 Task: Explore Central Park in New York City using Google Earth.
Action: Key pressed ctrl+V<Key.enter>
Screenshot: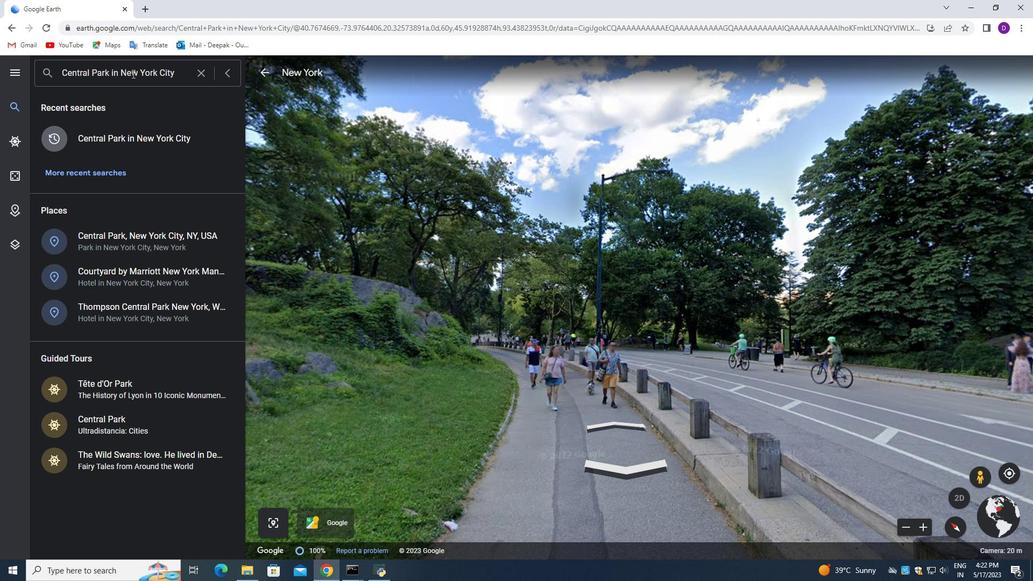 
Action: Mouse moved to (225, 72)
Screenshot: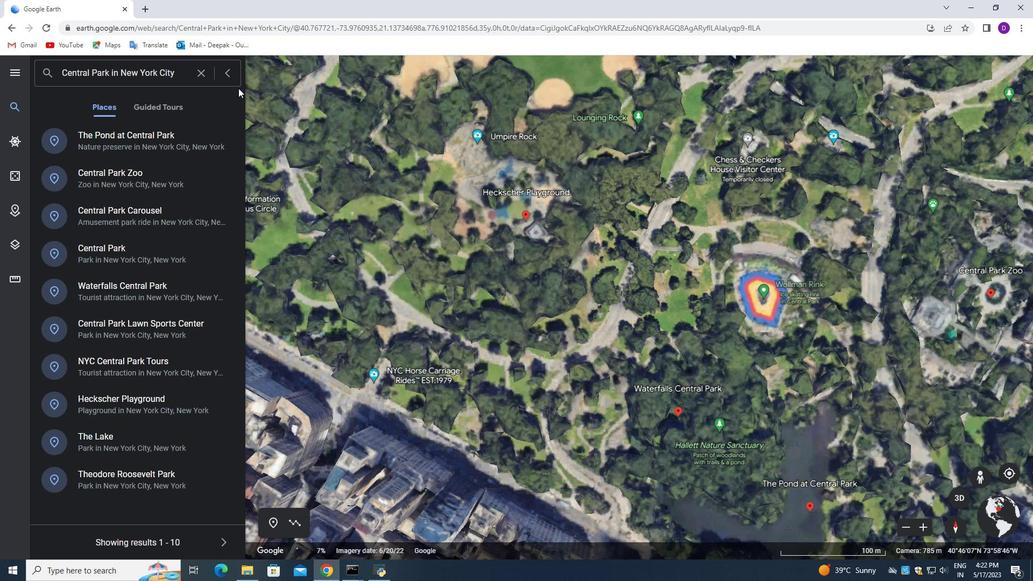 
Action: Mouse pressed left at (225, 72)
Screenshot: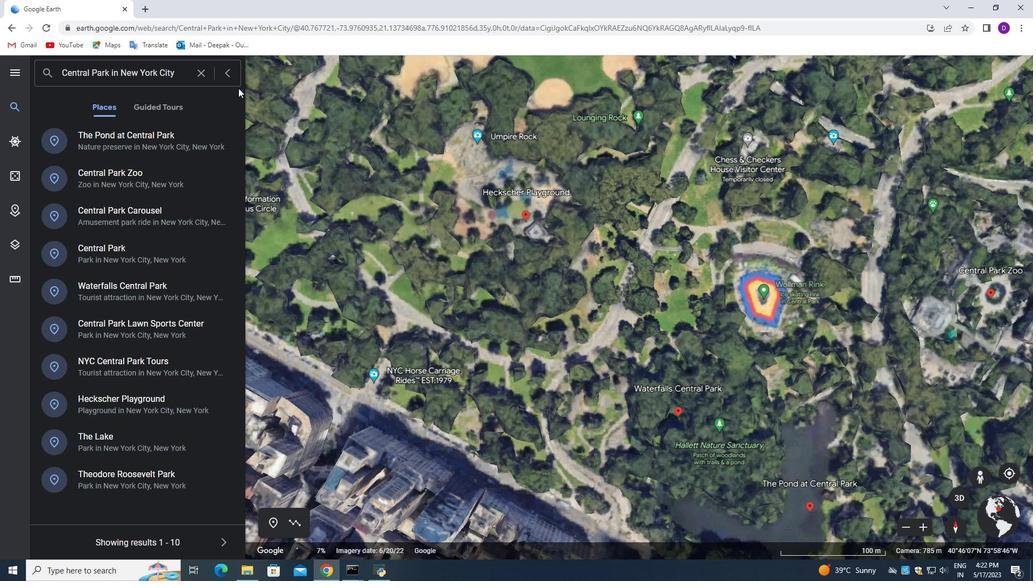 
Action: Mouse moved to (577, 365)
Screenshot: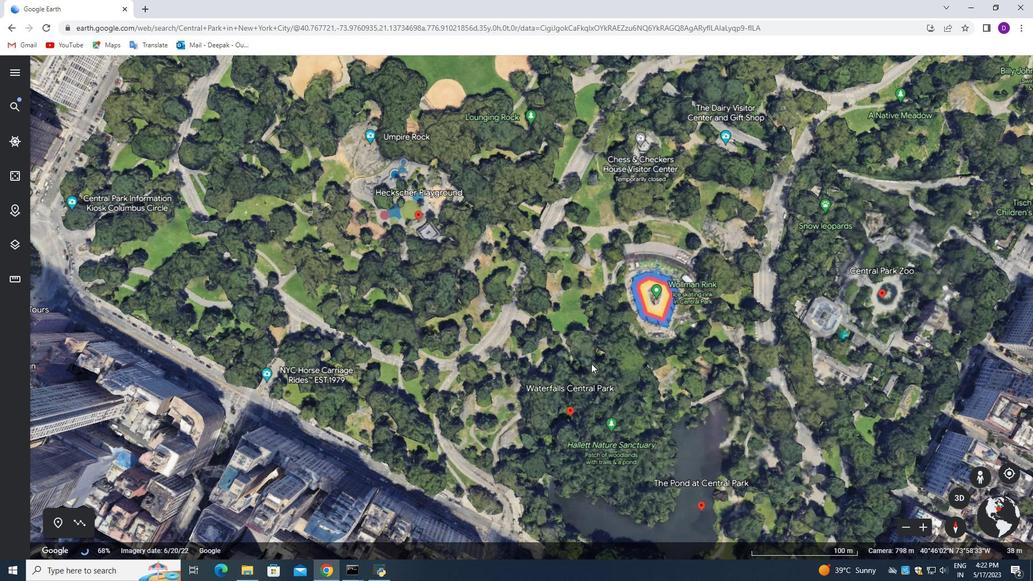 
Action: Mouse pressed left at (577, 365)
Screenshot: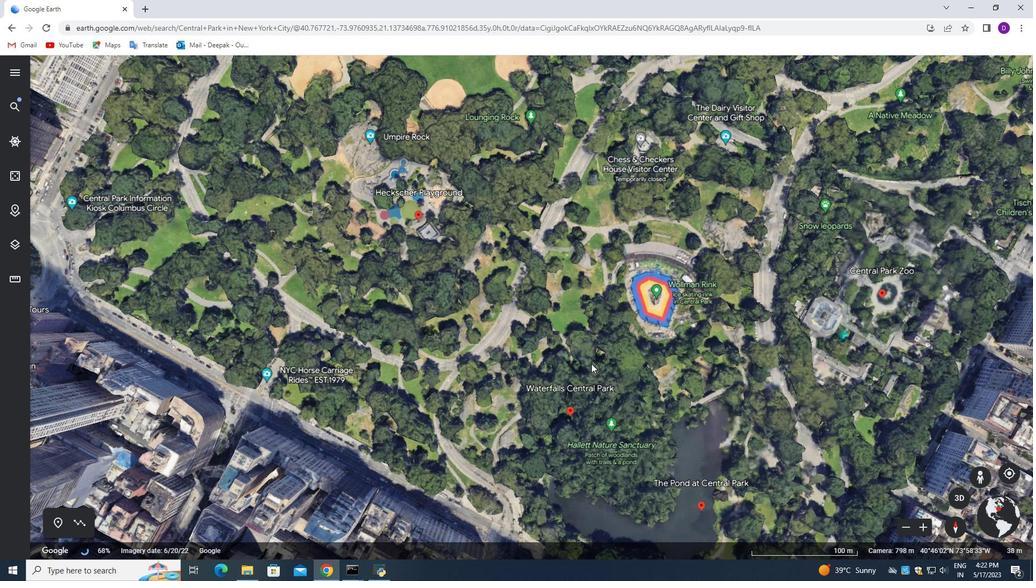 
Action: Mouse moved to (482, 301)
Screenshot: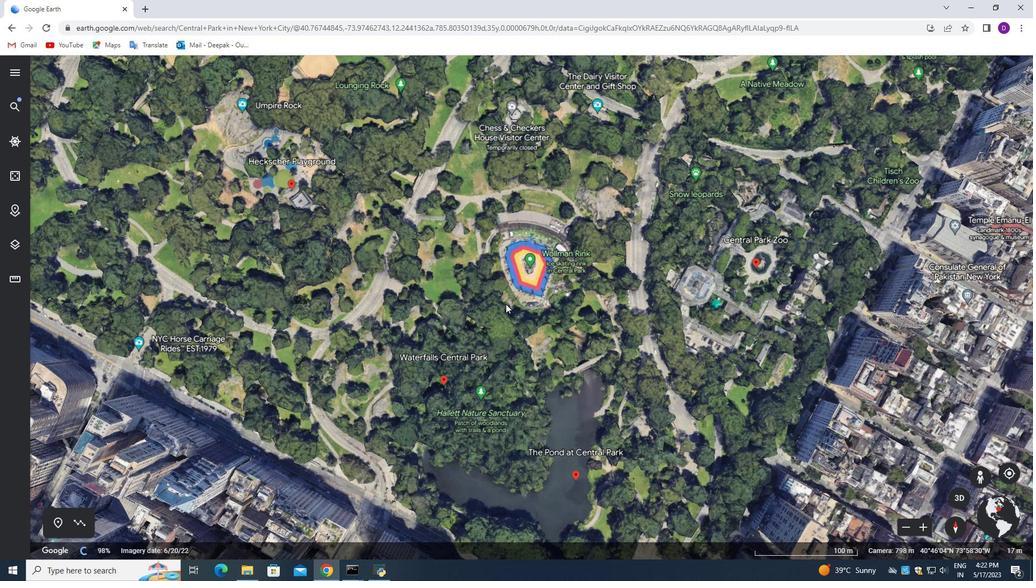 
Action: Mouse scrolled (482, 300) with delta (0, 0)
Screenshot: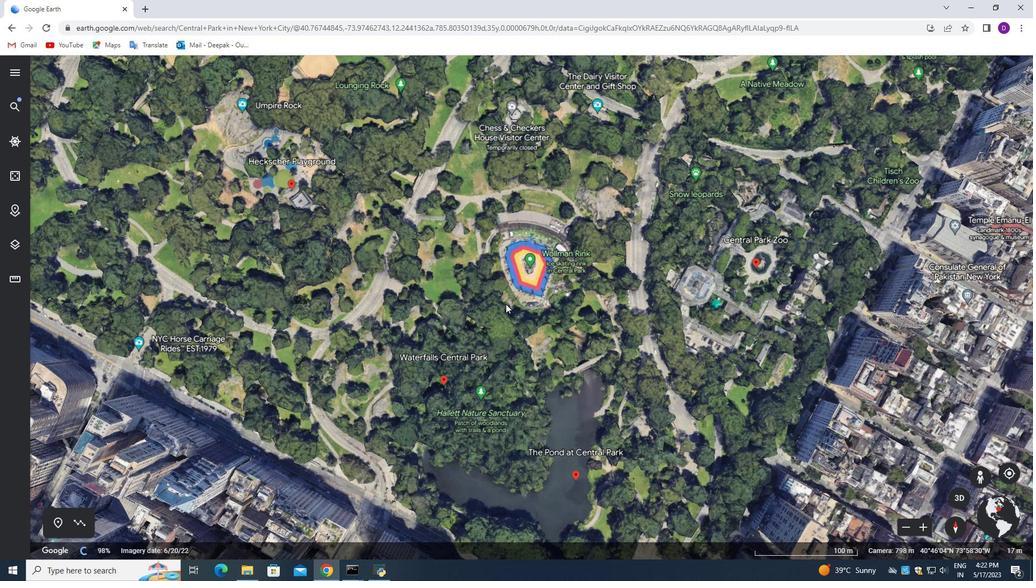 
Action: Mouse scrolled (482, 300) with delta (0, 0)
Screenshot: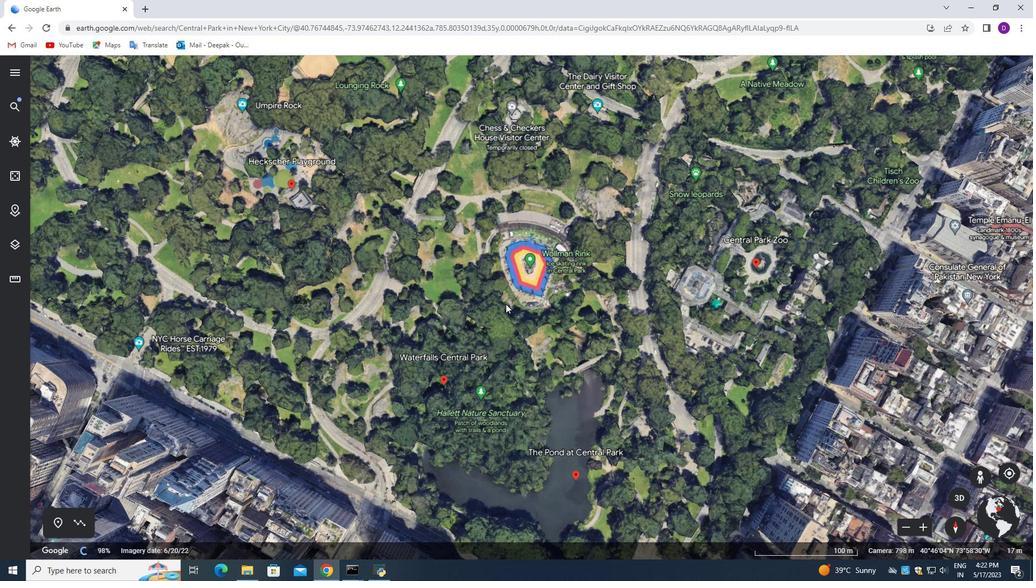 
Action: Mouse scrolled (482, 300) with delta (0, 0)
Screenshot: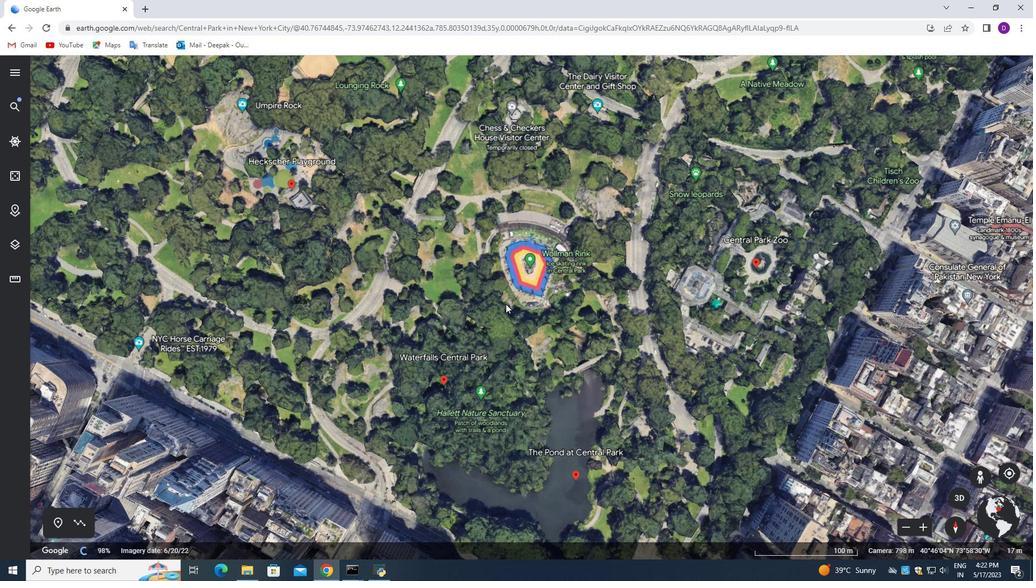 
Action: Mouse scrolled (482, 300) with delta (0, 0)
Screenshot: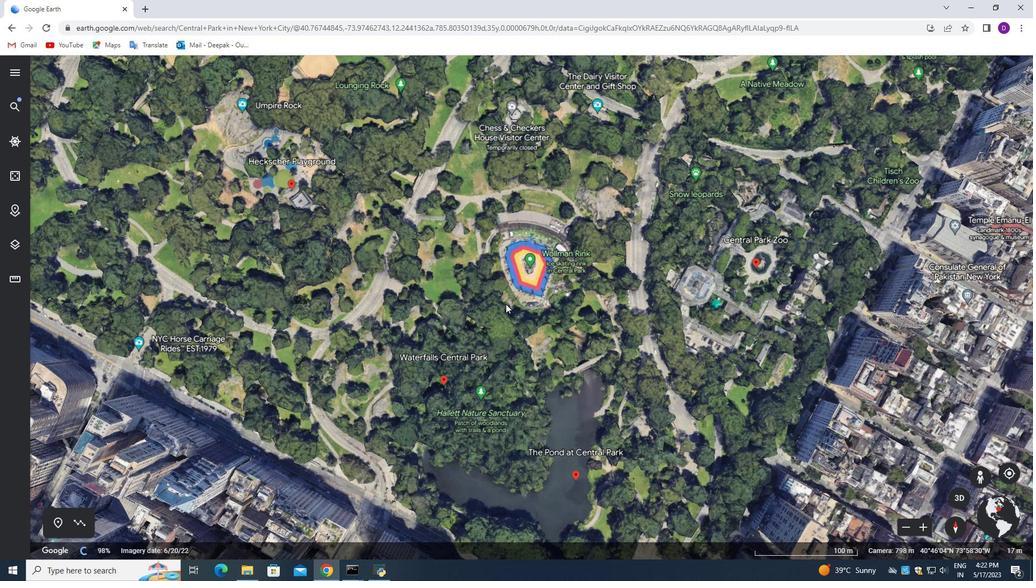 
Action: Mouse moved to (574, 172)
Screenshot: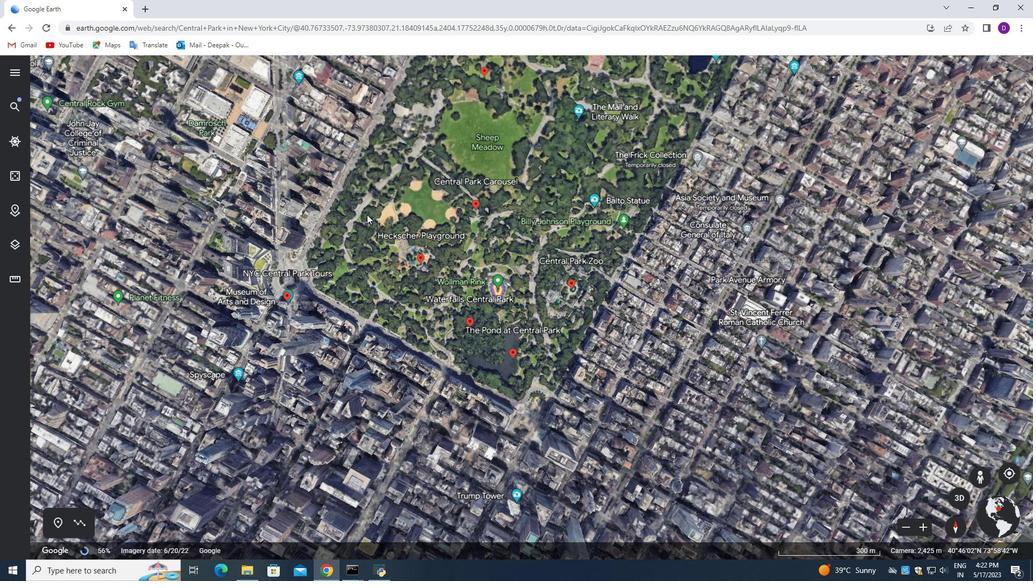 
Action: Mouse pressed left at (586, 132)
Screenshot: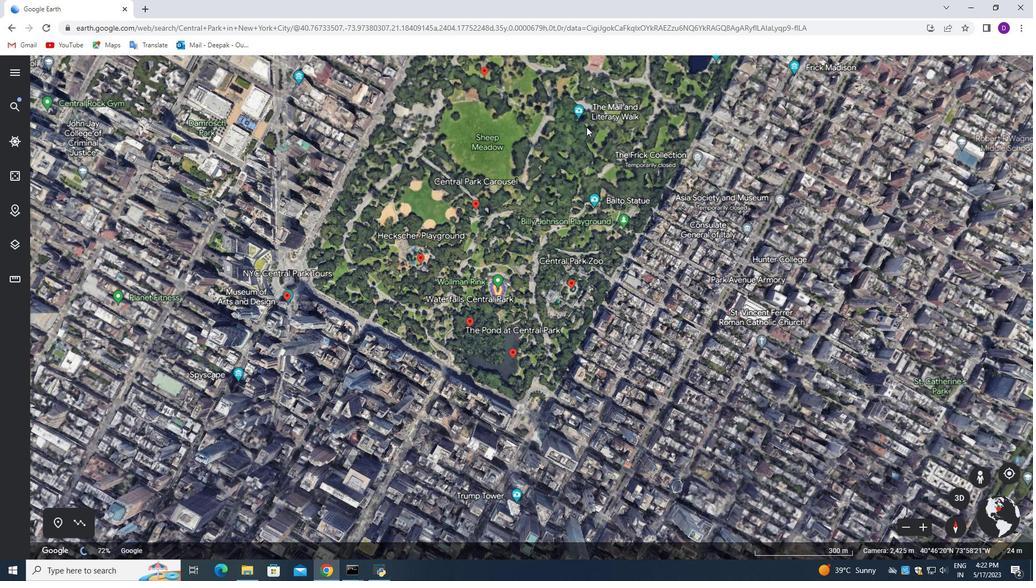 
Action: Mouse moved to (555, 247)
Screenshot: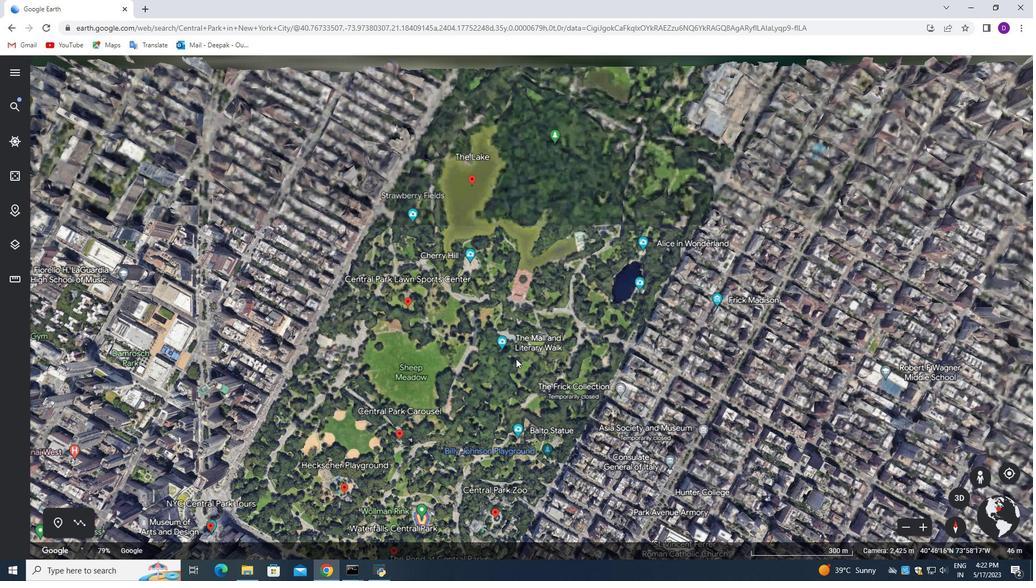 
Action: Mouse scrolled (555, 245) with delta (0, 0)
Screenshot: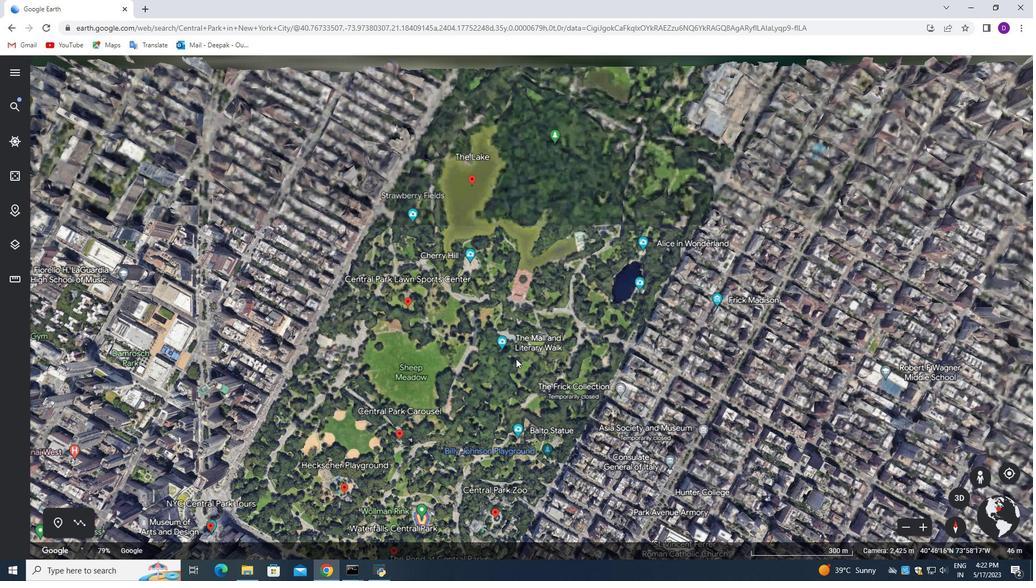
Action: Mouse moved to (555, 248)
Screenshot: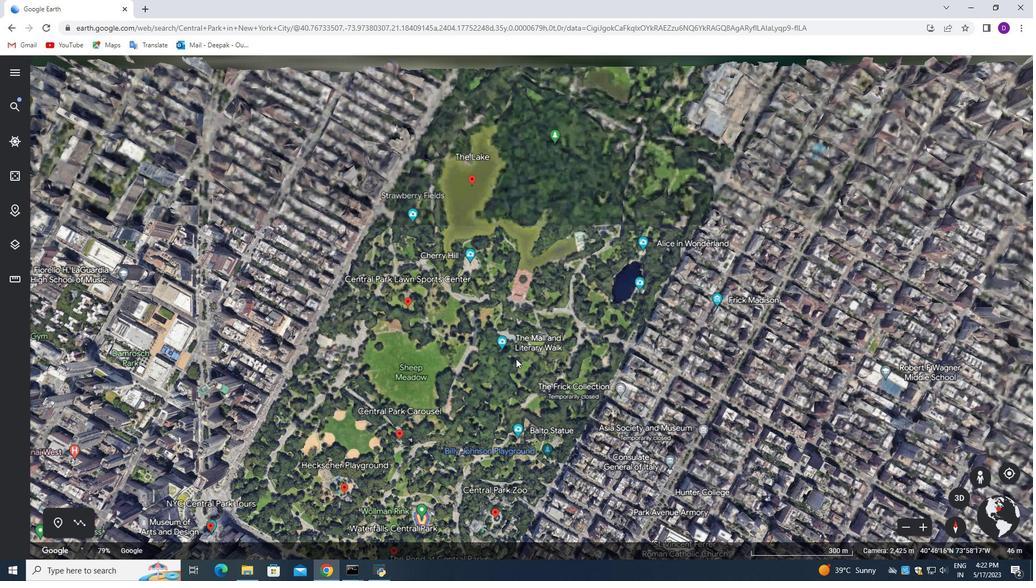
Action: Mouse scrolled (555, 247) with delta (0, 0)
Screenshot: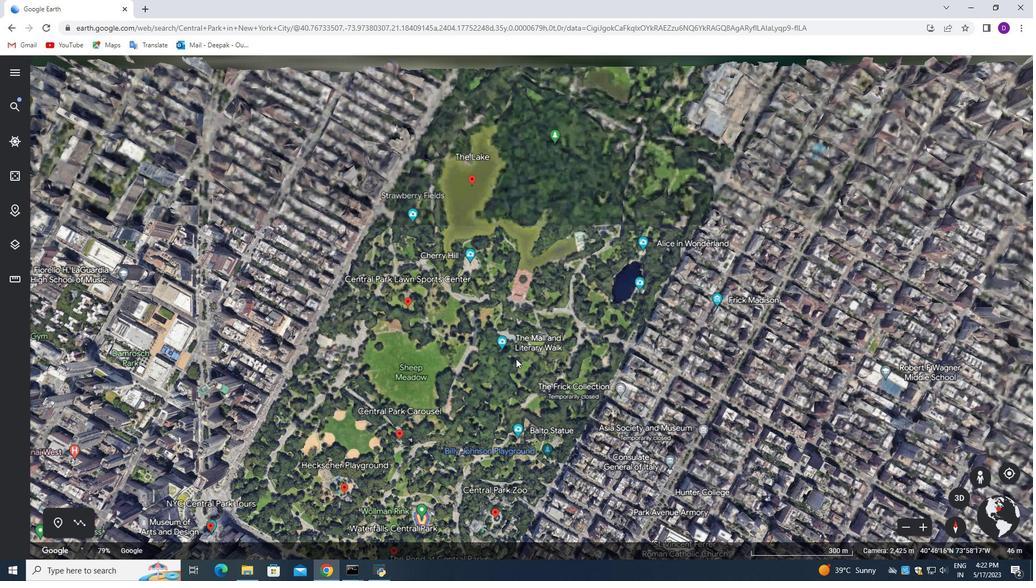 
Action: Mouse scrolled (555, 247) with delta (0, 0)
Screenshot: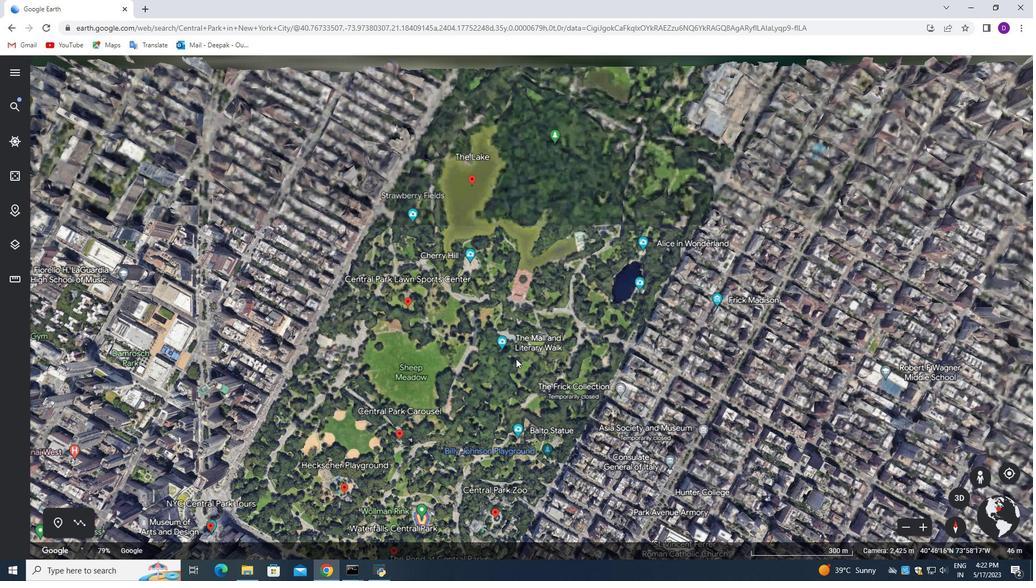 
Action: Mouse moved to (555, 248)
Screenshot: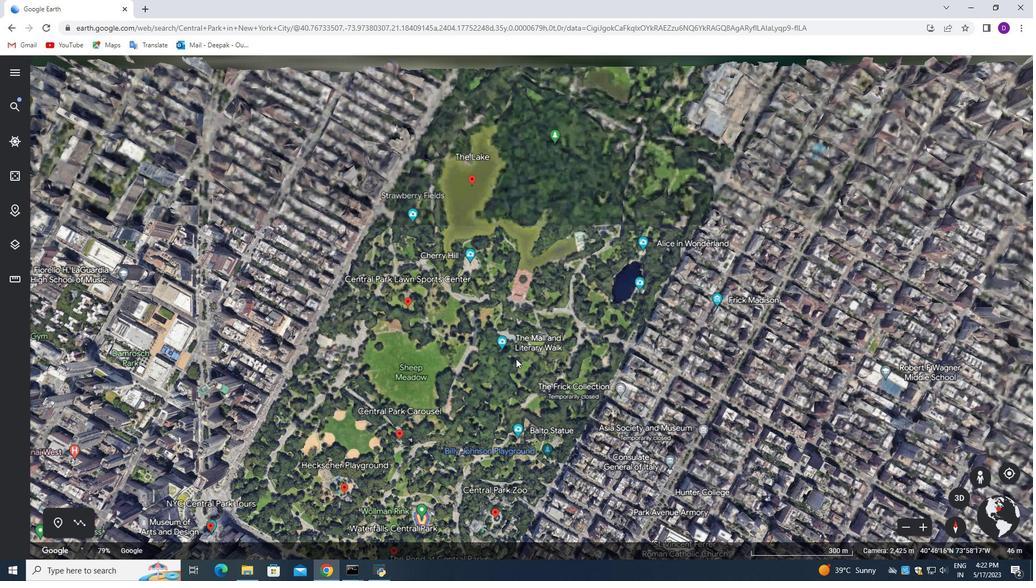 
Action: Mouse scrolled (555, 248) with delta (0, 0)
Screenshot: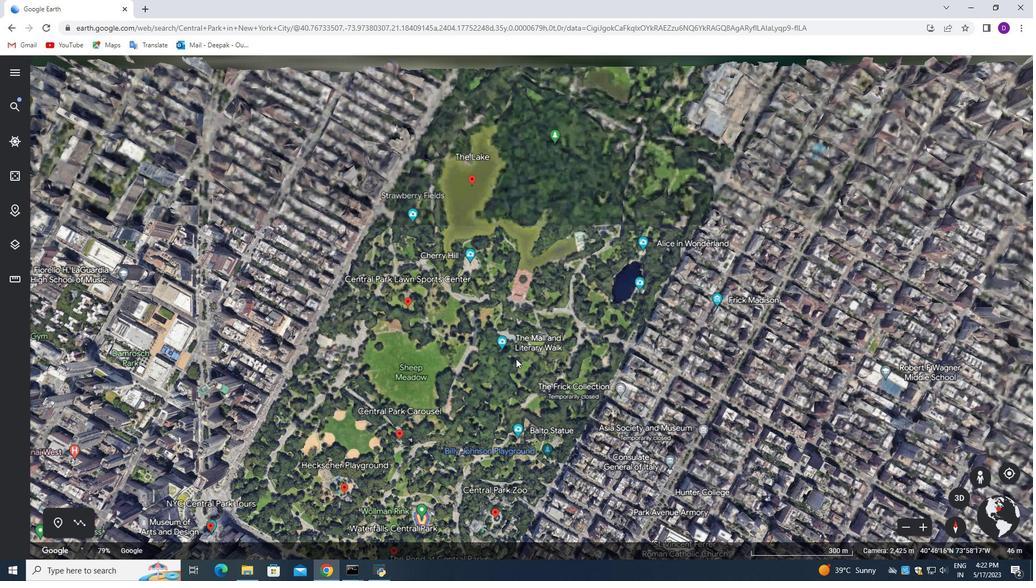 
Action: Mouse moved to (554, 247)
Screenshot: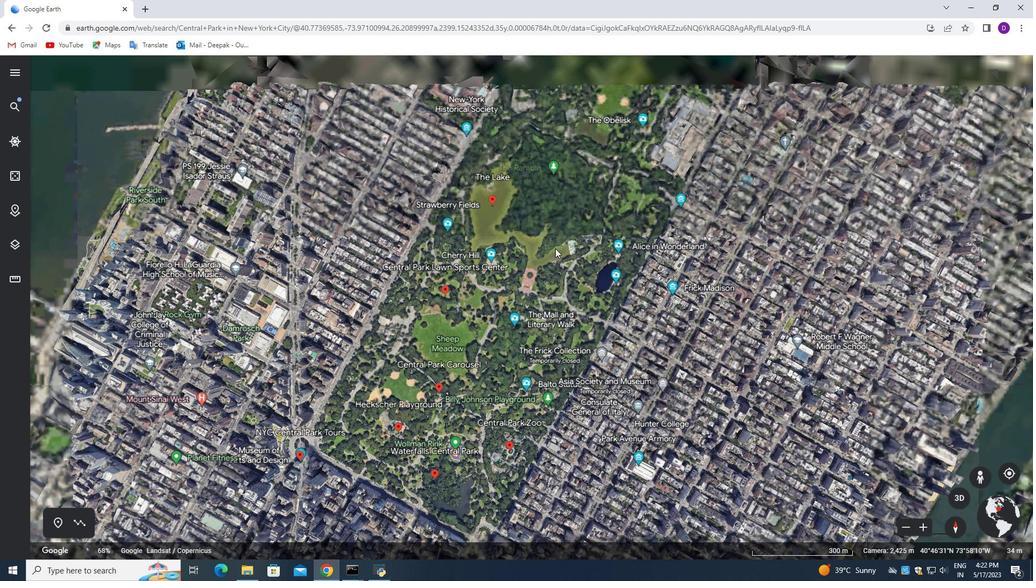 
Action: Mouse scrolled (554, 246) with delta (0, 0)
Screenshot: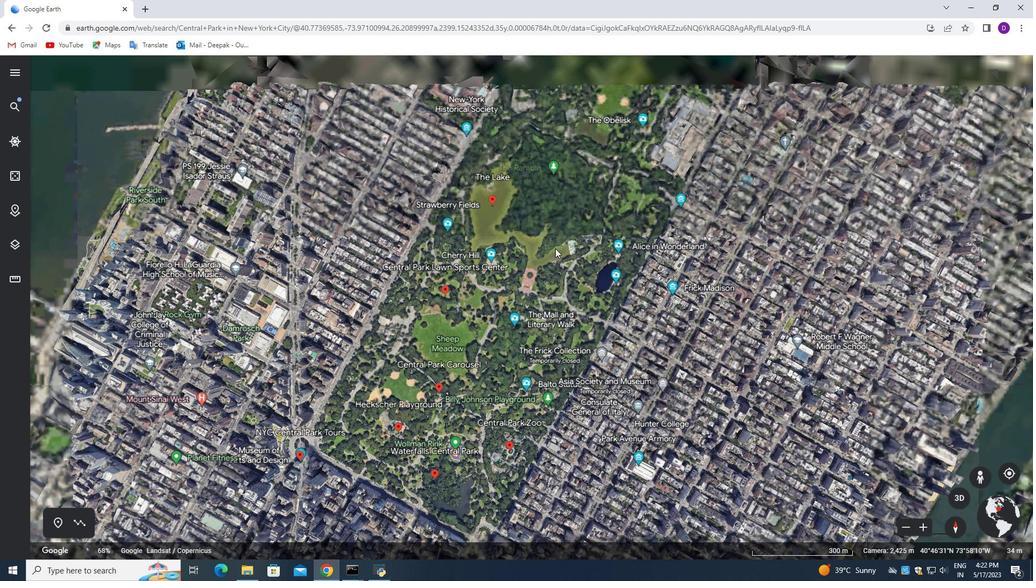 
Action: Mouse scrolled (554, 246) with delta (0, 0)
Screenshot: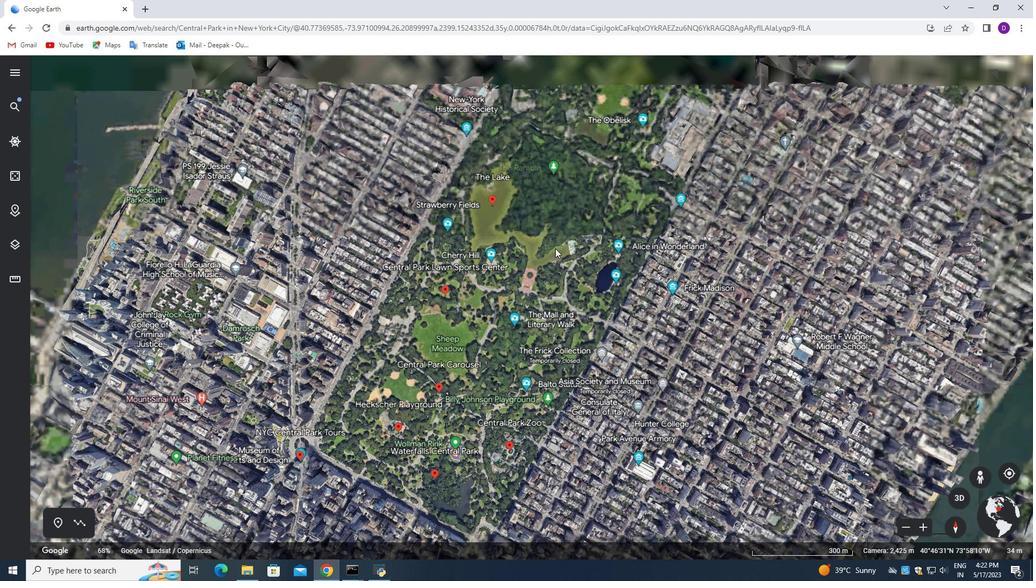 
Action: Mouse moved to (628, 125)
Screenshot: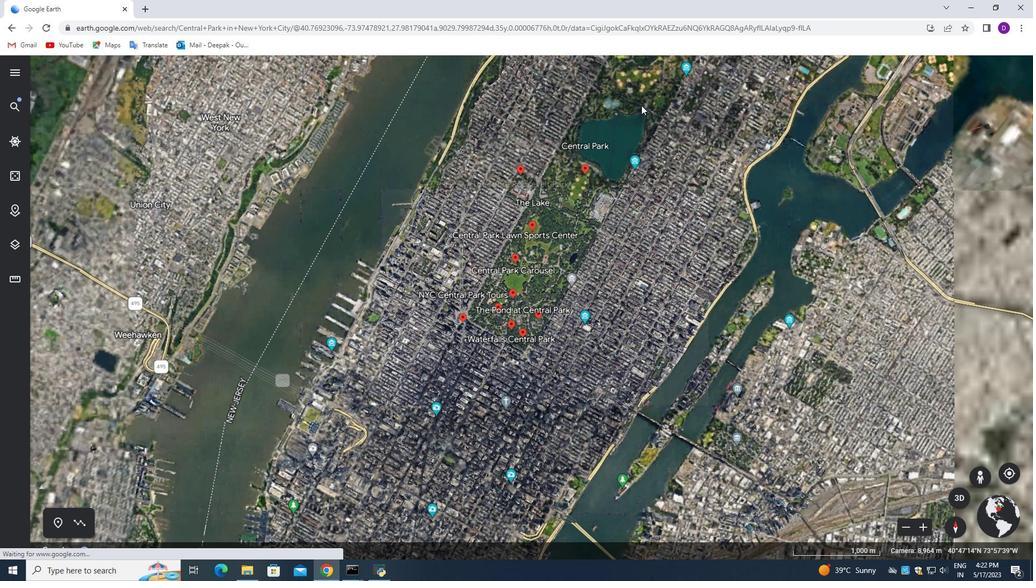 
Action: Mouse pressed left at (628, 125)
Screenshot: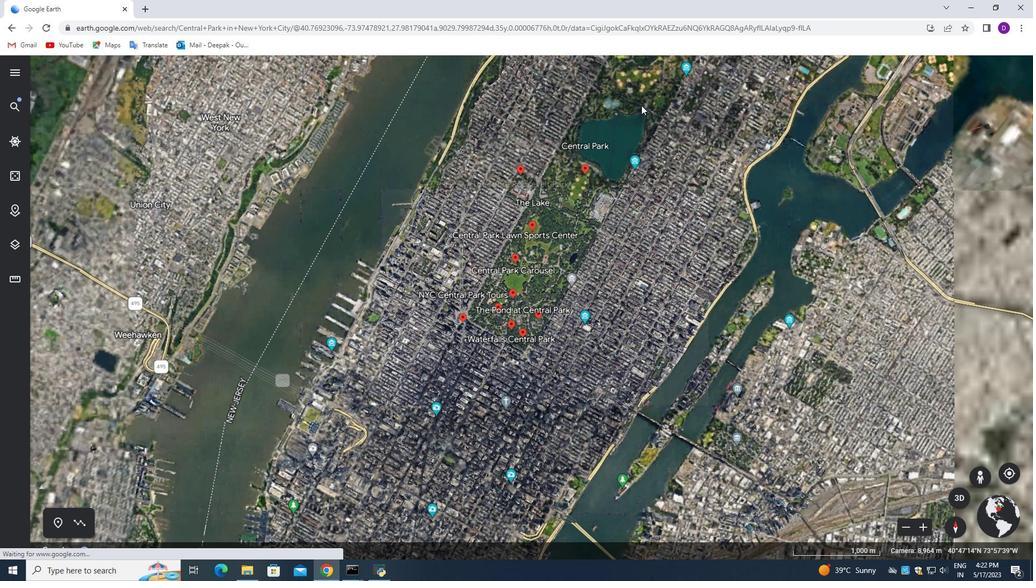 
Action: Mouse moved to (602, 204)
Screenshot: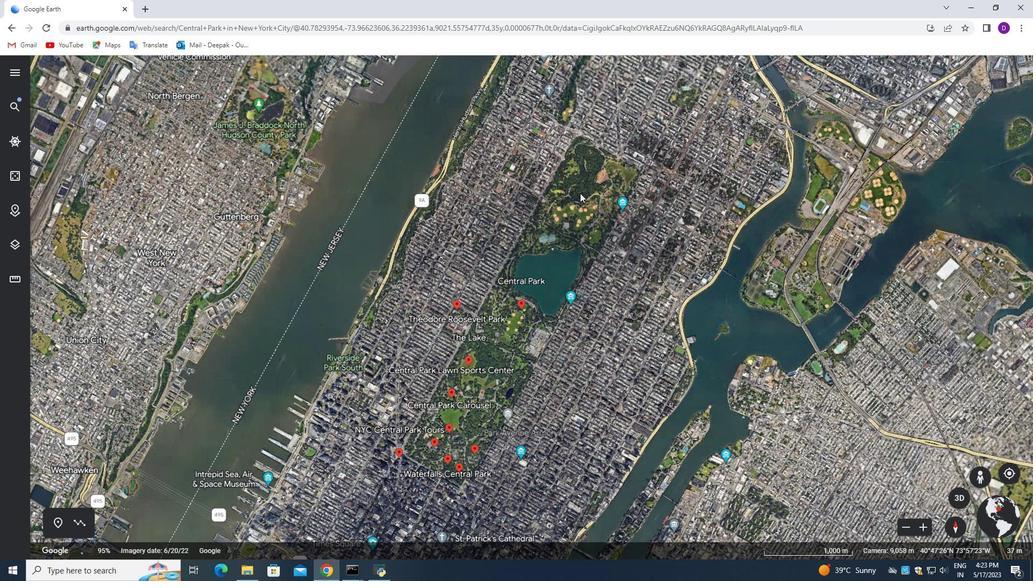 
Action: Mouse scrolled (602, 204) with delta (0, 0)
Screenshot: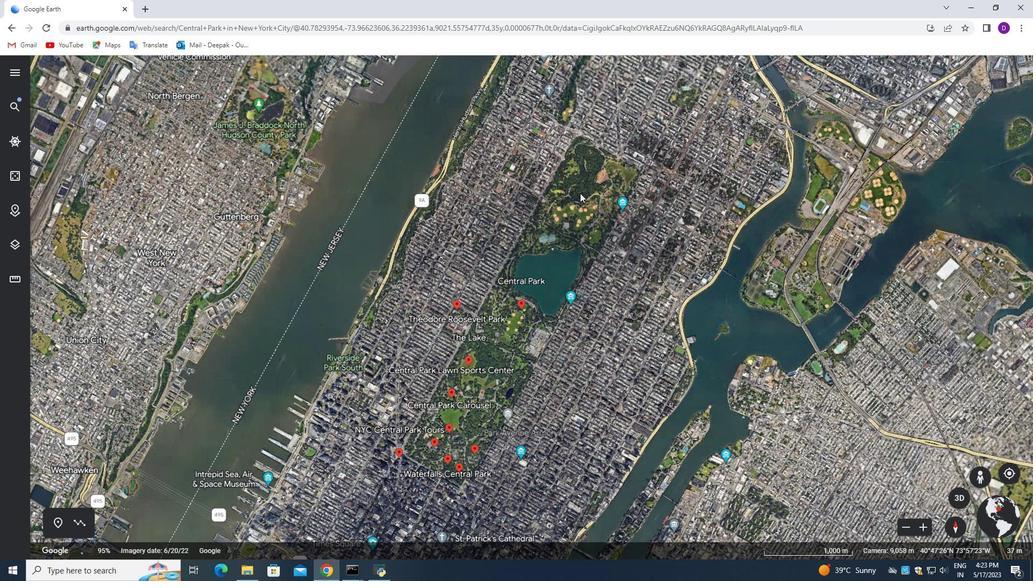 
Action: Mouse moved to (602, 205)
Screenshot: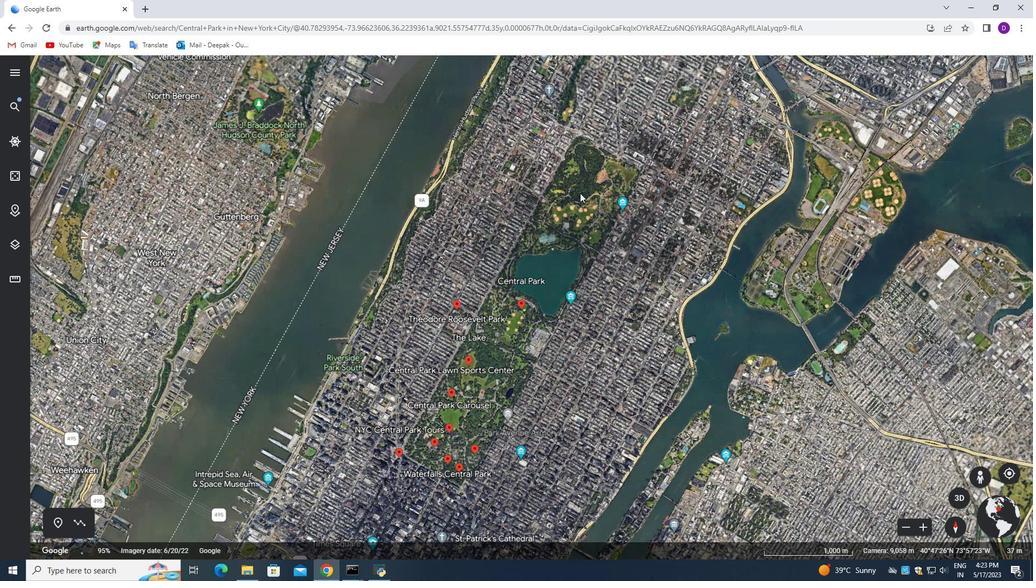 
Action: Mouse scrolled (602, 204) with delta (0, 0)
Screenshot: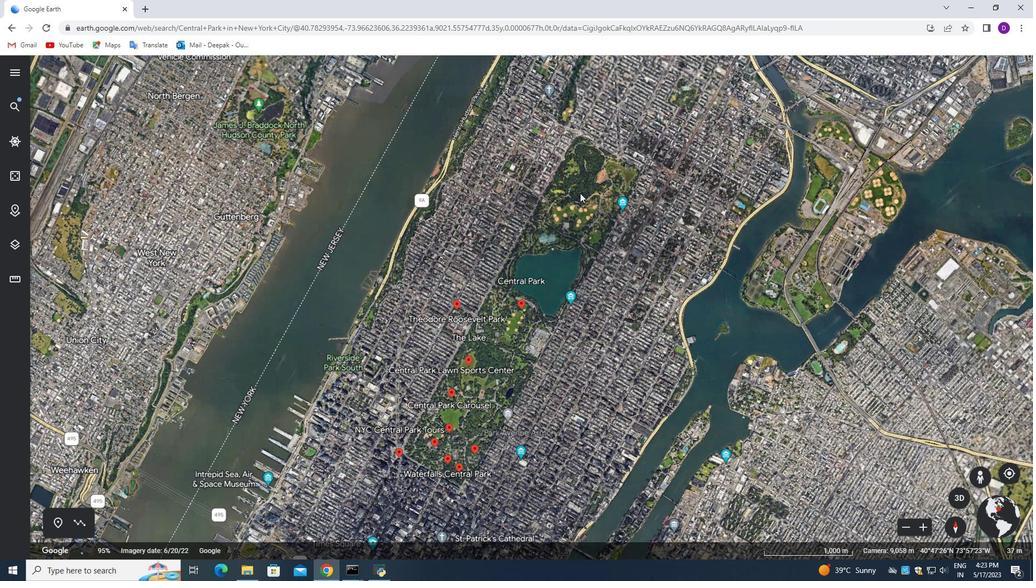 
Action: Mouse scrolled (602, 204) with delta (0, 0)
Screenshot: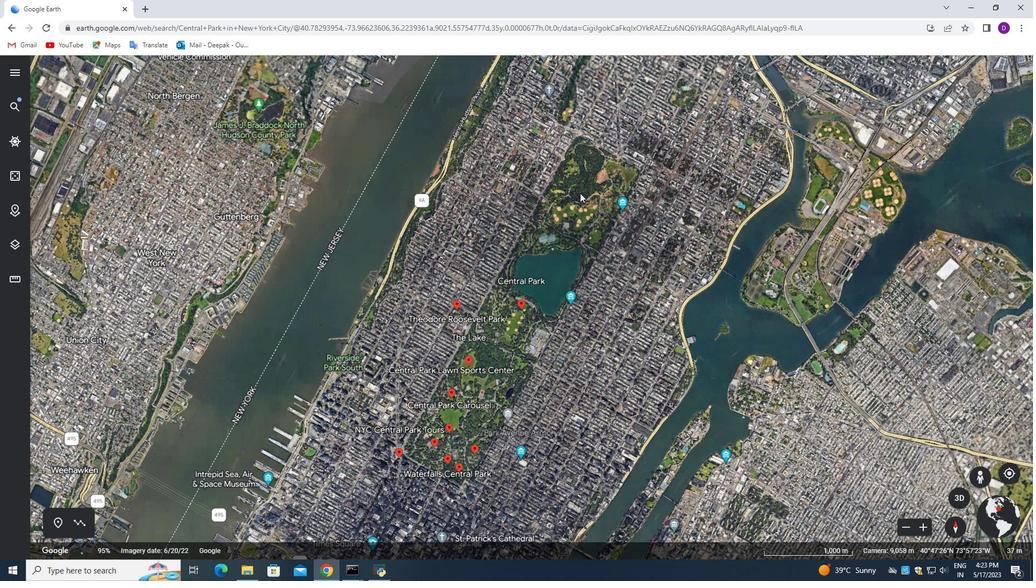 
Action: Mouse moved to (599, 207)
Screenshot: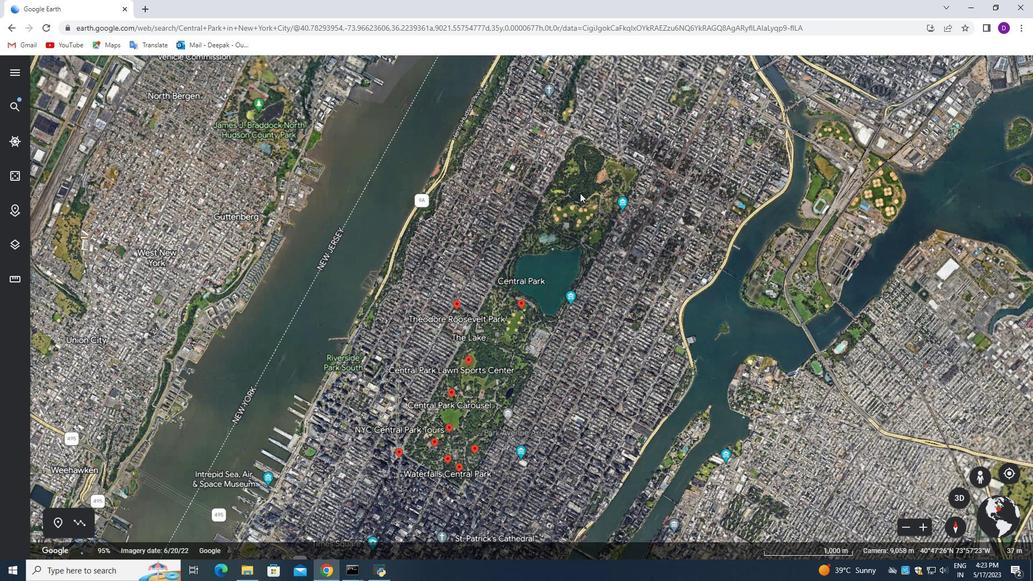 
Action: Mouse scrolled (599, 206) with delta (0, 0)
Screenshot: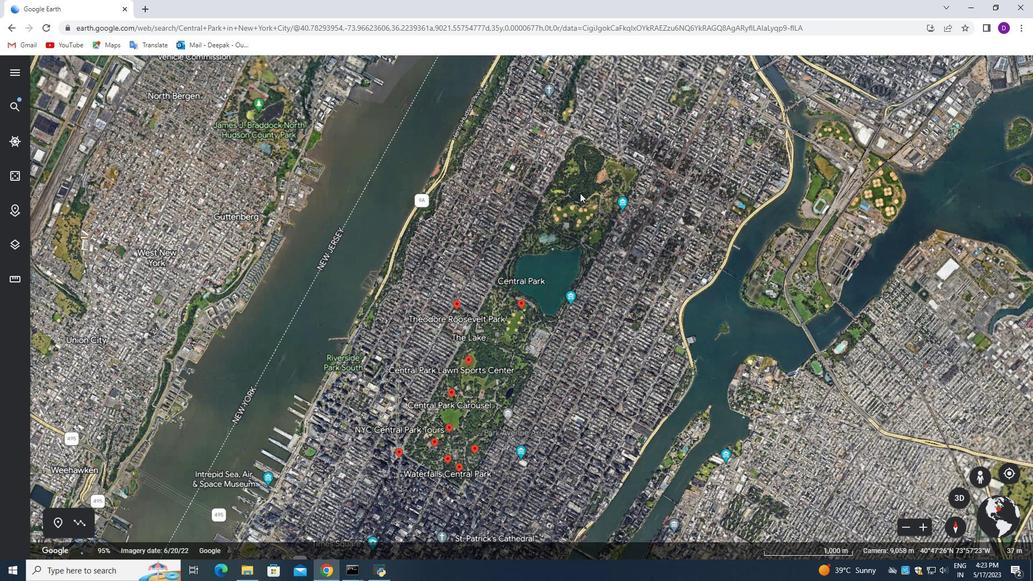 
Action: Mouse scrolled (599, 206) with delta (0, 0)
Screenshot: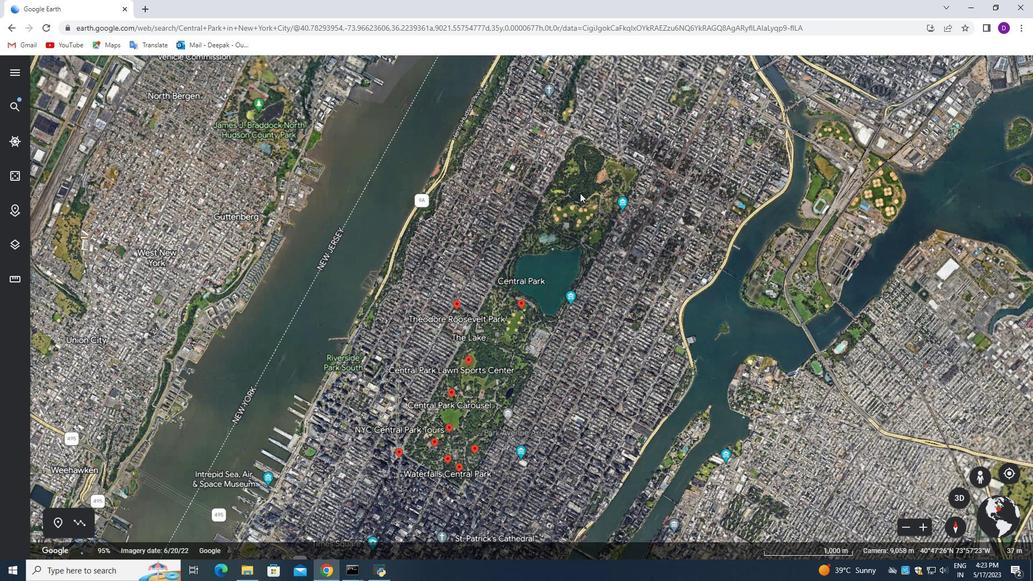 
Action: Mouse scrolled (599, 206) with delta (0, 0)
Screenshot: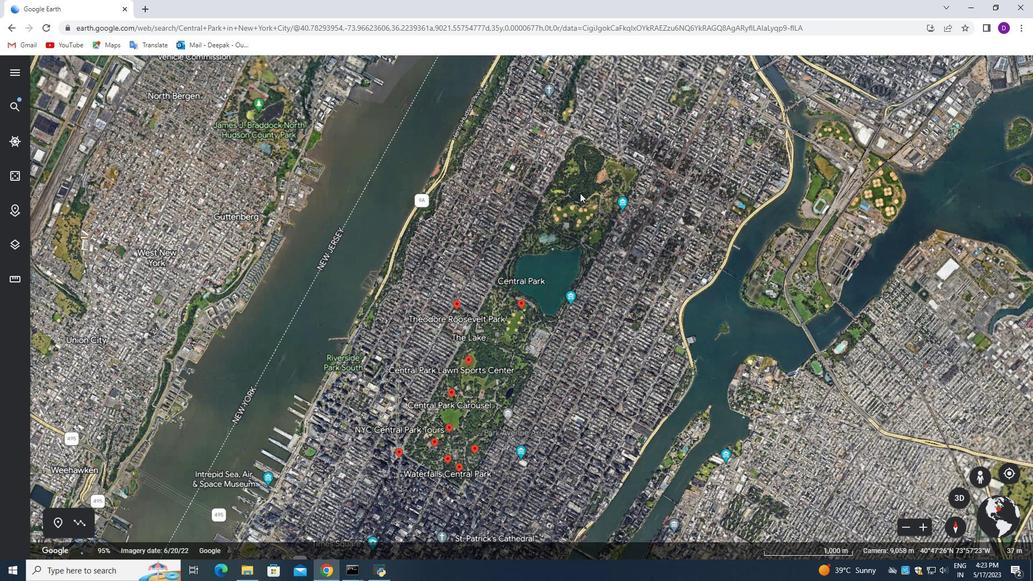 
Action: Mouse moved to (554, 291)
Screenshot: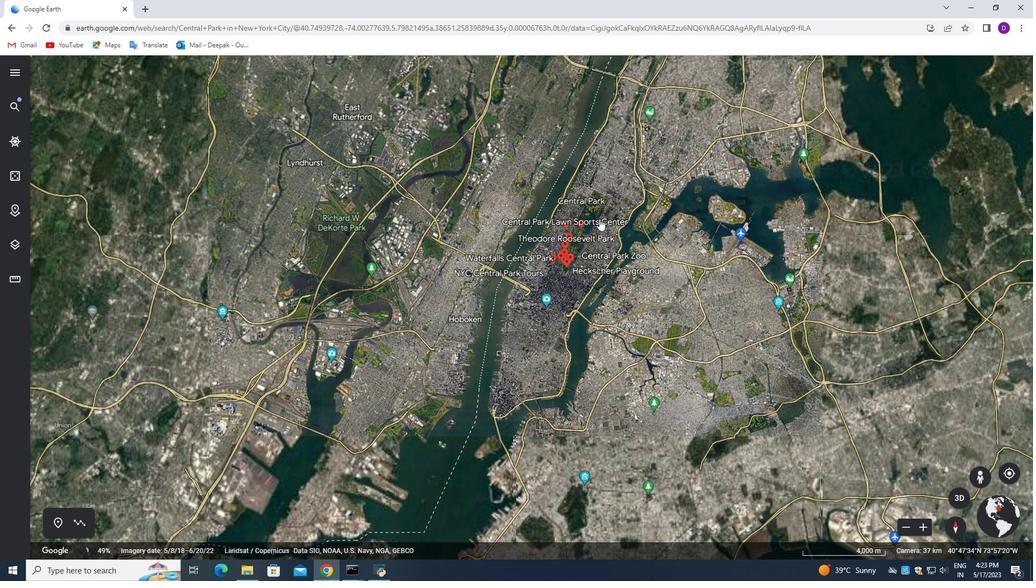 
Action: Mouse scrolled (554, 292) with delta (0, 0)
Screenshot: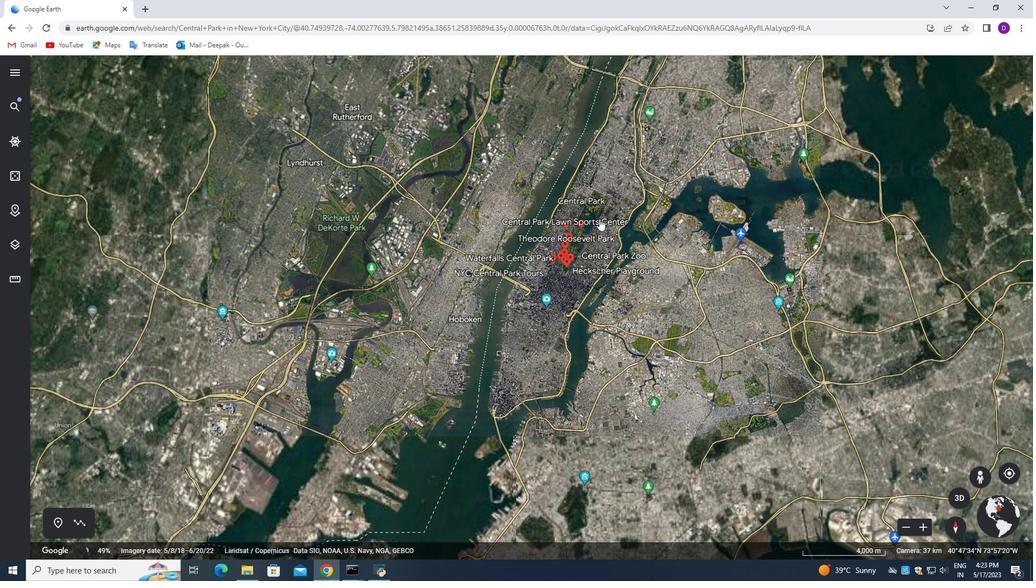 
Action: Mouse moved to (553, 292)
Screenshot: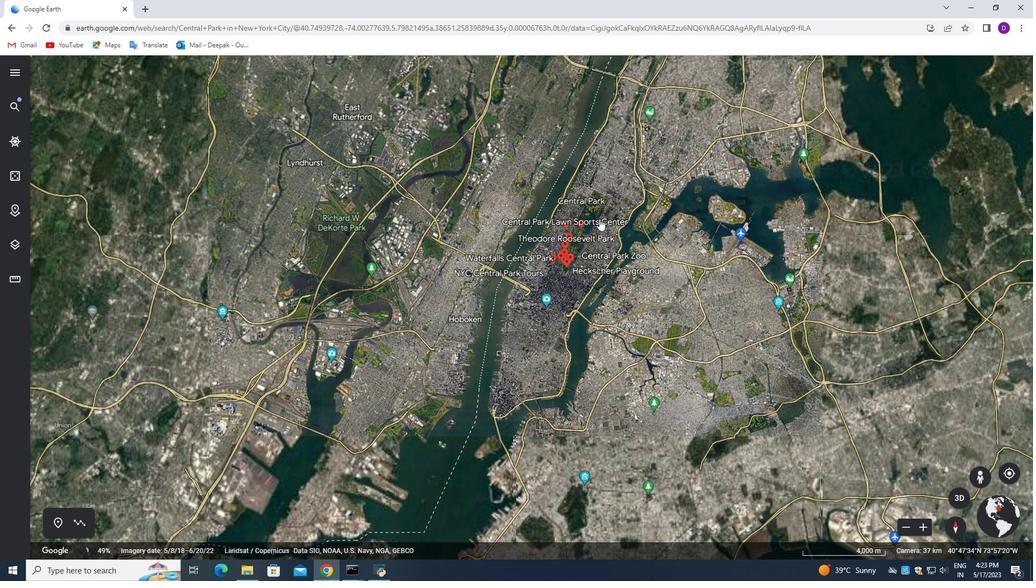 
Action: Mouse scrolled (553, 292) with delta (0, 0)
Screenshot: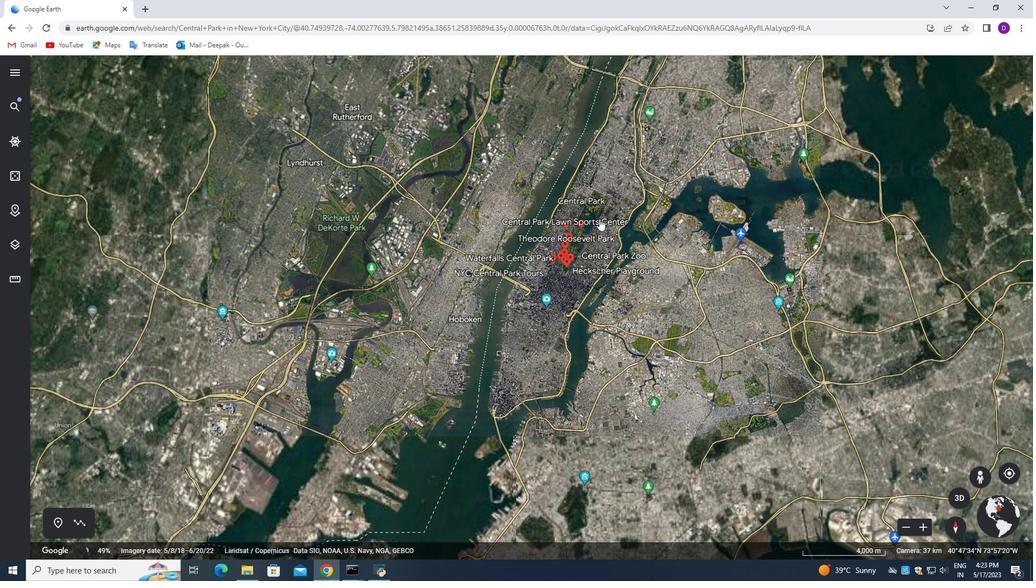 
Action: Mouse moved to (553, 293)
Screenshot: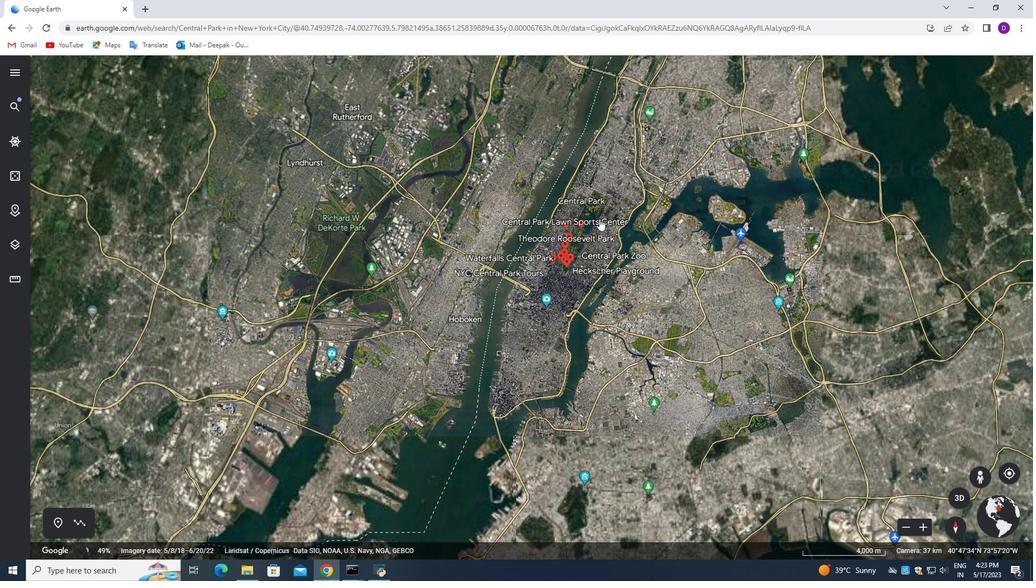 
Action: Mouse scrolled (553, 293) with delta (0, 0)
Screenshot: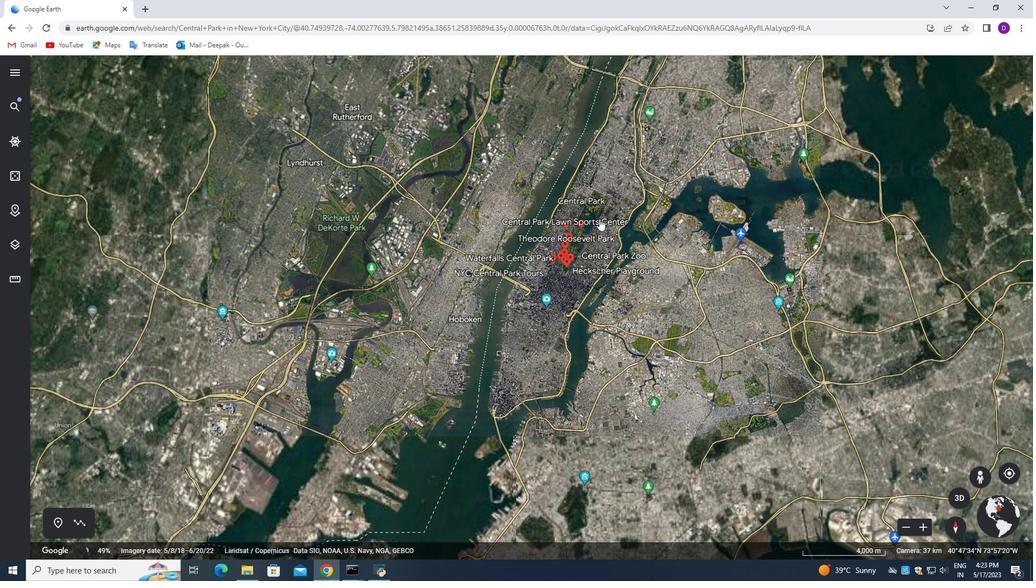 
Action: Mouse scrolled (553, 293) with delta (0, 0)
Screenshot: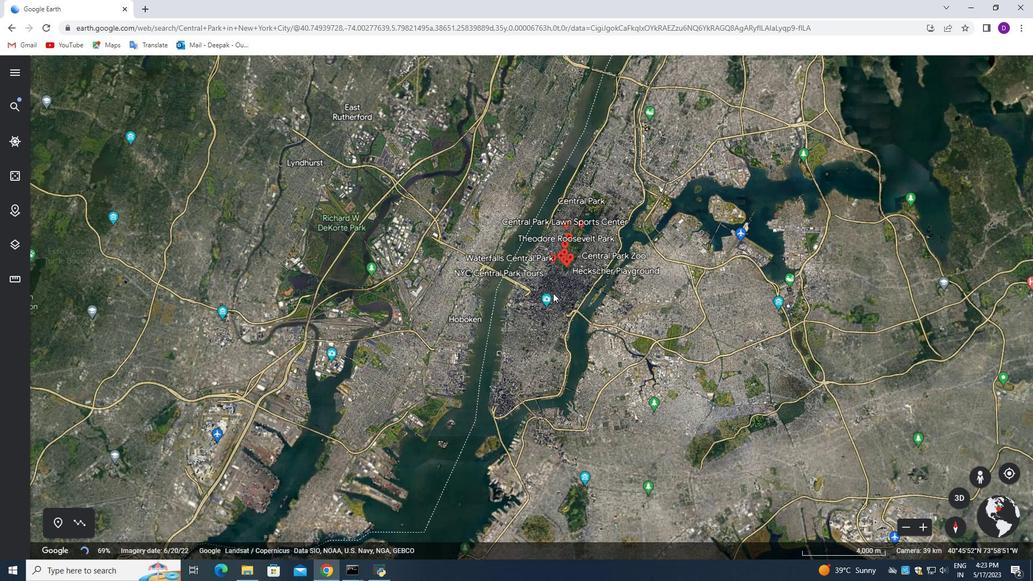 
Action: Mouse scrolled (553, 293) with delta (0, 0)
Screenshot: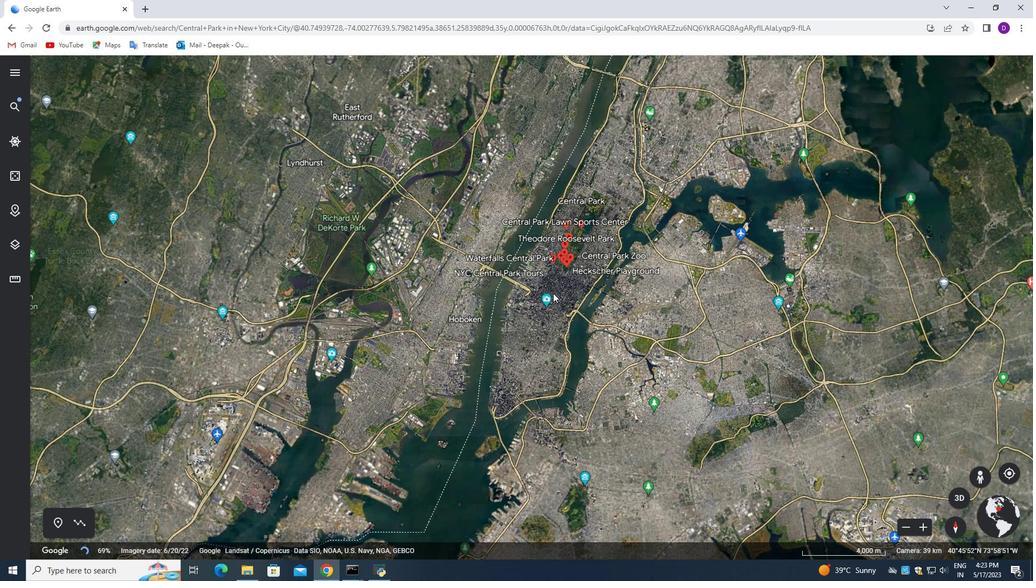 
Action: Mouse scrolled (553, 293) with delta (0, 0)
Screenshot: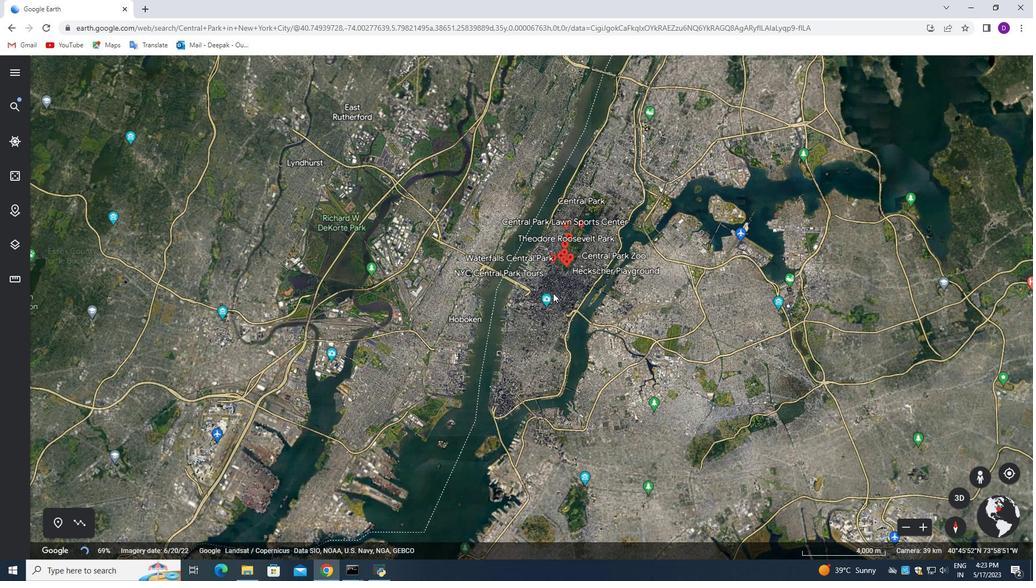 
Action: Mouse moved to (584, 327)
Screenshot: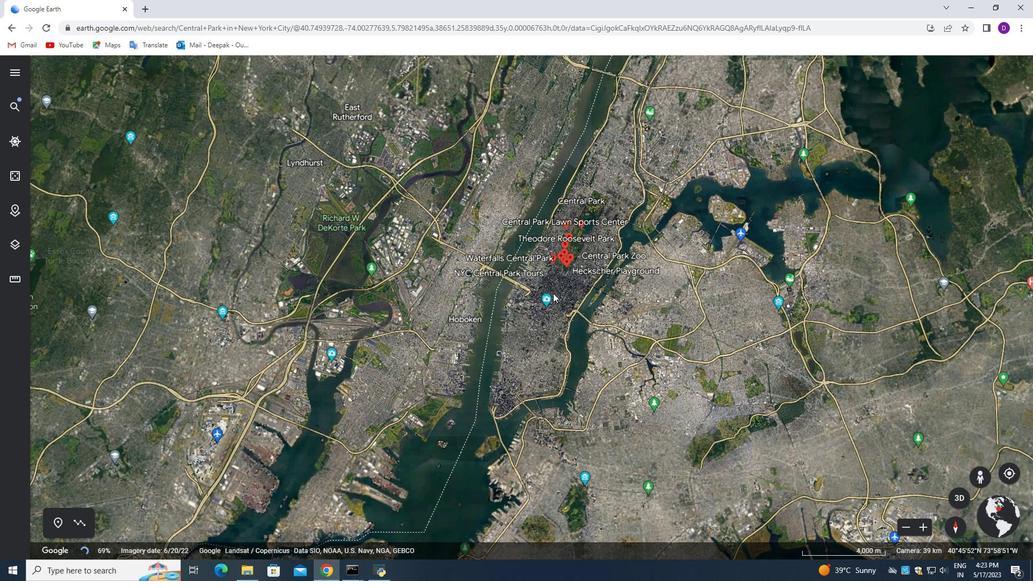 
Action: Mouse scrolled (584, 328) with delta (0, 0)
Screenshot: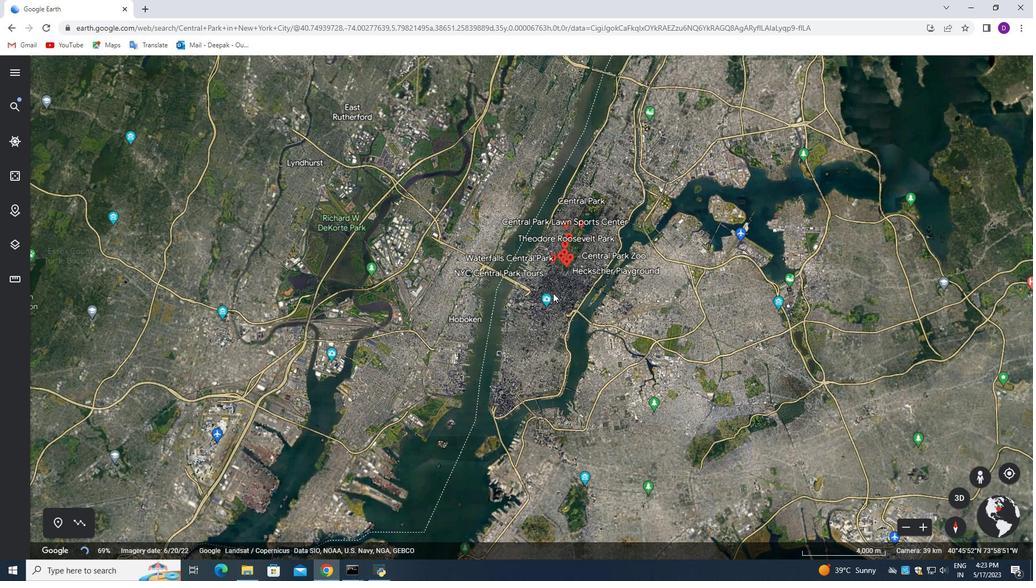 
Action: Mouse moved to (570, 305)
Screenshot: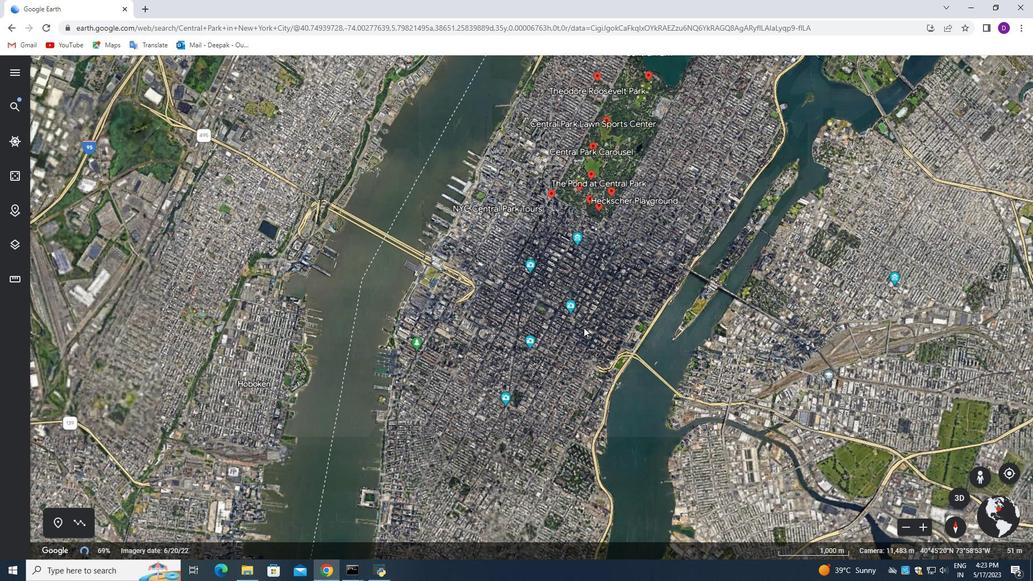 
Action: Mouse scrolled (570, 305) with delta (0, 0)
Screenshot: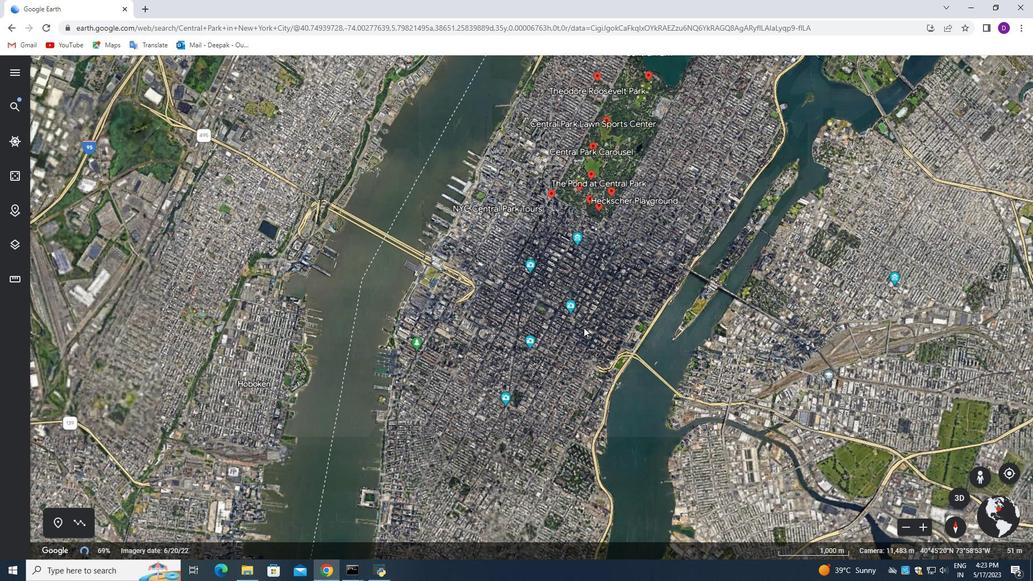 
Action: Mouse moved to (570, 304)
Screenshot: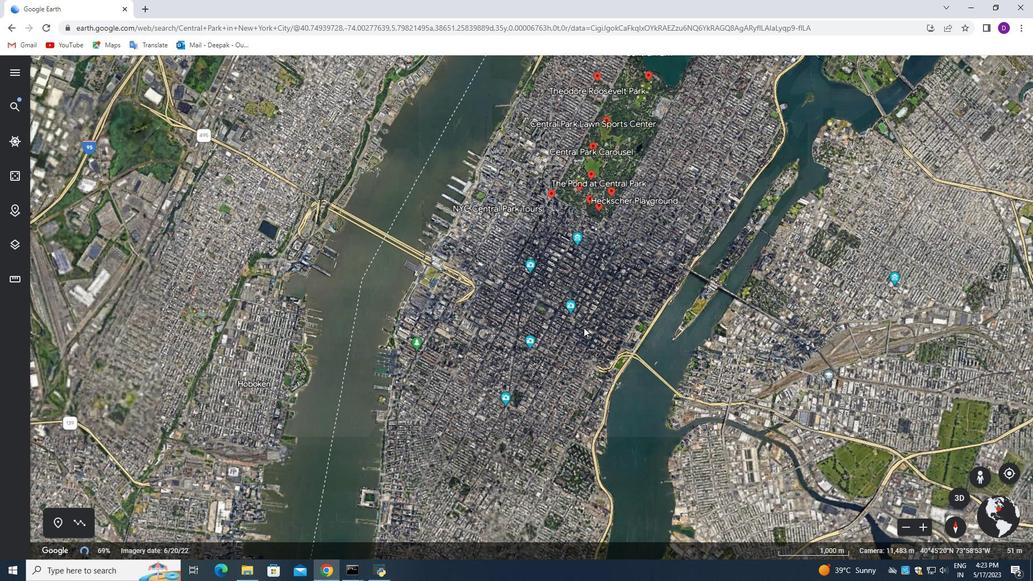 
Action: Mouse scrolled (570, 305) with delta (0, 0)
Screenshot: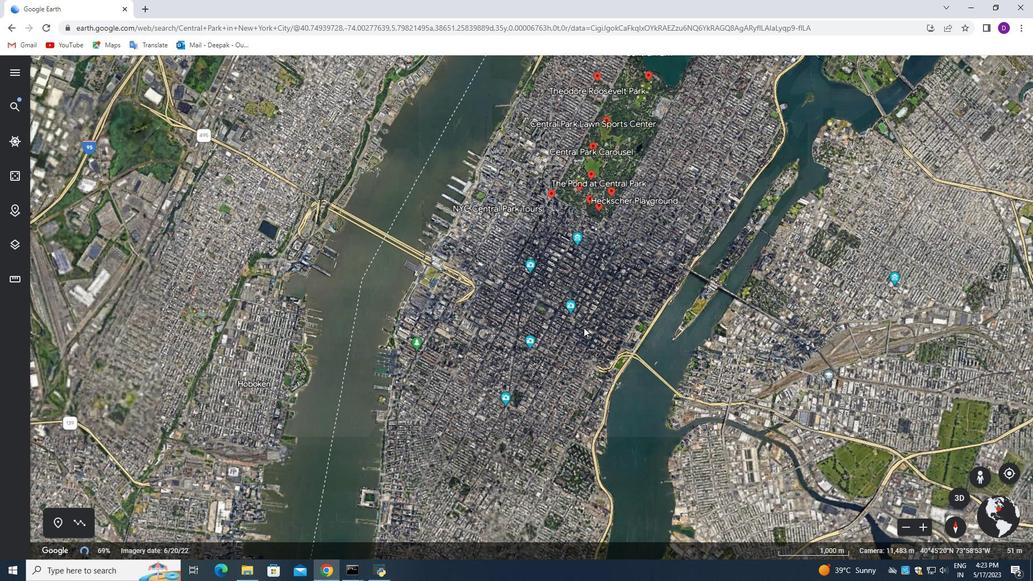 
Action: Mouse moved to (574, 291)
Screenshot: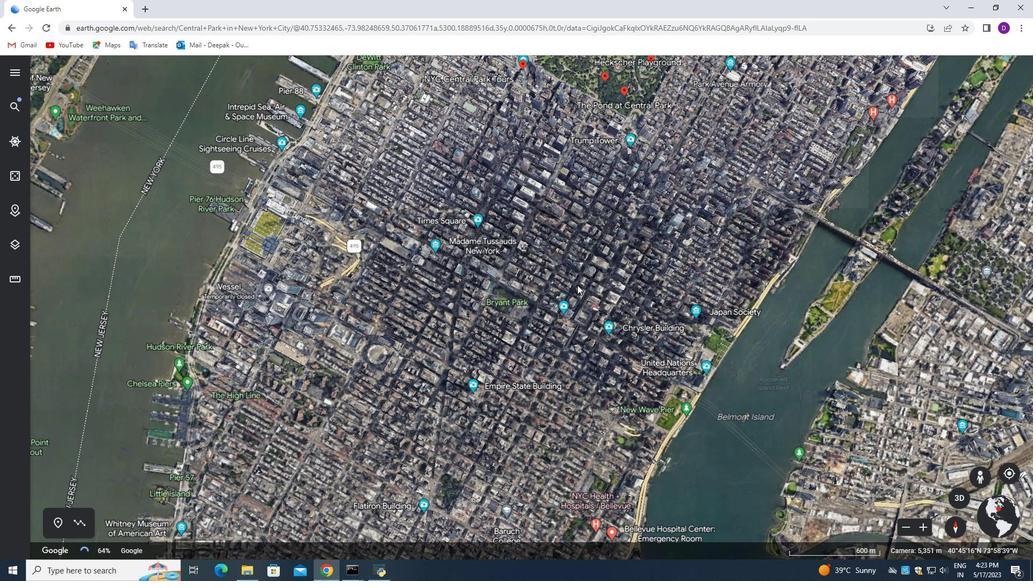 
Action: Mouse scrolled (574, 292) with delta (0, 0)
Screenshot: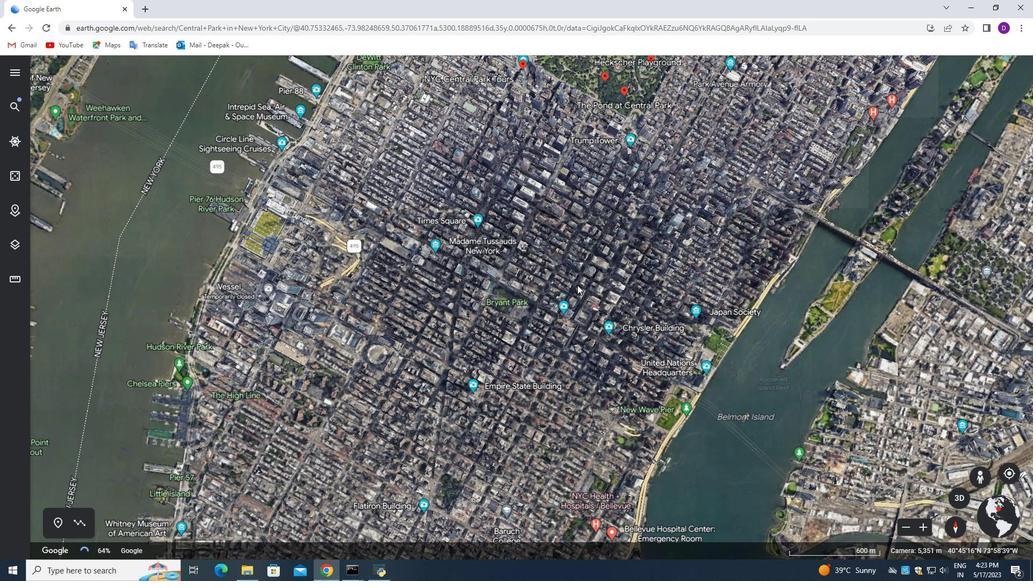 
Action: Mouse scrolled (574, 292) with delta (0, 0)
Screenshot: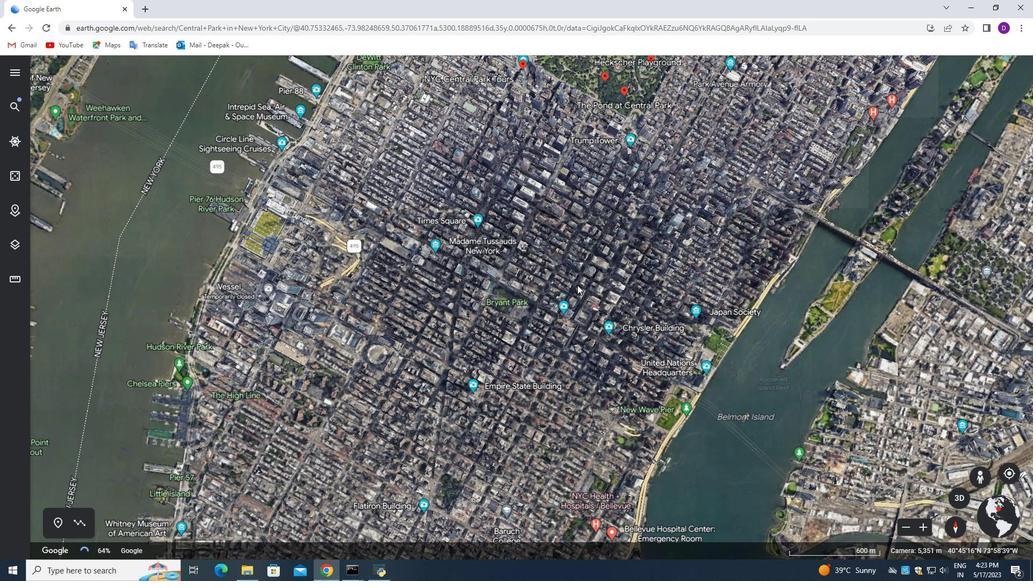 
Action: Mouse scrolled (574, 292) with delta (0, 0)
Screenshot: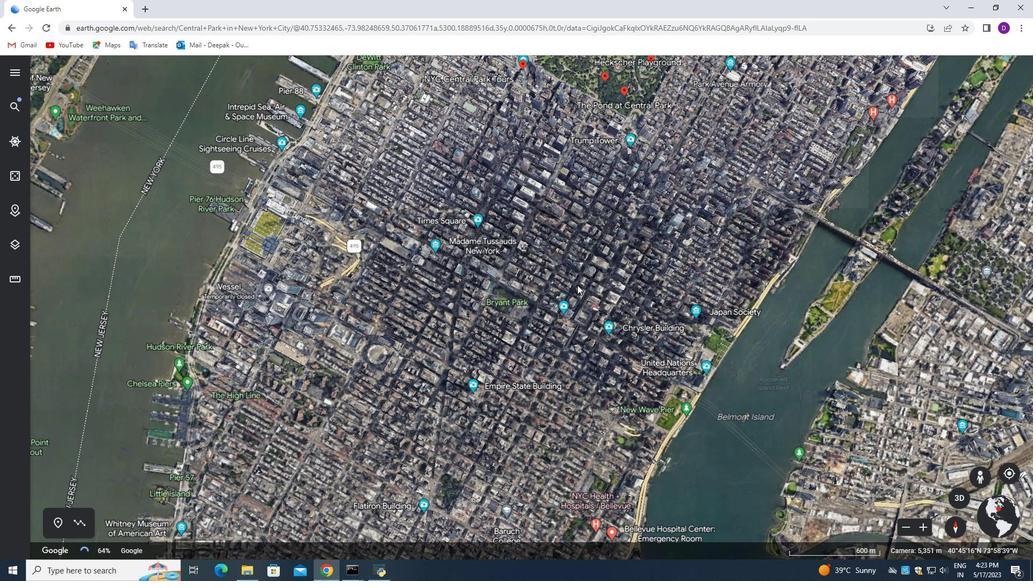 
Action: Mouse moved to (618, 167)
Screenshot: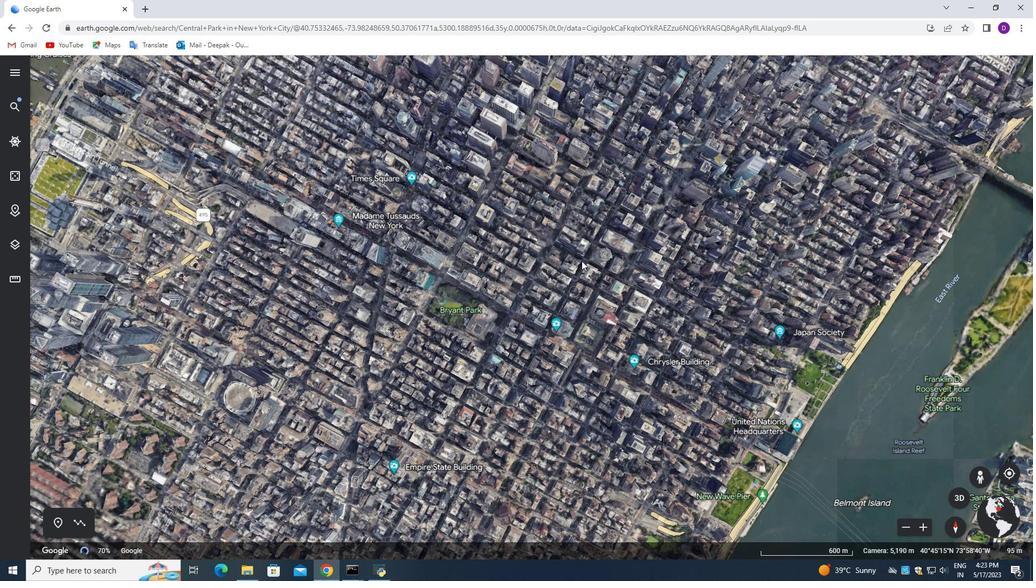 
Action: Mouse pressed left at (618, 167)
Screenshot: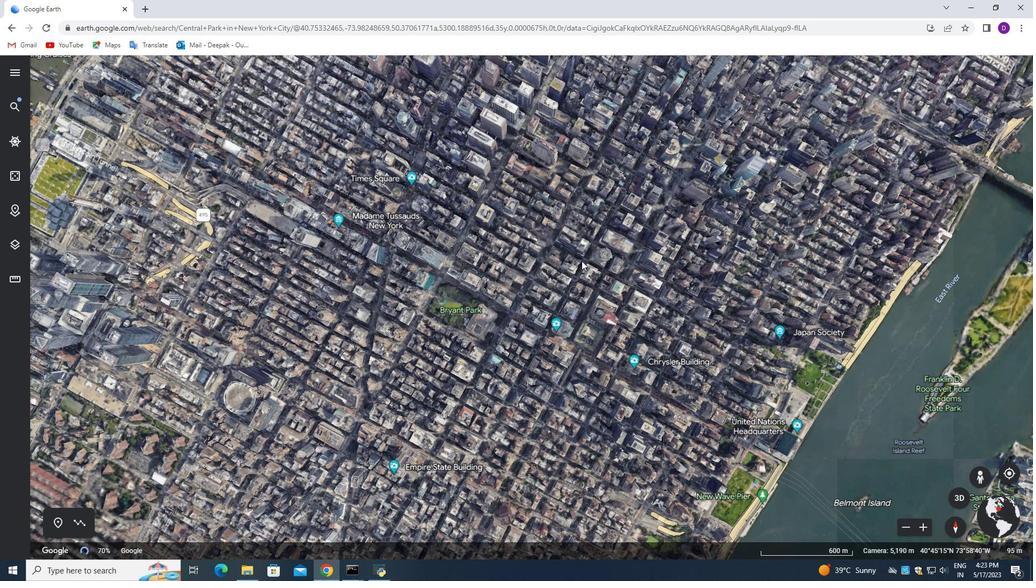 
Action: Mouse moved to (610, 194)
Screenshot: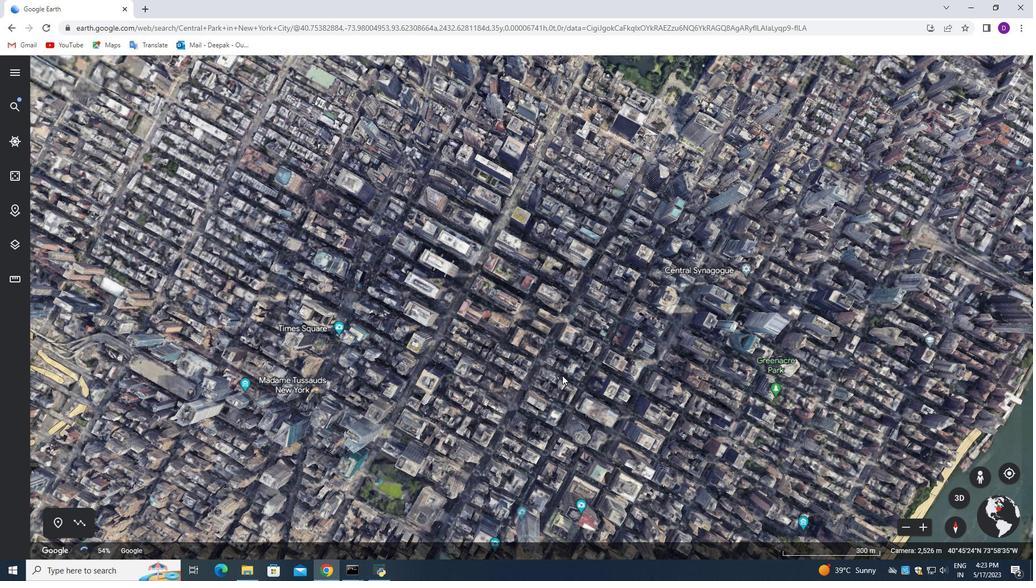 
Action: Mouse pressed left at (610, 194)
Screenshot: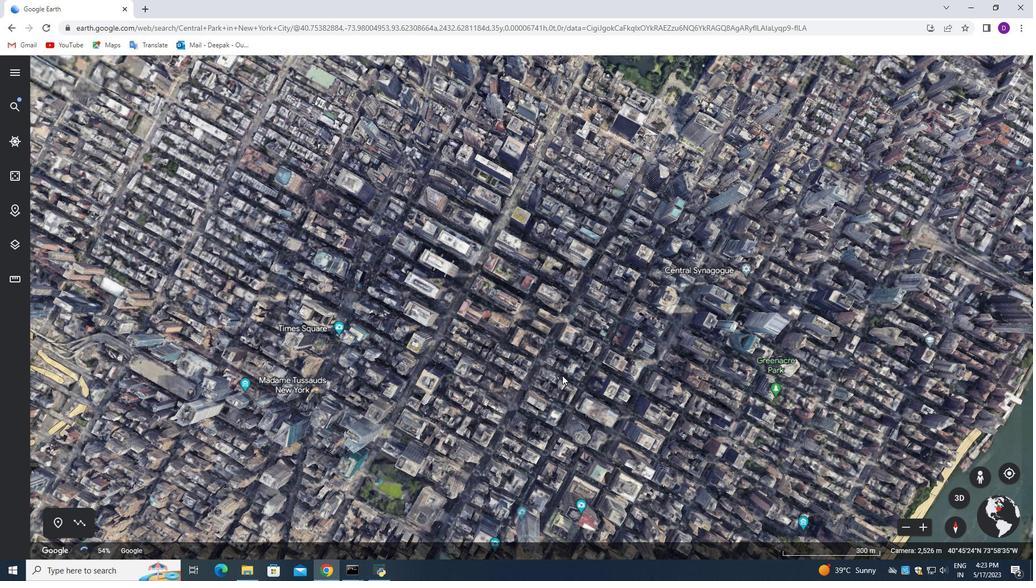 
Action: Mouse moved to (974, 477)
Screenshot: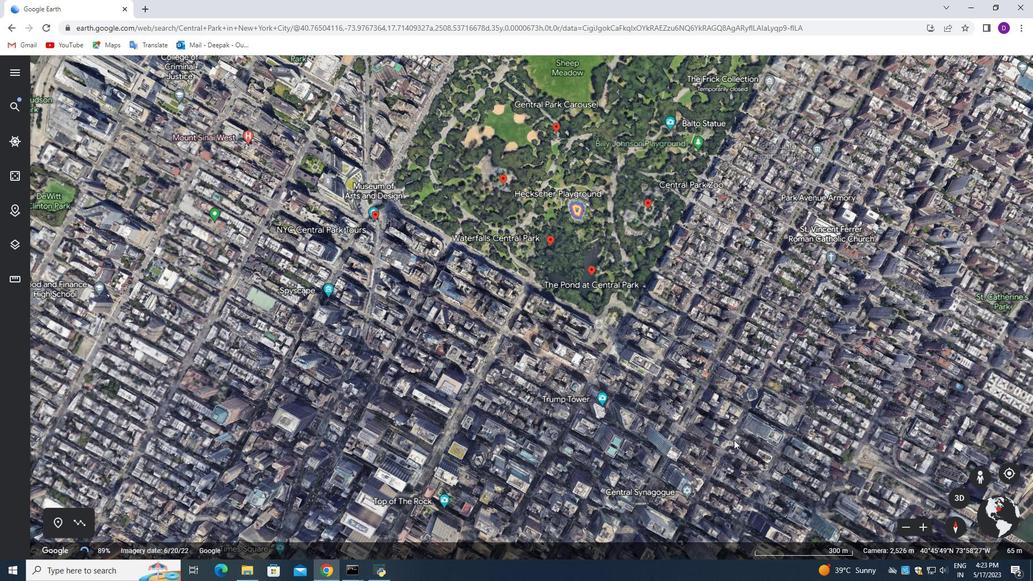 
Action: Mouse pressed left at (974, 477)
Screenshot: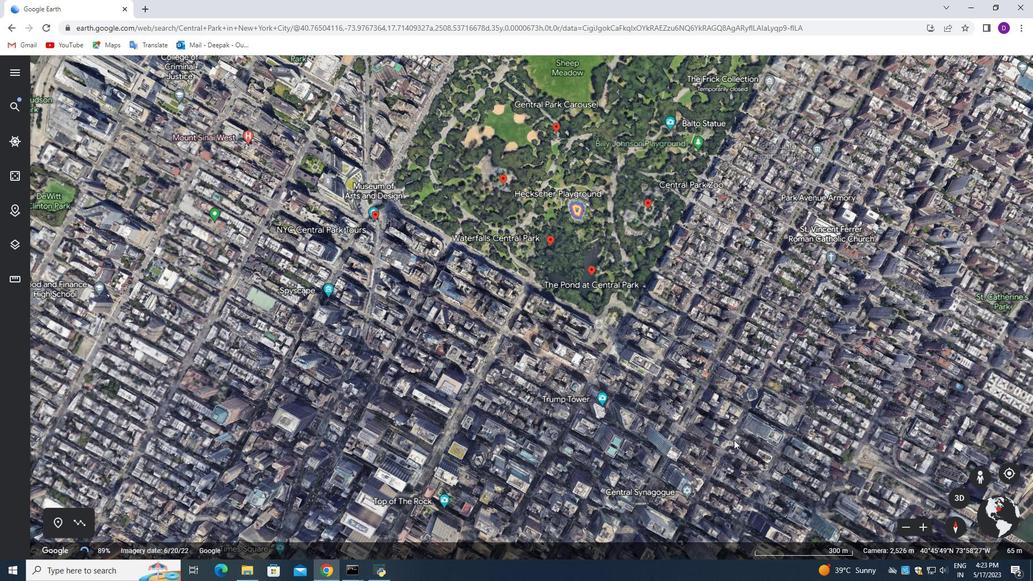 
Action: Mouse moved to (530, 271)
Screenshot: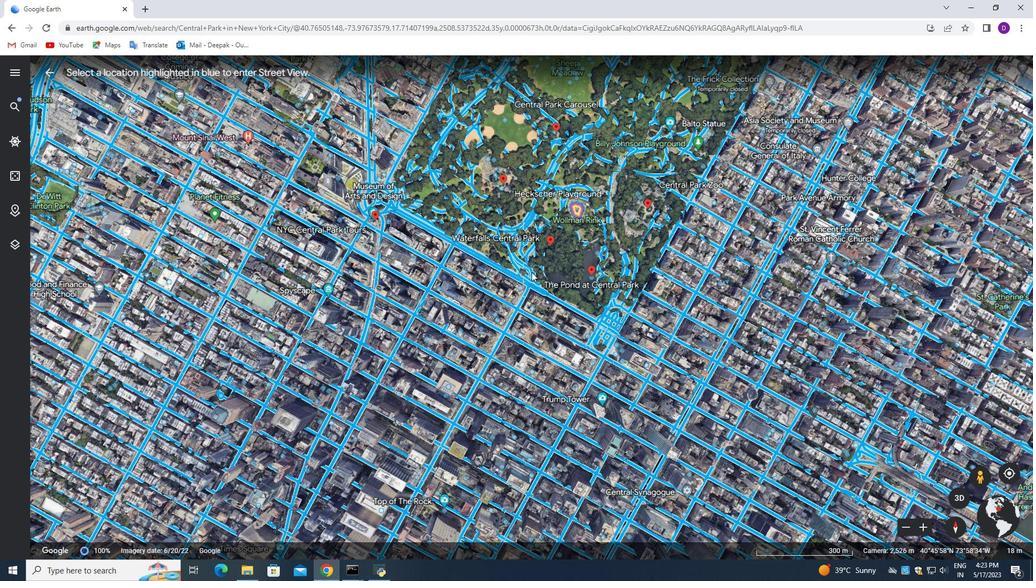 
Action: Mouse pressed left at (530, 271)
Screenshot: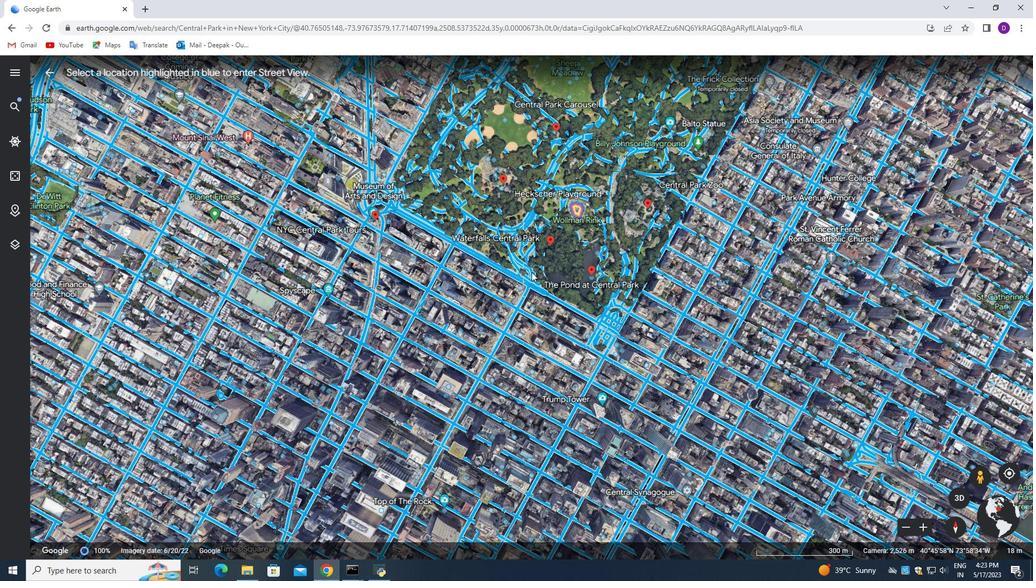 
Action: Mouse moved to (335, 277)
Screenshot: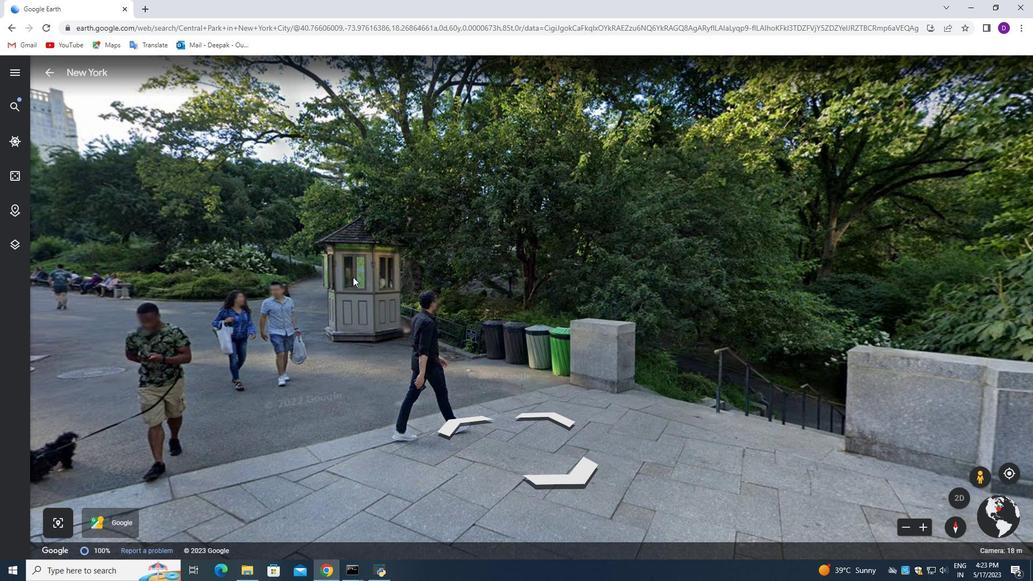 
Action: Mouse pressed left at (335, 277)
Screenshot: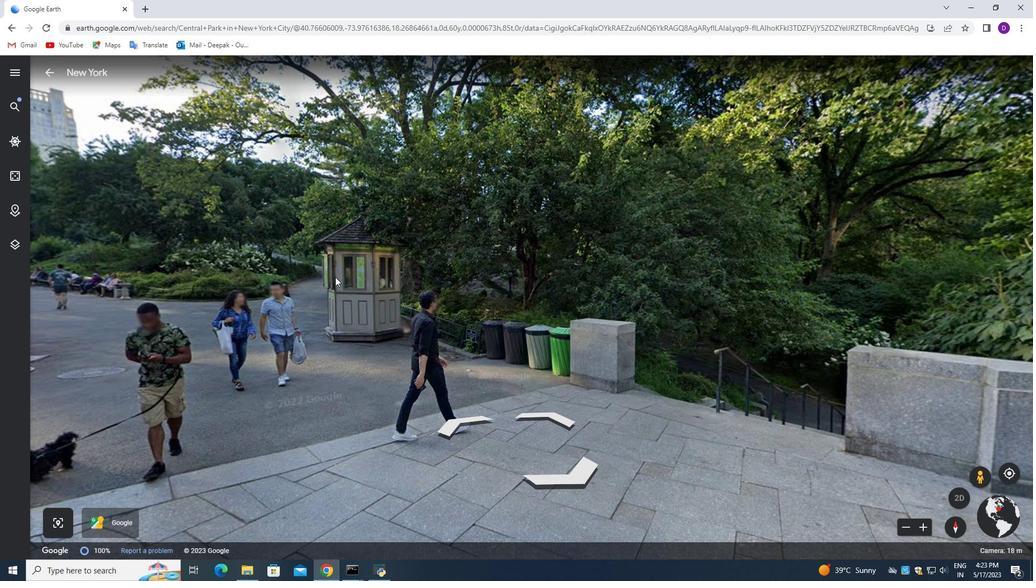 
Action: Mouse moved to (338, 266)
Screenshot: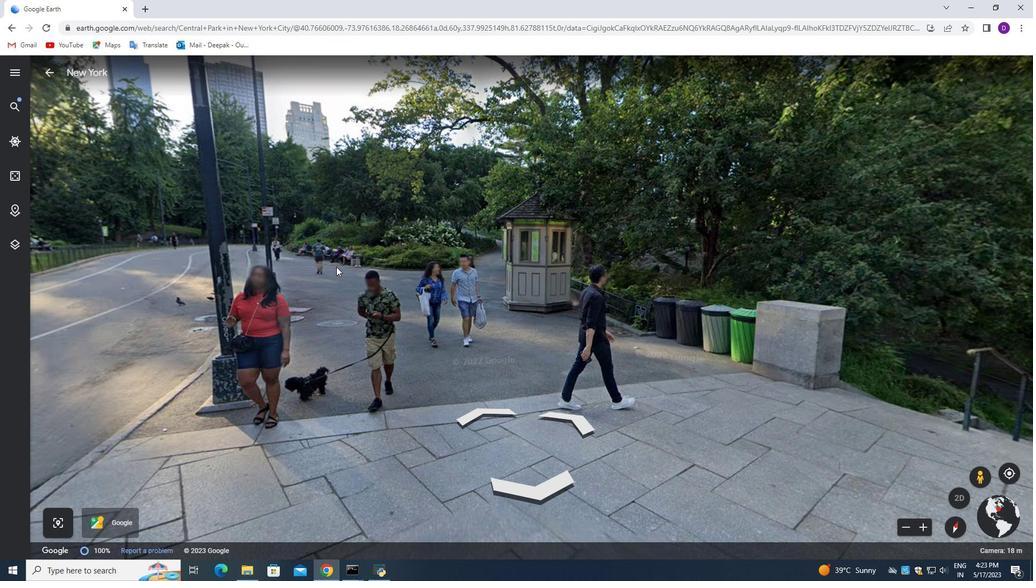 
Action: Mouse pressed left at (338, 266)
Screenshot: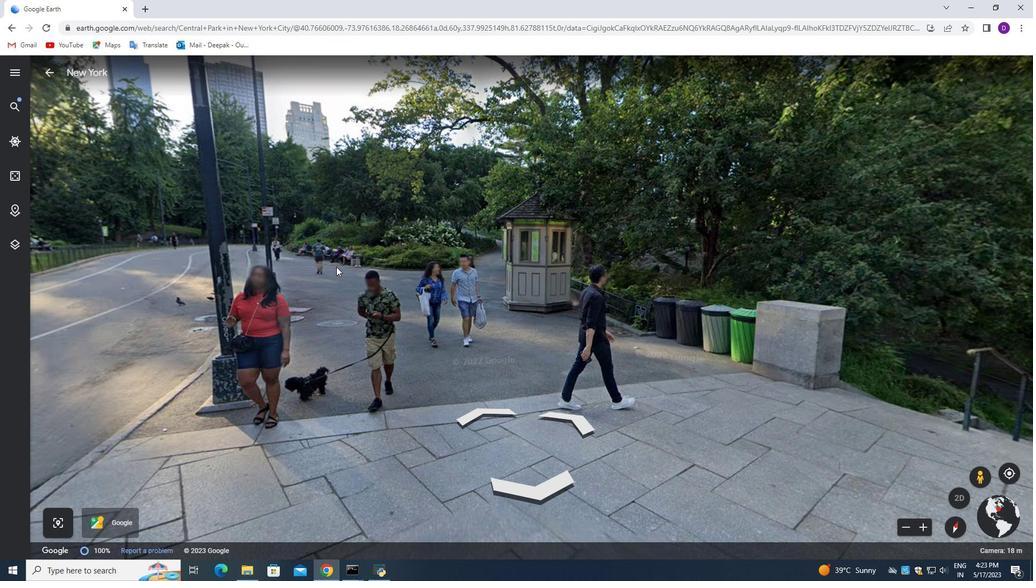 
Action: Mouse moved to (468, 392)
Screenshot: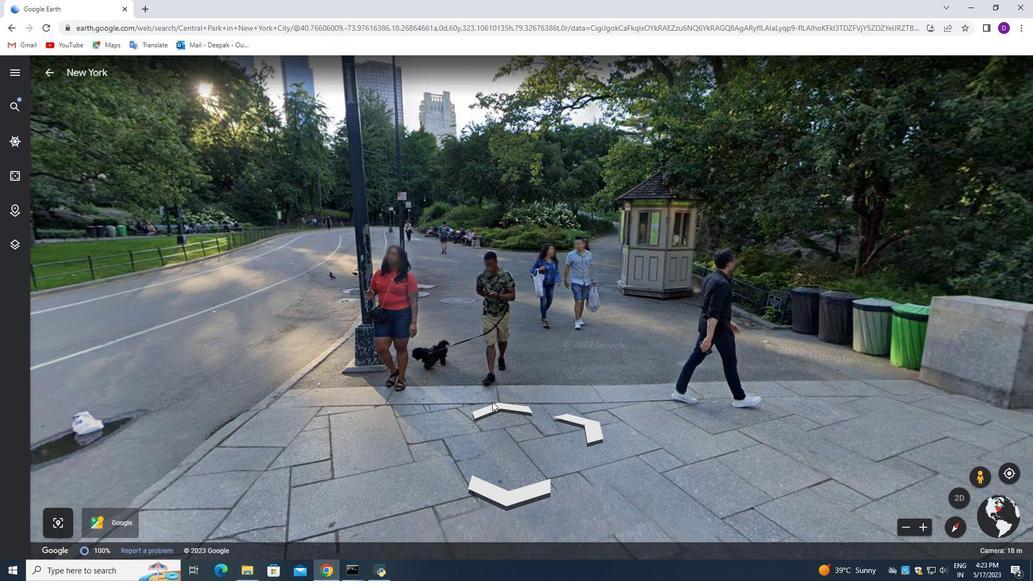 
Action: Key pressed <Key.up><Key.up><Key.up><Key.up><Key.up>
Screenshot: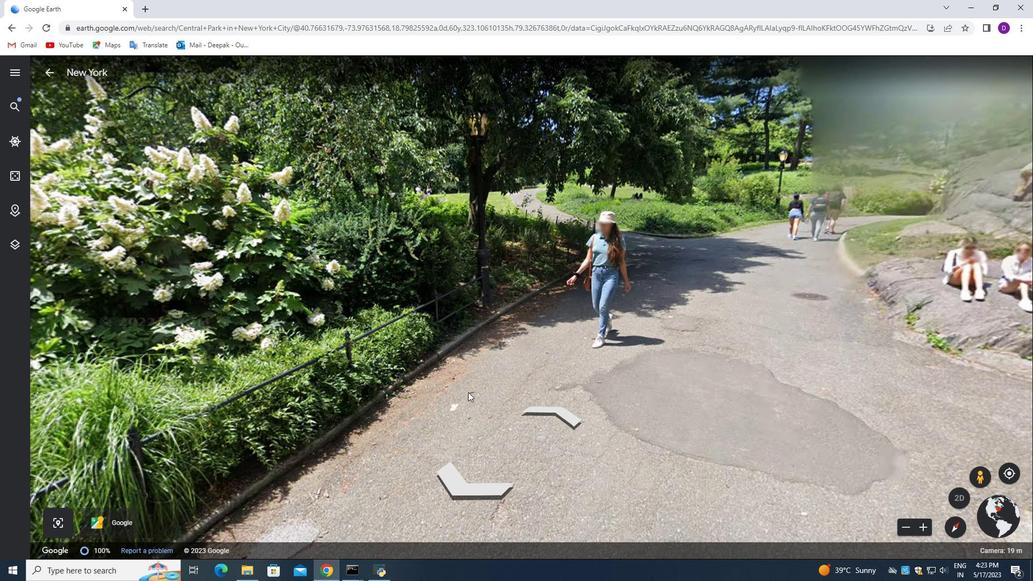 
Action: Mouse moved to (467, 392)
Screenshot: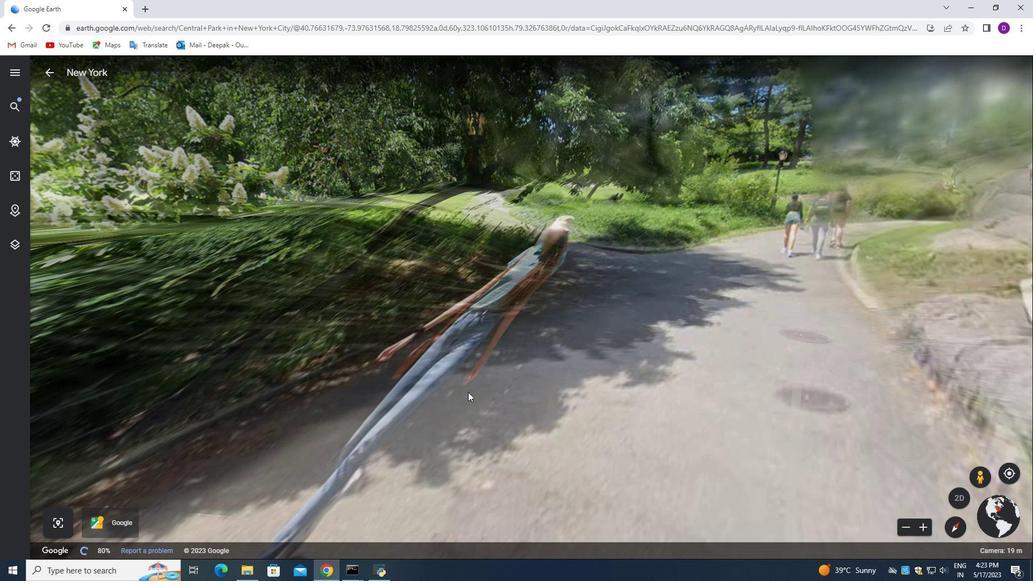 
Action: Key pressed <Key.up><Key.up><Key.up><Key.up><Key.down>
Screenshot: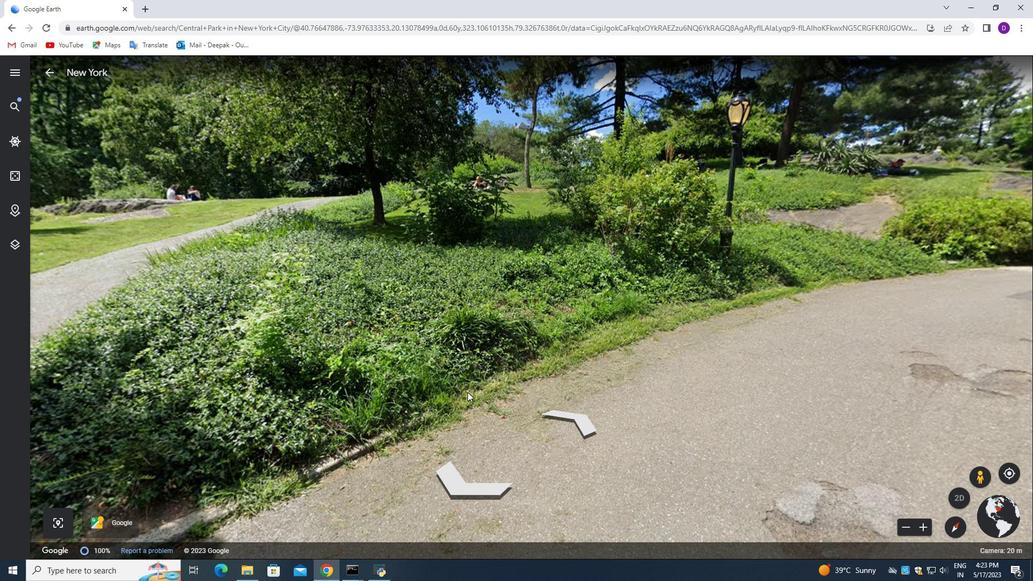 
Action: Mouse moved to (674, 359)
Screenshot: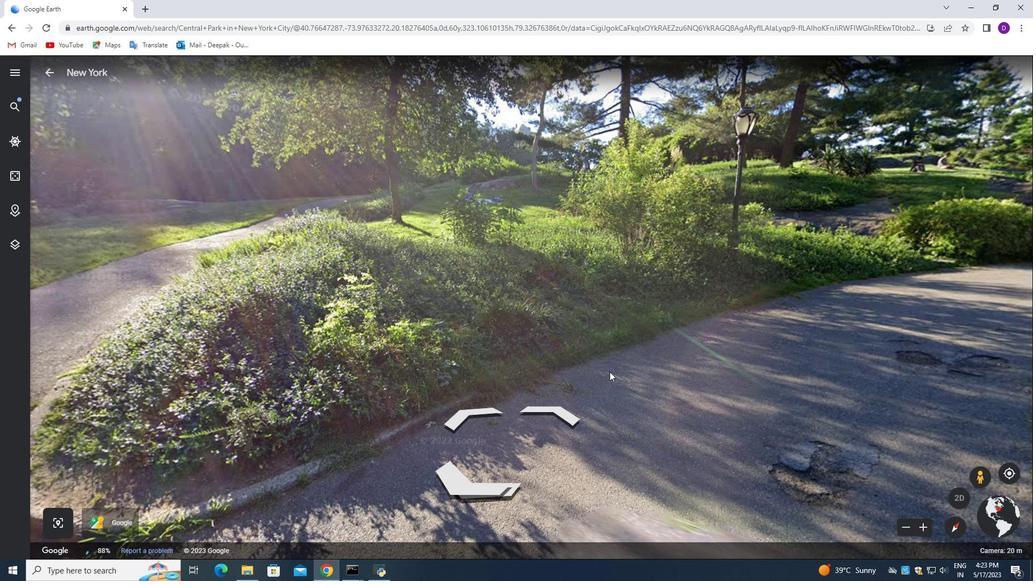 
Action: Mouse pressed left at (672, 359)
Screenshot: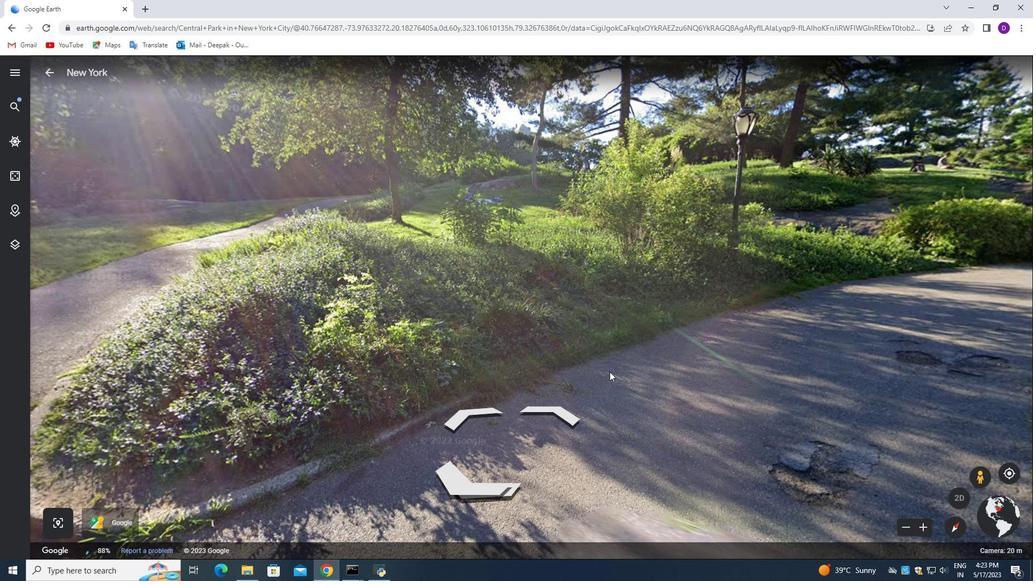 
Action: Mouse moved to (491, 345)
Screenshot: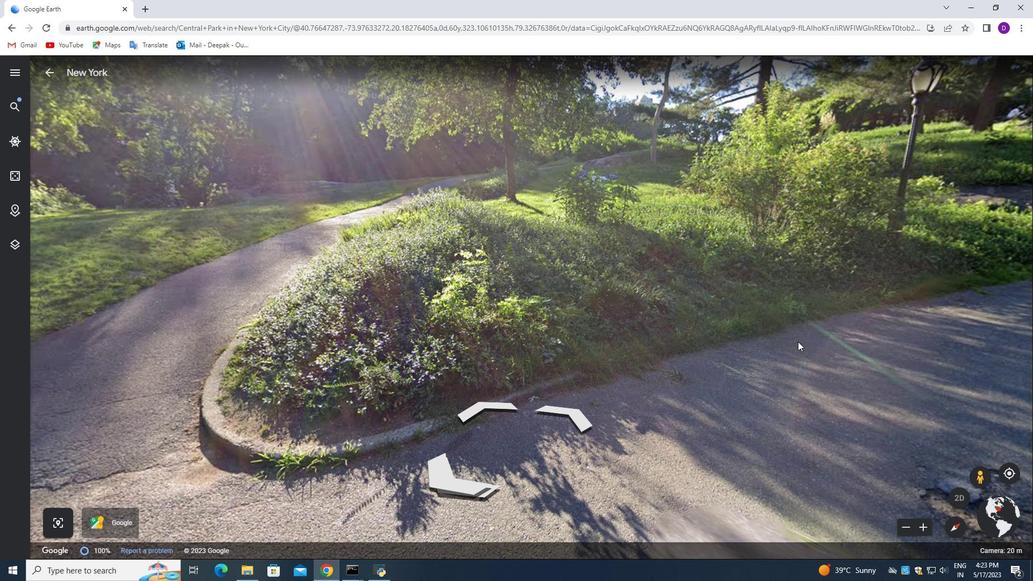 
Action: Mouse pressed left at (491, 345)
Screenshot: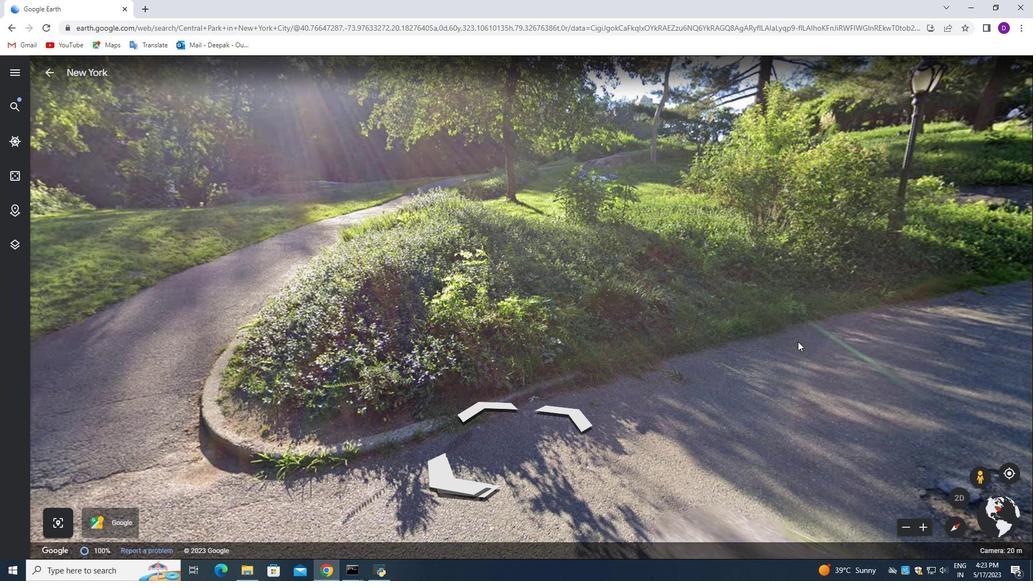 
Action: Mouse moved to (593, 208)
Screenshot: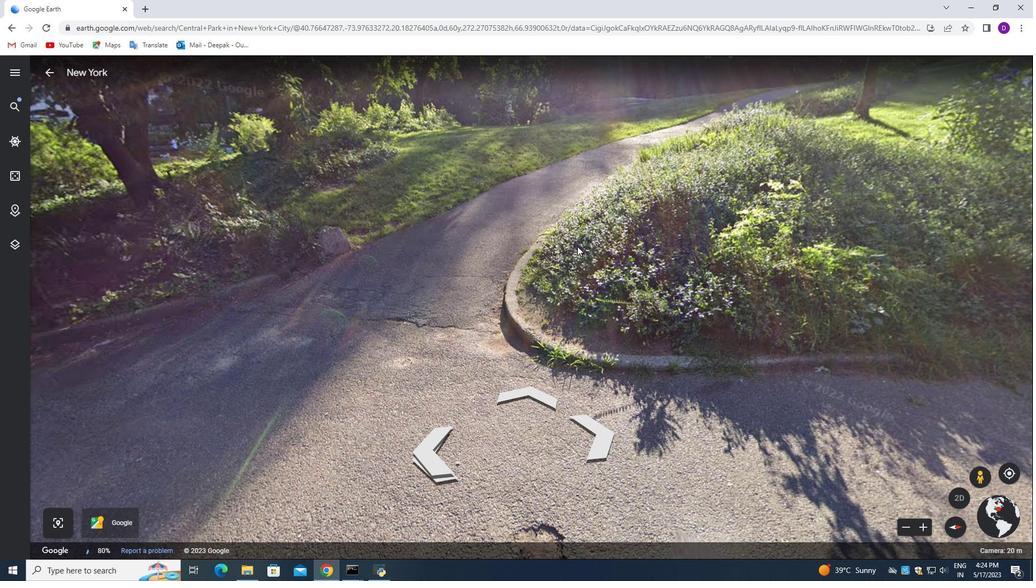 
Action: Mouse pressed left at (593, 208)
Screenshot: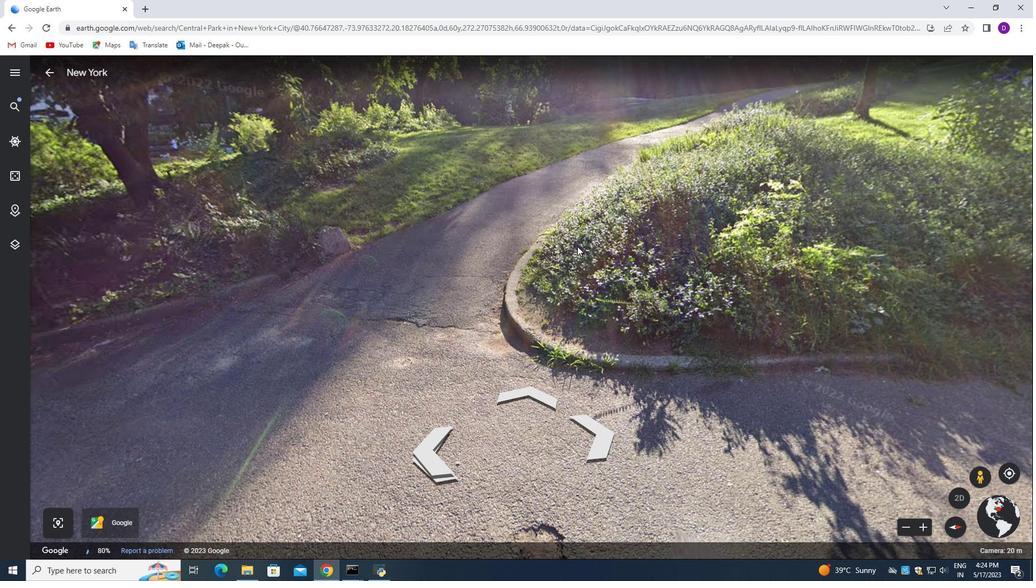 
Action: Mouse moved to (642, 317)
Screenshot: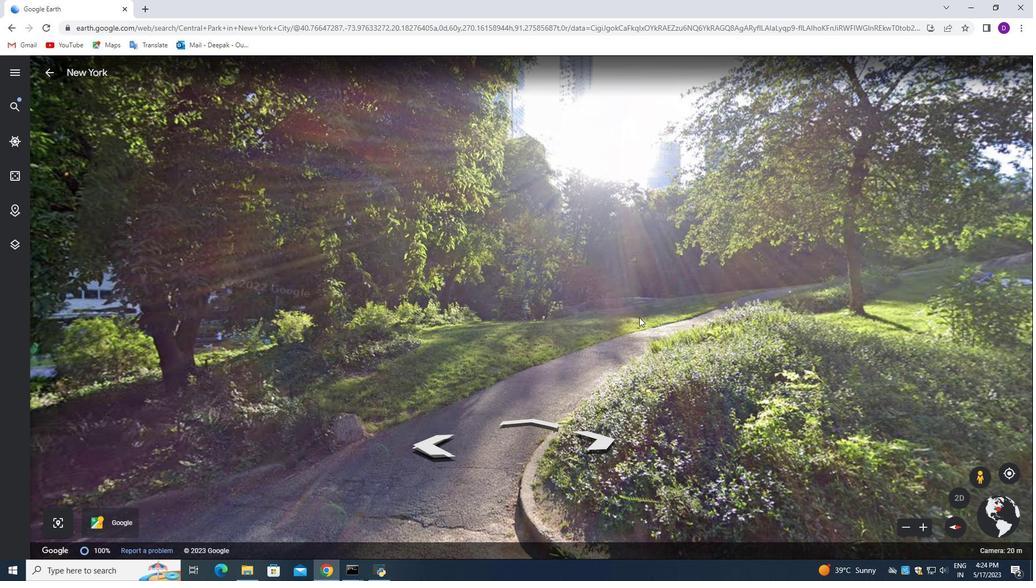 
Action: Mouse pressed left at (642, 317)
Screenshot: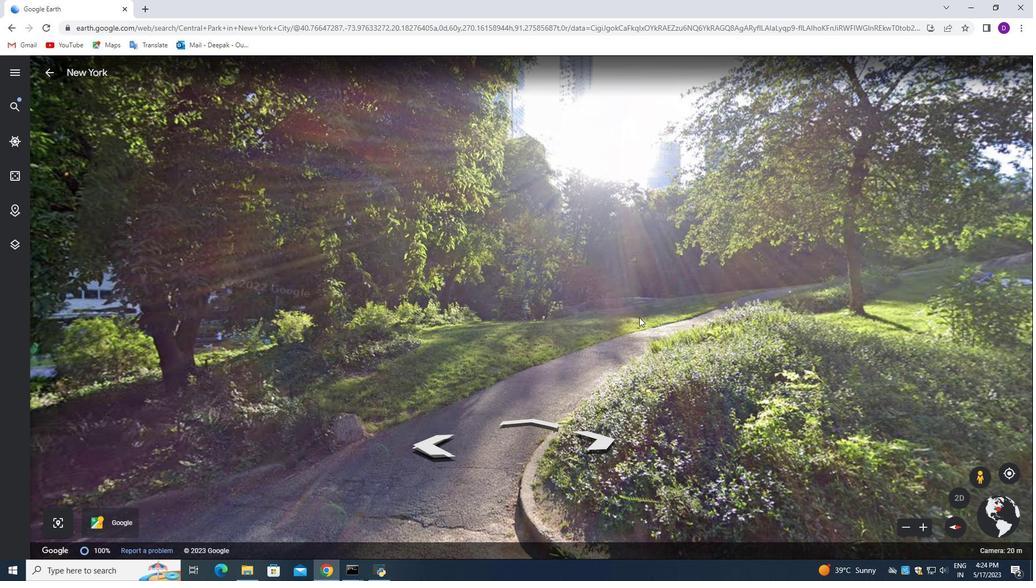 
Action: Mouse moved to (526, 277)
Screenshot: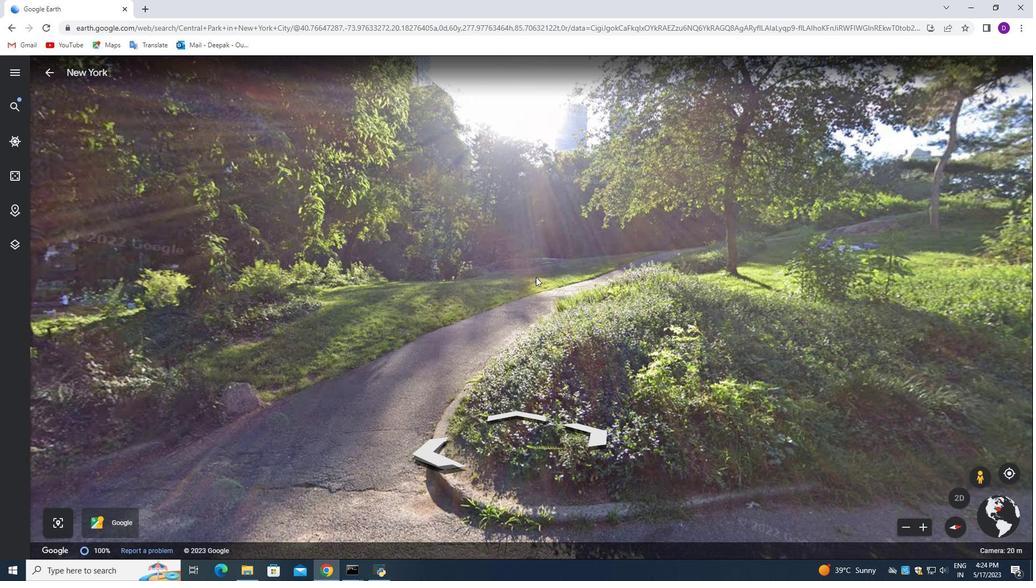 
Action: Mouse pressed left at (526, 277)
Screenshot: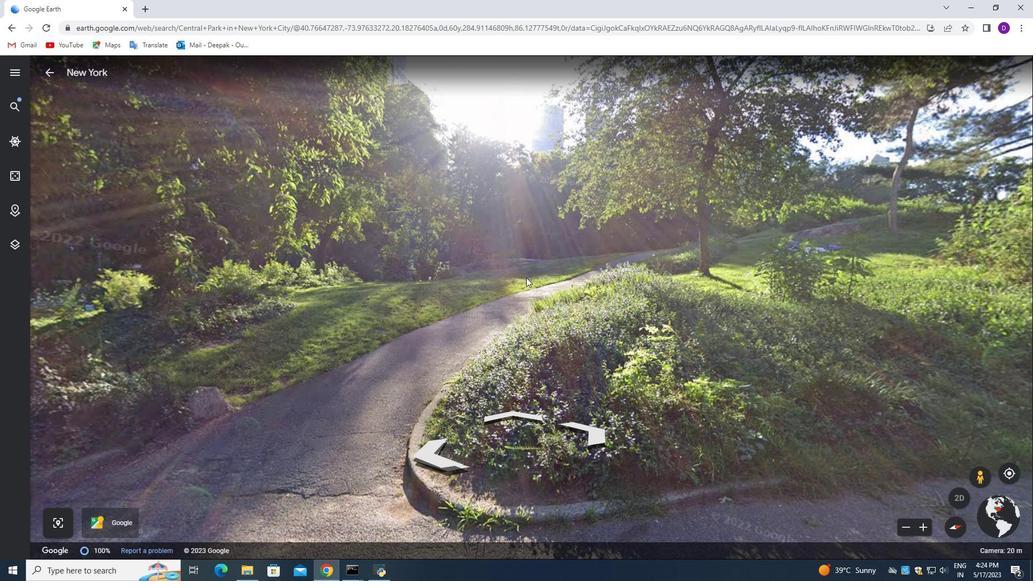 
Action: Mouse moved to (509, 411)
Screenshot: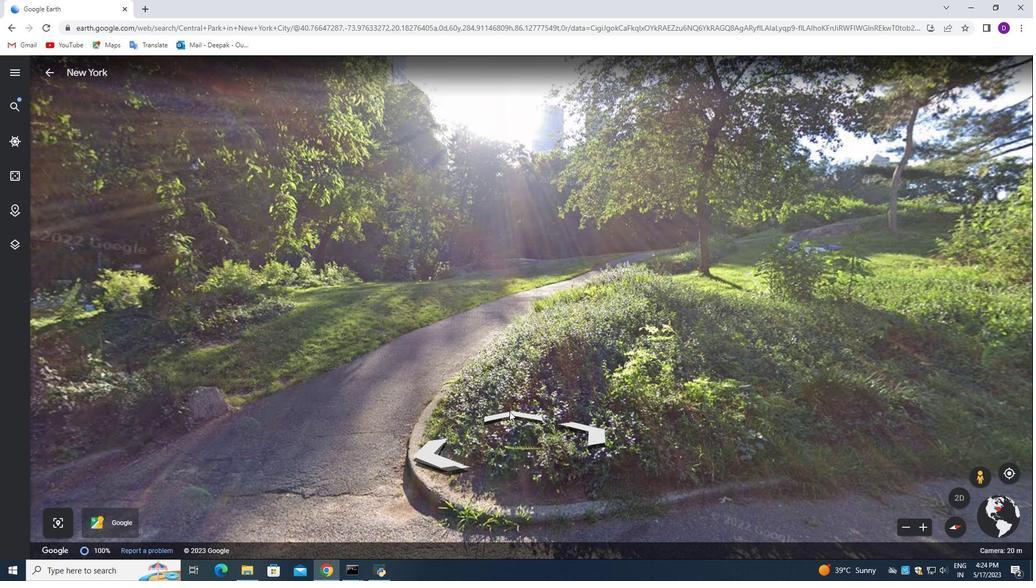 
Action: Mouse pressed left at (509, 411)
Screenshot: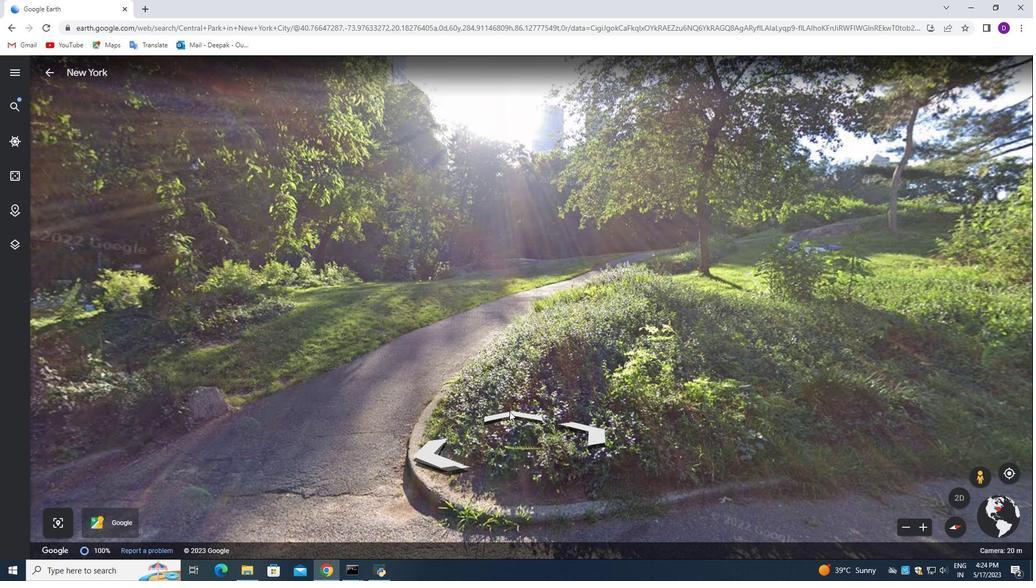 
Action: Mouse moved to (564, 331)
Screenshot: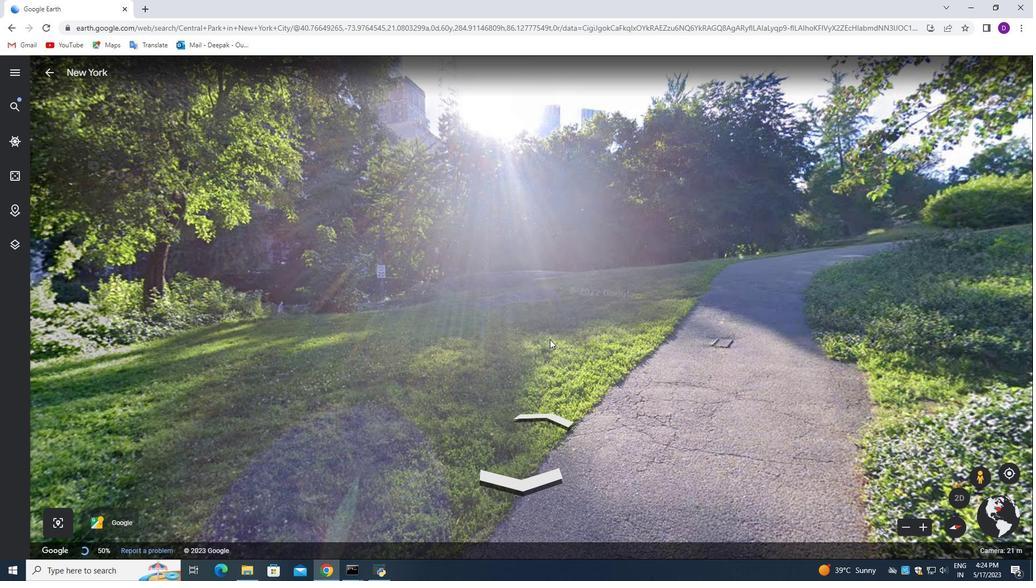 
Action: Mouse pressed left at (564, 331)
Screenshot: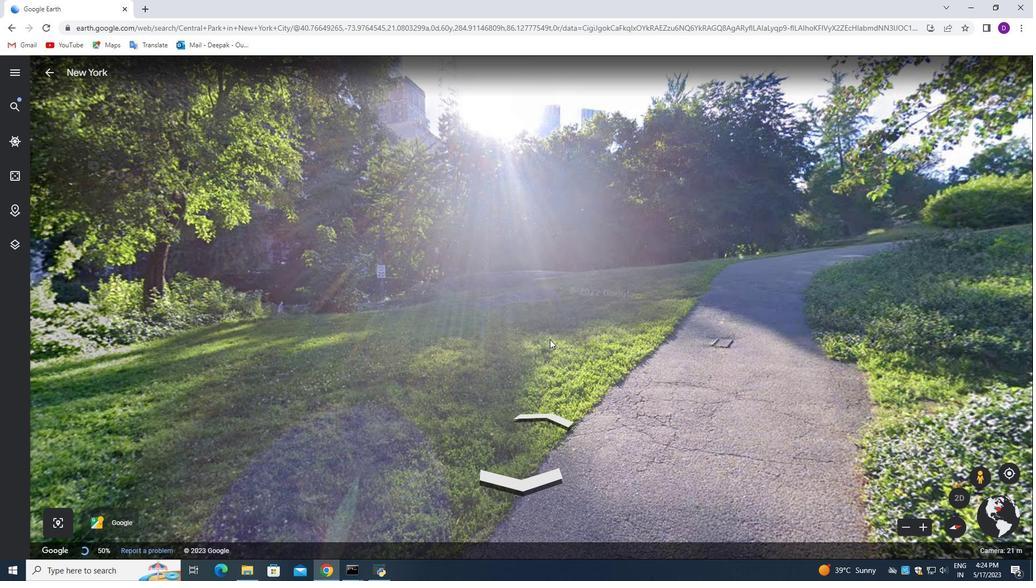 
Action: Mouse moved to (560, 300)
Screenshot: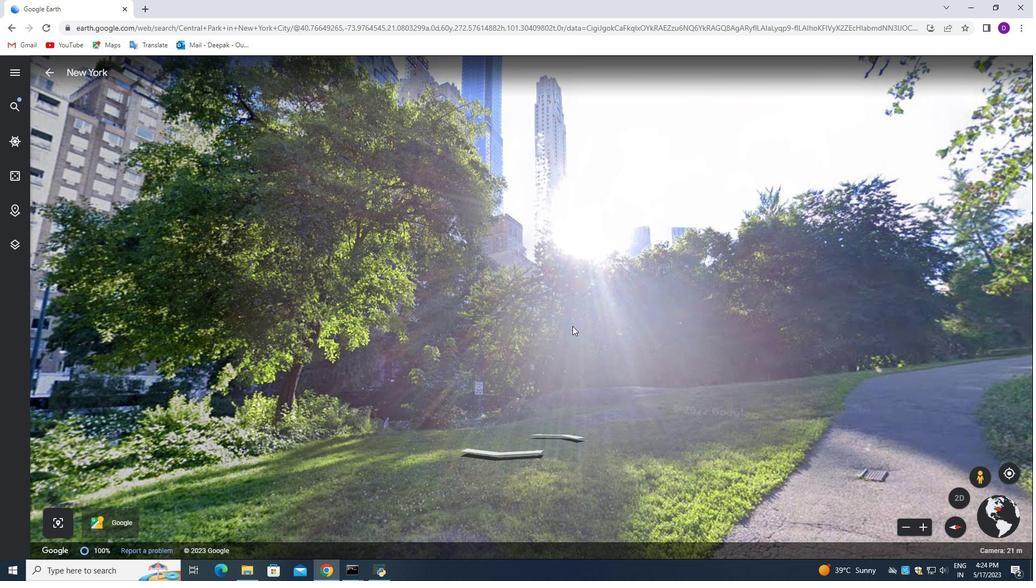 
Action: Mouse pressed left at (560, 300)
Screenshot: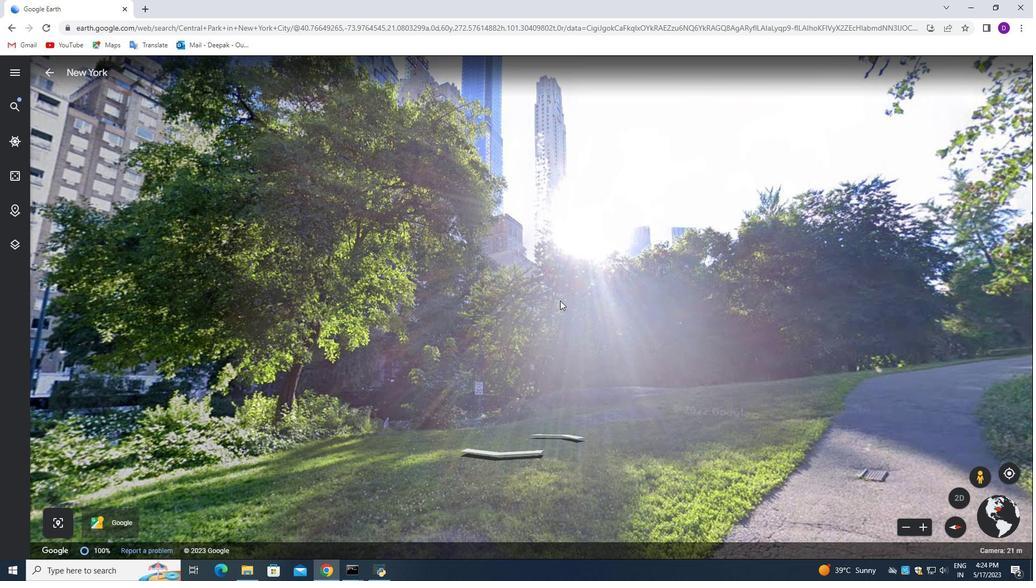 
Action: Mouse moved to (676, 363)
Screenshot: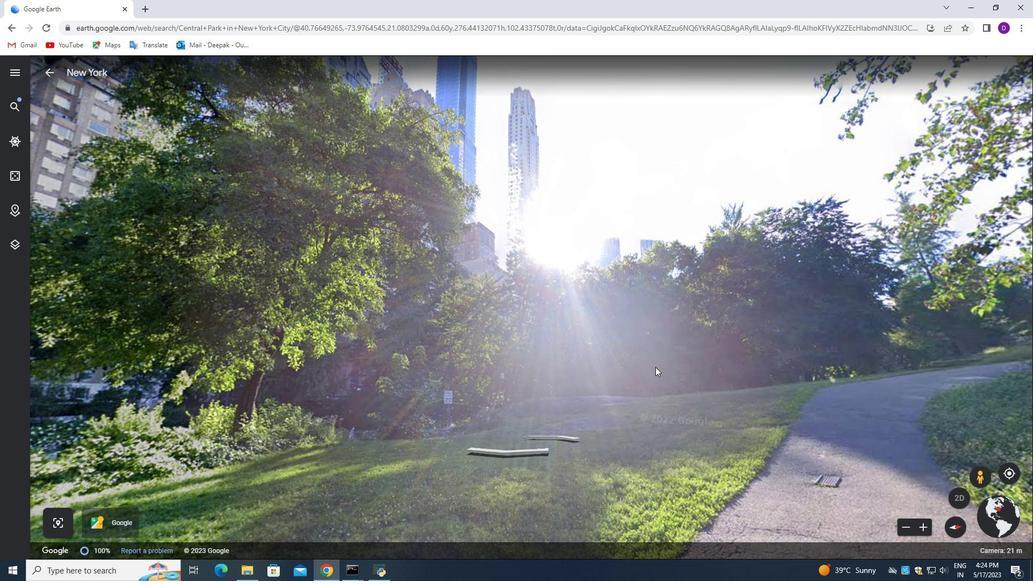 
Action: Mouse pressed left at (676, 363)
Screenshot: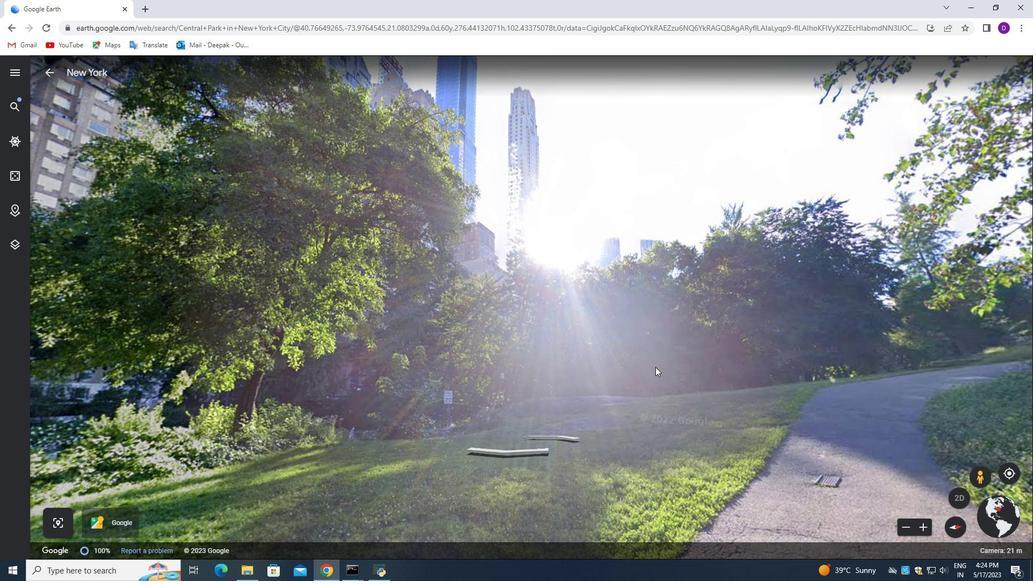 
Action: Mouse moved to (608, 334)
Screenshot: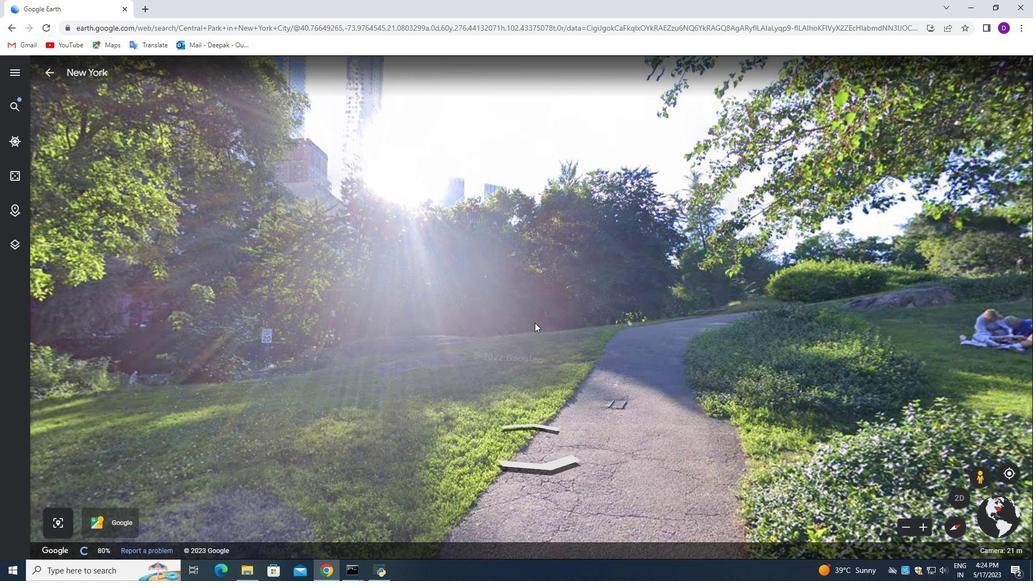 
Action: Mouse pressed left at (608, 334)
Screenshot: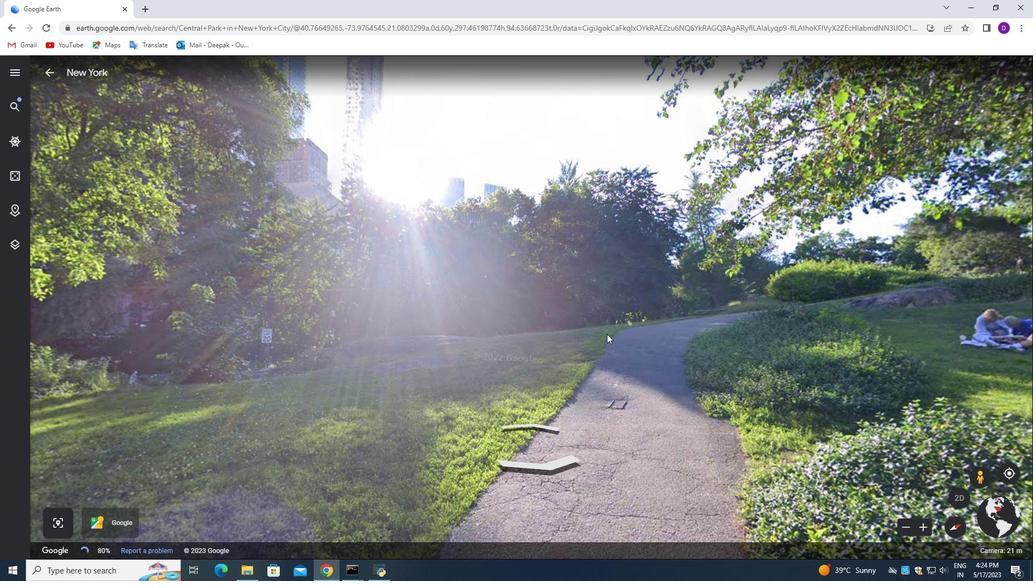 
Action: Mouse moved to (664, 332)
Screenshot: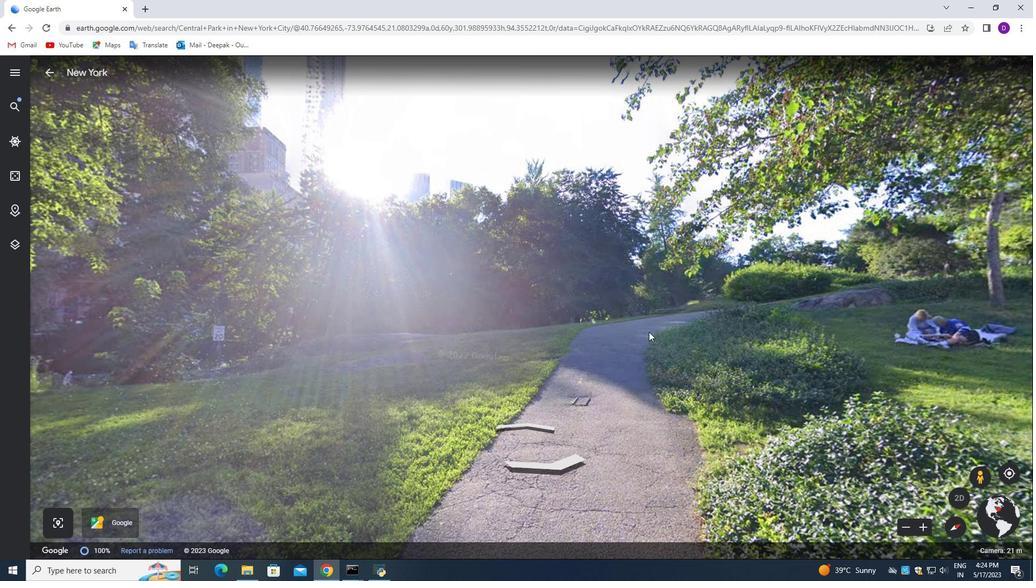 
Action: Mouse pressed left at (664, 332)
Screenshot: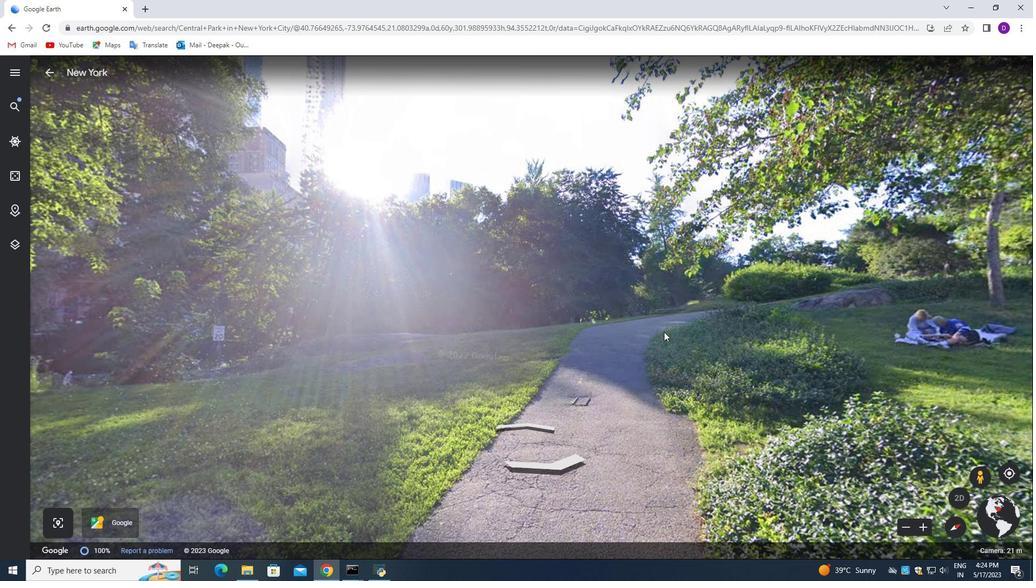 
Action: Mouse moved to (500, 425)
Screenshot: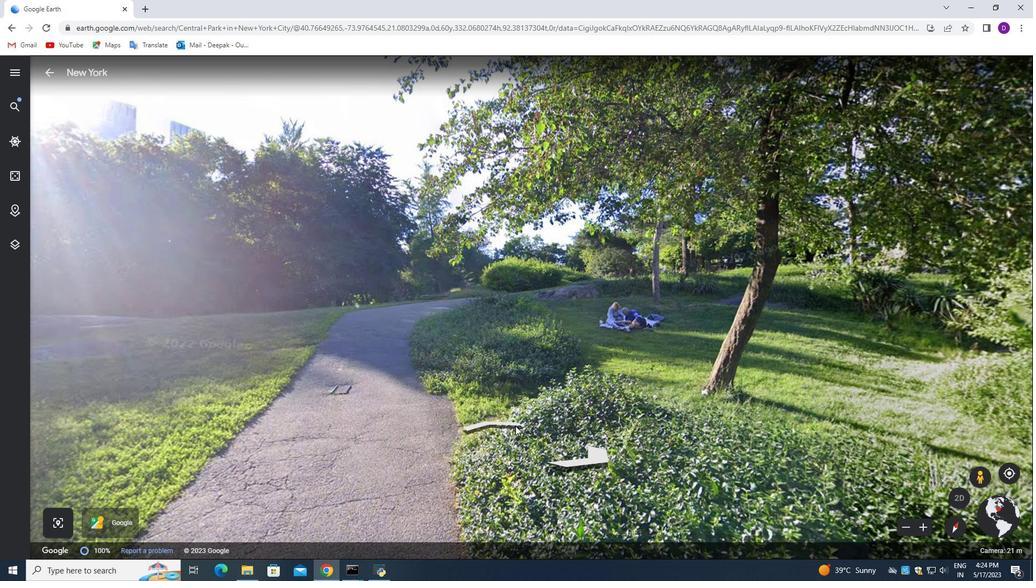 
Action: Mouse pressed left at (500, 425)
Screenshot: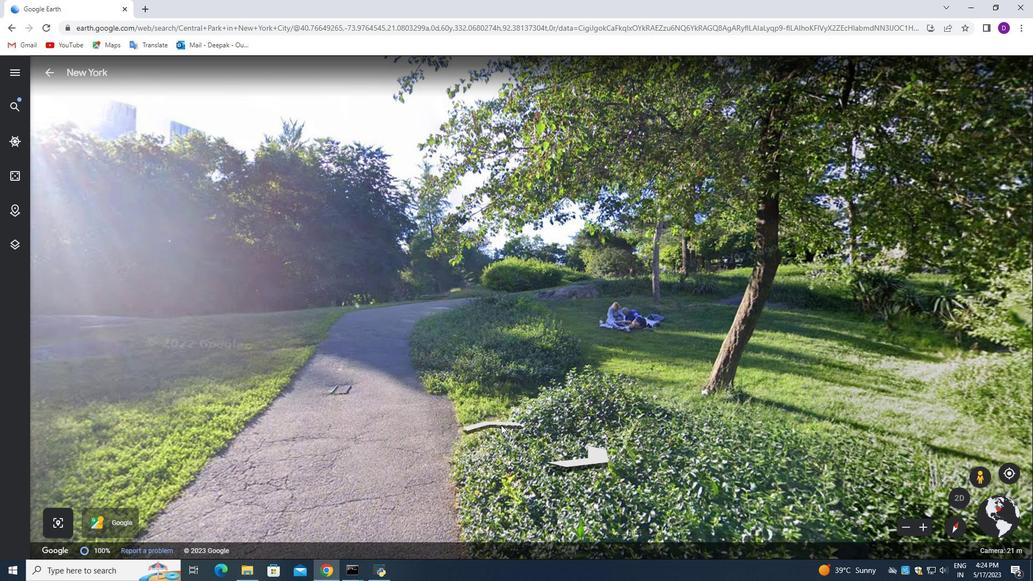 
Action: Mouse moved to (638, 369)
Screenshot: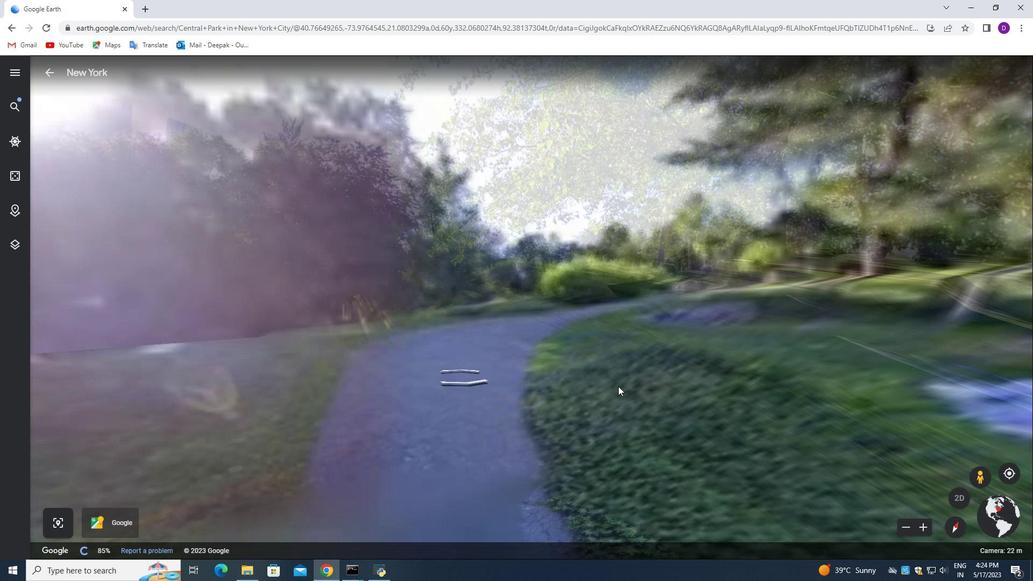
Action: Mouse pressed left at (638, 369)
Screenshot: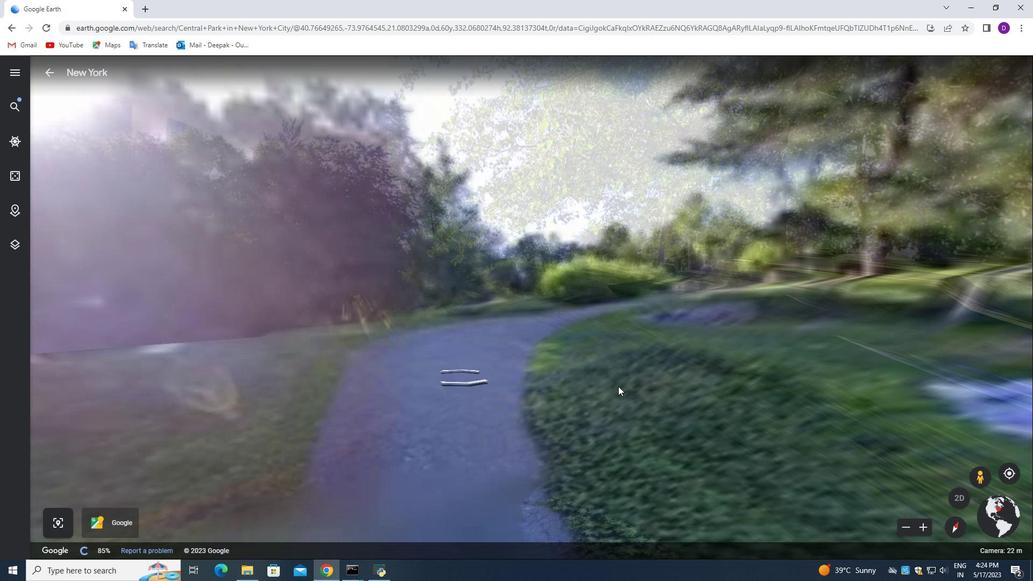 
Action: Mouse moved to (337, 229)
Screenshot: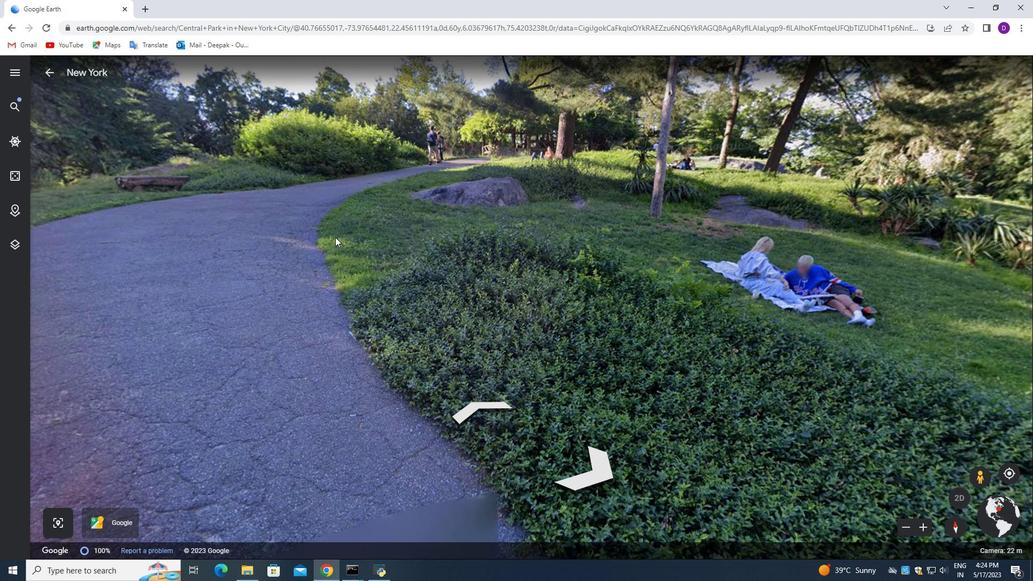
Action: Mouse pressed left at (337, 229)
Screenshot: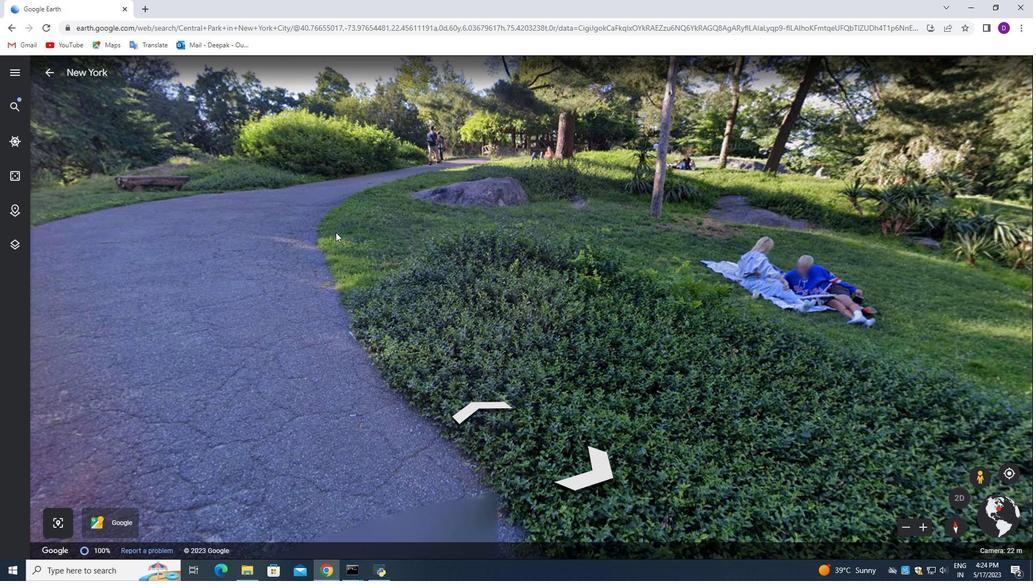 
Action: Mouse moved to (480, 261)
Screenshot: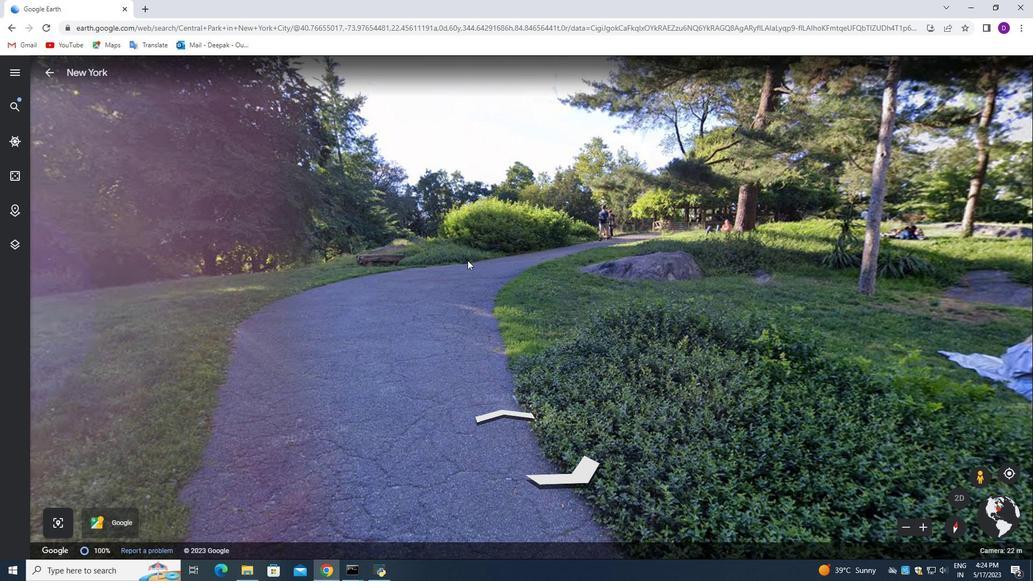 
Action: Mouse pressed left at (475, 261)
Screenshot: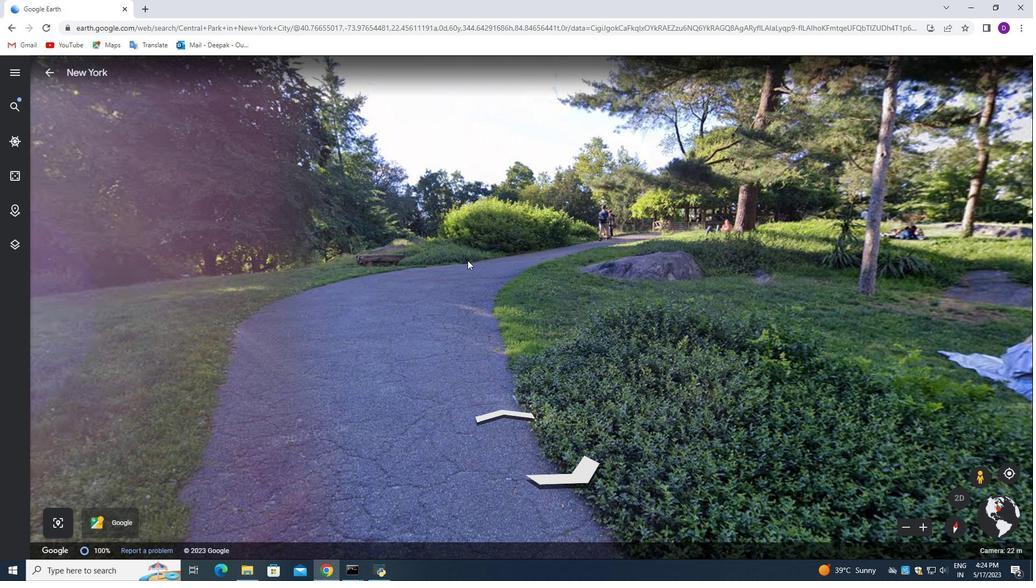 
Action: Mouse moved to (516, 420)
Screenshot: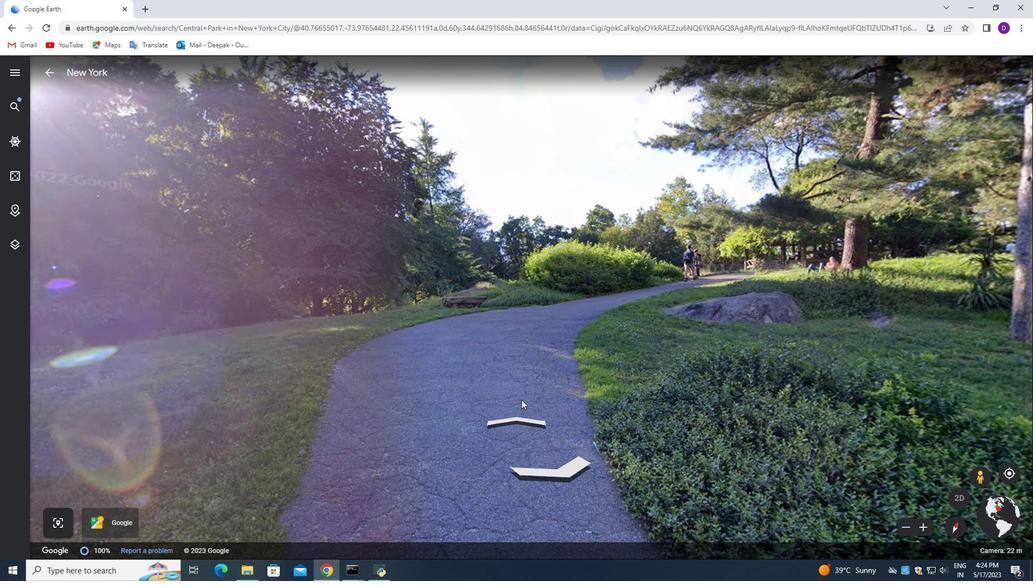 
Action: Mouse pressed left at (516, 420)
Screenshot: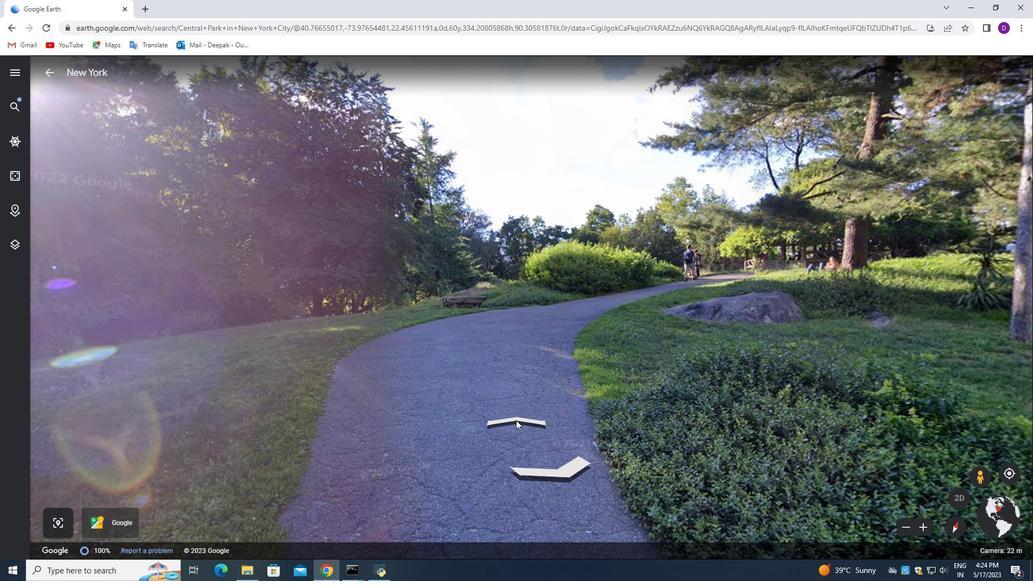 
Action: Mouse moved to (616, 326)
Screenshot: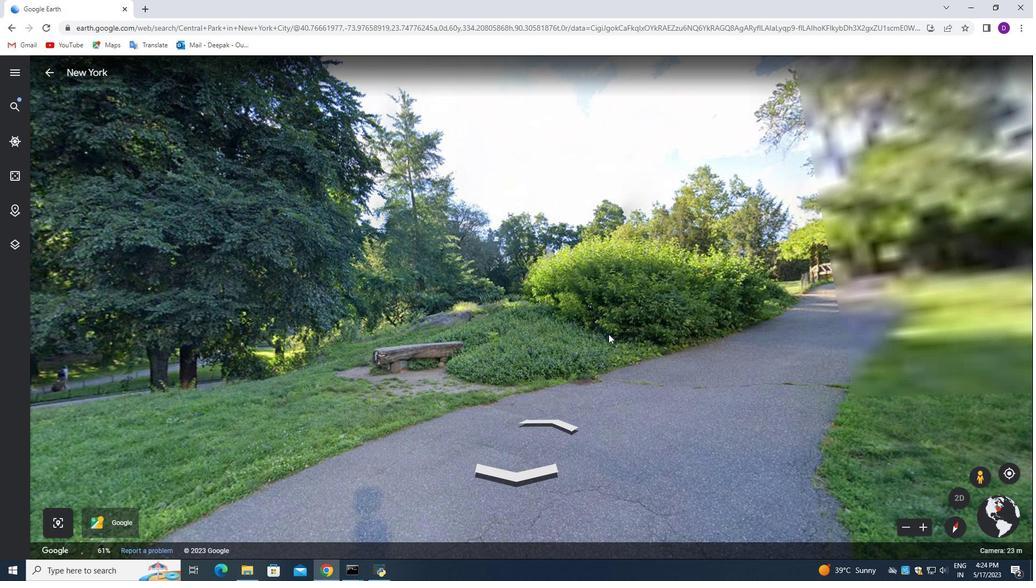 
Action: Mouse pressed left at (616, 326)
Screenshot: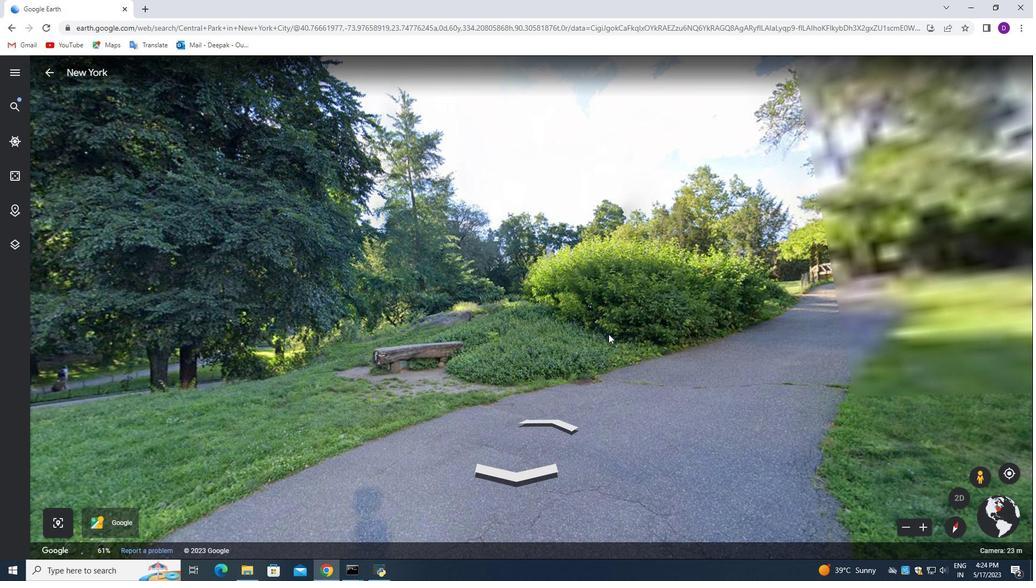 
Action: Mouse moved to (550, 321)
Screenshot: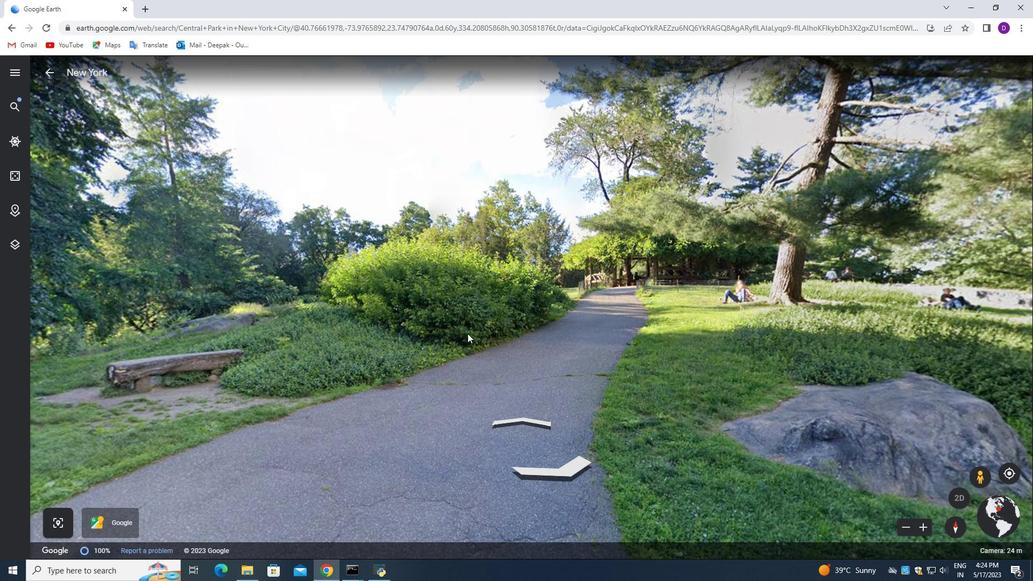 
Action: Mouse pressed left at (550, 321)
Screenshot: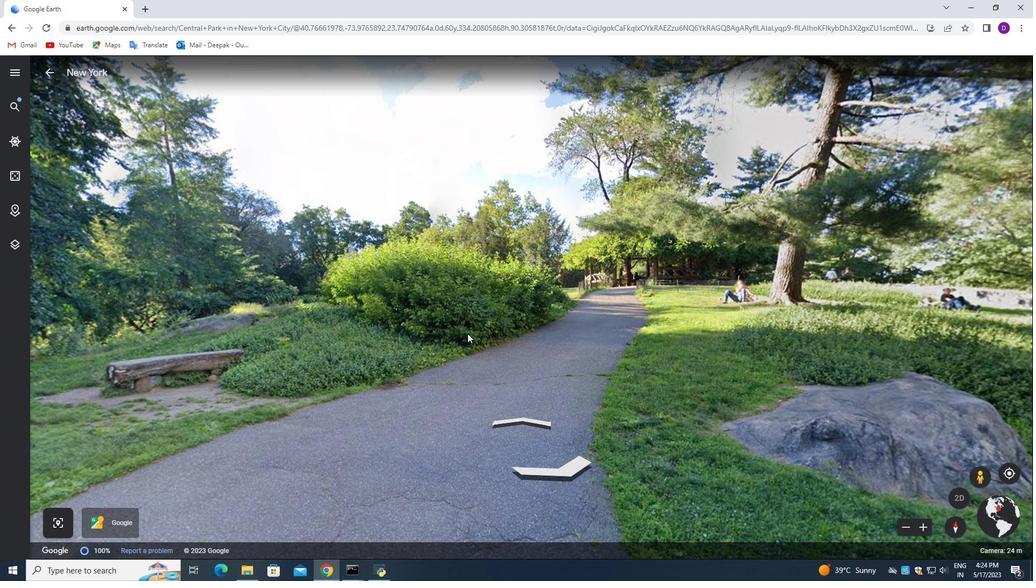
Action: Mouse moved to (497, 421)
Screenshot: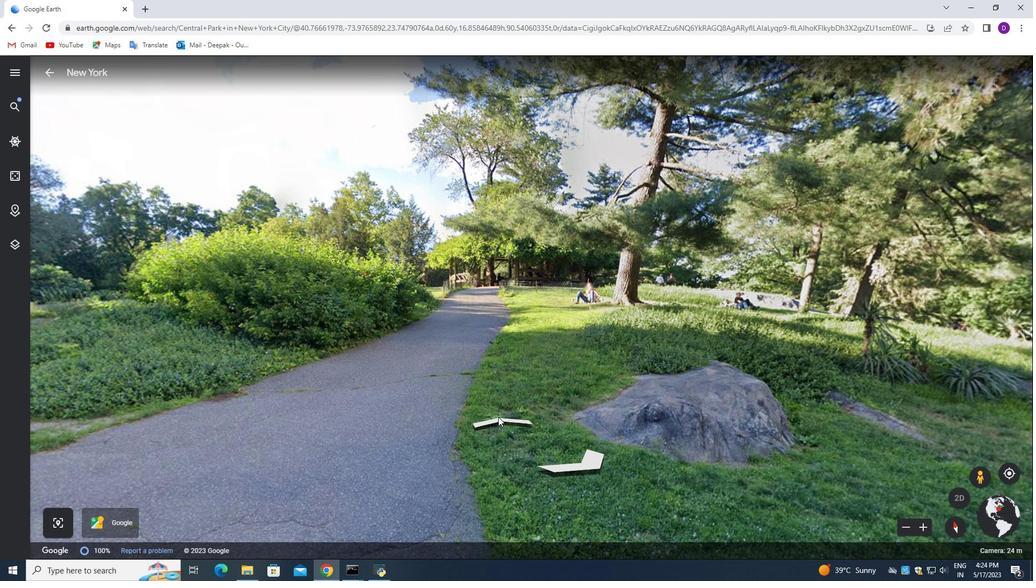 
Action: Mouse pressed left at (497, 421)
Screenshot: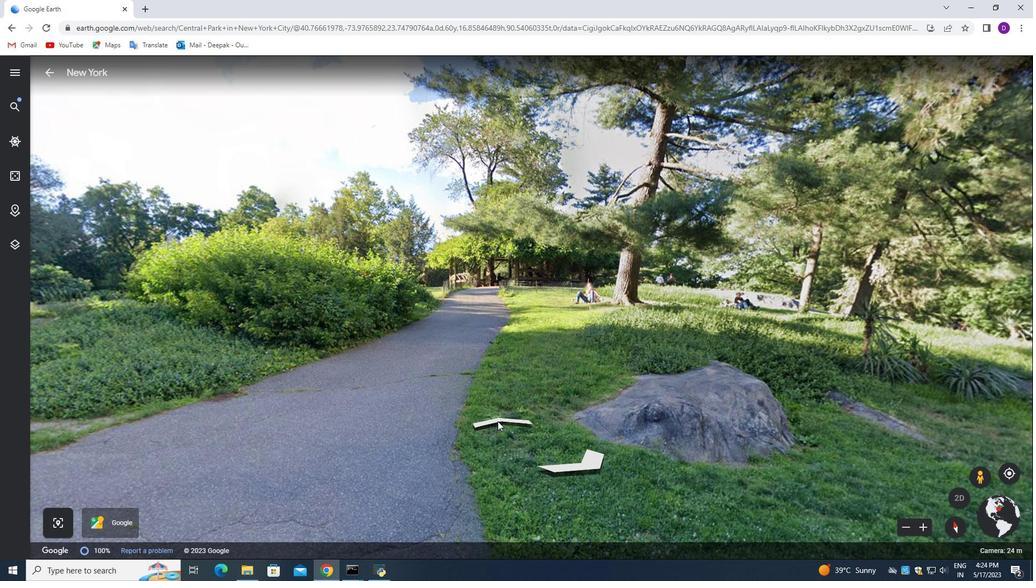 
Action: Mouse moved to (556, 341)
Screenshot: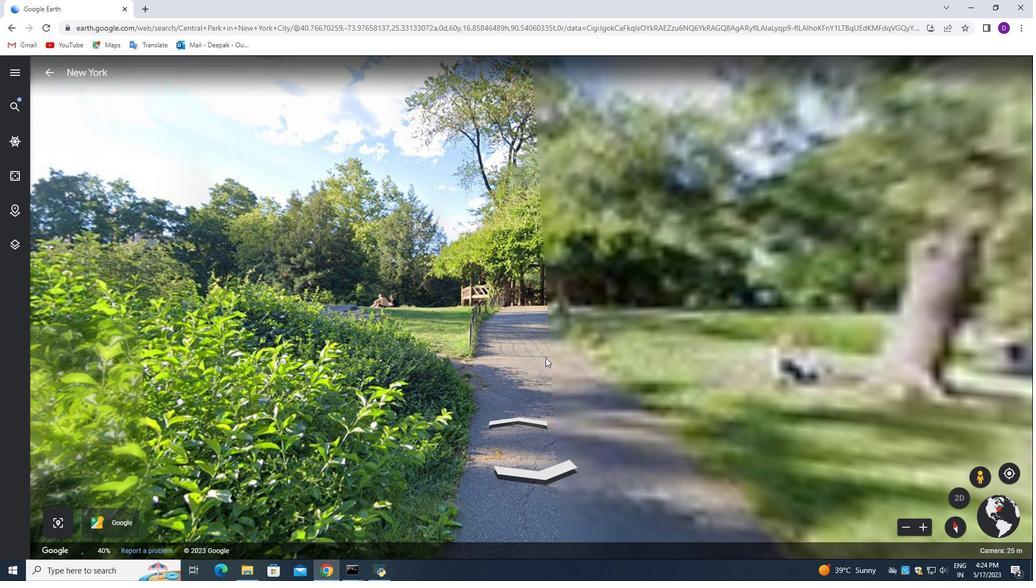 
Action: Mouse pressed left at (558, 341)
Screenshot: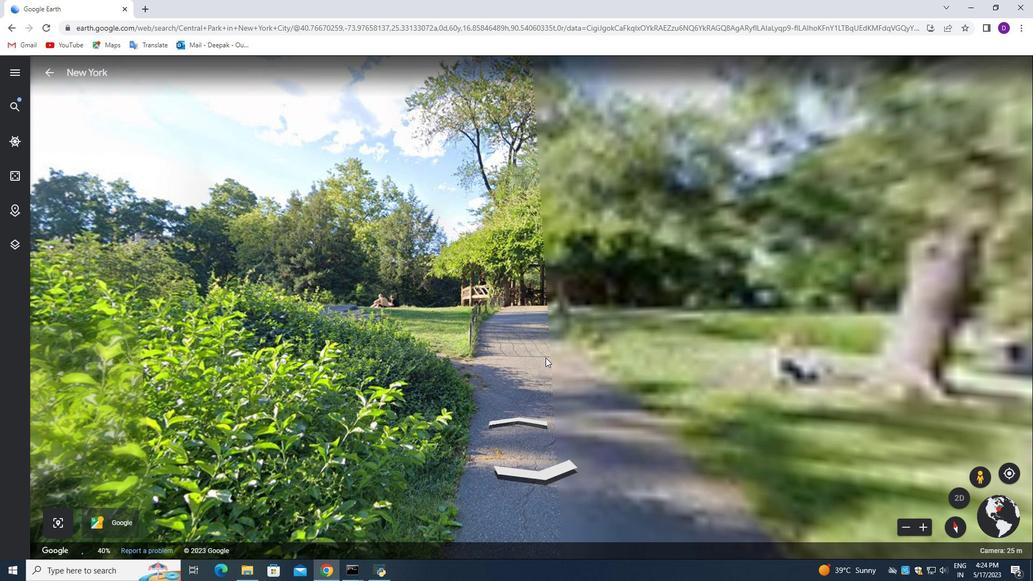 
Action: Mouse moved to (641, 402)
Screenshot: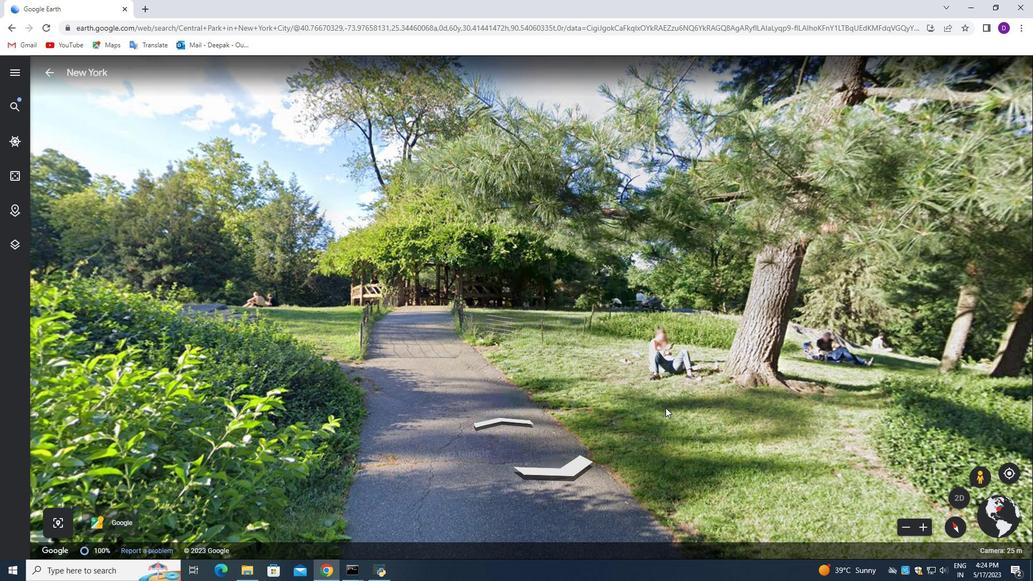
Action: Mouse pressed left at (641, 402)
Screenshot: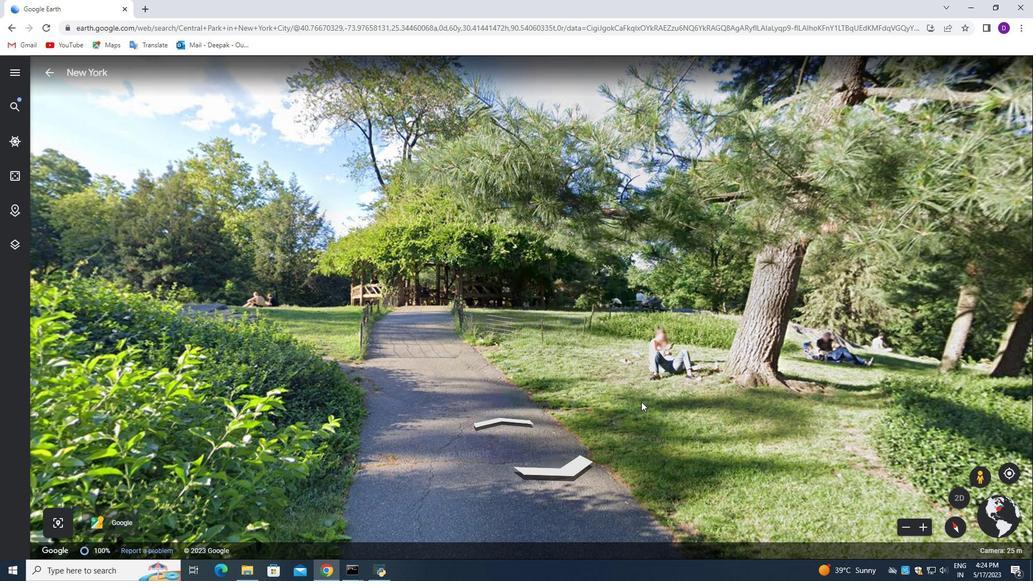 
Action: Mouse moved to (626, 309)
Screenshot: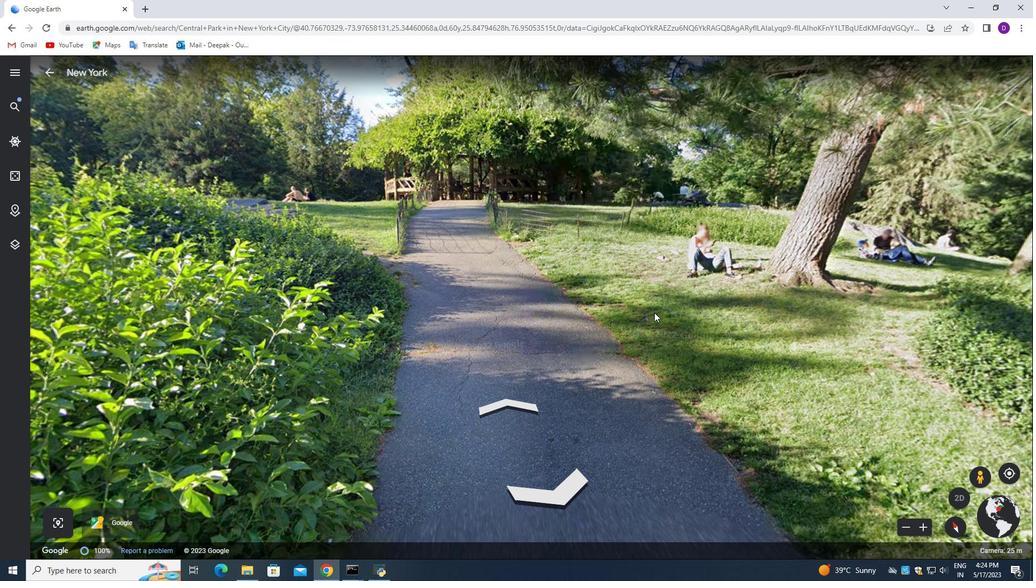 
Action: Mouse pressed left at (624, 310)
Screenshot: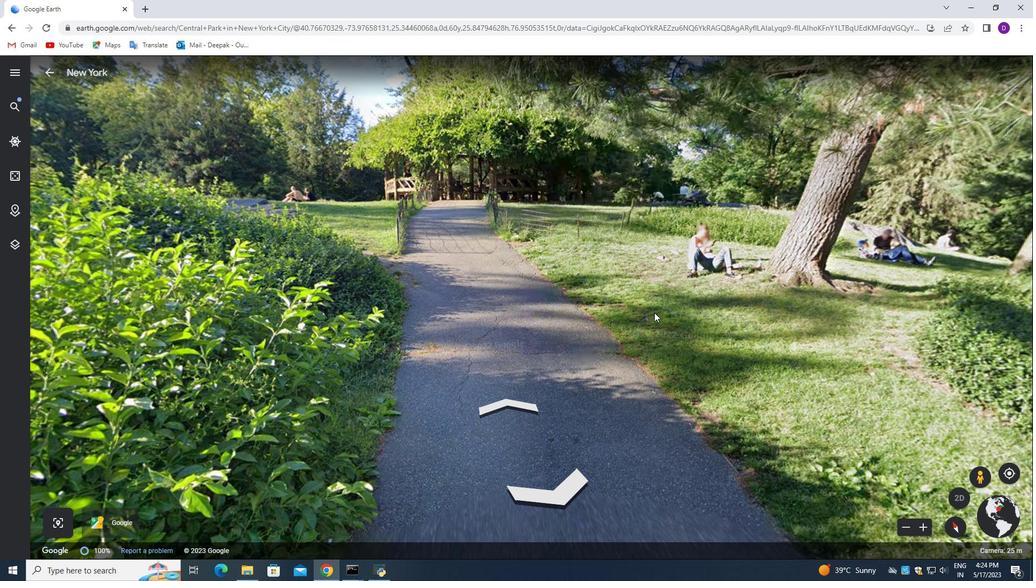 
Action: Mouse moved to (521, 405)
Screenshot: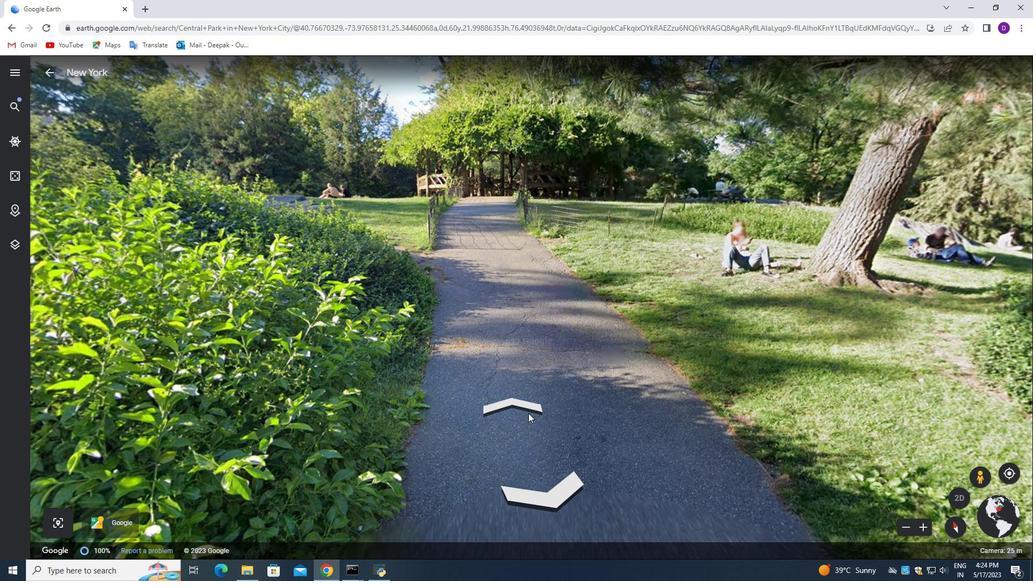 
Action: Mouse pressed left at (521, 405)
Screenshot: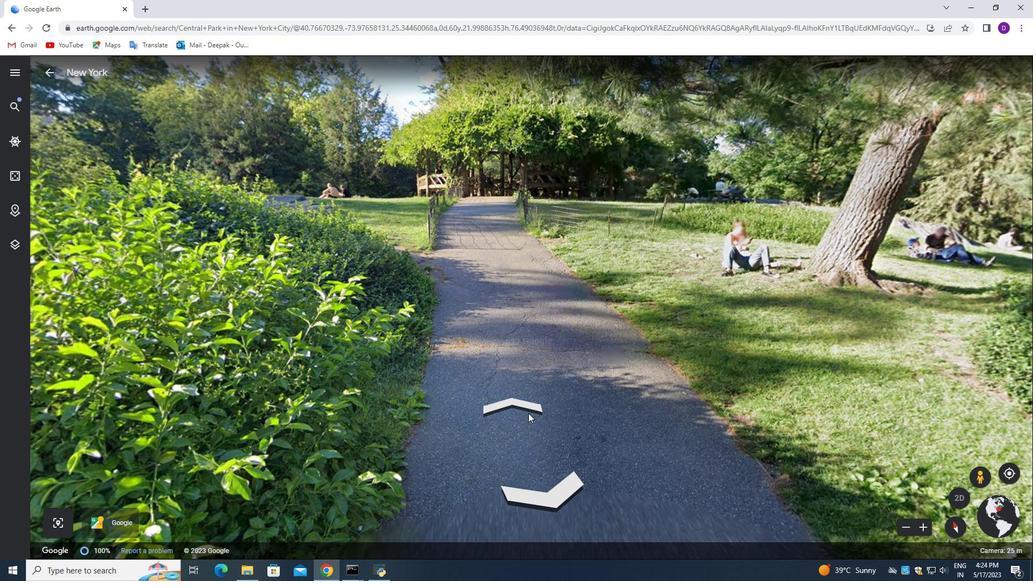 
Action: Mouse moved to (423, 288)
Screenshot: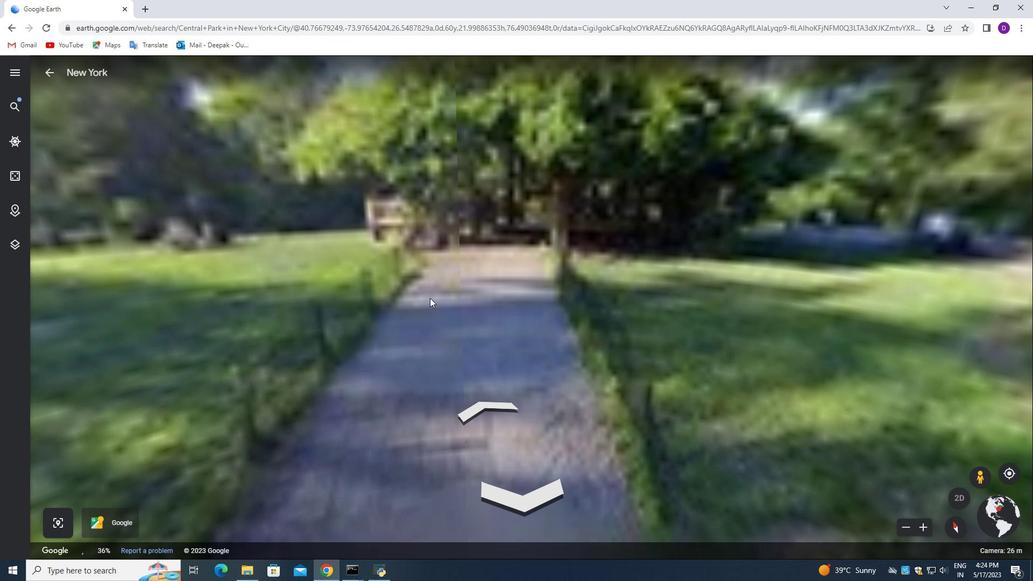 
Action: Mouse pressed left at (421, 288)
Screenshot: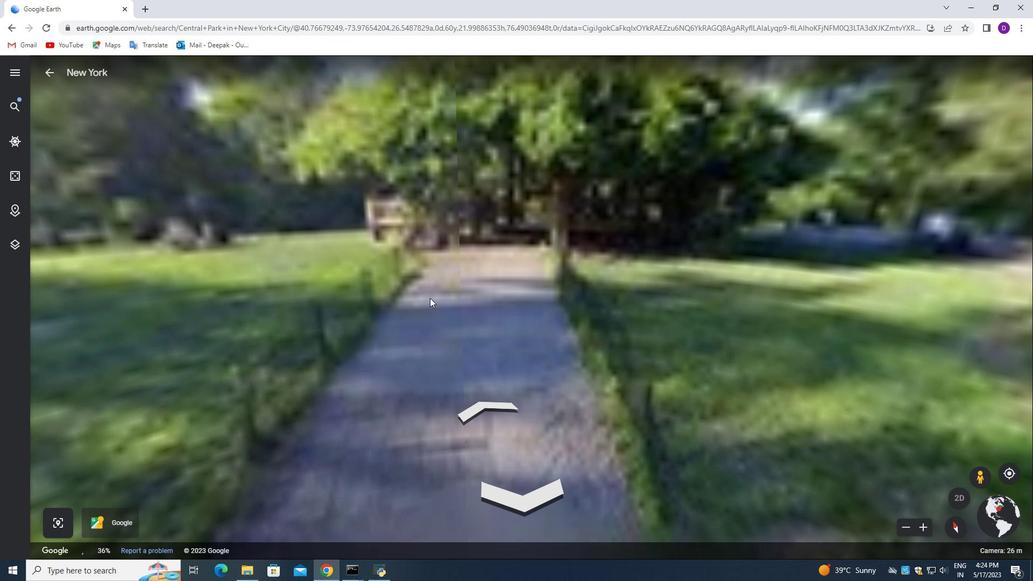 
Action: Mouse moved to (508, 403)
Screenshot: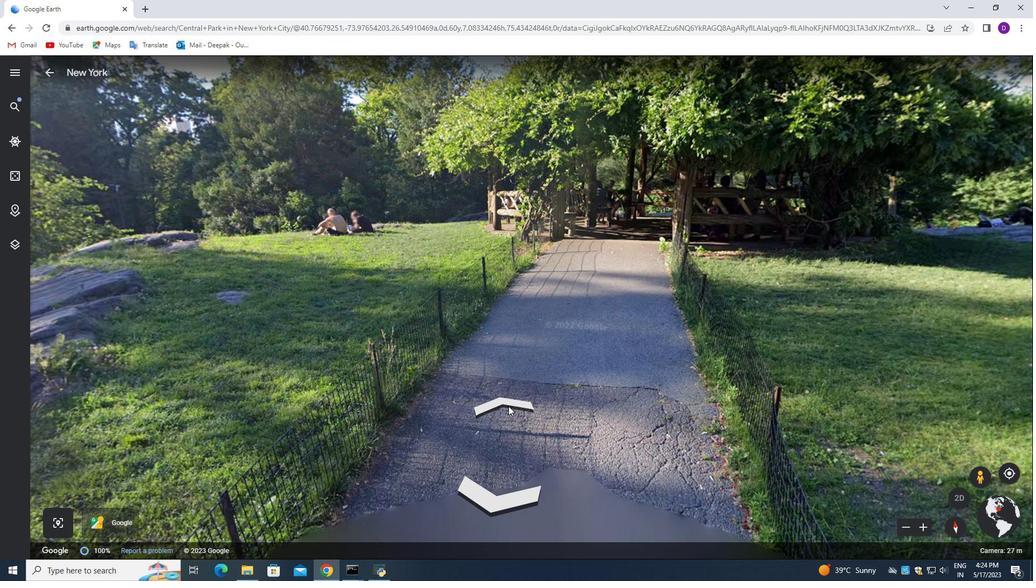 
Action: Mouse pressed left at (508, 403)
Screenshot: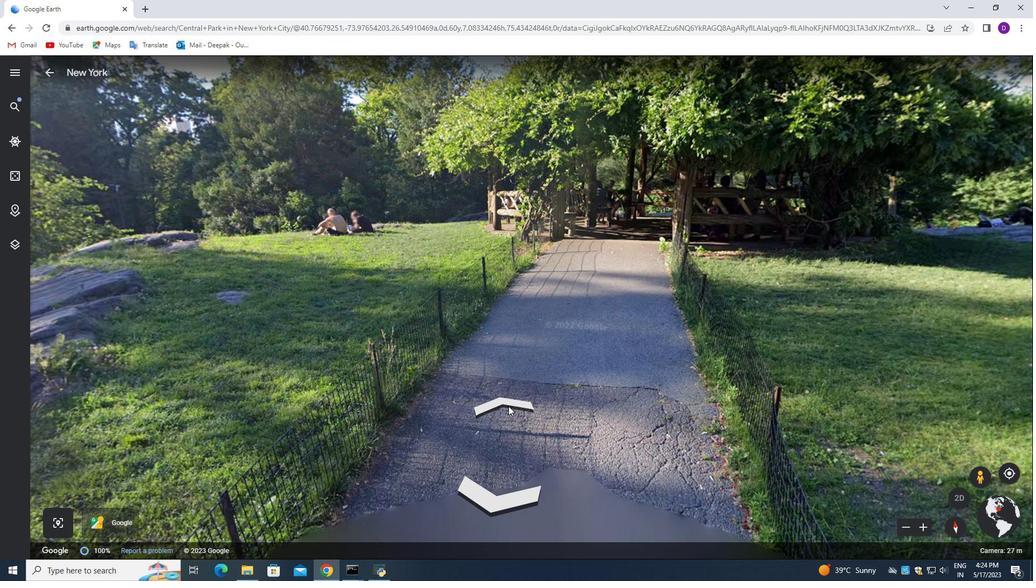 
Action: Mouse moved to (549, 328)
Screenshot: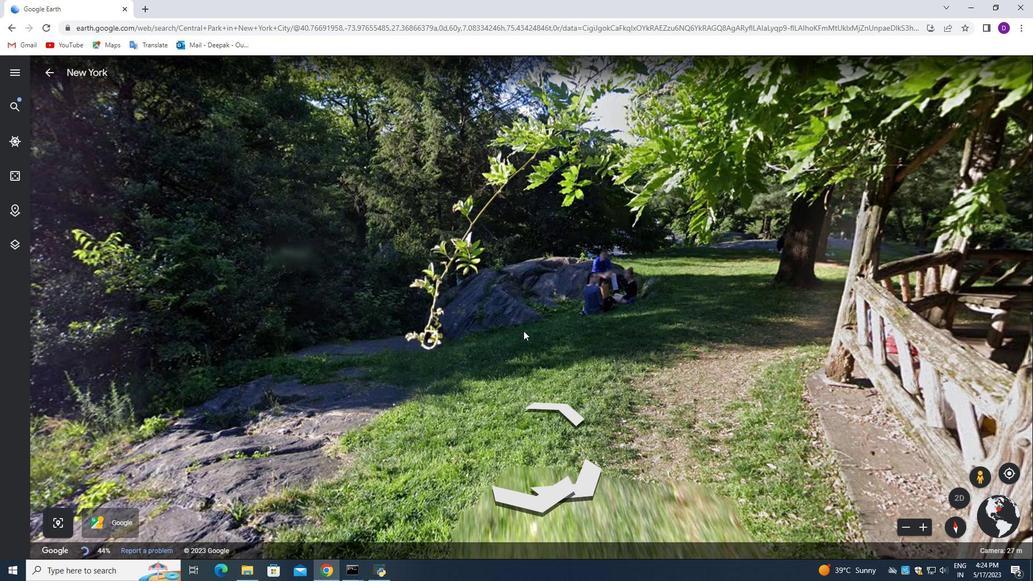 
Action: Mouse pressed left at (549, 328)
Screenshot: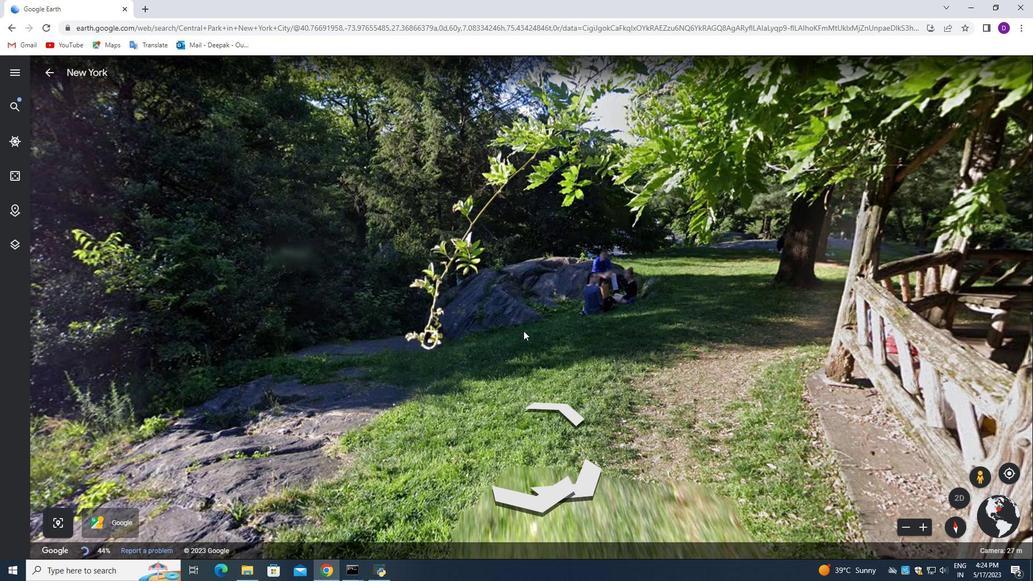 
Action: Mouse moved to (481, 340)
Screenshot: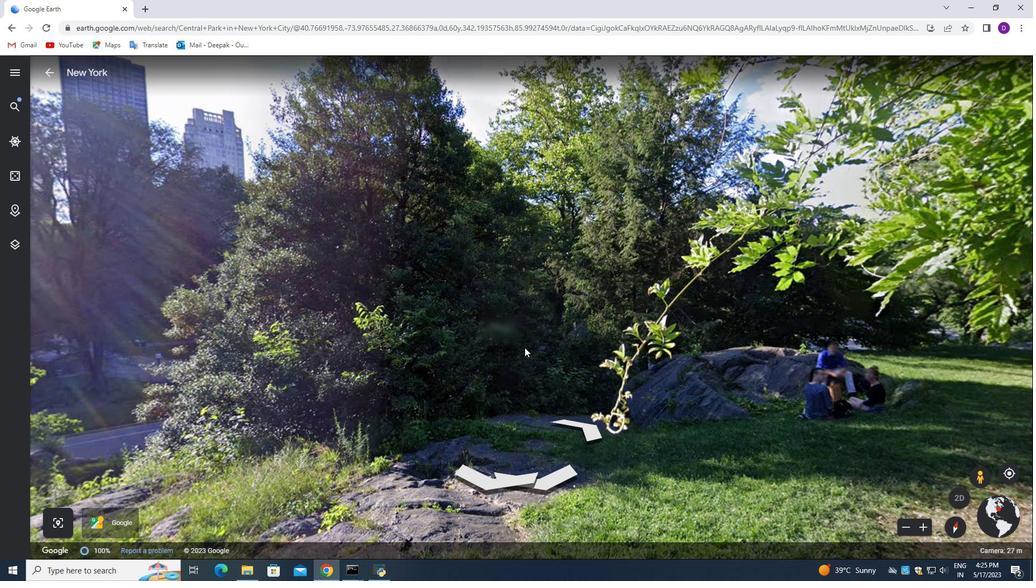 
Action: Mouse pressed left at (476, 340)
Screenshot: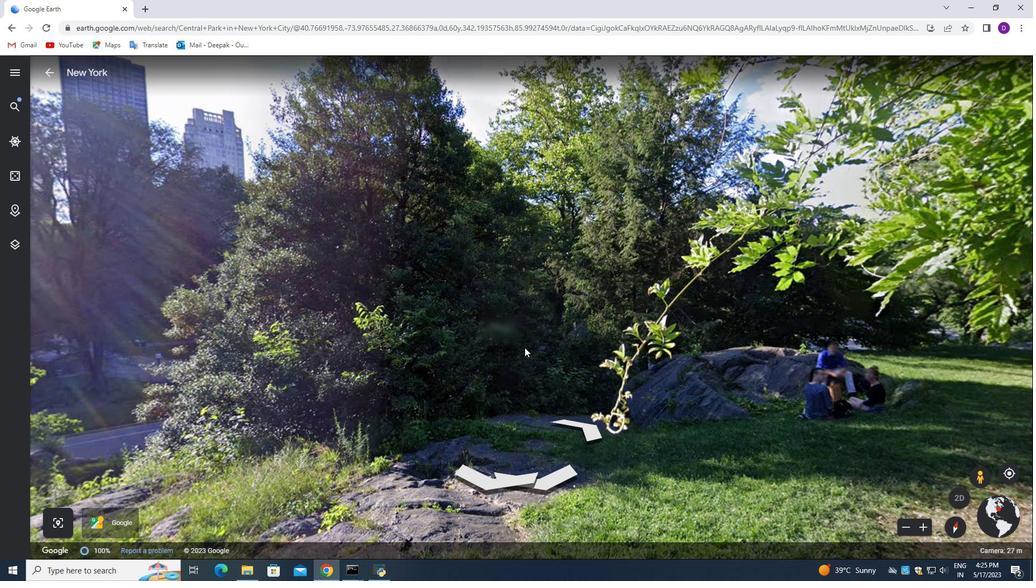 
Action: Mouse moved to (436, 331)
Screenshot: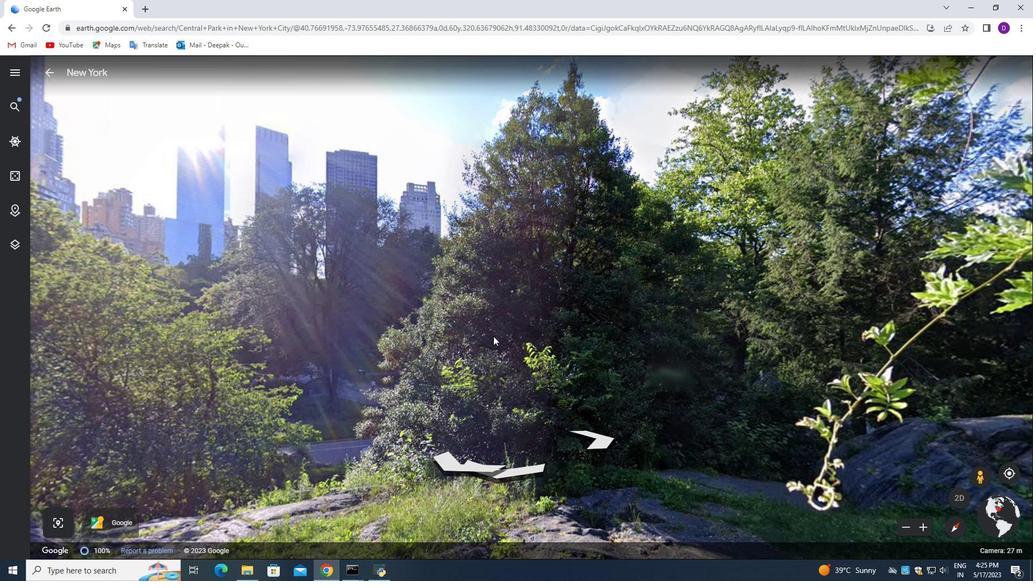 
Action: Mouse pressed left at (436, 331)
Screenshot: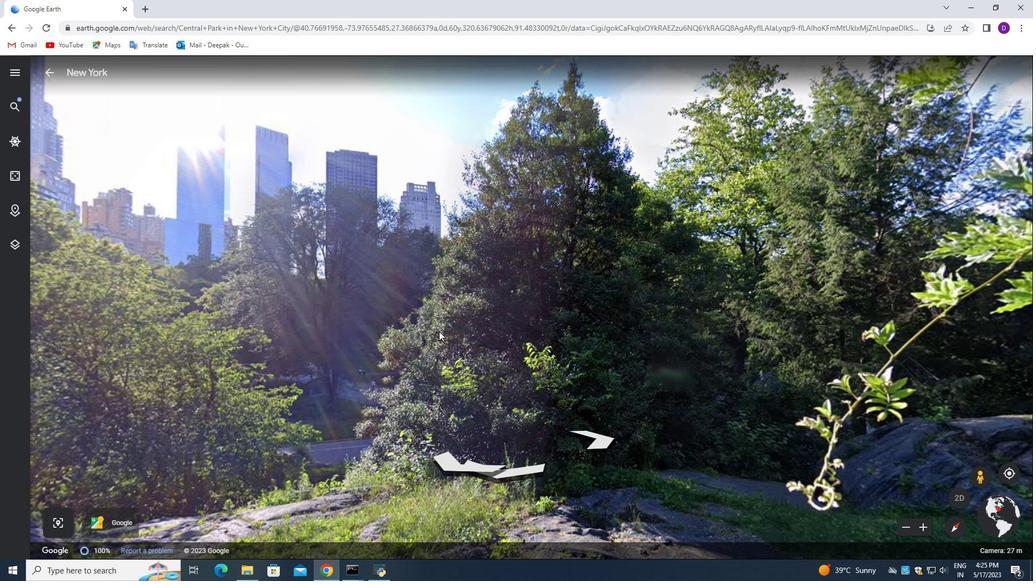 
Action: Mouse moved to (433, 322)
Screenshot: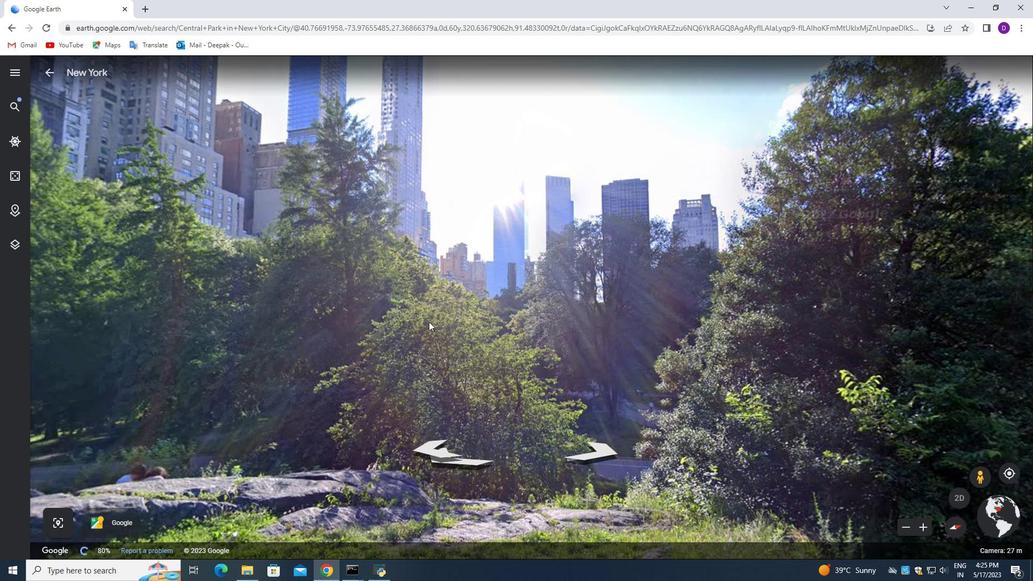 
Action: Mouse pressed left at (429, 321)
Screenshot: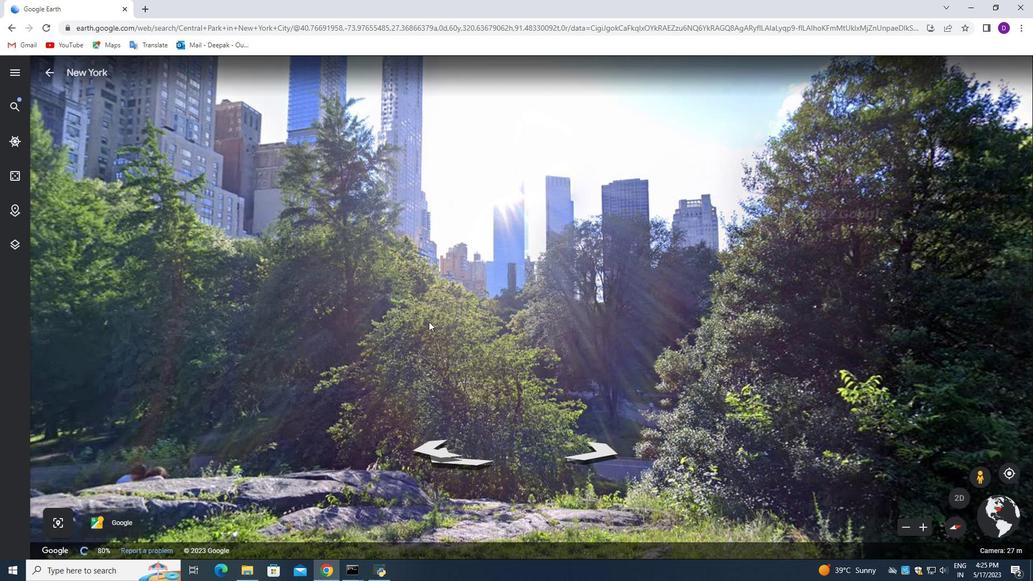 
Action: Mouse moved to (540, 366)
Screenshot: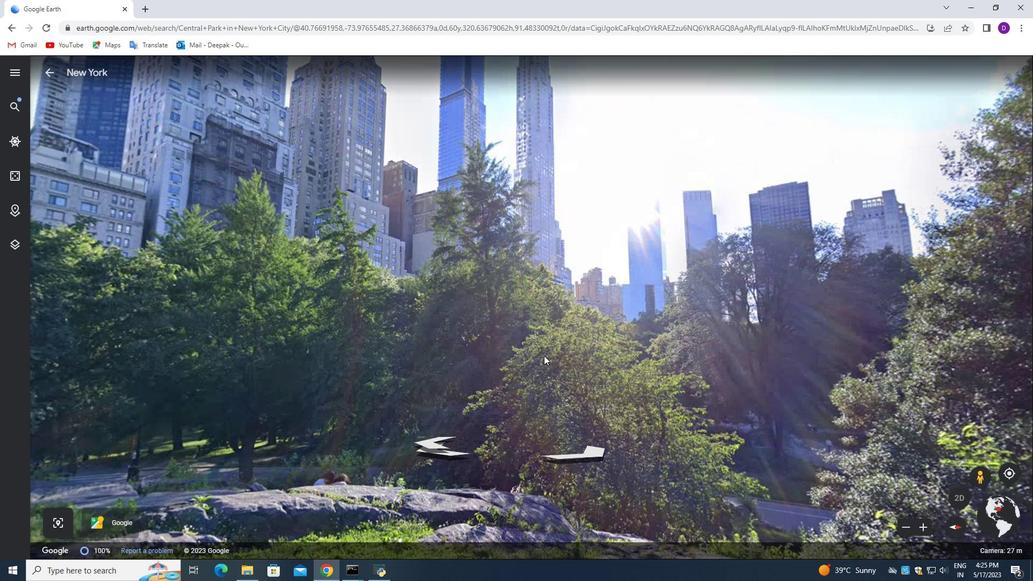 
Action: Mouse pressed left at (540, 366)
Screenshot: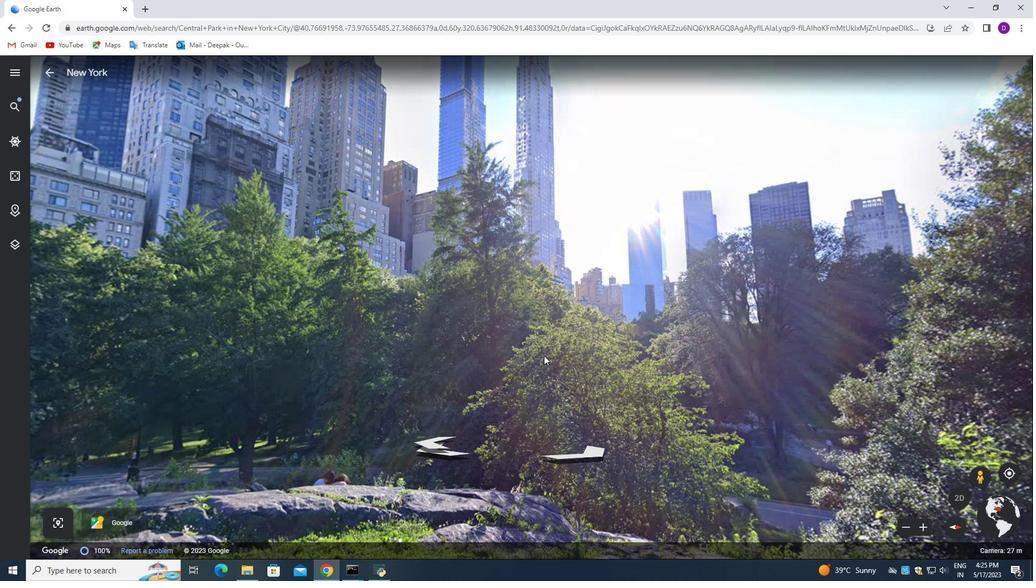 
Action: Mouse moved to (392, 291)
Screenshot: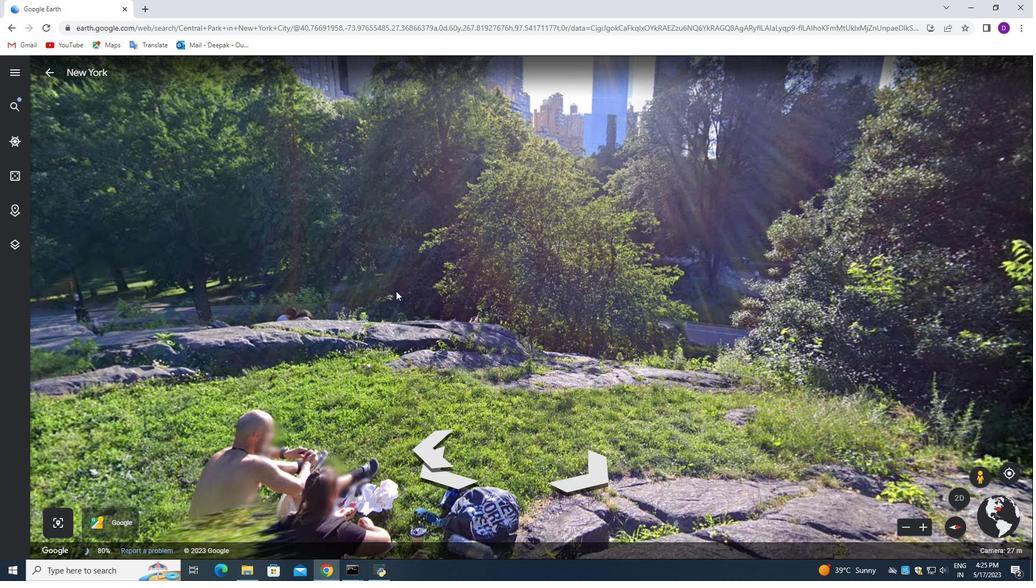 
Action: Mouse pressed left at (392, 291)
Screenshot: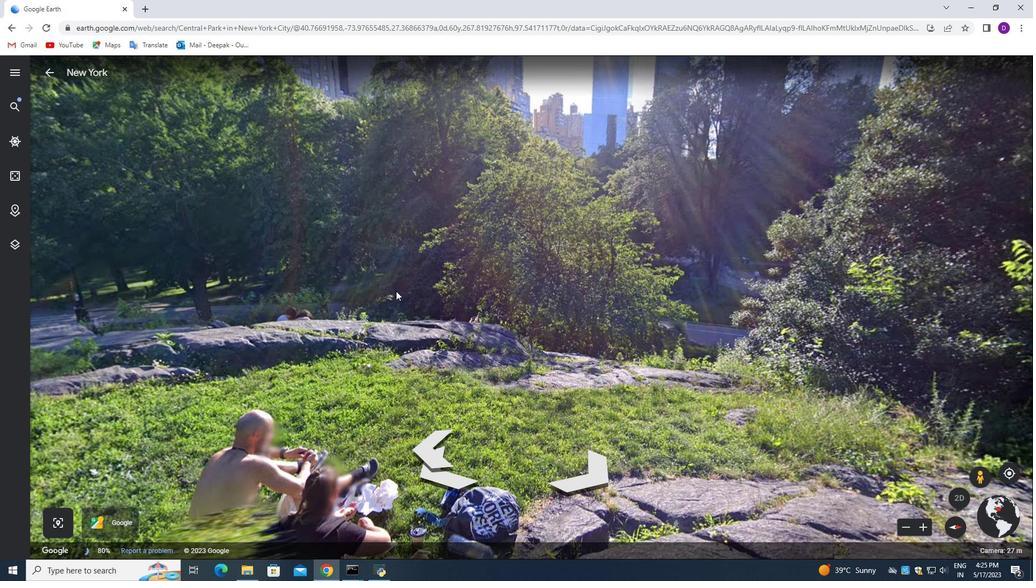 
Action: Mouse moved to (512, 347)
Screenshot: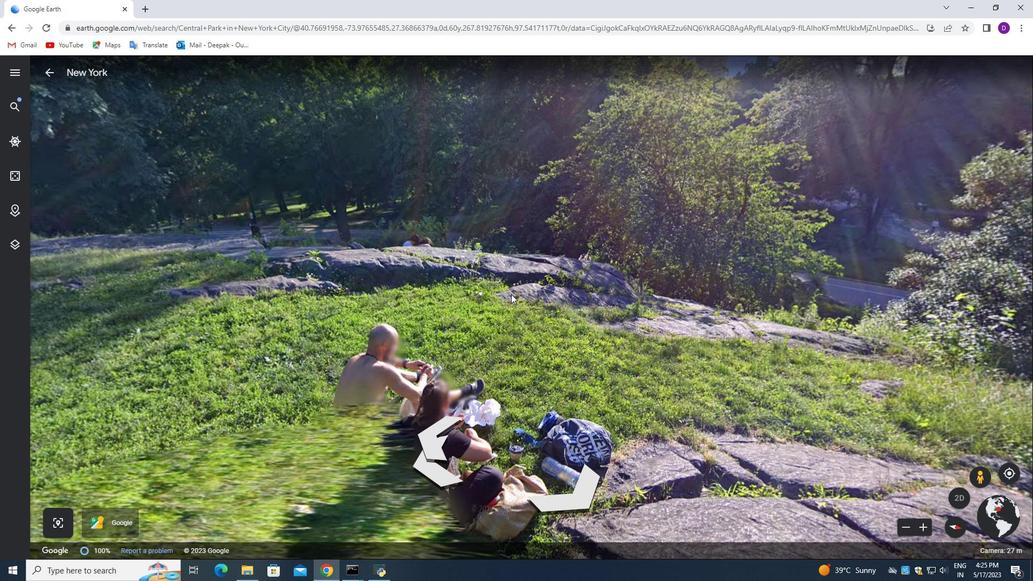 
Action: Mouse pressed left at (512, 347)
Screenshot: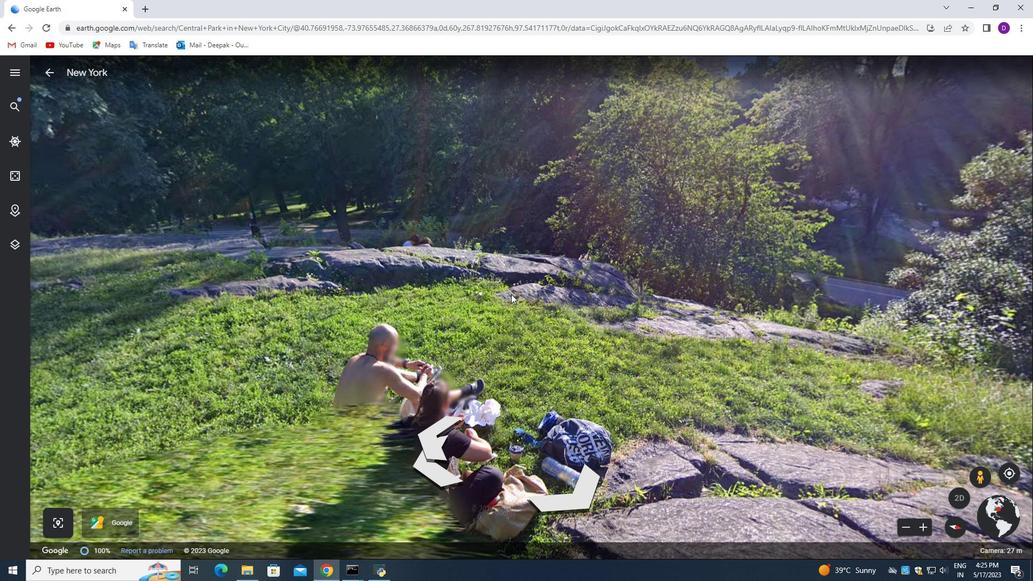 
Action: Mouse moved to (432, 312)
Screenshot: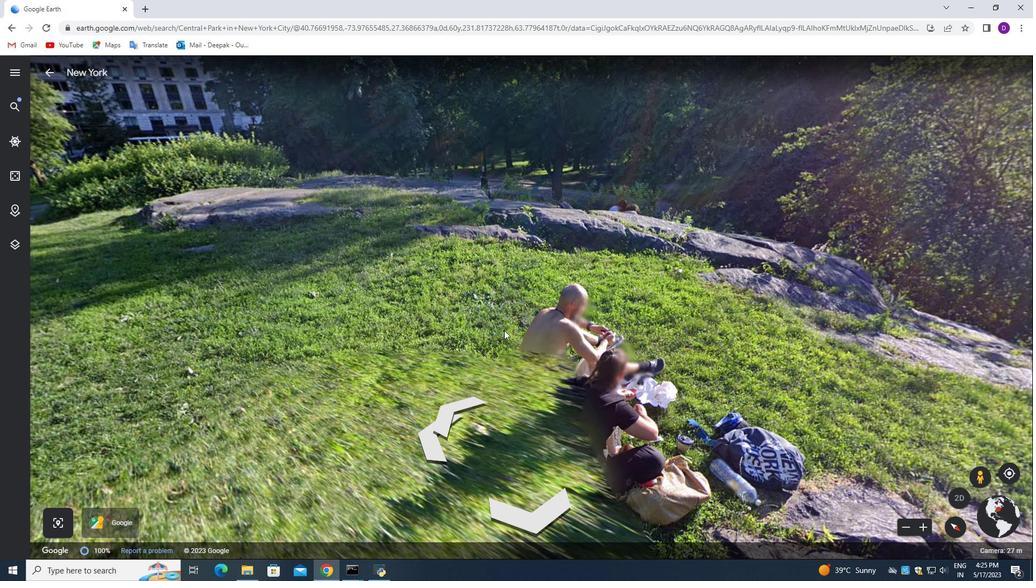 
Action: Mouse pressed left at (432, 312)
Screenshot: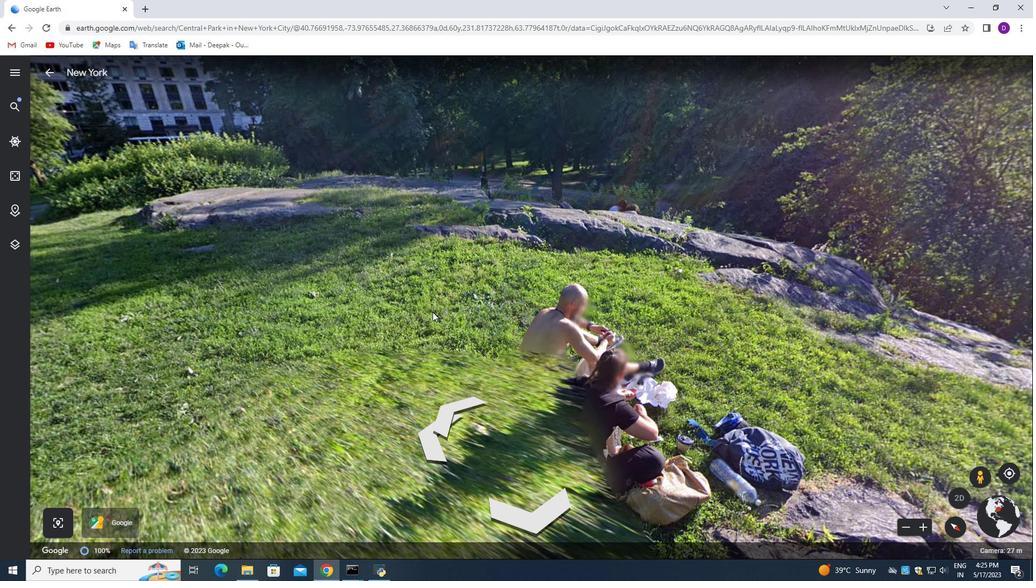 
Action: Mouse moved to (460, 234)
Screenshot: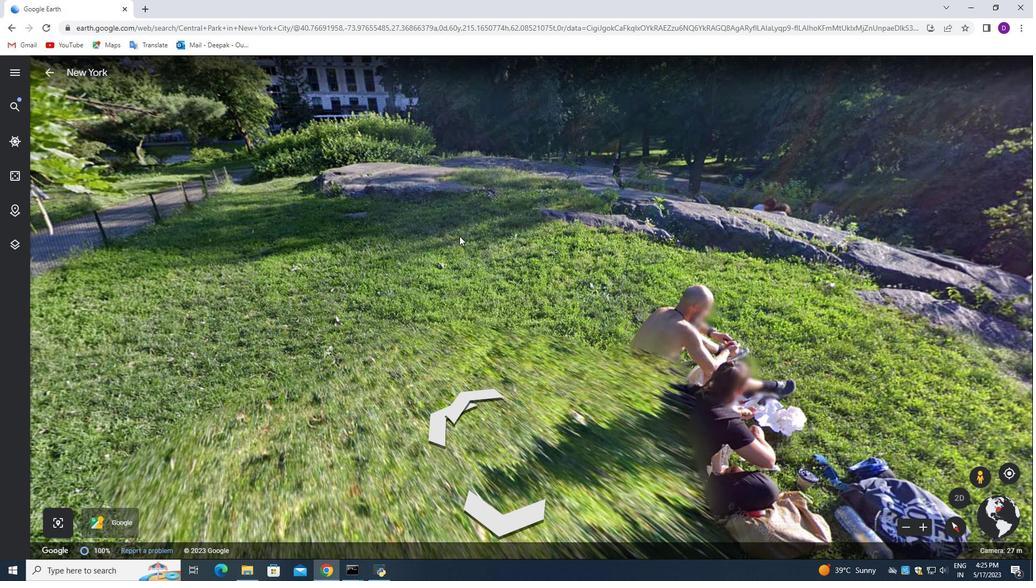
Action: Mouse pressed left at (460, 234)
Screenshot: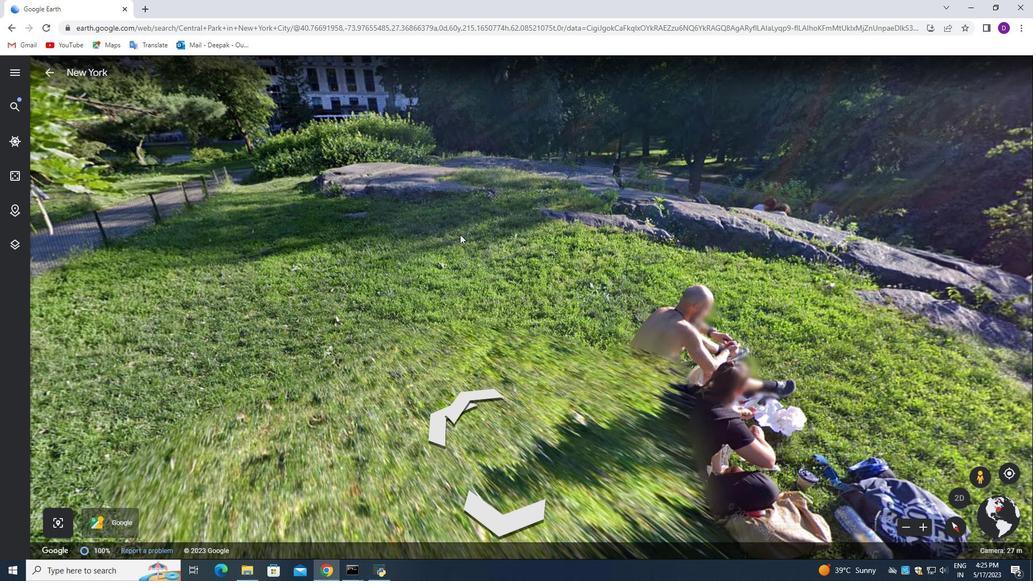 
Action: Mouse moved to (523, 258)
Screenshot: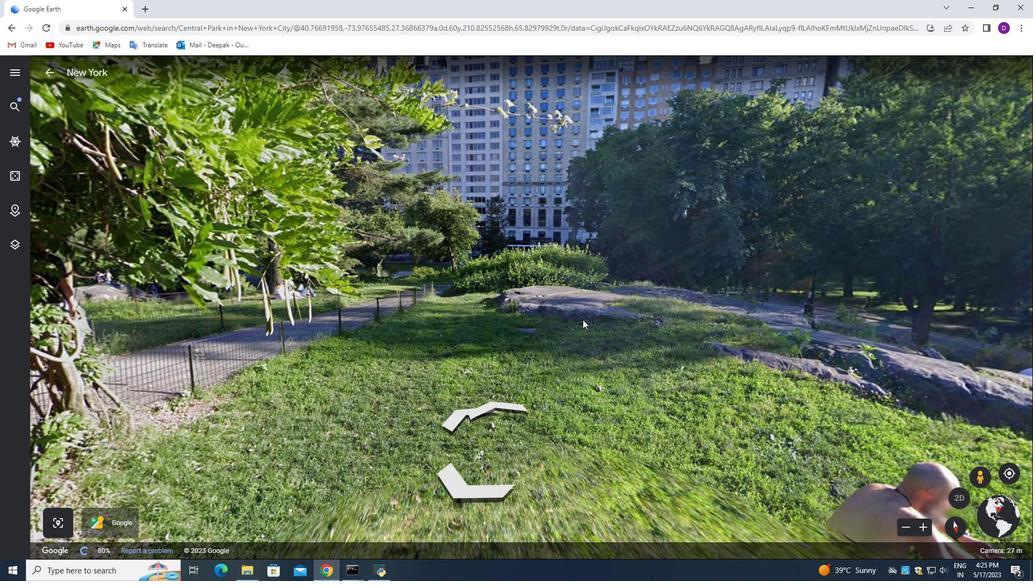 
Action: Mouse pressed left at (523, 258)
Screenshot: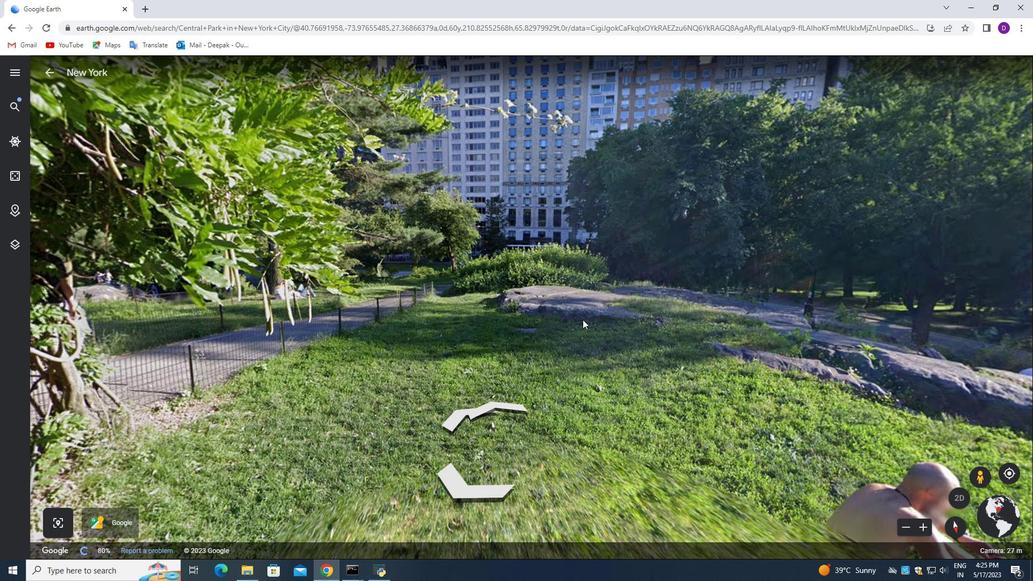 
Action: Mouse moved to (581, 301)
Screenshot: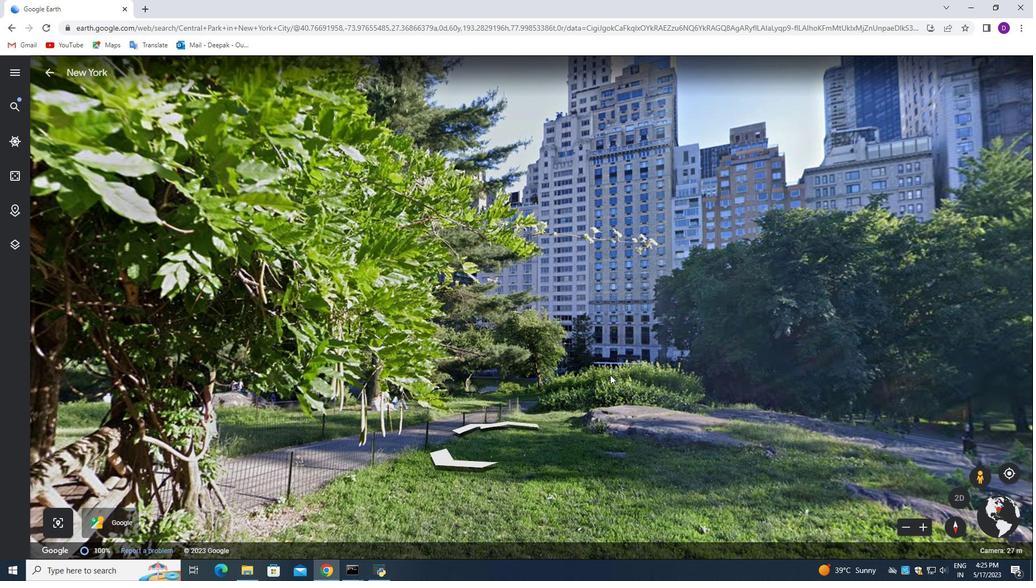 
Action: Mouse pressed left at (581, 301)
Screenshot: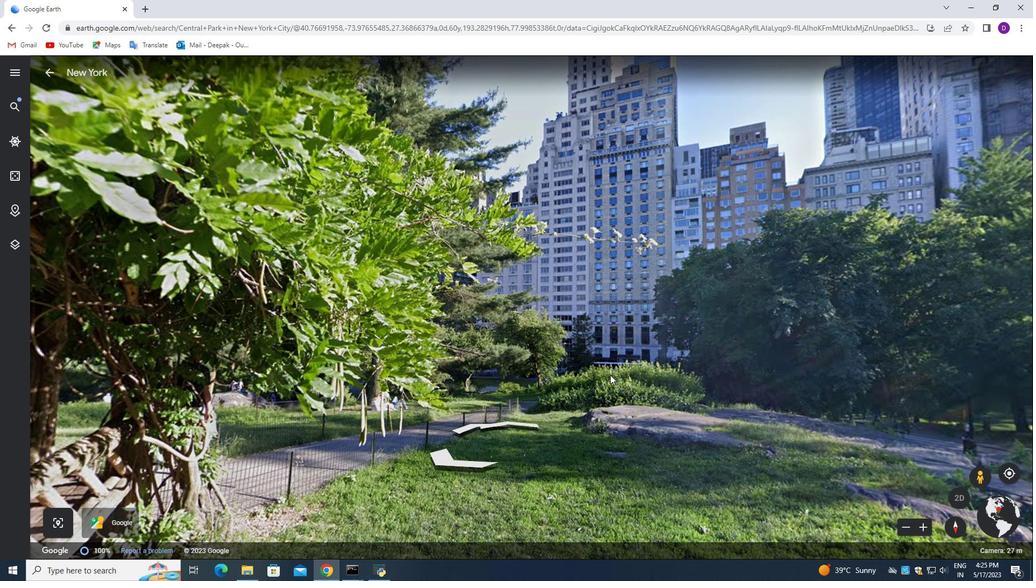 
Action: Mouse moved to (489, 244)
Screenshot: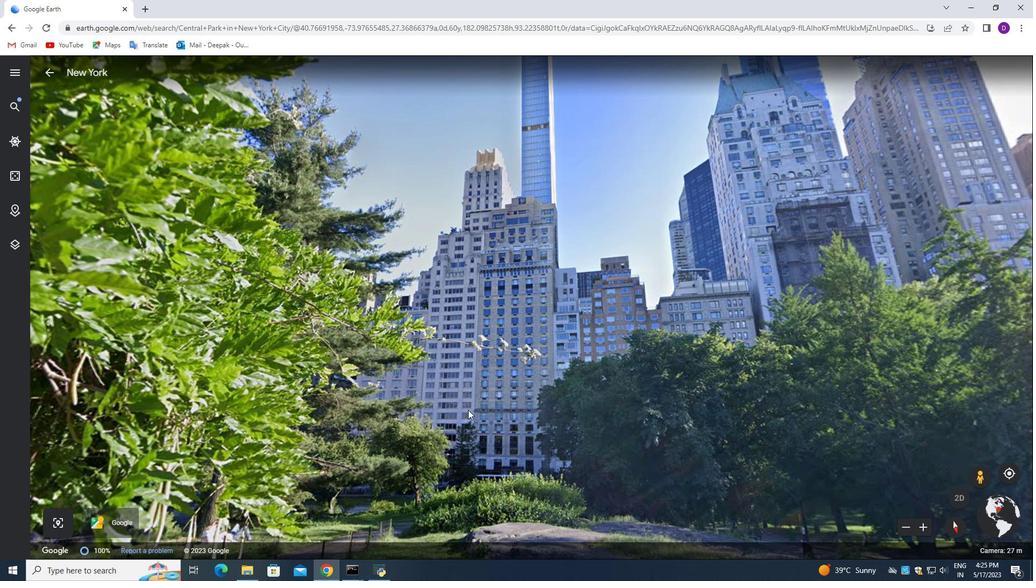 
Action: Mouse pressed left at (489, 244)
Screenshot: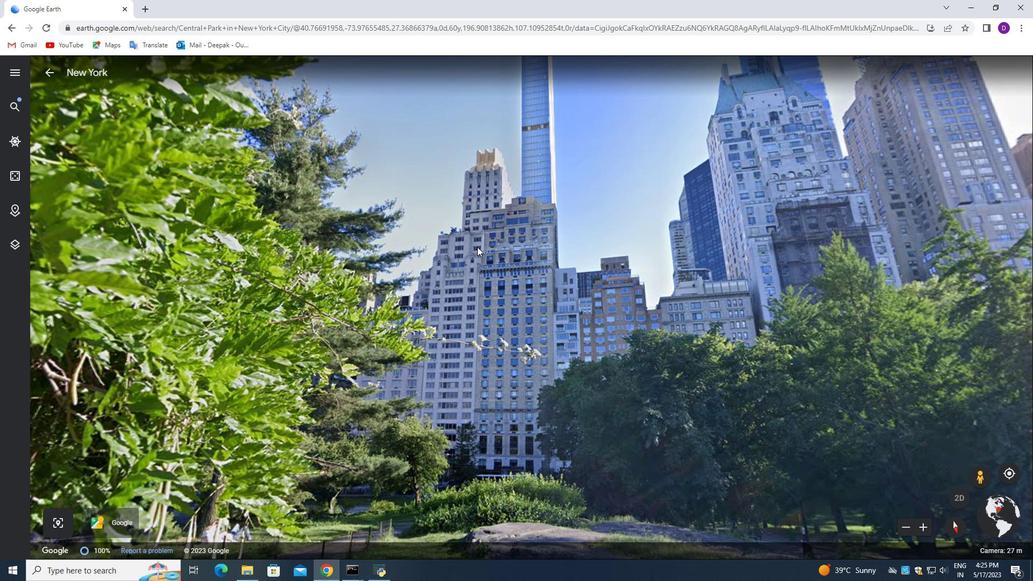 
Action: Mouse moved to (698, 294)
Screenshot: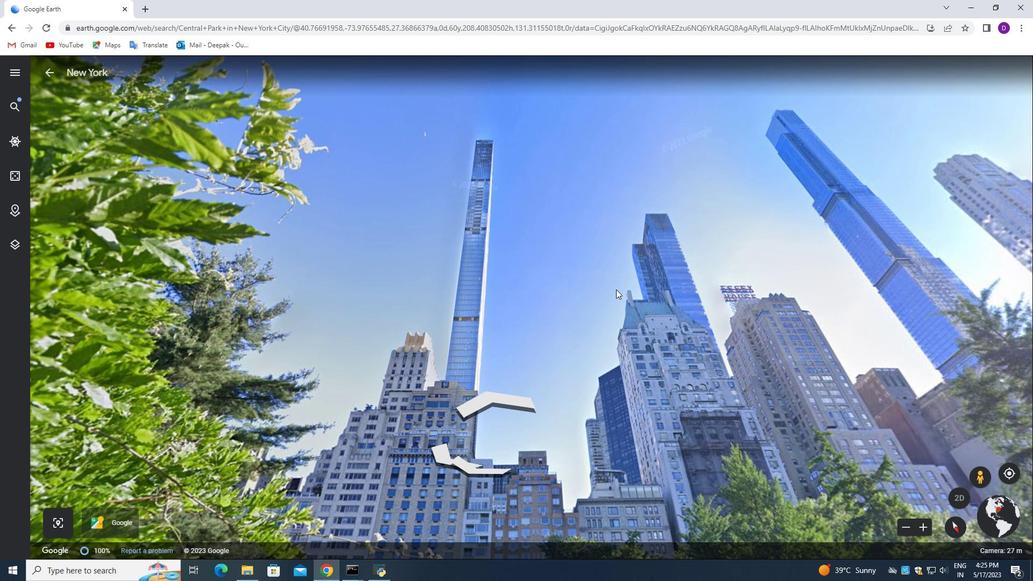 
Action: Mouse pressed left at (698, 294)
Screenshot: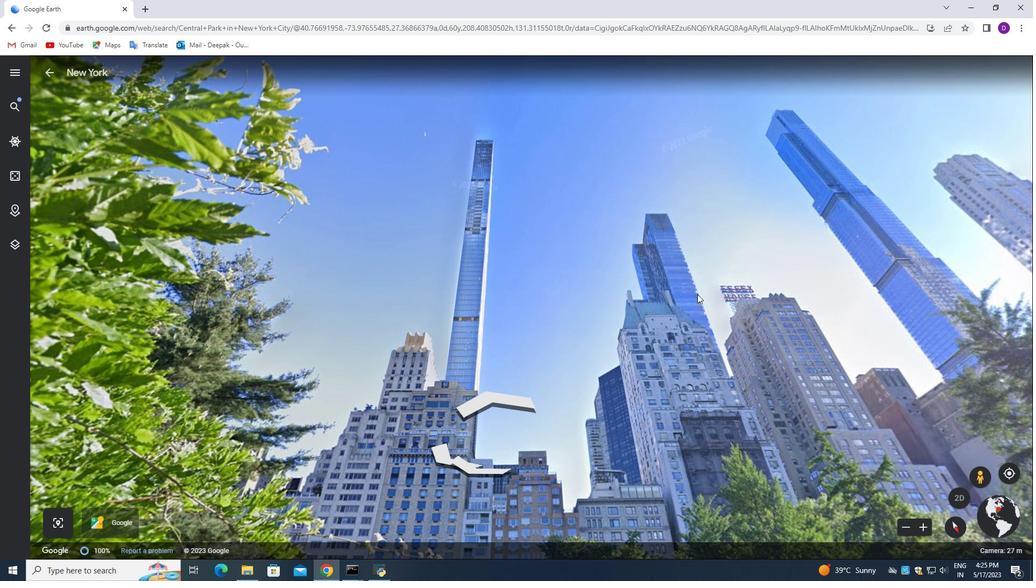 
Action: Mouse moved to (694, 269)
Screenshot: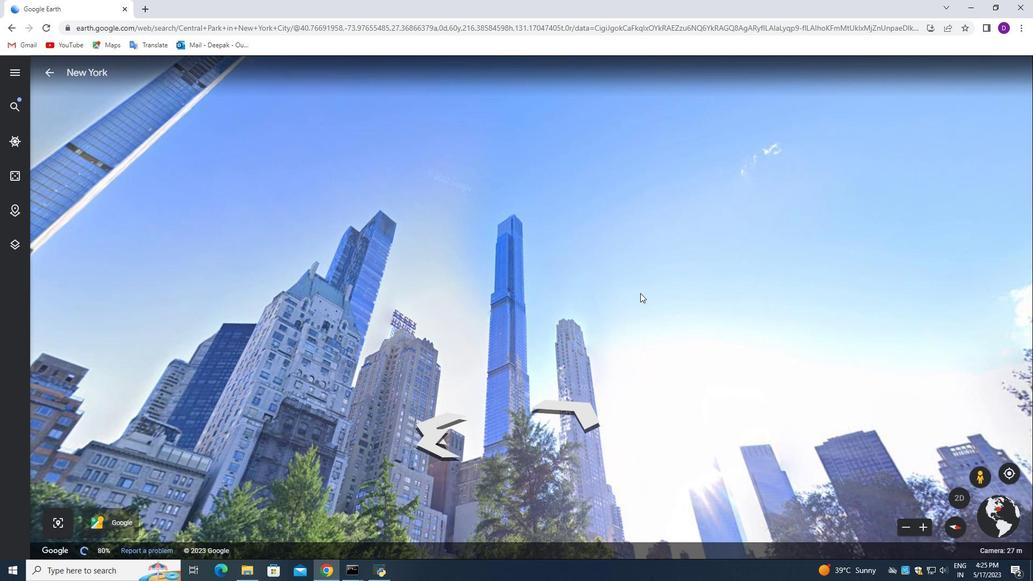 
Action: Mouse pressed left at (694, 269)
Screenshot: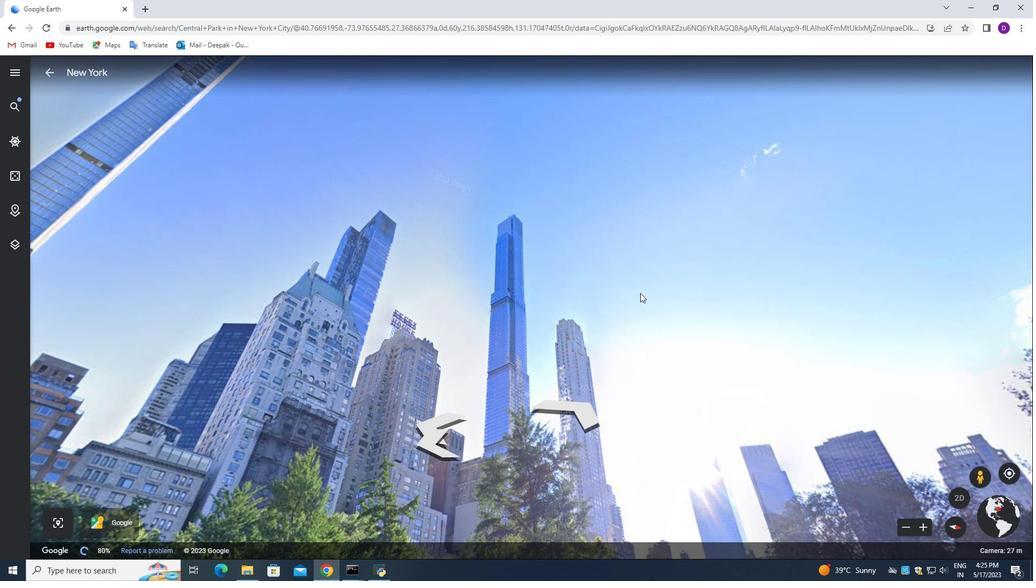 
Action: Mouse moved to (645, 286)
Screenshot: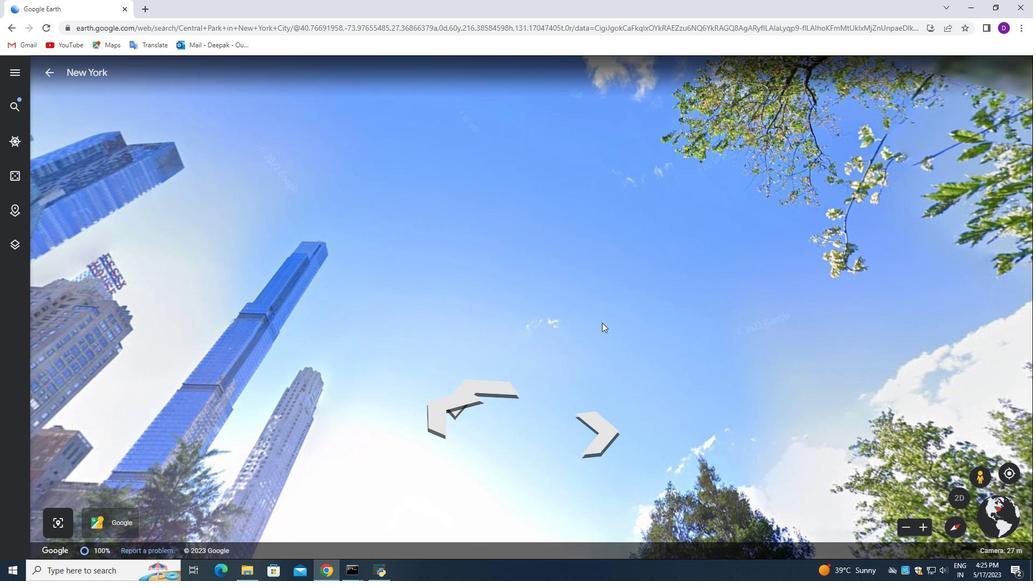 
Action: Mouse pressed left at (645, 286)
Screenshot: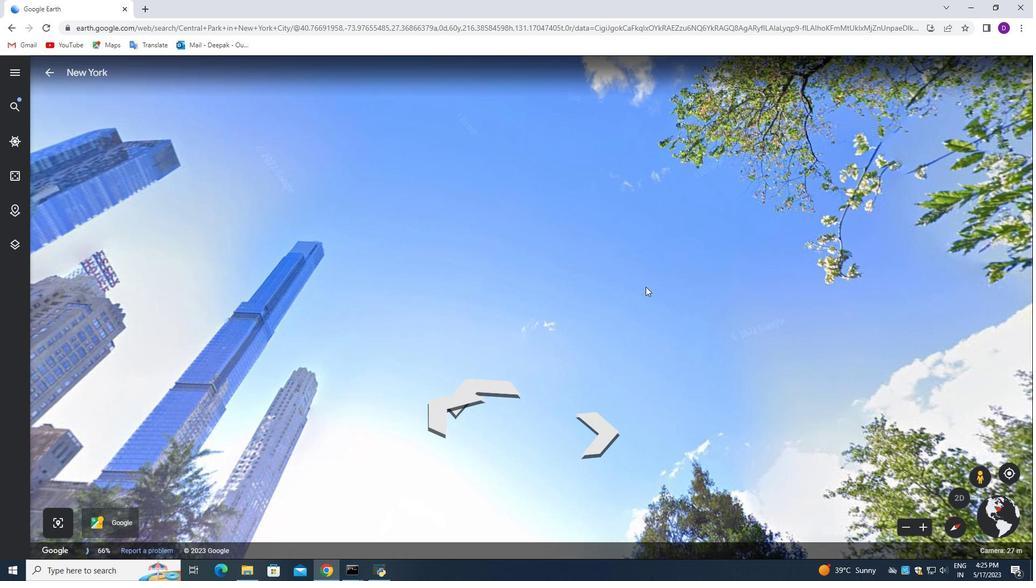
Action: Mouse moved to (552, 365)
Screenshot: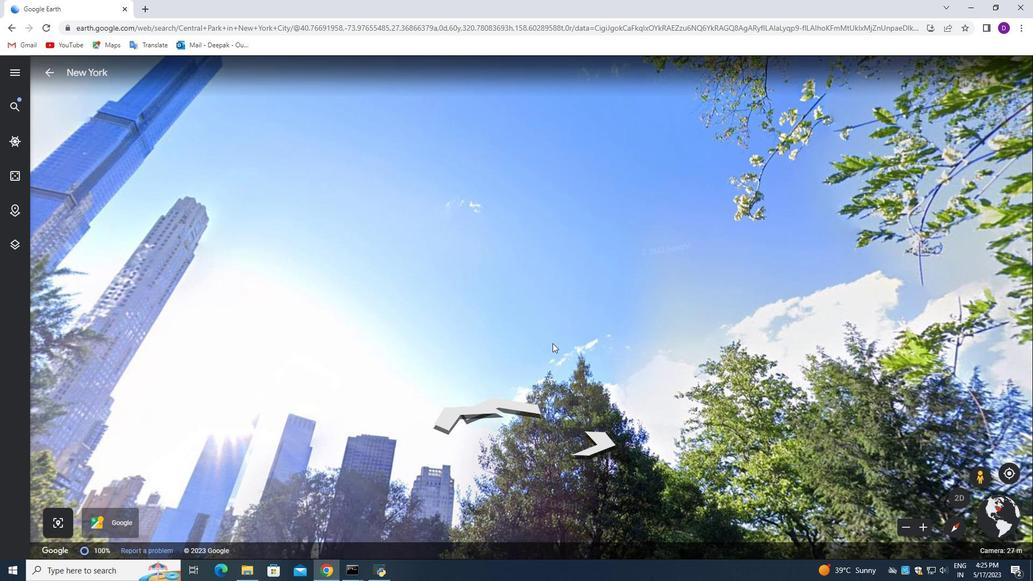 
Action: Mouse pressed left at (552, 365)
Screenshot: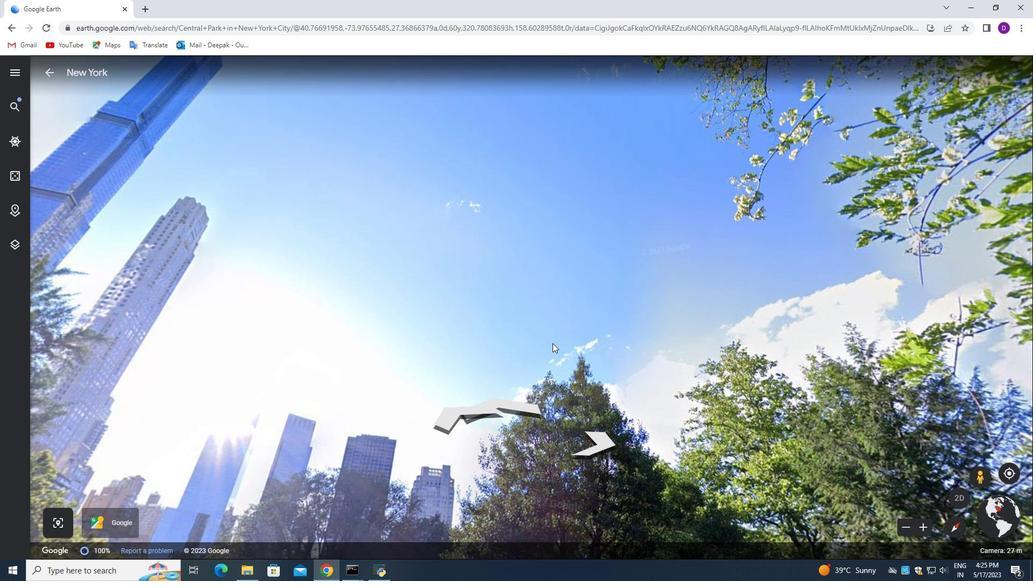 
Action: Mouse moved to (530, 294)
Screenshot: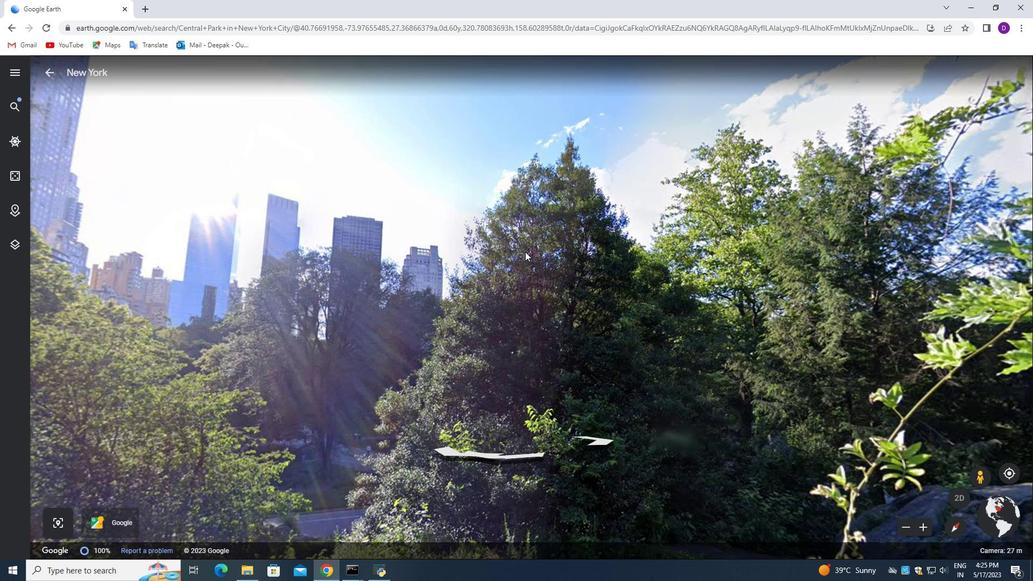 
Action: Mouse pressed left at (530, 294)
Screenshot: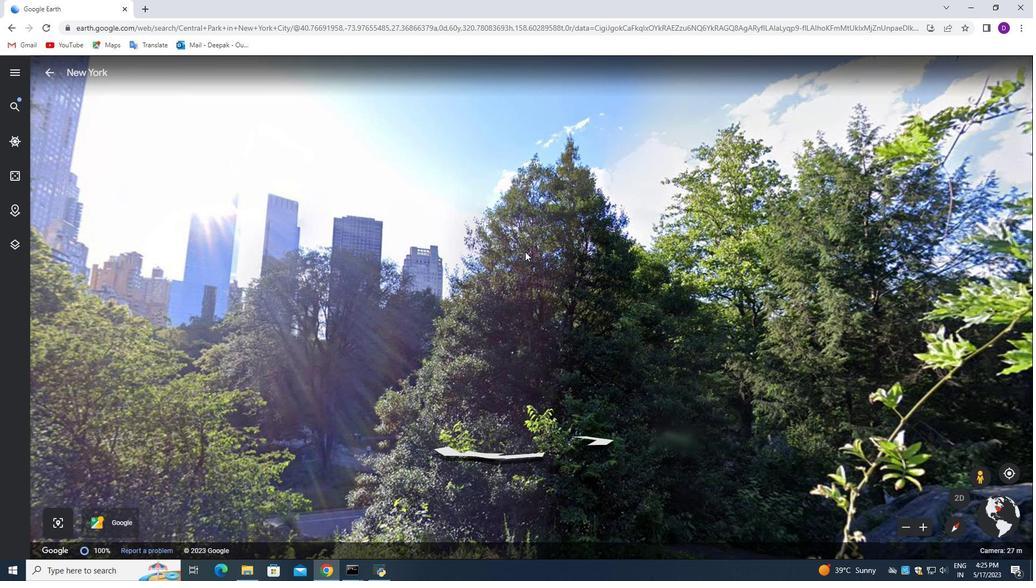 
Action: Mouse moved to (528, 285)
Screenshot: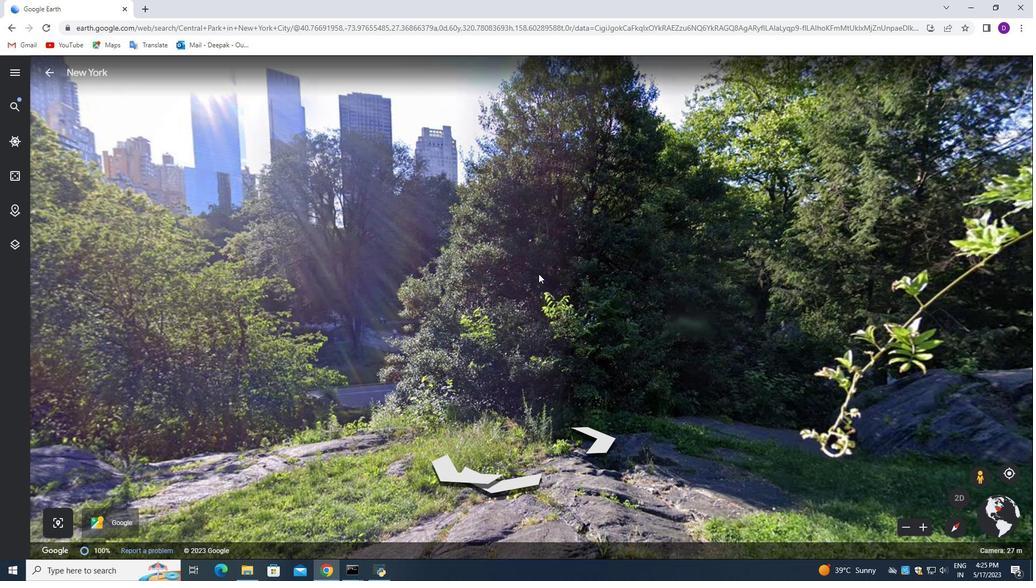 
Action: Mouse pressed left at (528, 285)
Screenshot: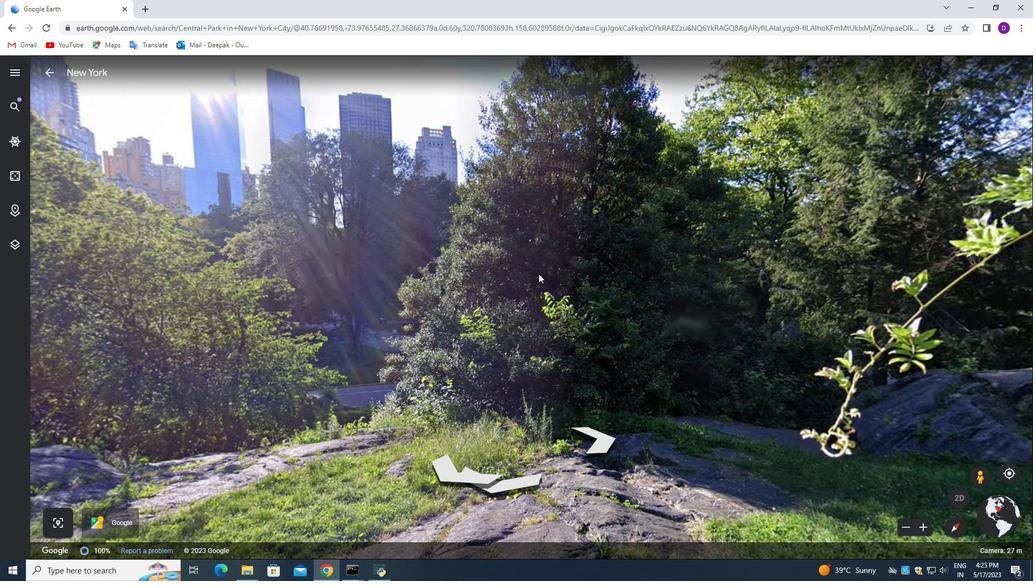 
Action: Mouse moved to (464, 271)
Screenshot: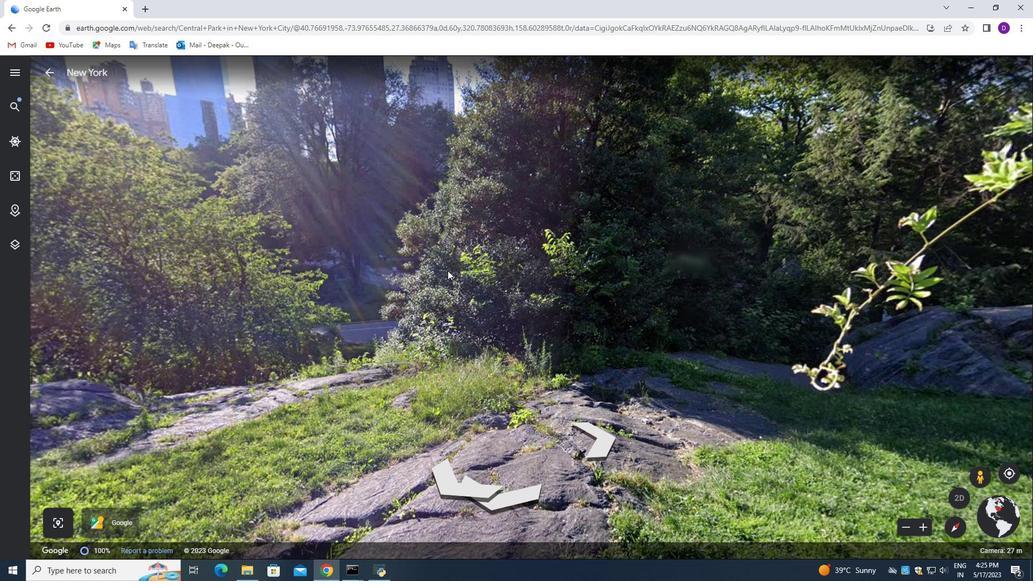 
Action: Mouse pressed left at (453, 271)
Screenshot: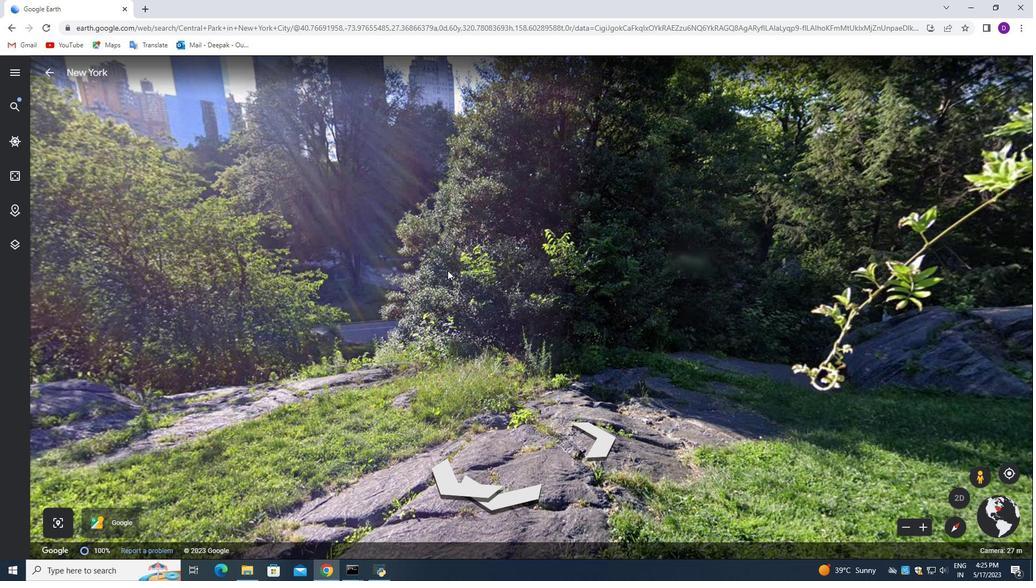 
Action: Mouse moved to (586, 262)
Screenshot: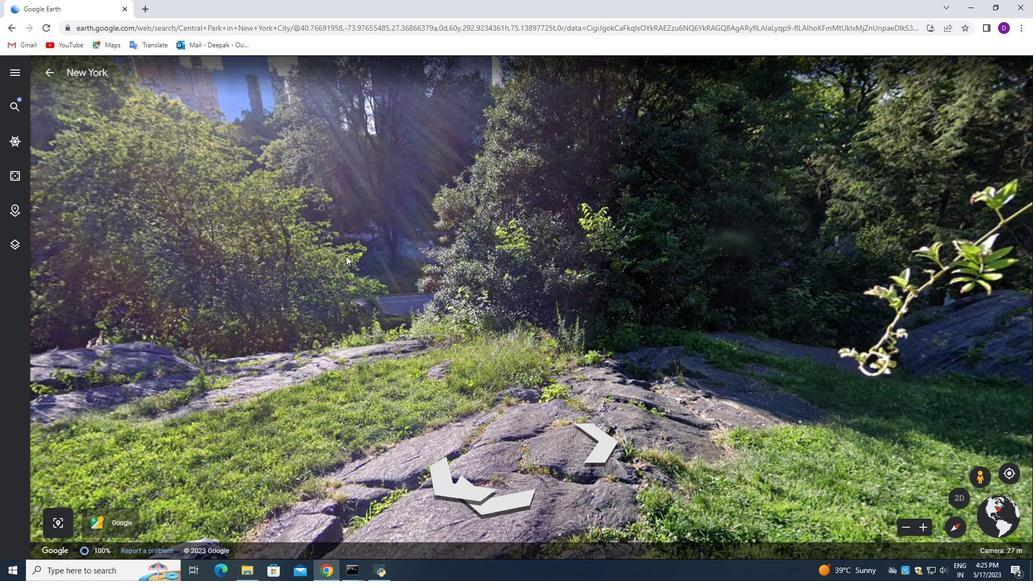
Action: Mouse pressed left at (586, 262)
Screenshot: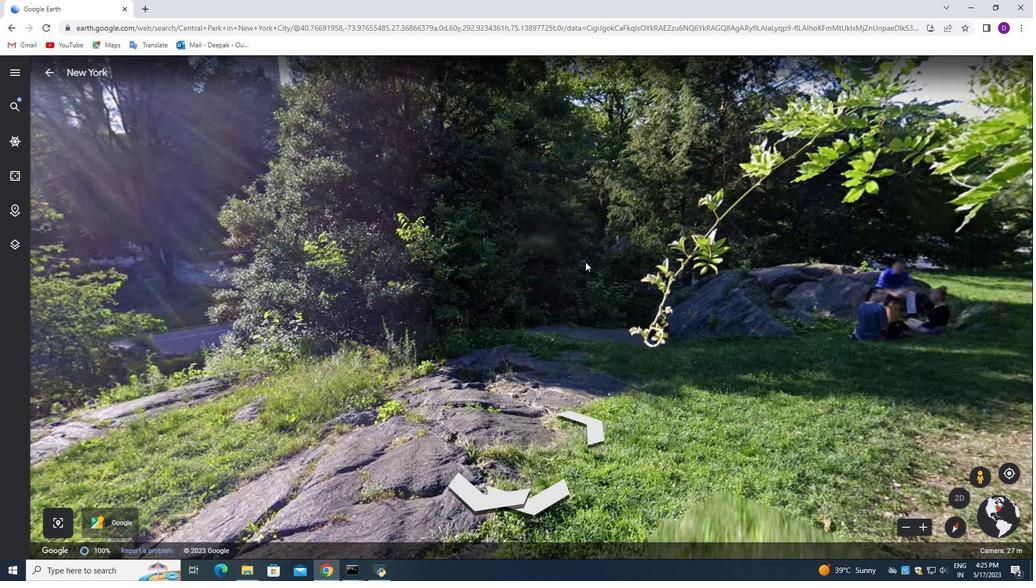 
Action: Mouse moved to (561, 219)
Screenshot: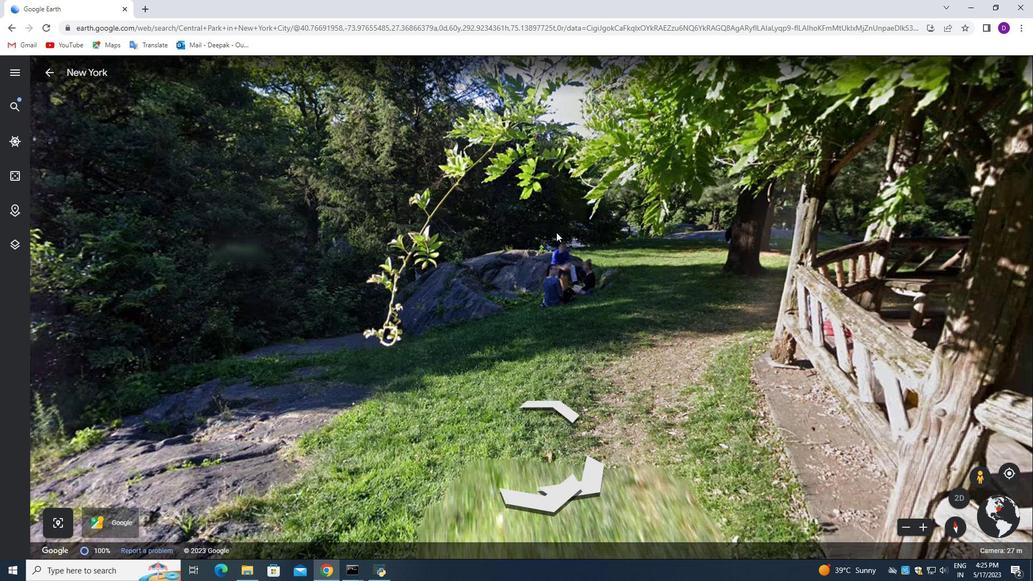 
Action: Mouse pressed left at (561, 219)
Screenshot: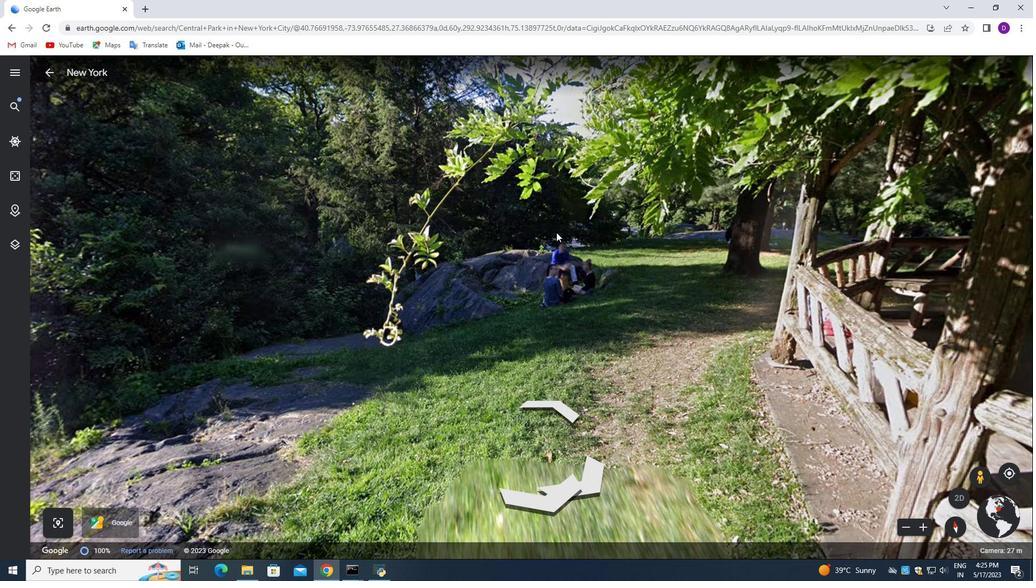 
Action: Mouse moved to (524, 415)
Screenshot: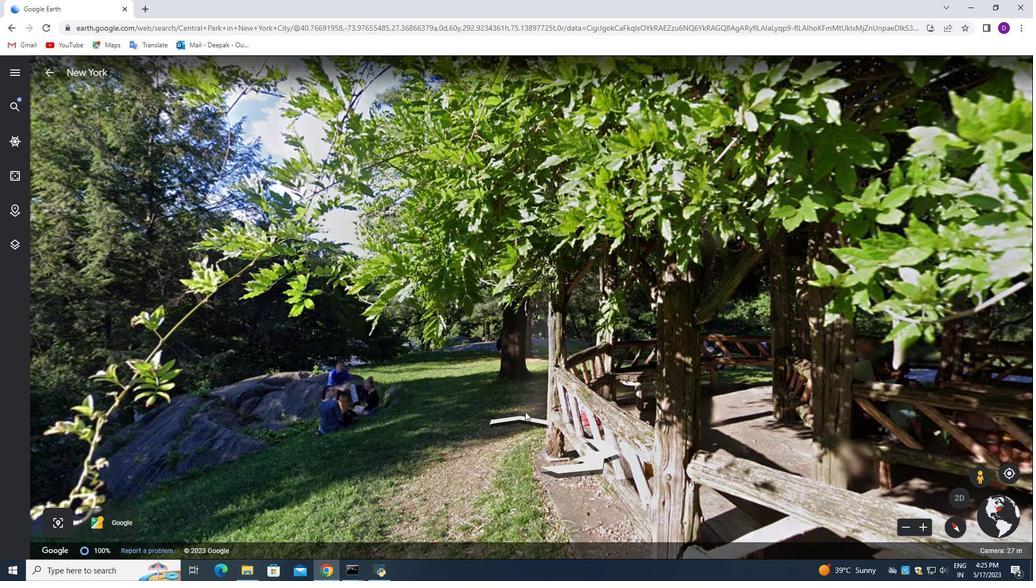 
Action: Mouse pressed left at (524, 415)
Screenshot: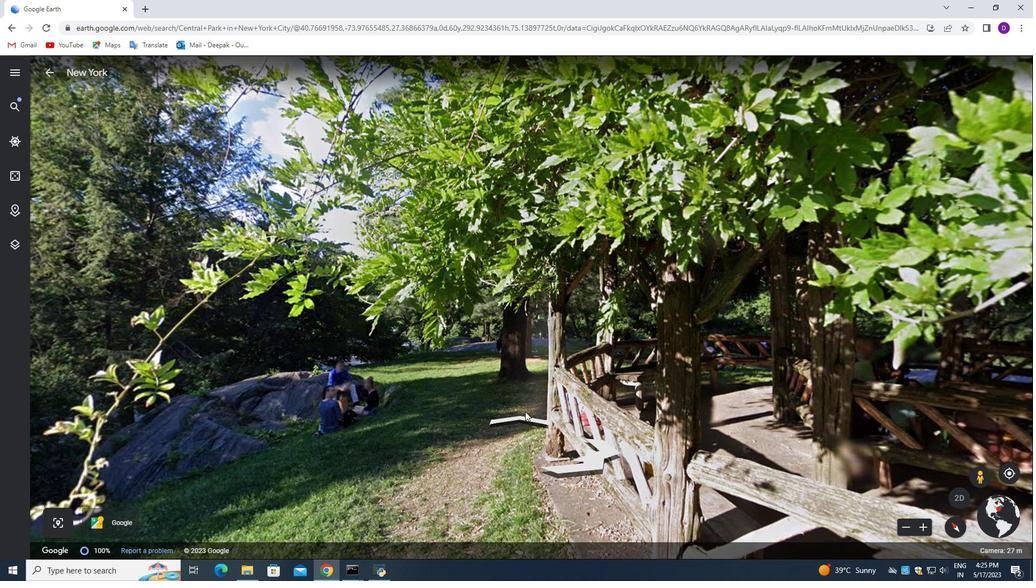 
Action: Mouse moved to (587, 429)
Screenshot: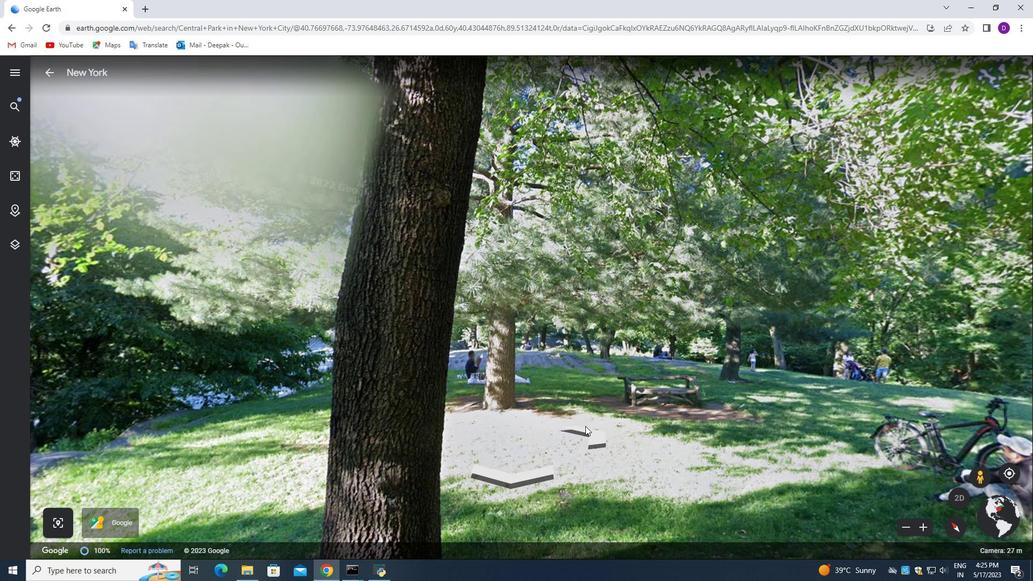 
Action: Mouse pressed left at (587, 429)
Screenshot: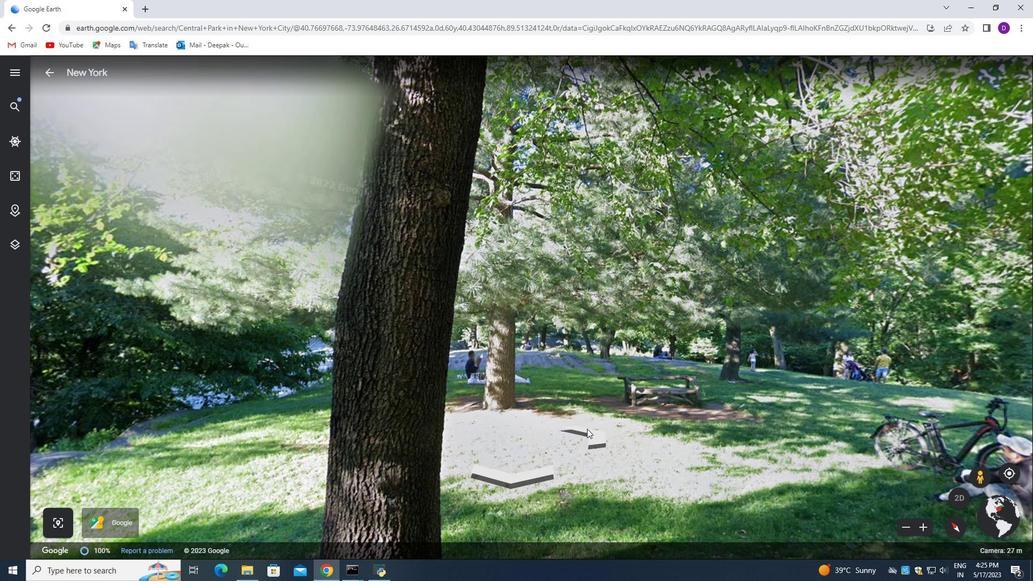 
Action: Mouse moved to (636, 343)
Screenshot: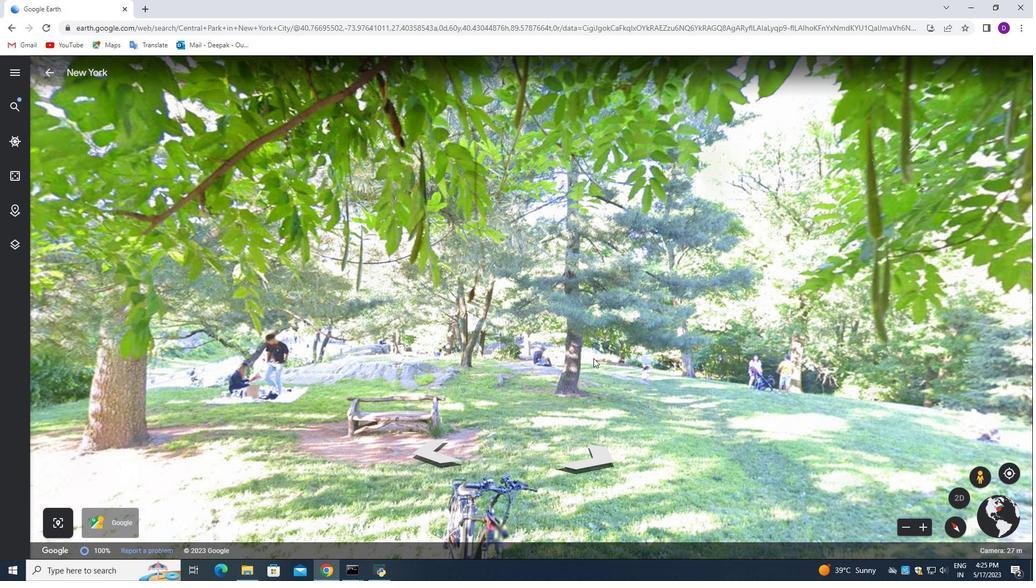 
Action: Mouse pressed left at (636, 343)
Screenshot: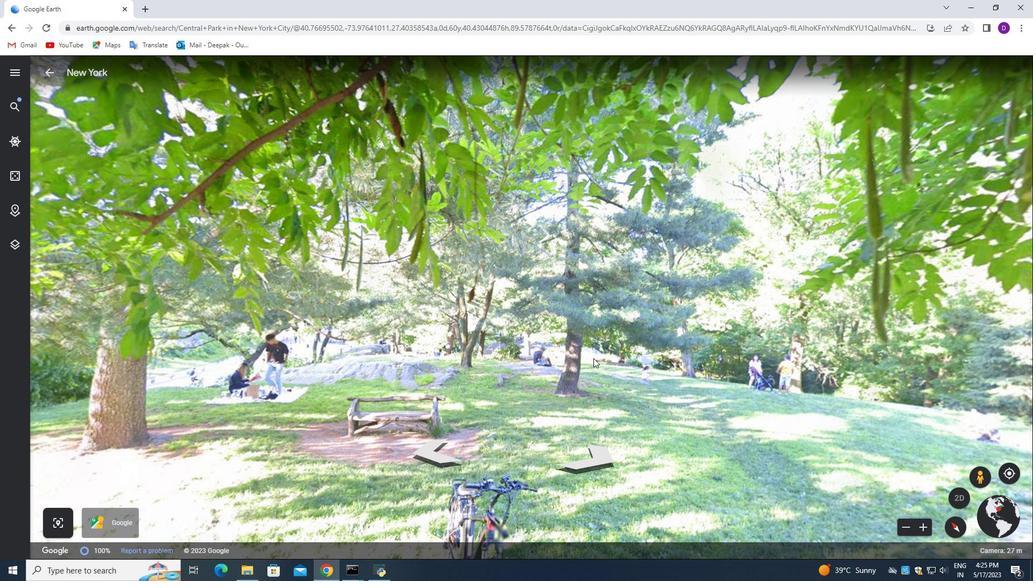 
Action: Mouse moved to (643, 377)
Screenshot: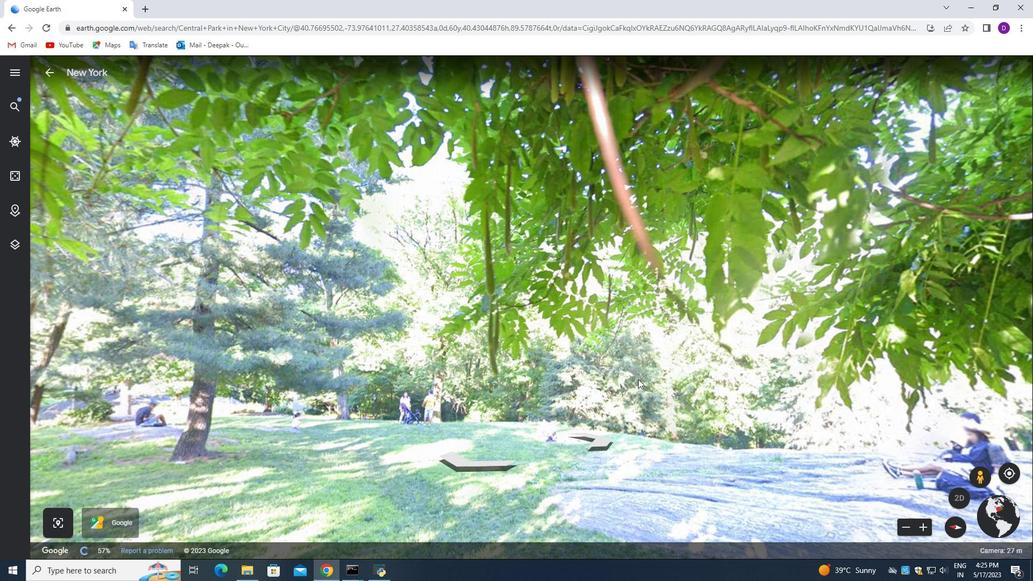 
Action: Mouse pressed left at (643, 377)
Screenshot: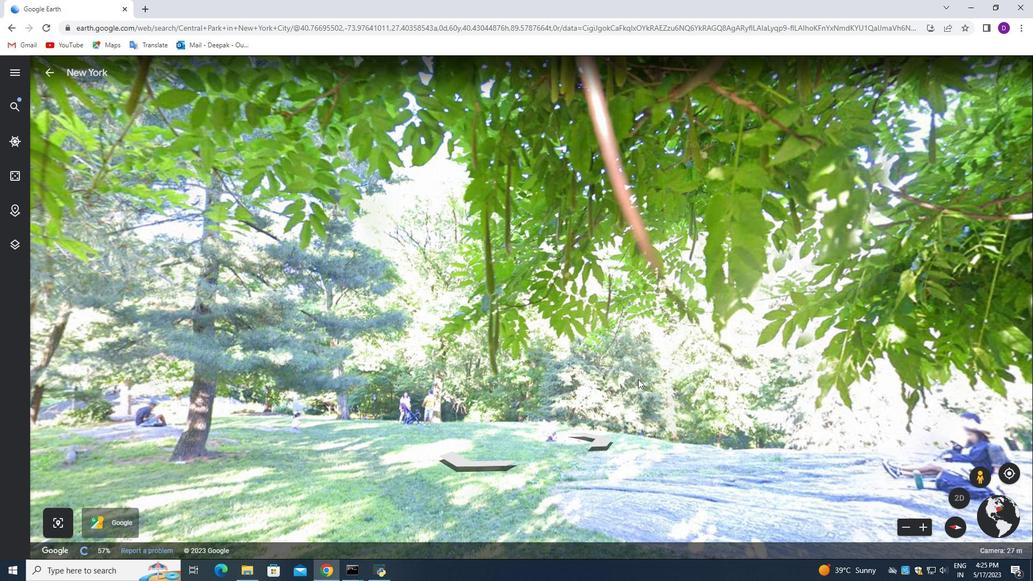 
Action: Mouse moved to (571, 361)
Screenshot: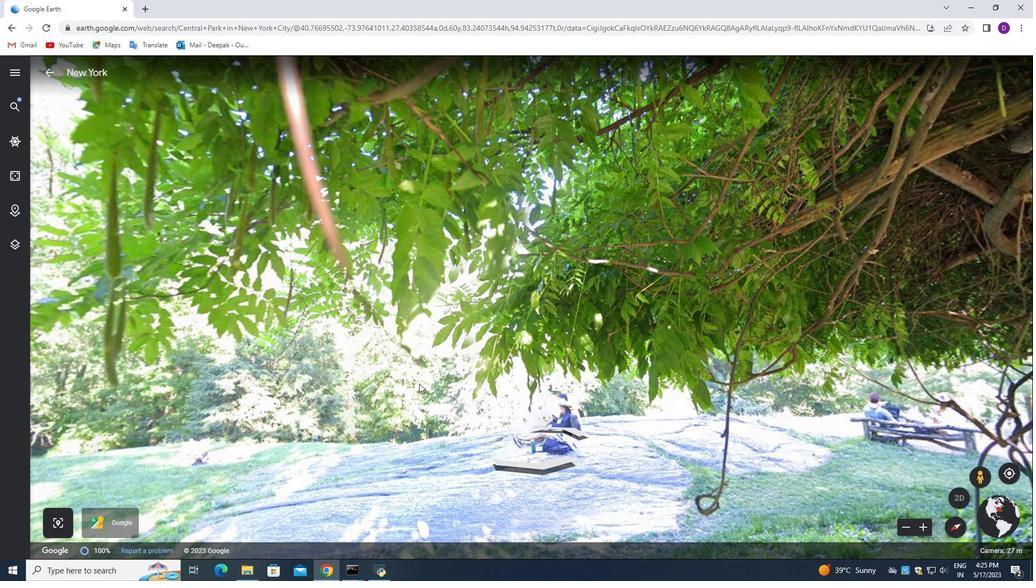 
Action: Mouse pressed left at (571, 361)
Screenshot: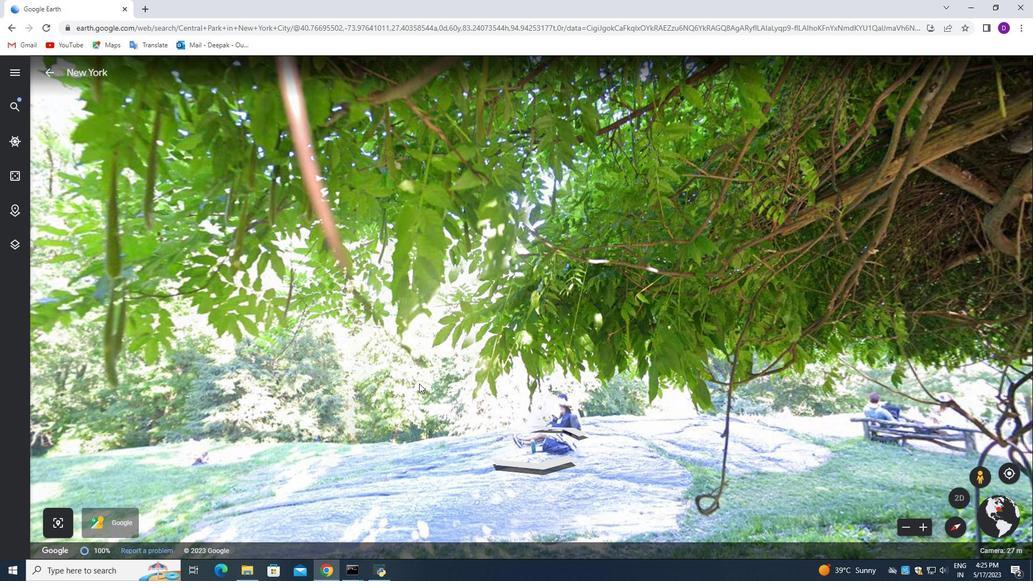 
Action: Mouse moved to (540, 427)
Screenshot: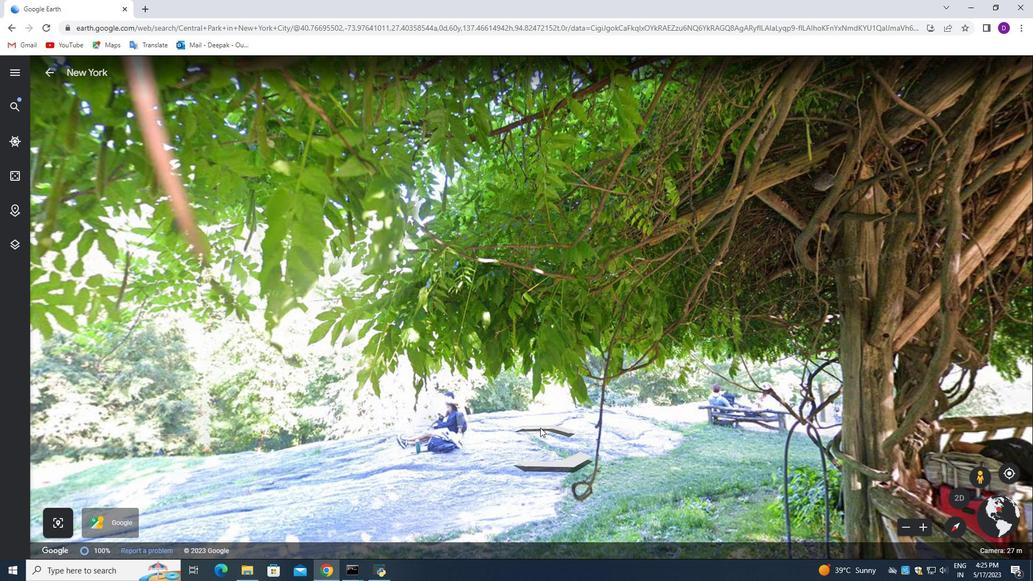 
Action: Mouse pressed left at (540, 427)
Screenshot: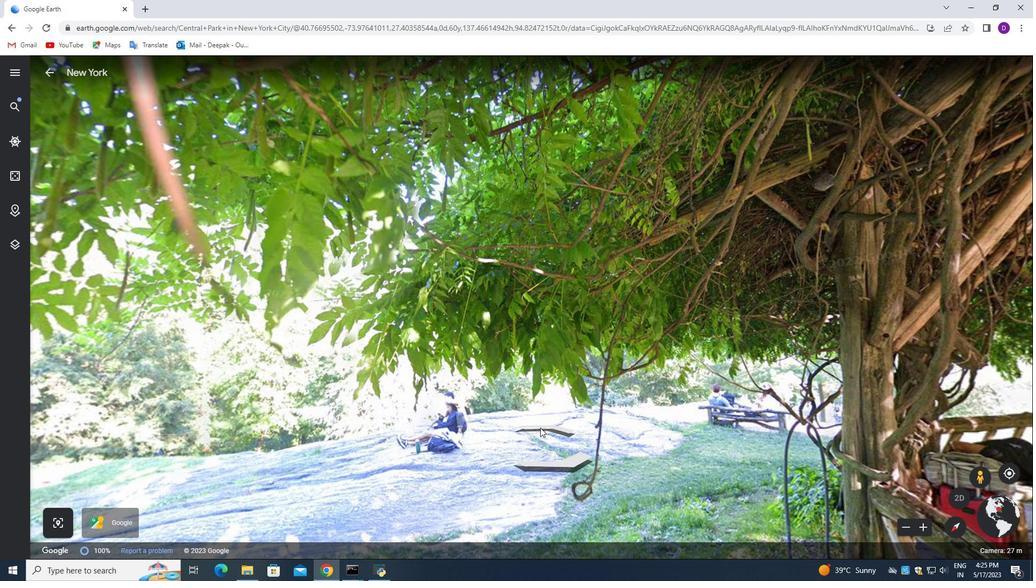 
Action: Mouse moved to (625, 406)
Screenshot: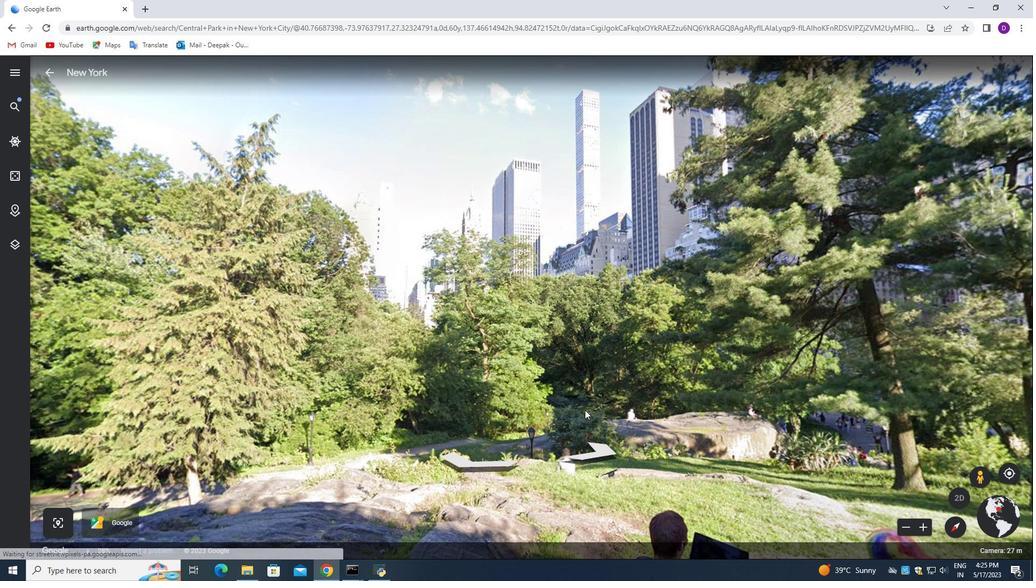 
Action: Mouse pressed left at (625, 406)
Screenshot: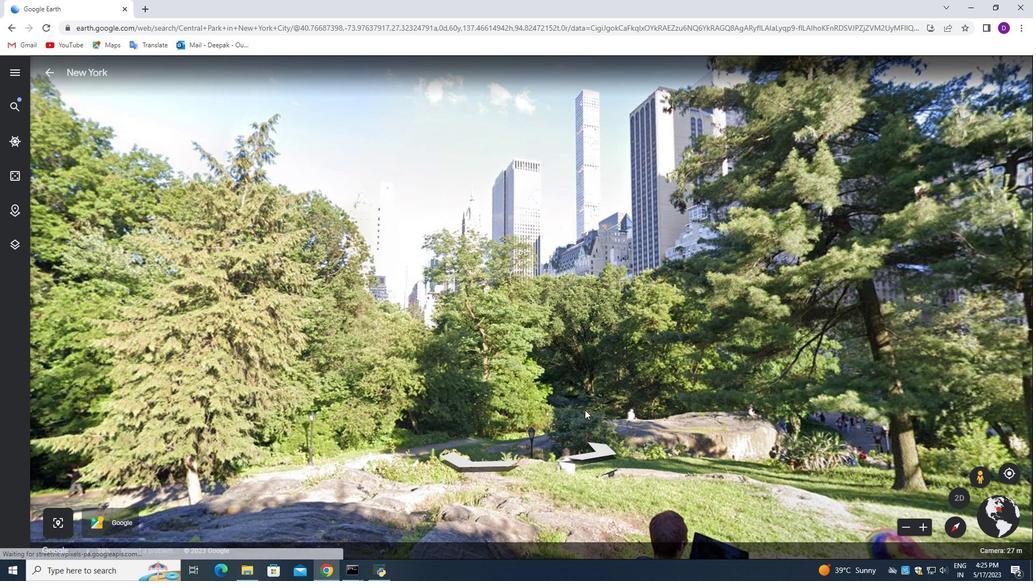 
Action: Mouse moved to (528, 334)
Screenshot: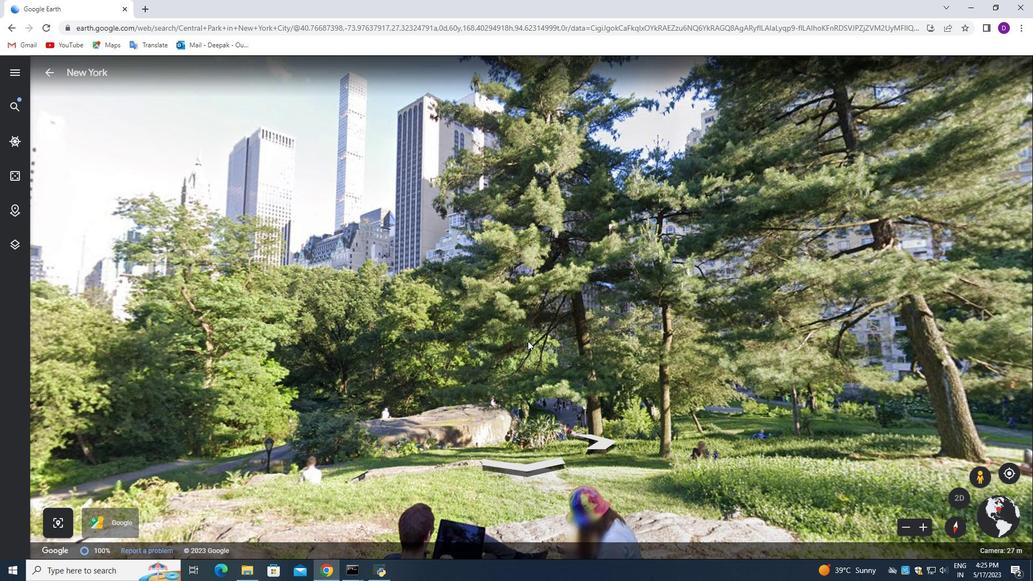 
Action: Mouse pressed left at (528, 334)
Screenshot: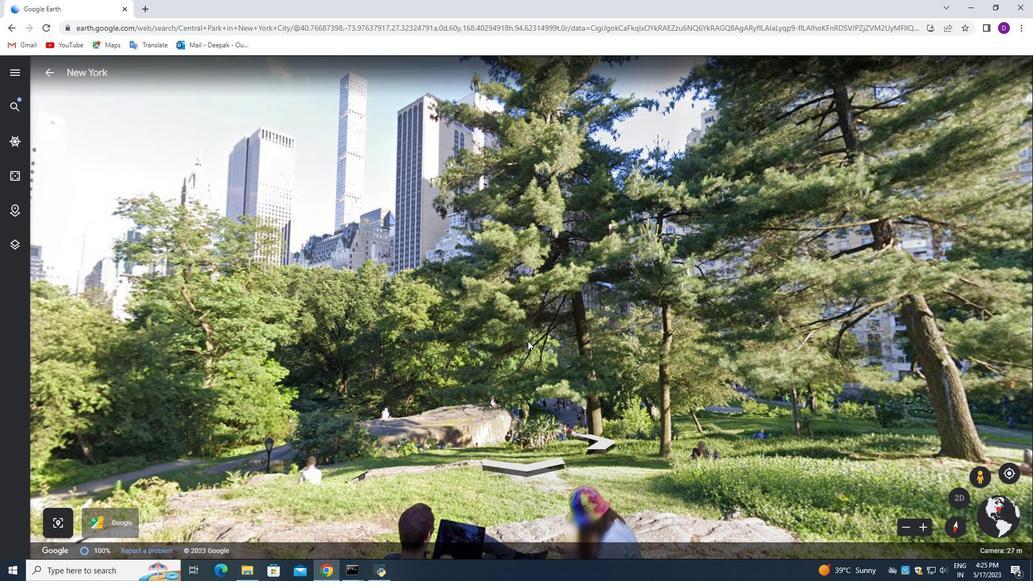 
Action: Mouse moved to (551, 316)
Screenshot: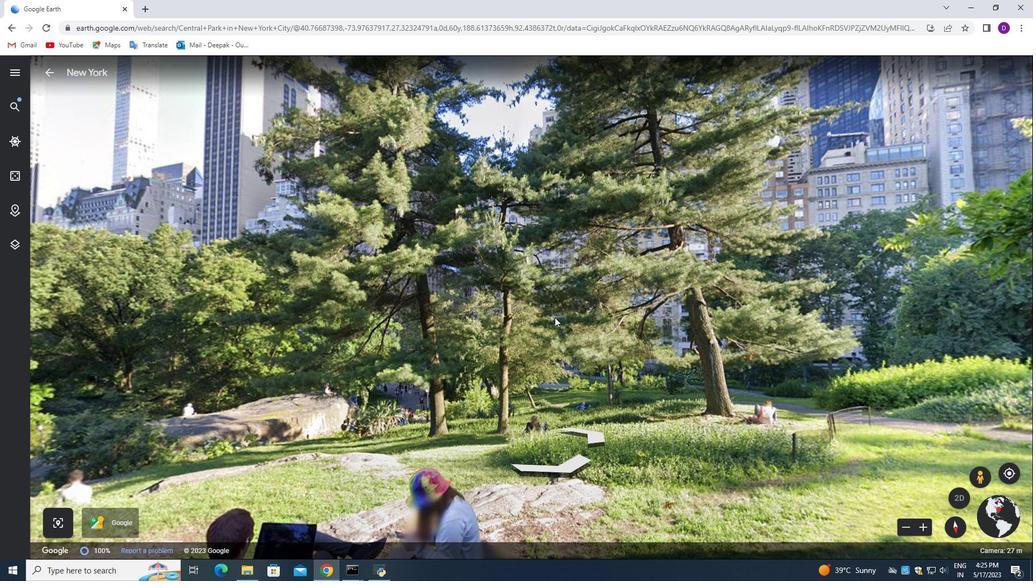 
Action: Mouse pressed left at (553, 316)
Screenshot: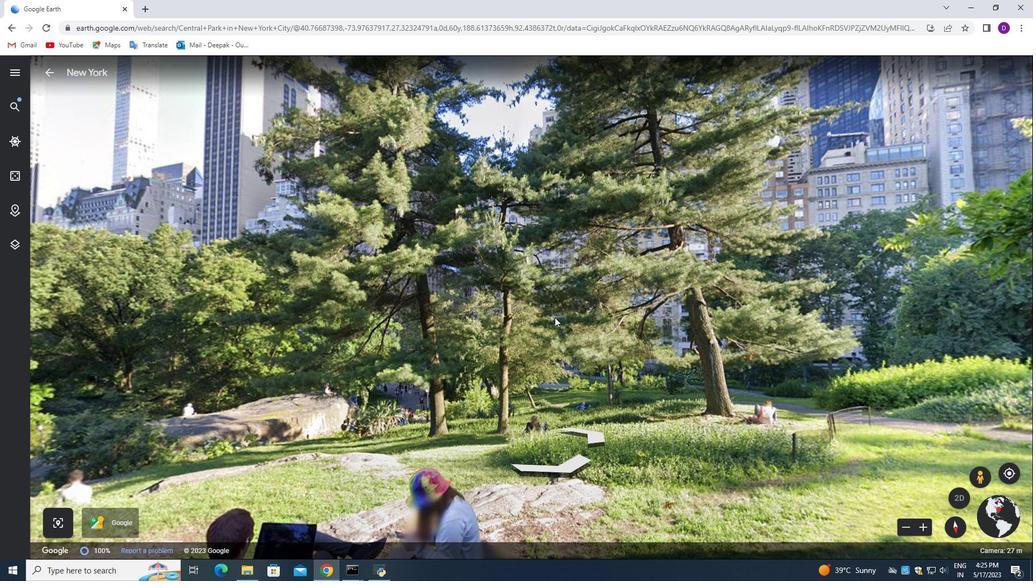 
Action: Mouse moved to (571, 430)
Screenshot: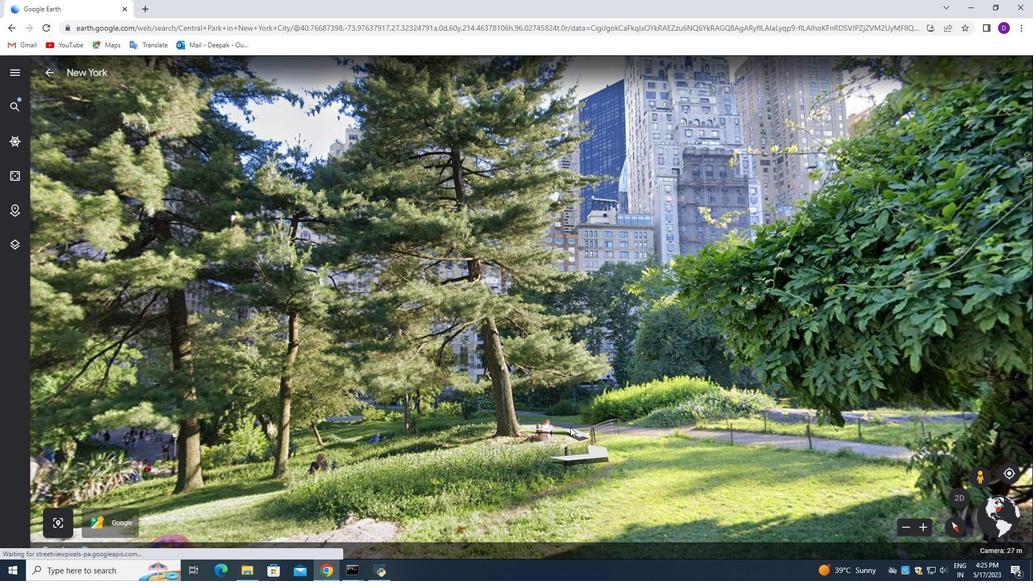 
Action: Mouse pressed left at (571, 430)
Screenshot: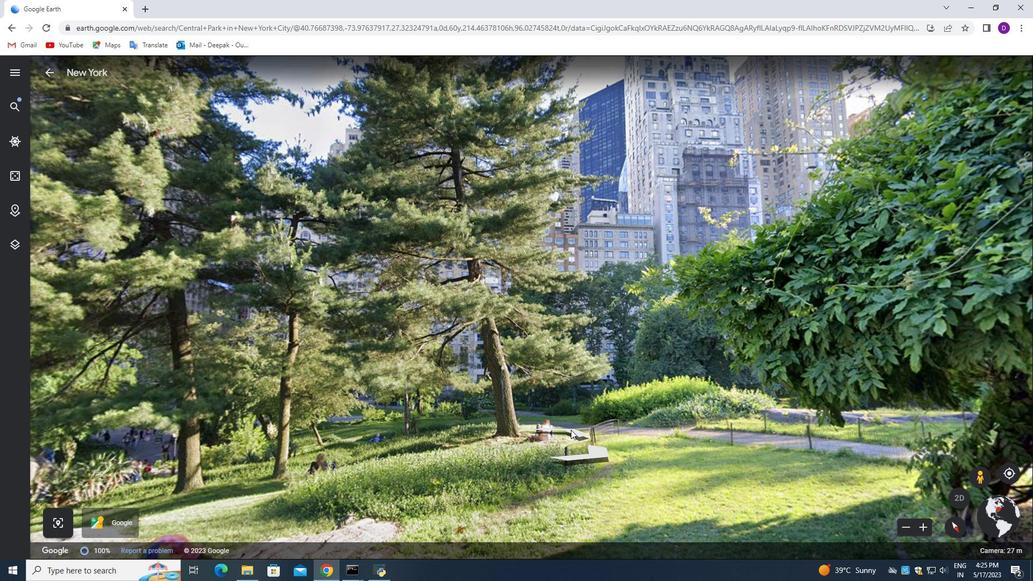 
Action: Mouse moved to (568, 391)
Screenshot: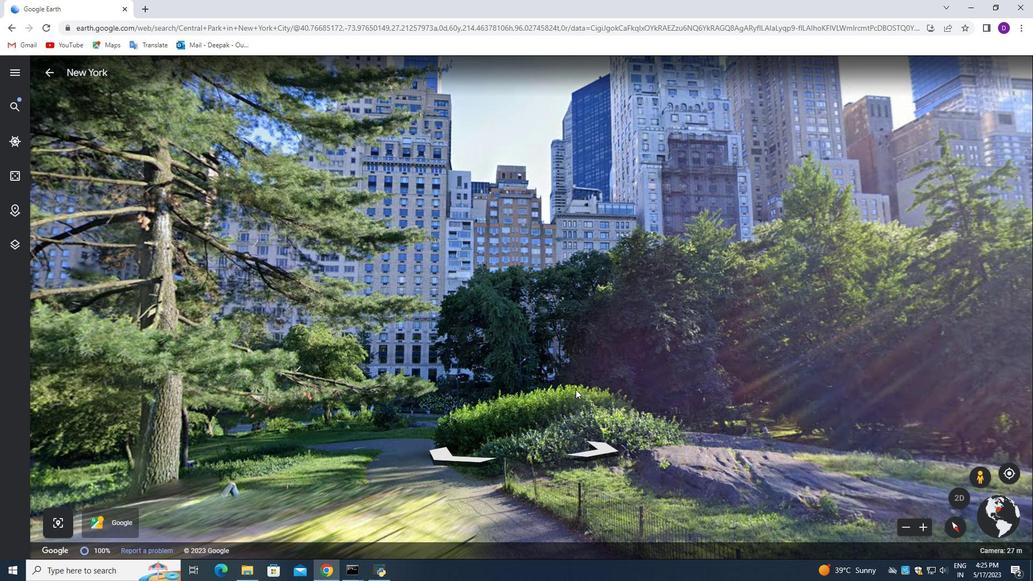 
Action: Mouse pressed left at (567, 391)
Screenshot: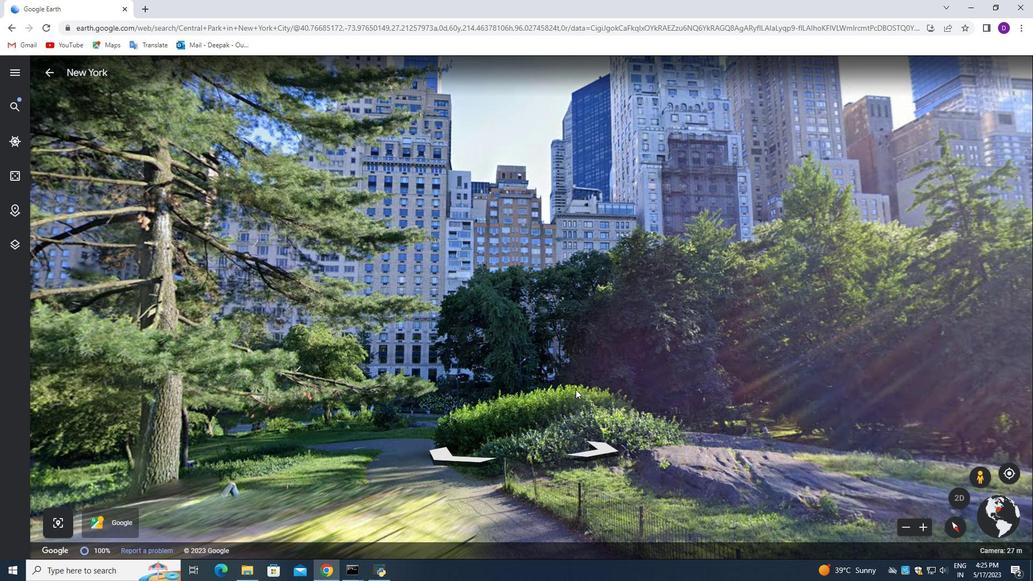 
Action: Mouse moved to (633, 345)
Screenshot: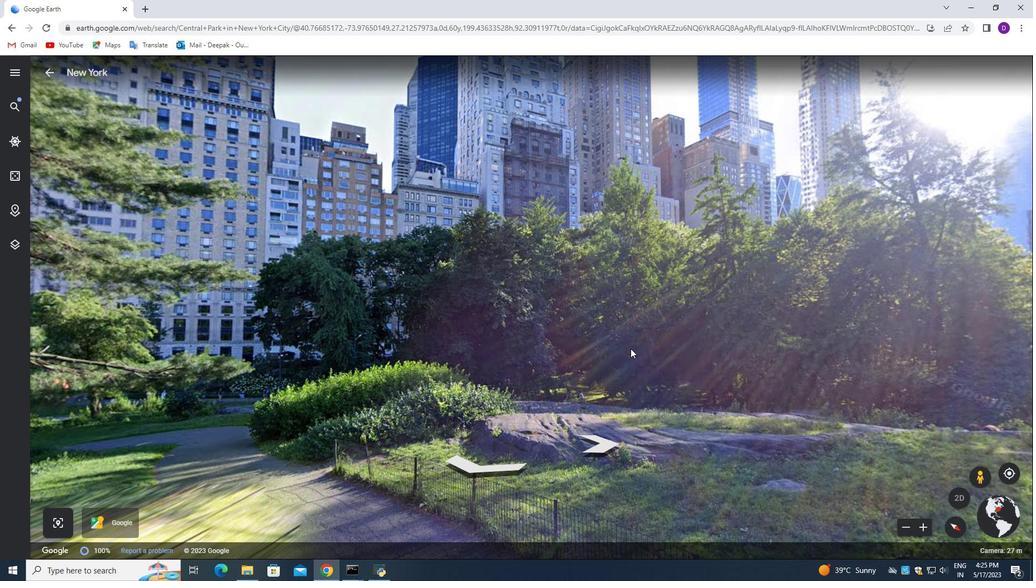
Action: Mouse pressed left at (643, 345)
Screenshot: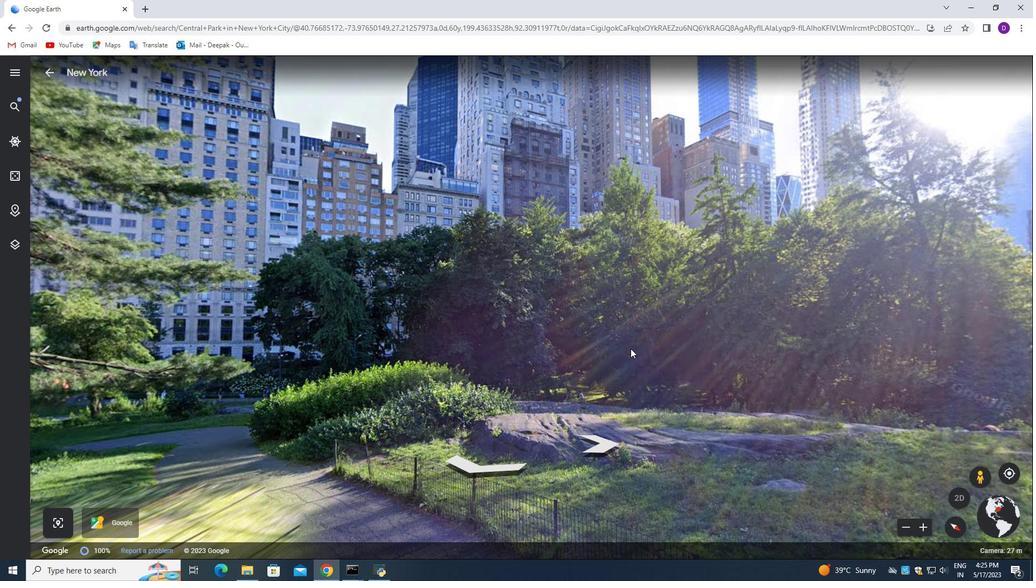 
Action: Mouse moved to (599, 350)
Screenshot: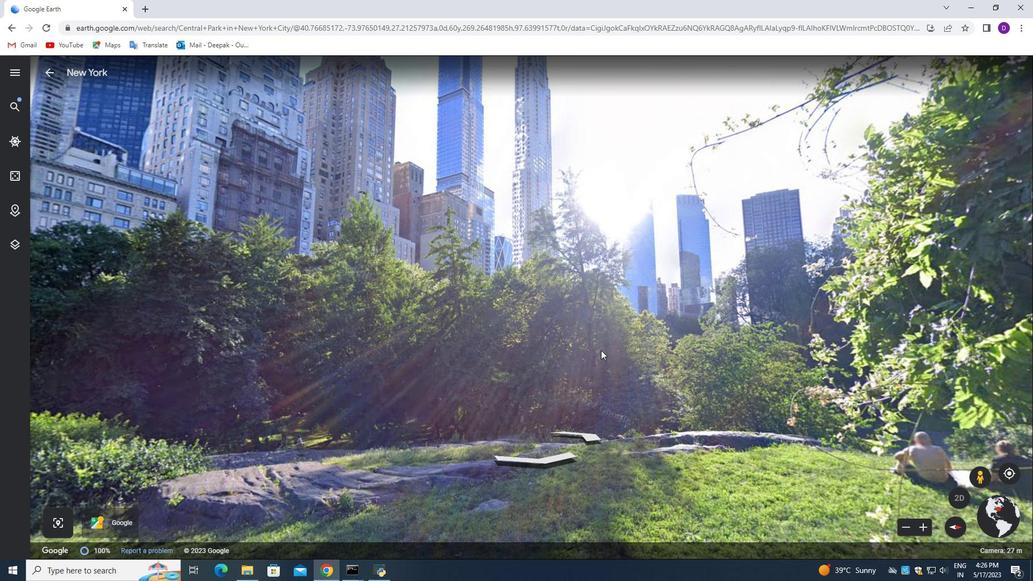 
Action: Mouse pressed left at (599, 350)
Screenshot: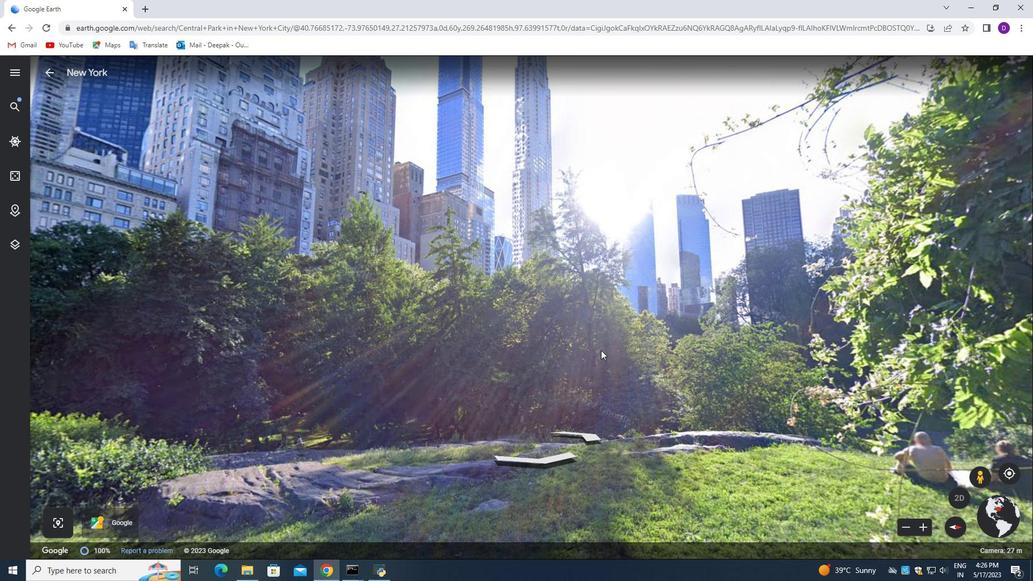 
Action: Mouse moved to (589, 420)
Screenshot: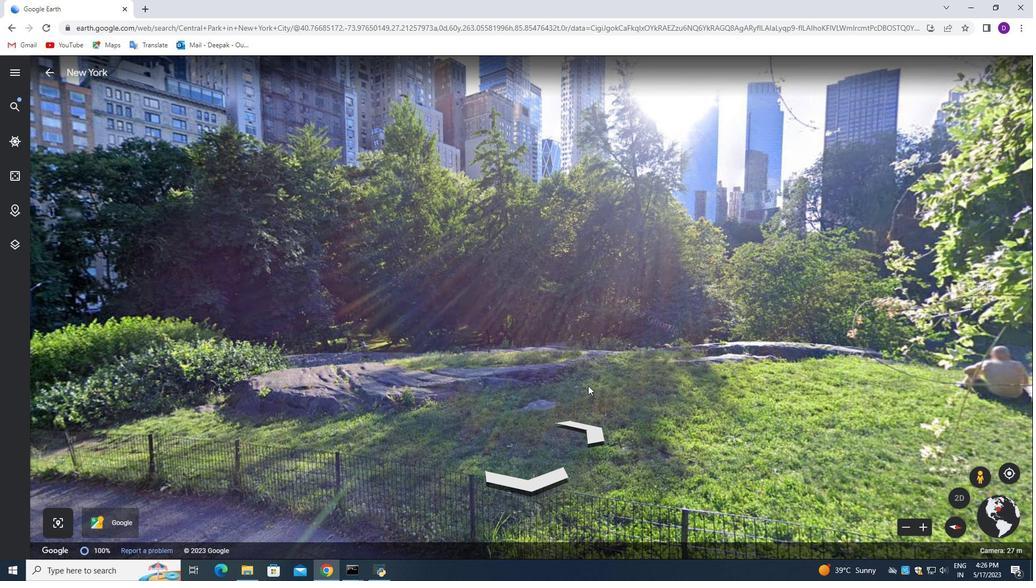 
Action: Mouse pressed left at (589, 420)
Screenshot: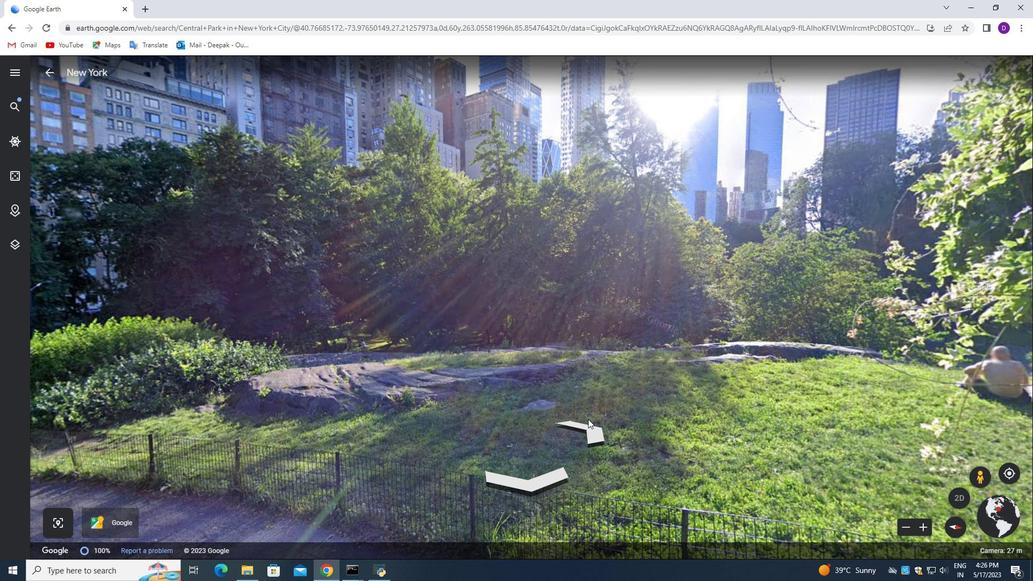 
Action: Mouse moved to (579, 483)
Screenshot: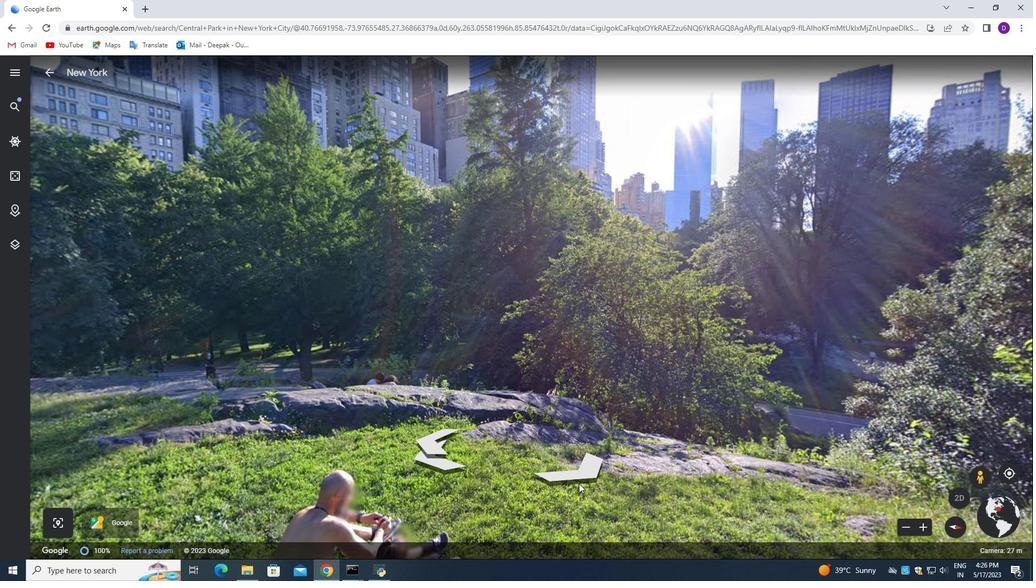 
Action: Mouse pressed left at (579, 483)
Screenshot: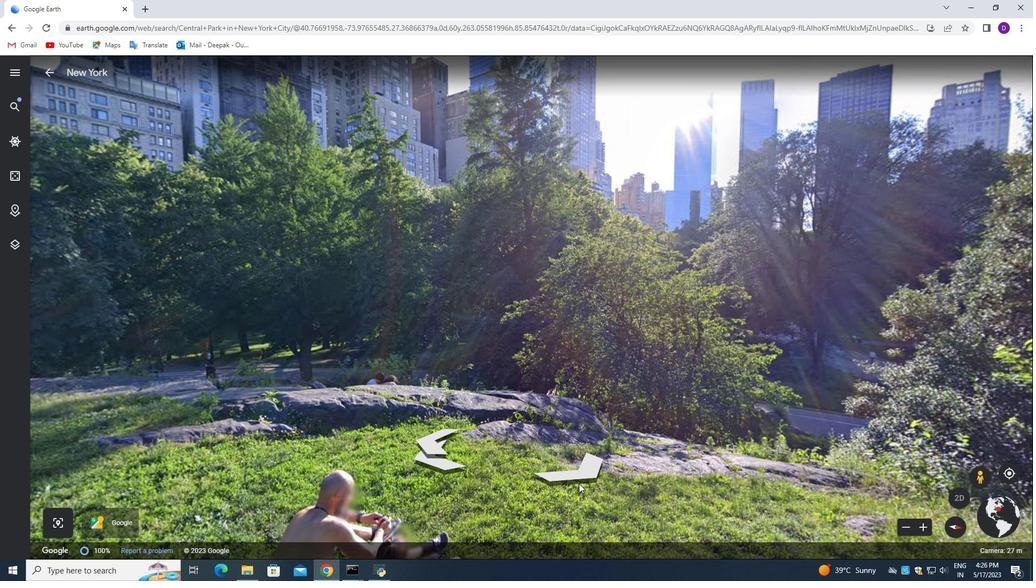 
Action: Mouse moved to (472, 484)
Screenshot: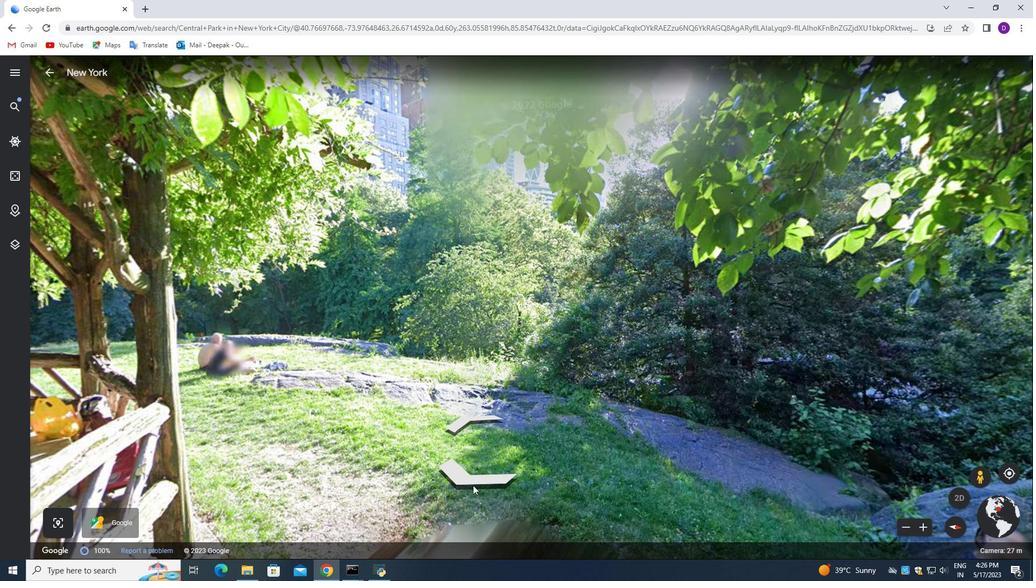 
Action: Mouse pressed left at (472, 484)
Screenshot: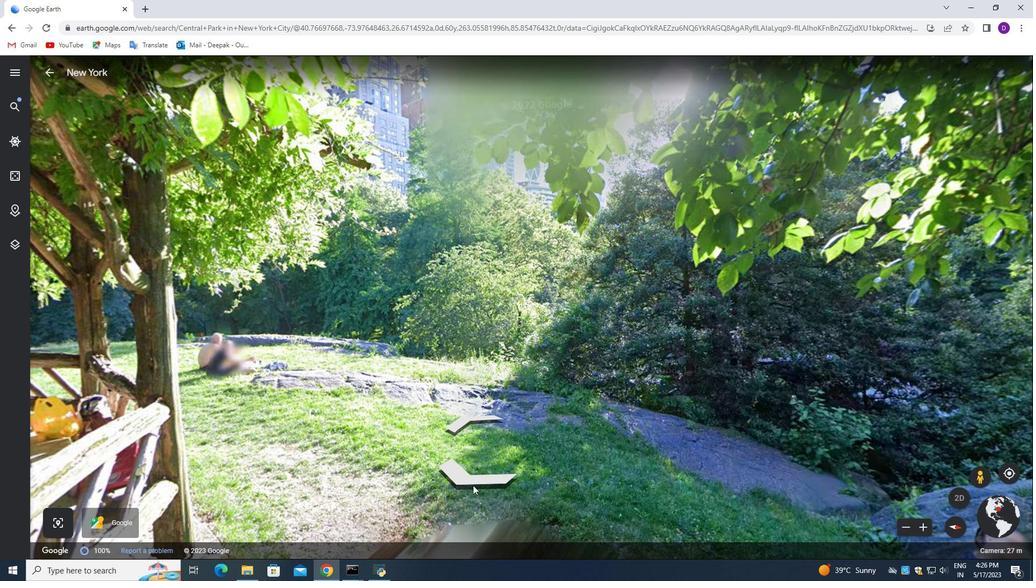 
Action: Mouse moved to (432, 446)
Screenshot: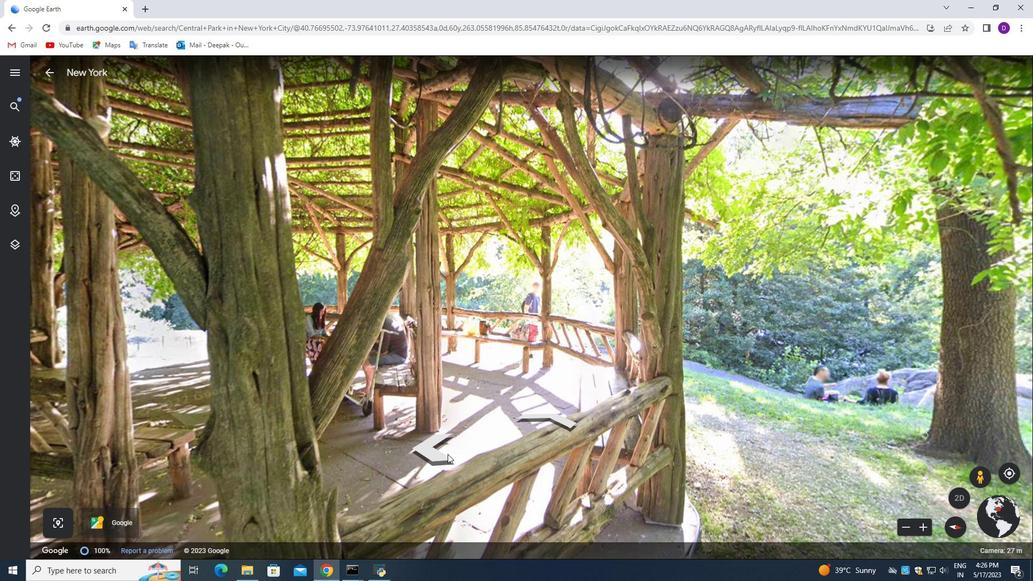 
Action: Mouse pressed left at (432, 446)
Screenshot: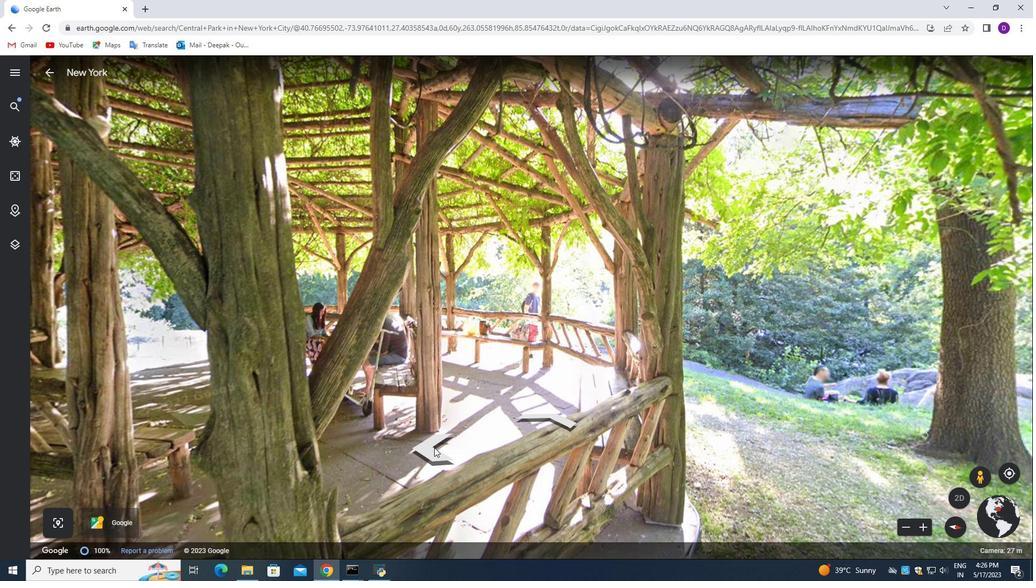 
Action: Mouse moved to (504, 417)
Screenshot: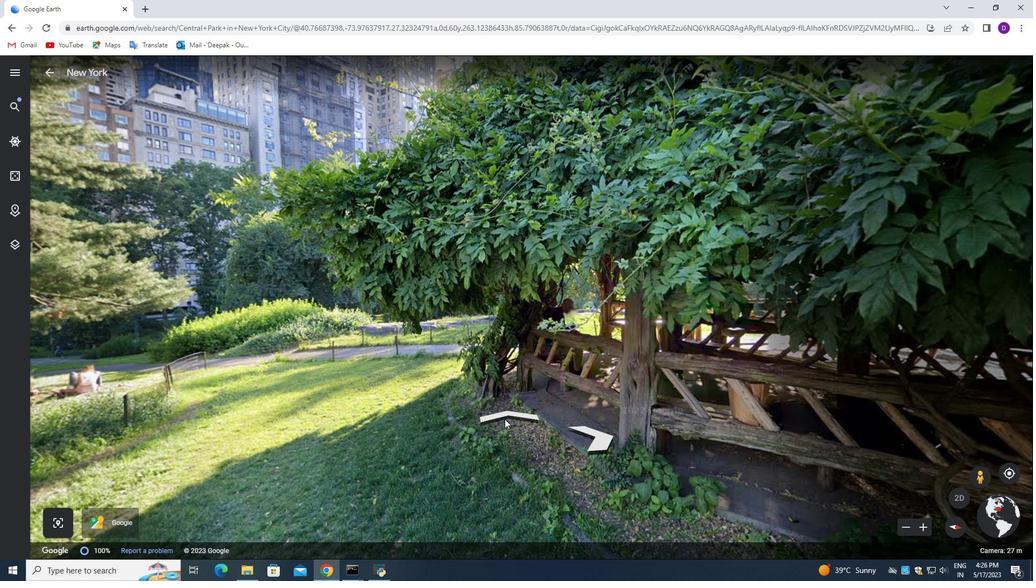 
Action: Mouse pressed left at (504, 417)
Screenshot: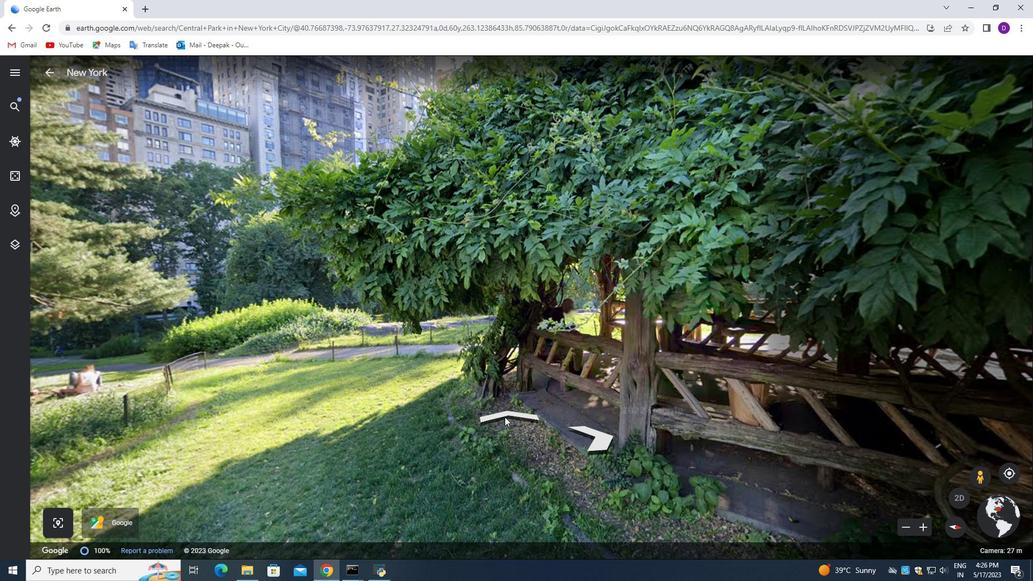 
Action: Mouse moved to (648, 391)
Screenshot: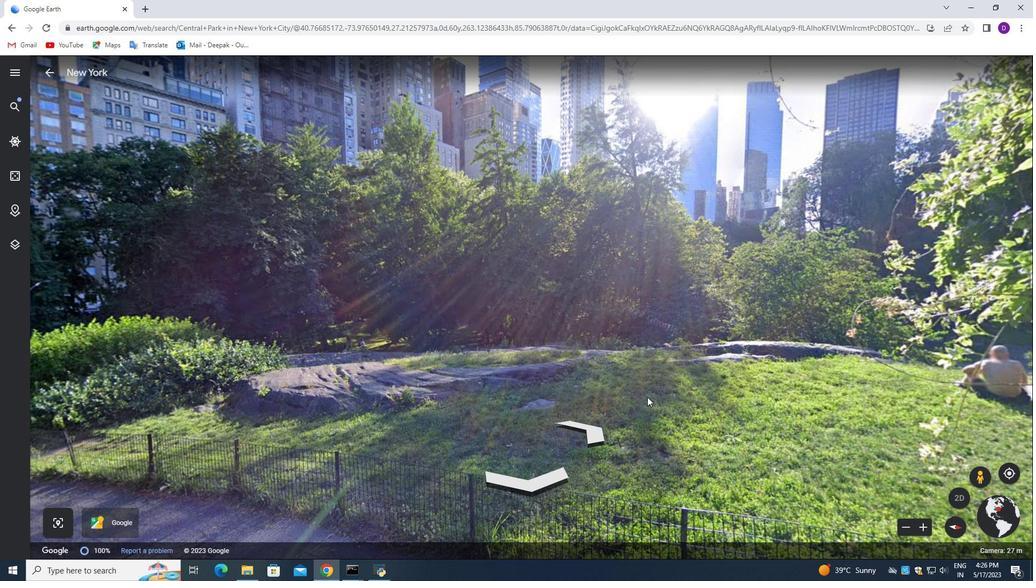 
Action: Mouse pressed left at (648, 391)
Screenshot: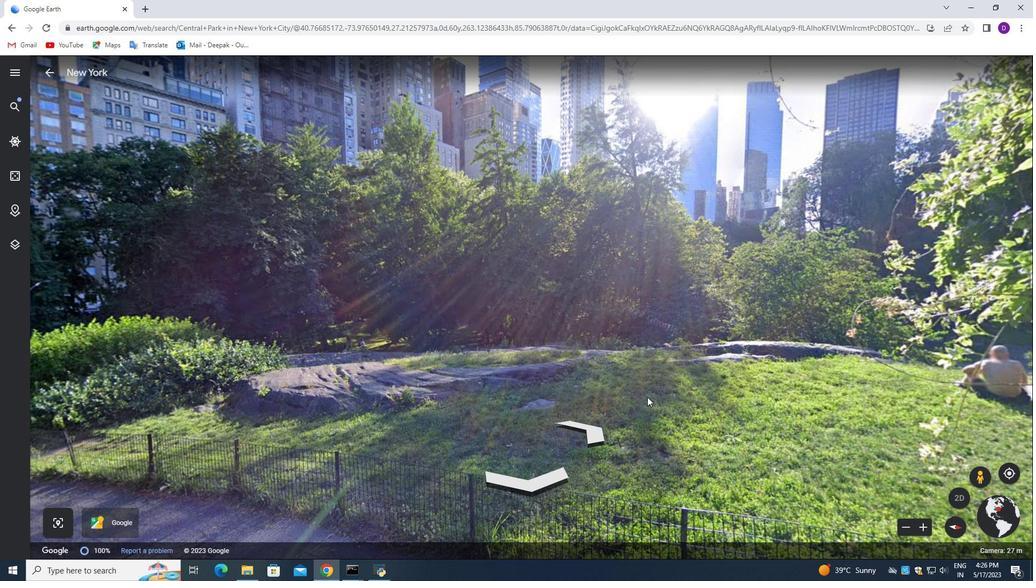 
Action: Mouse moved to (677, 360)
Screenshot: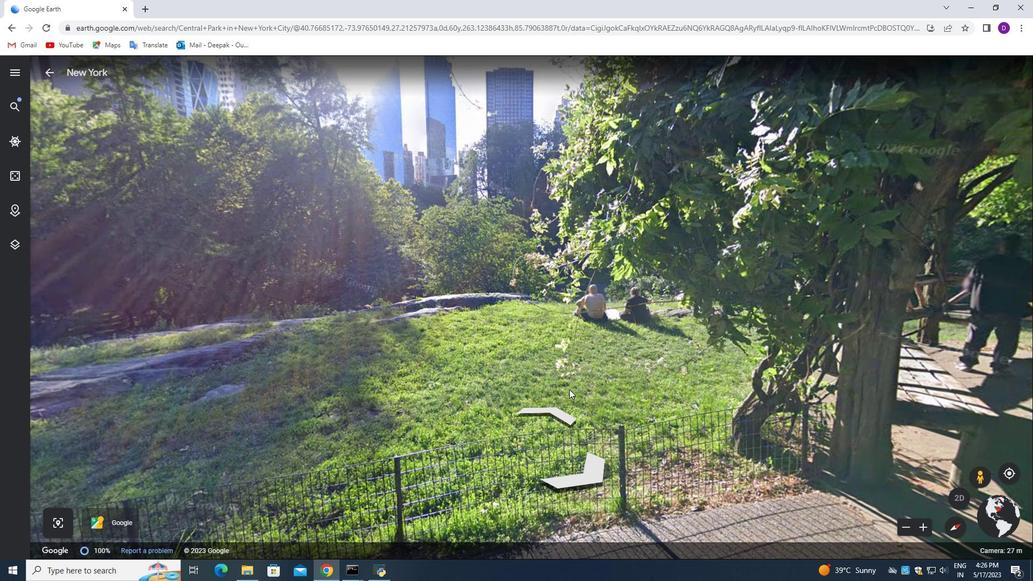 
Action: Mouse pressed left at (677, 361)
Screenshot: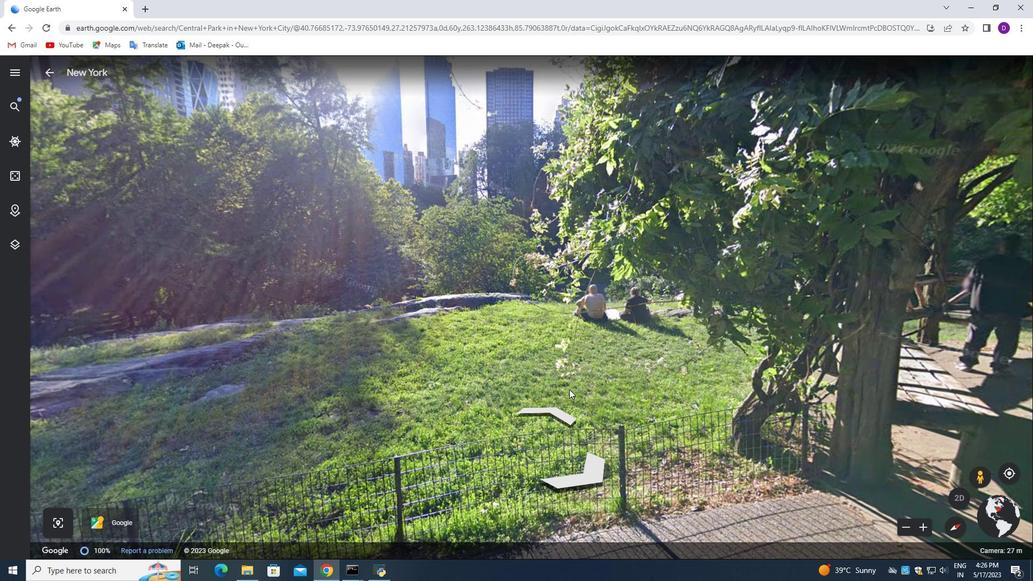 
Action: Mouse moved to (511, 350)
Screenshot: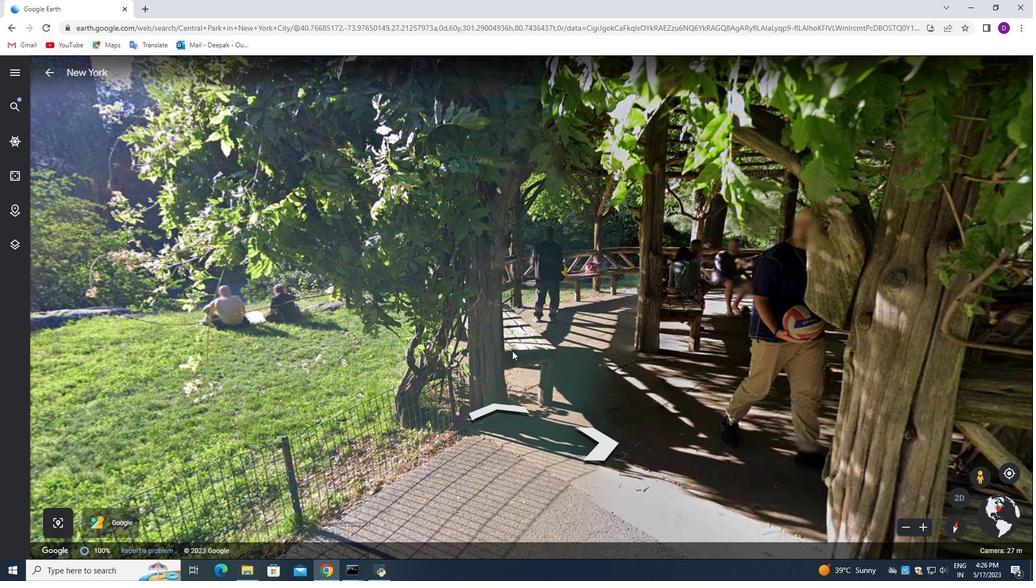 
Action: Mouse pressed left at (511, 350)
Screenshot: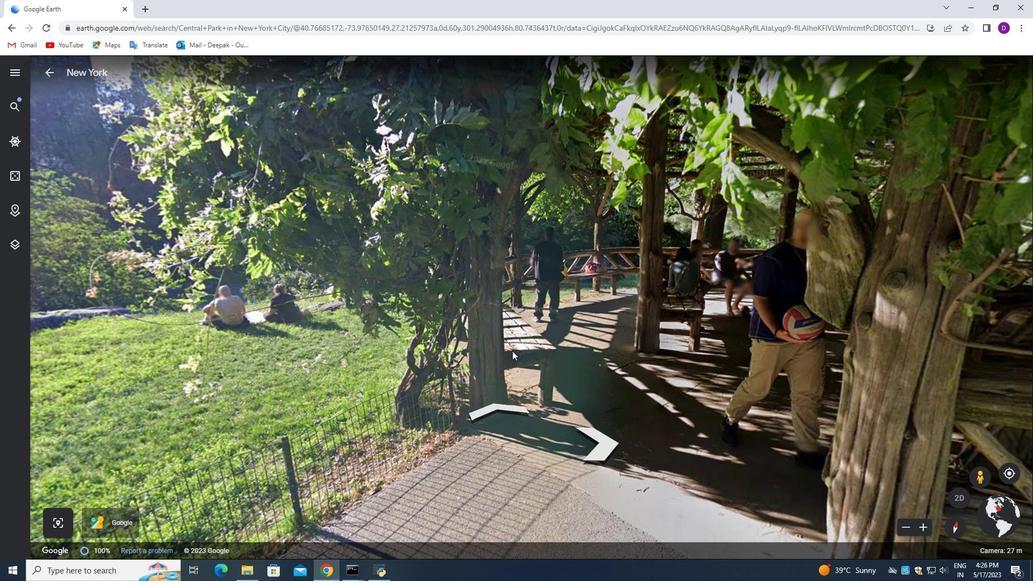 
Action: Mouse moved to (585, 424)
Screenshot: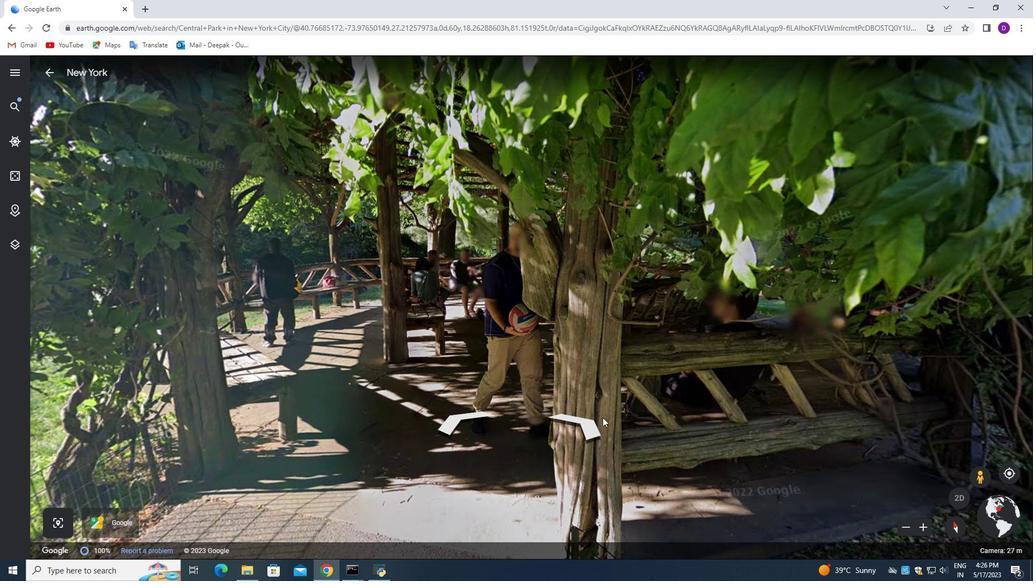 
Action: Mouse pressed left at (585, 424)
Screenshot: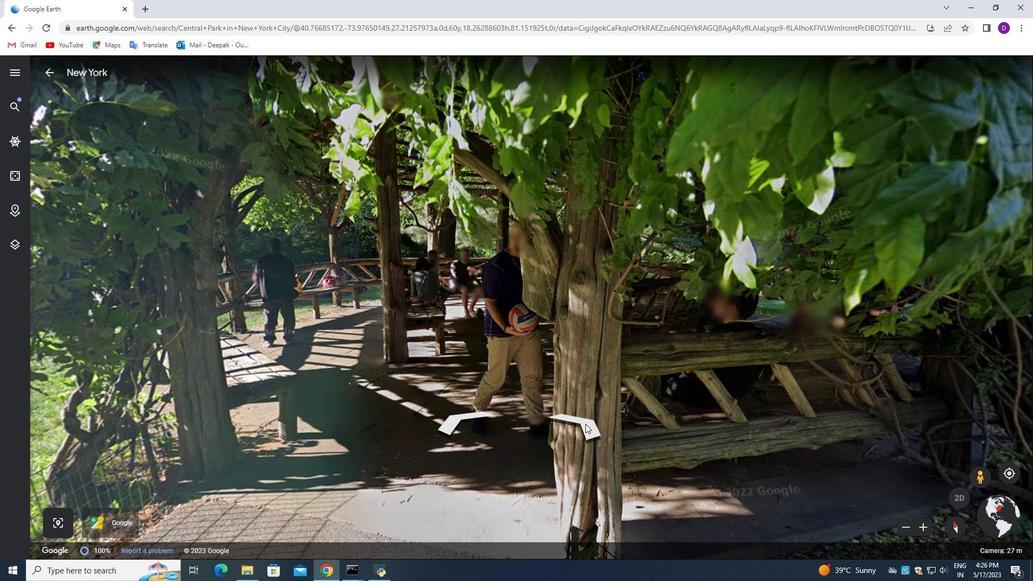 
Action: Mouse moved to (463, 411)
Screenshot: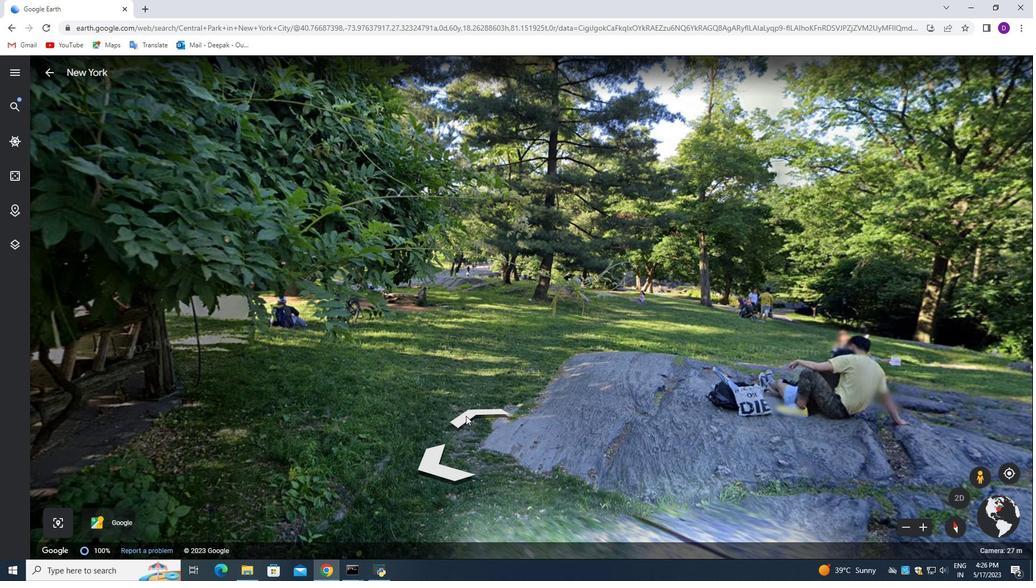 
Action: Mouse pressed left at (463, 411)
Screenshot: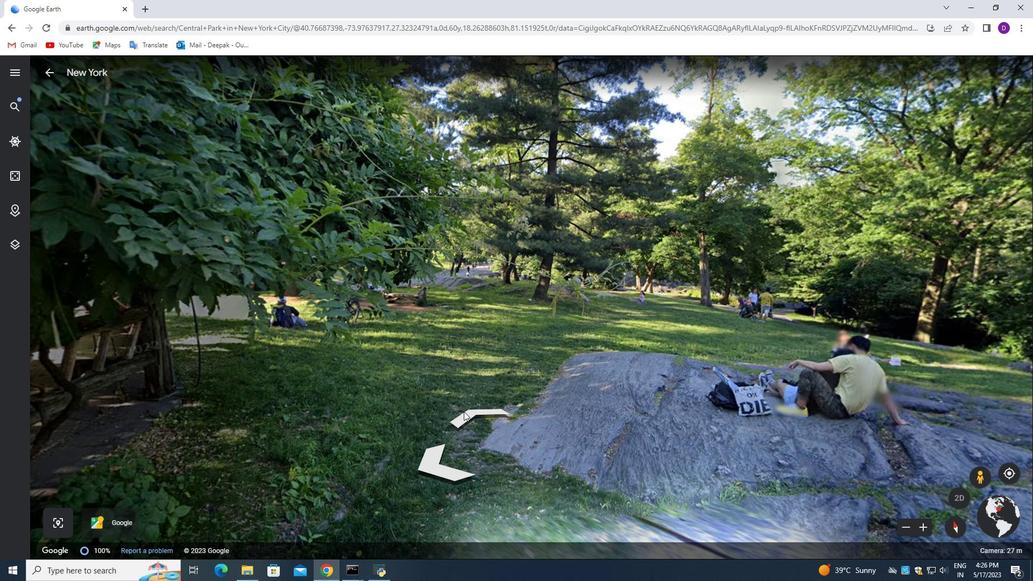 
Action: Mouse moved to (649, 360)
Screenshot: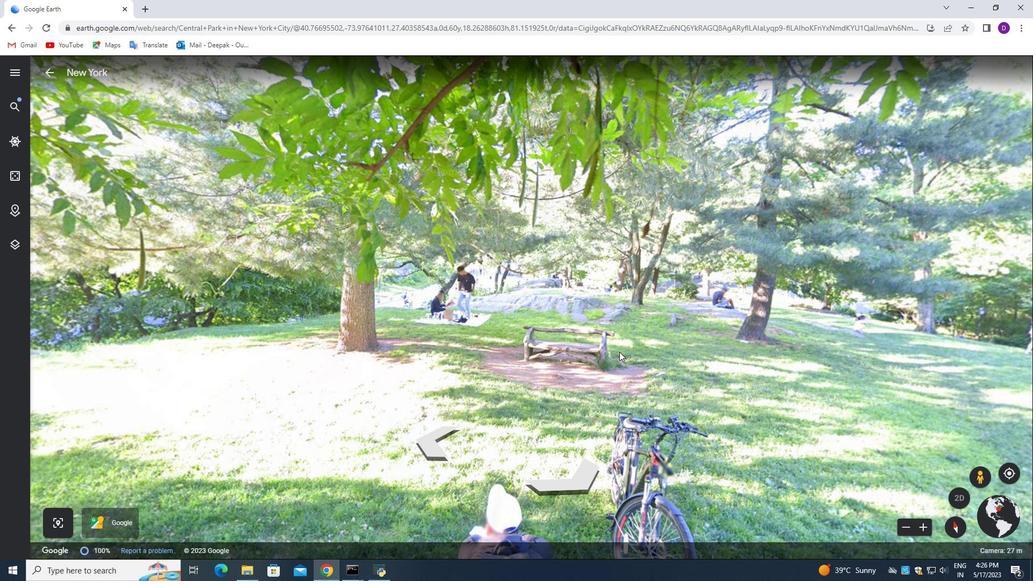 
Action: Mouse pressed left at (649, 360)
Screenshot: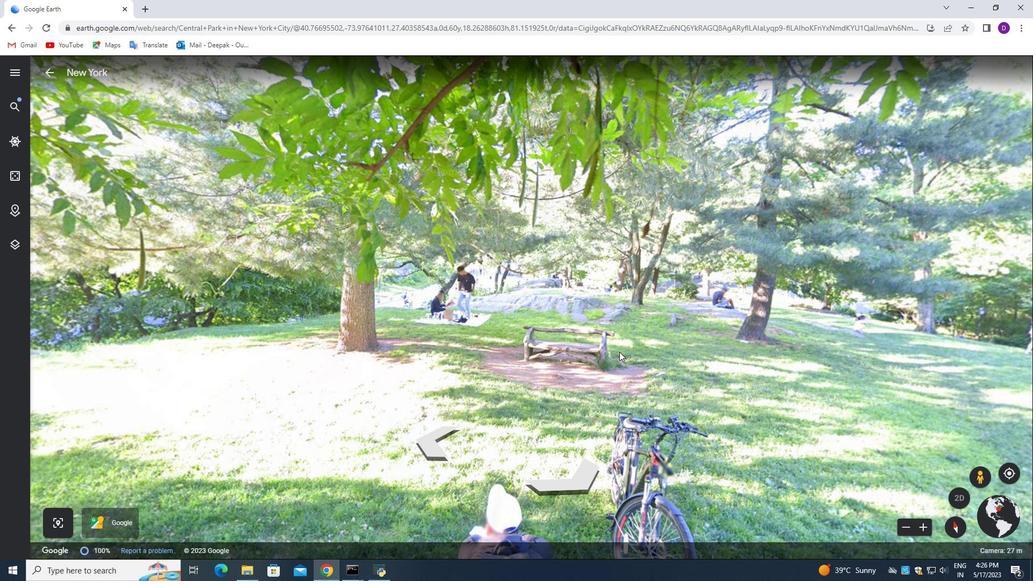 
Action: Mouse moved to (311, 470)
Screenshot: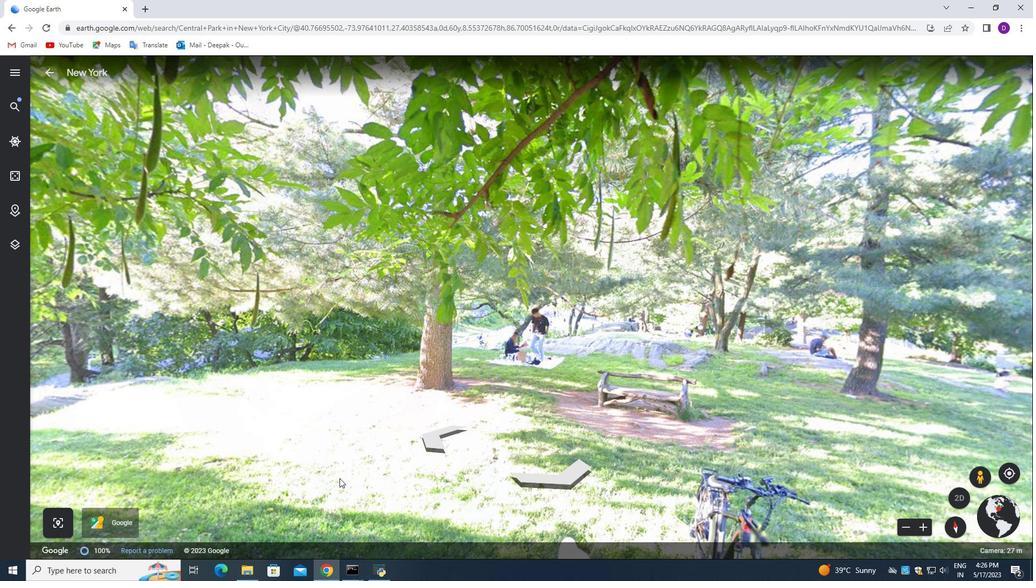 
Action: Mouse pressed left at (315, 473)
Screenshot: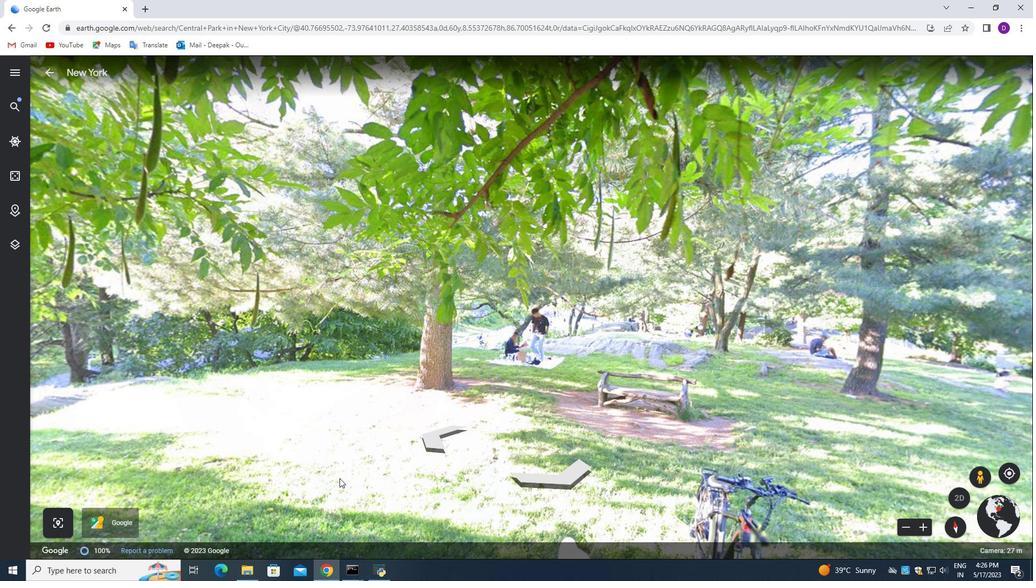 
Action: Mouse moved to (614, 338)
Screenshot: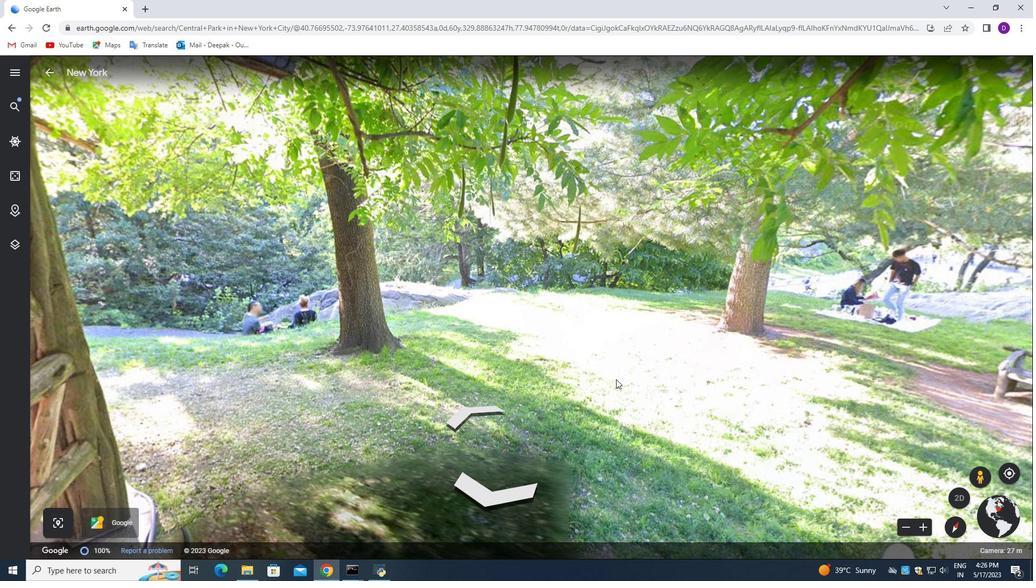 
Action: Mouse pressed left at (614, 338)
Screenshot: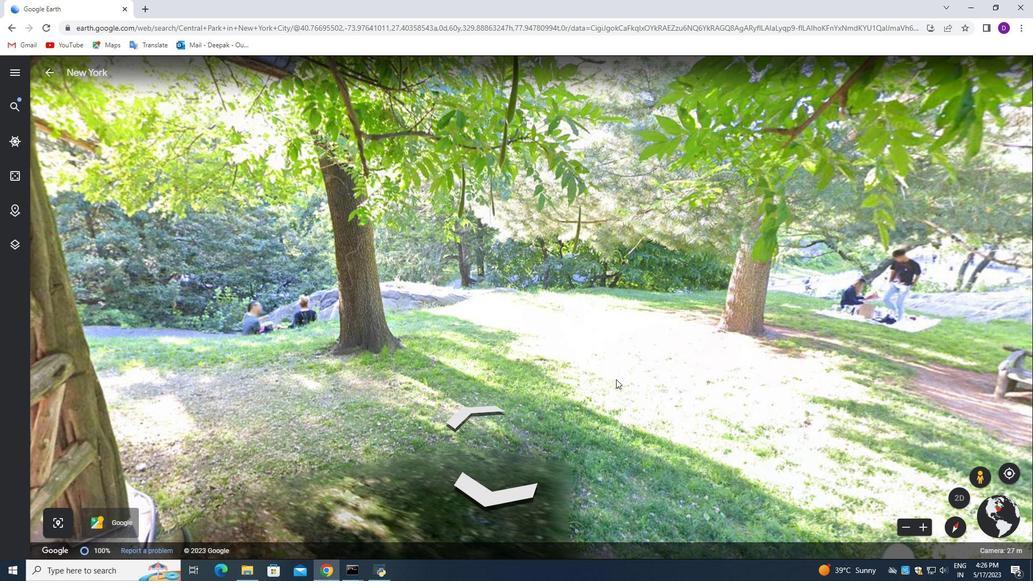 
Action: Mouse moved to (458, 429)
Screenshot: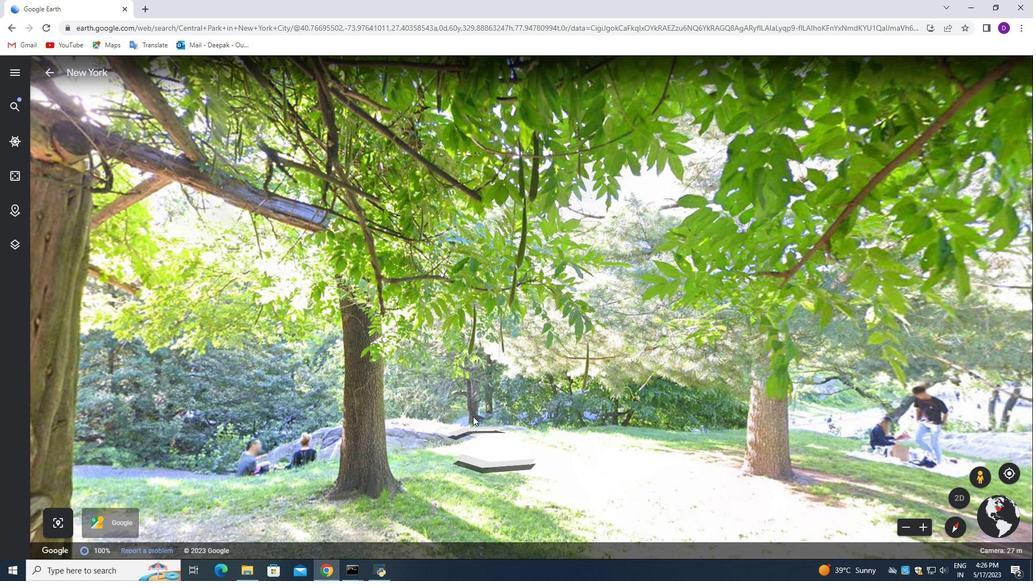 
Action: Mouse pressed left at (458, 429)
Screenshot: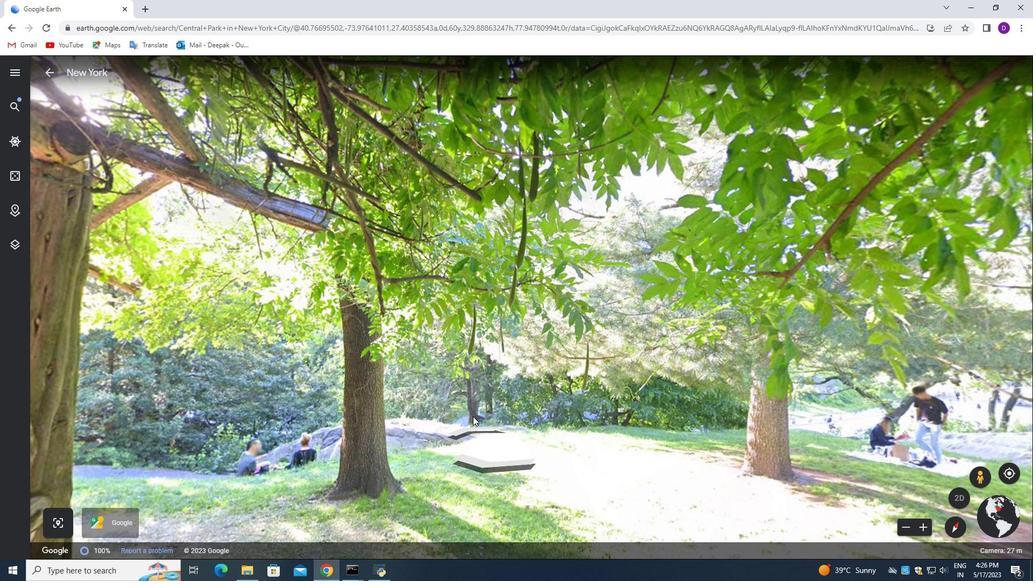 
Action: Mouse moved to (427, 451)
Screenshot: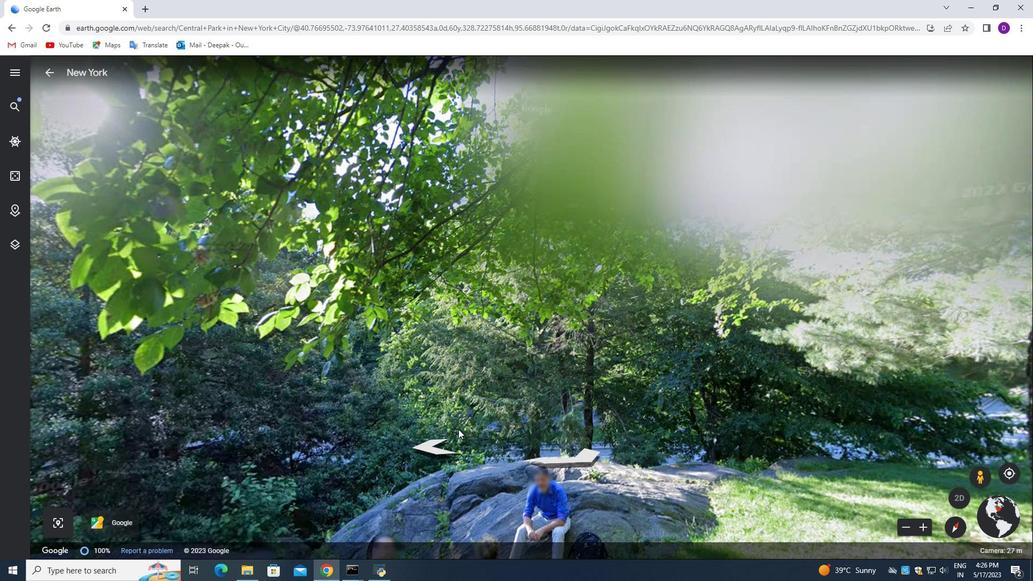 
Action: Mouse pressed left at (427, 451)
Screenshot: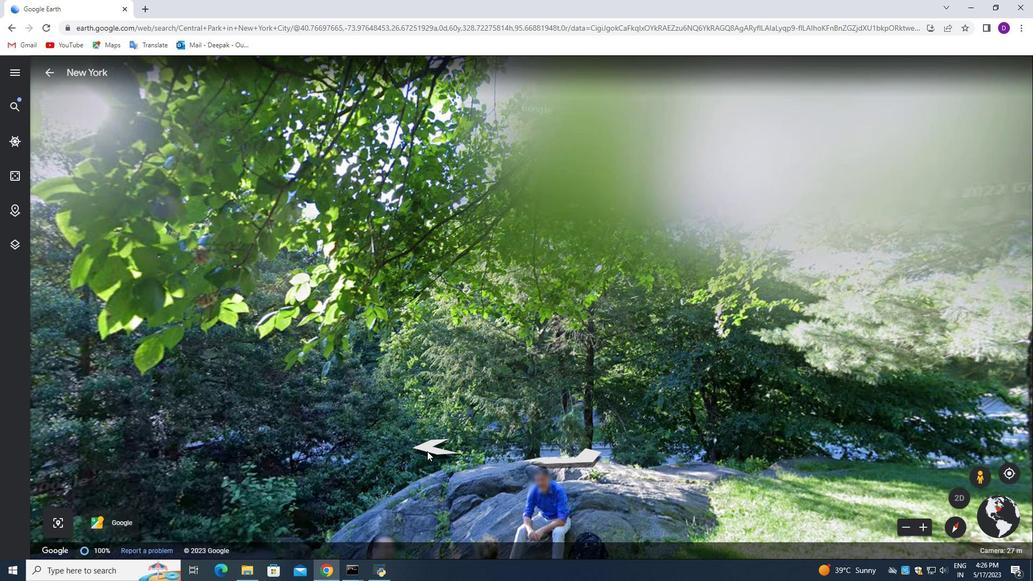 
Action: Mouse pressed left at (427, 451)
Screenshot: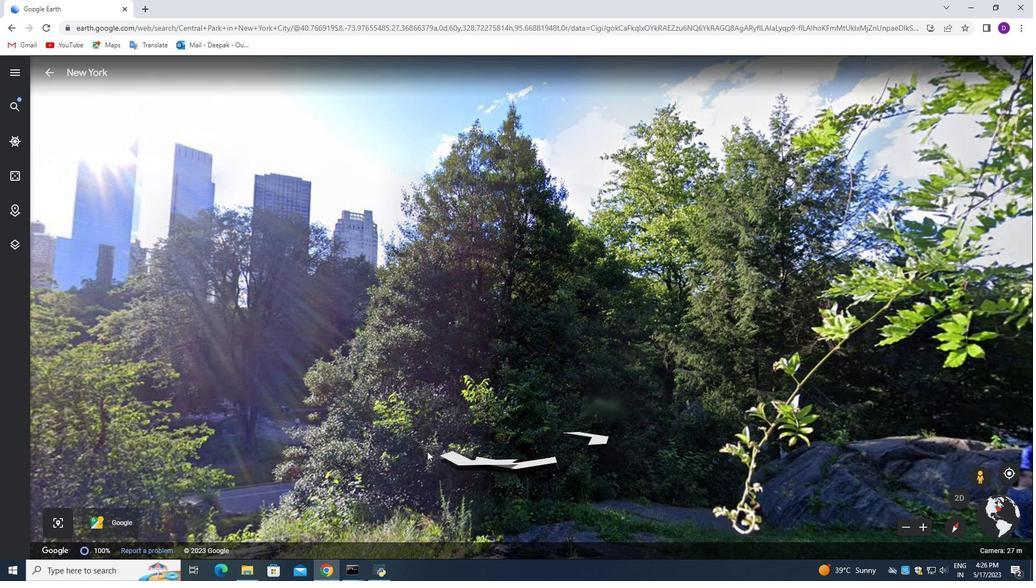 
Action: Mouse pressed left at (427, 451)
Screenshot: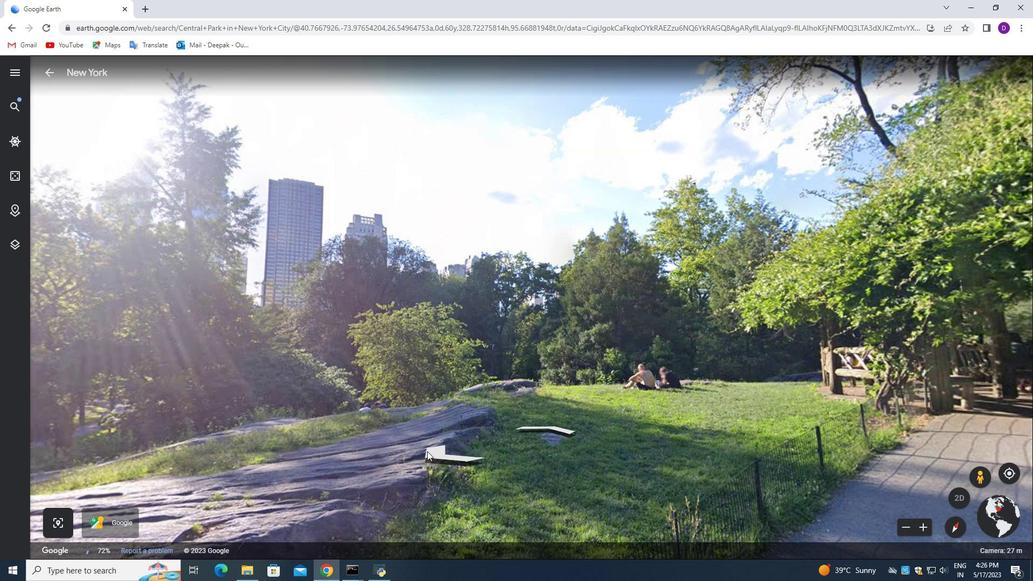 
Action: Mouse pressed left at (427, 451)
Screenshot: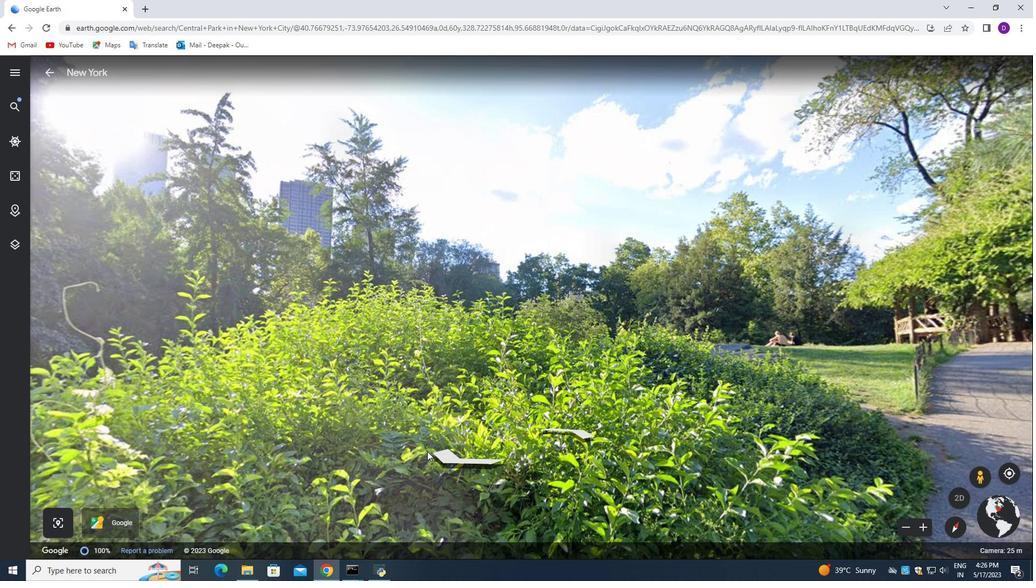
Action: Mouse moved to (490, 463)
Screenshot: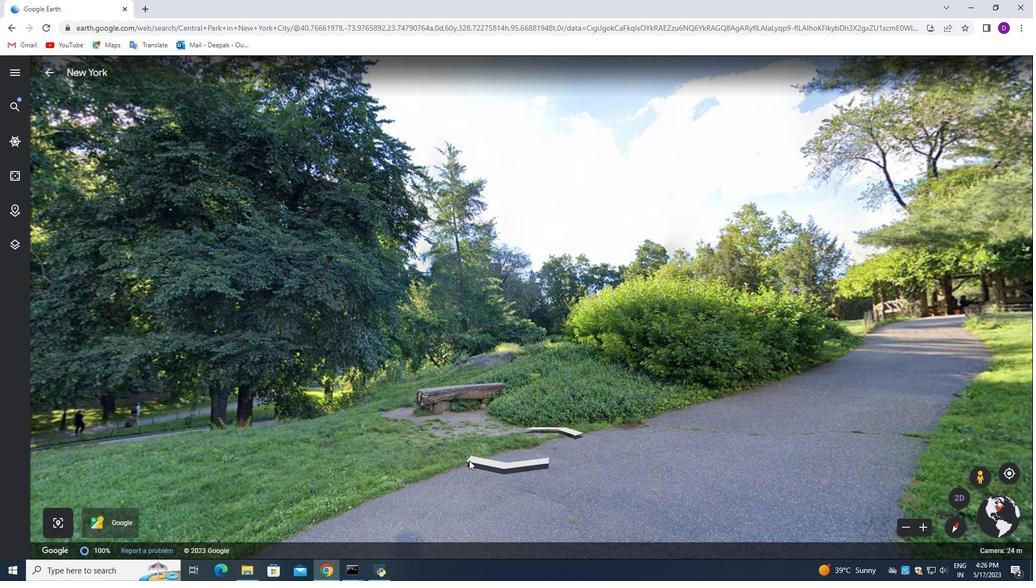 
Action: Mouse pressed left at (490, 463)
Screenshot: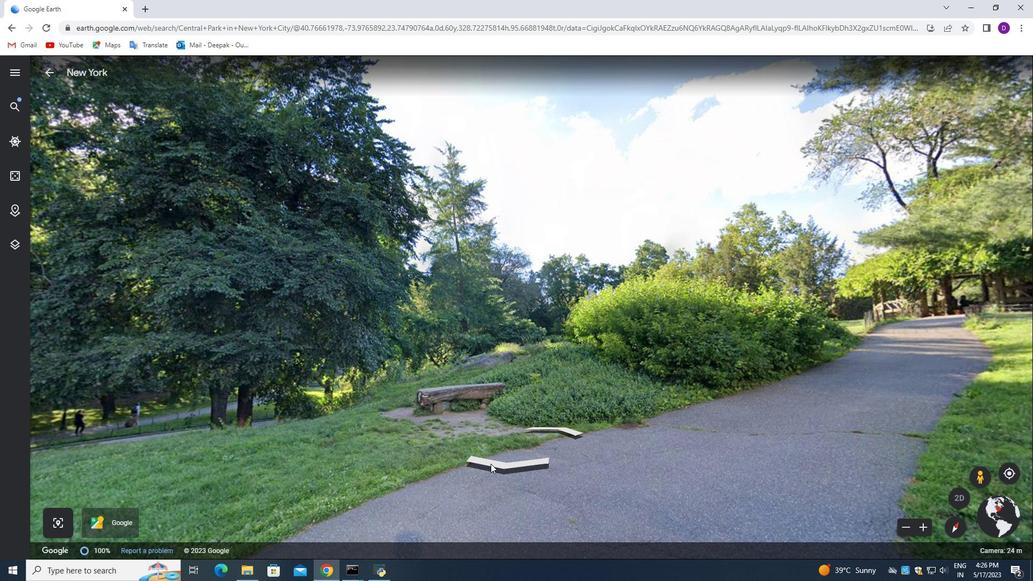 
Action: Mouse moved to (528, 463)
Screenshot: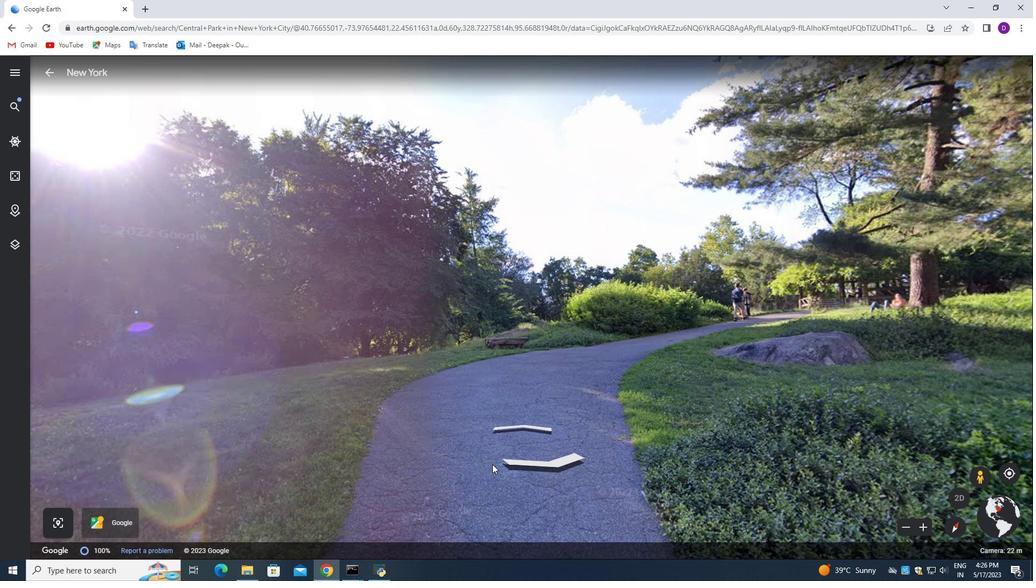 
Action: Mouse pressed left at (528, 463)
Screenshot: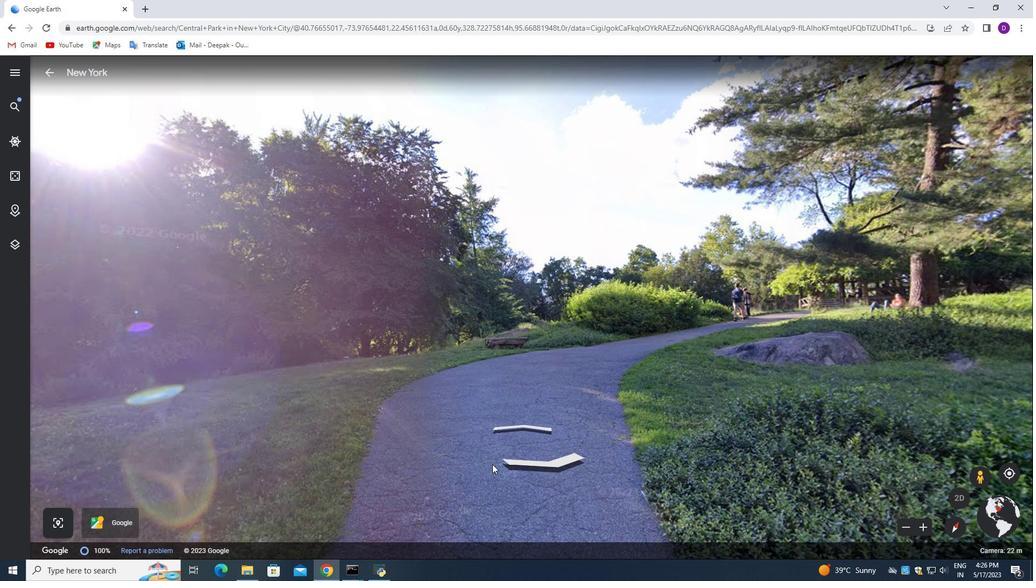 
Action: Mouse pressed left at (528, 463)
Screenshot: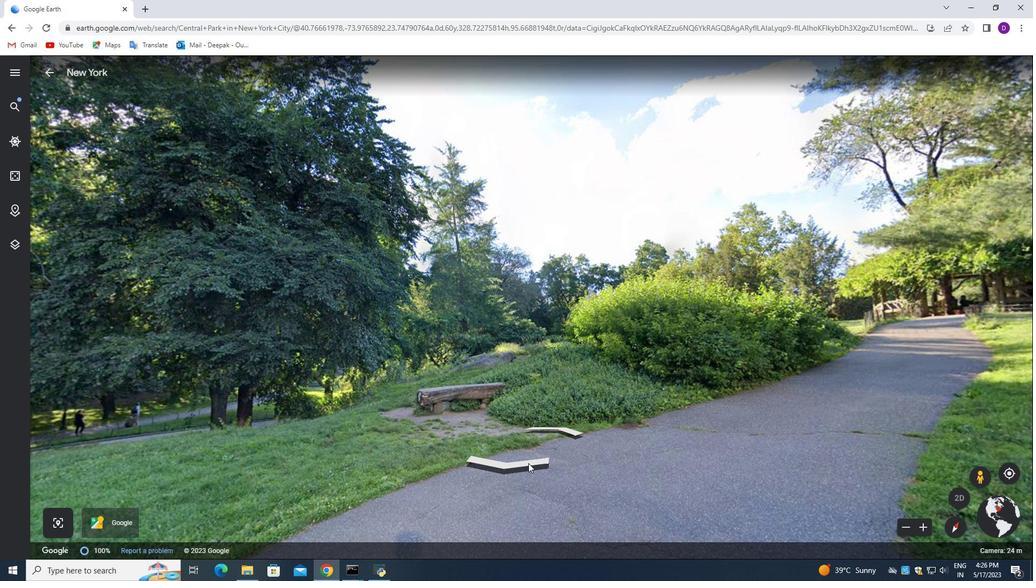 
Action: Mouse moved to (559, 377)
Screenshot: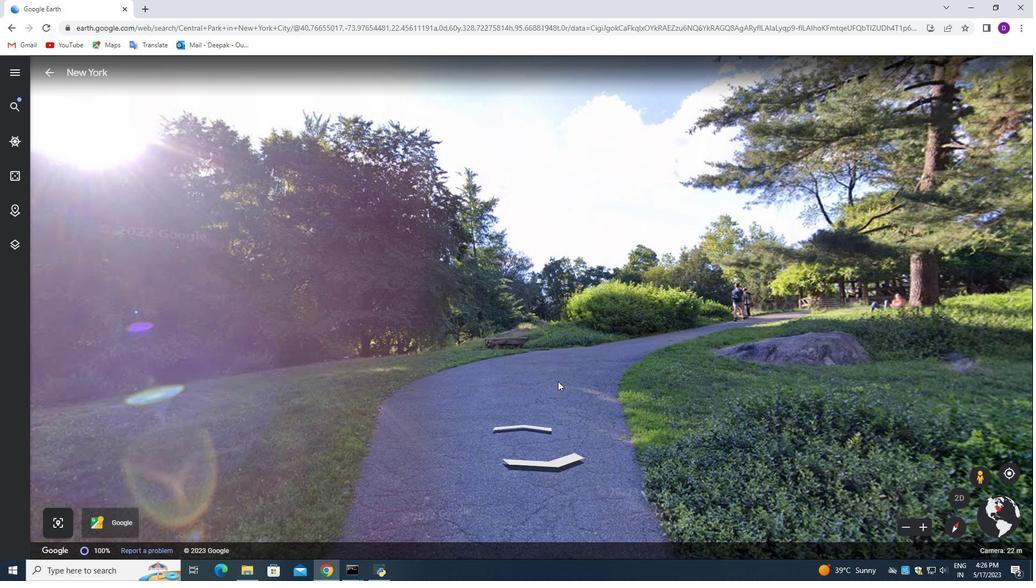 
Action: Mouse scrolled (559, 377) with delta (0, 0)
Screenshot: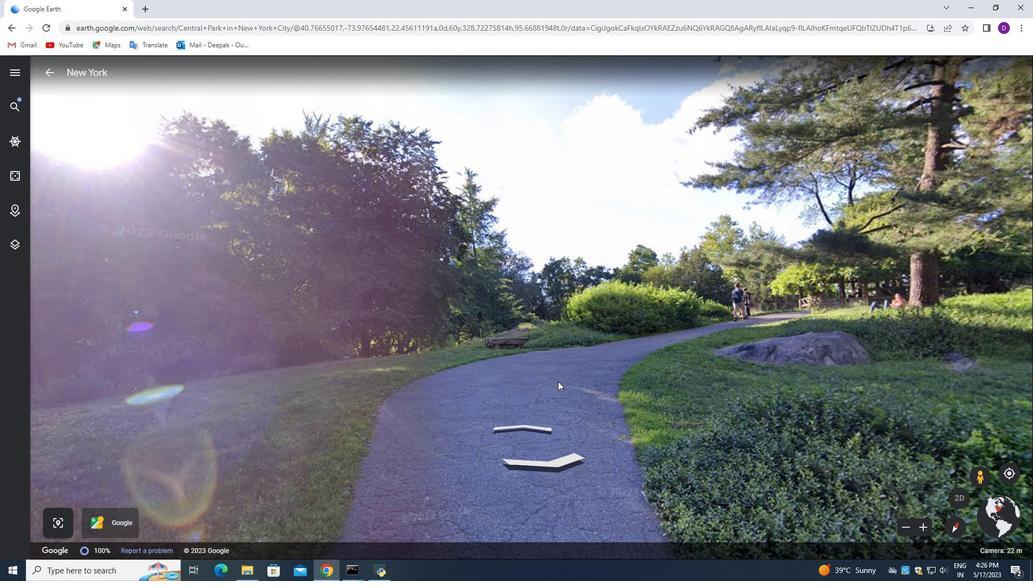 
Action: Mouse moved to (560, 377)
Screenshot: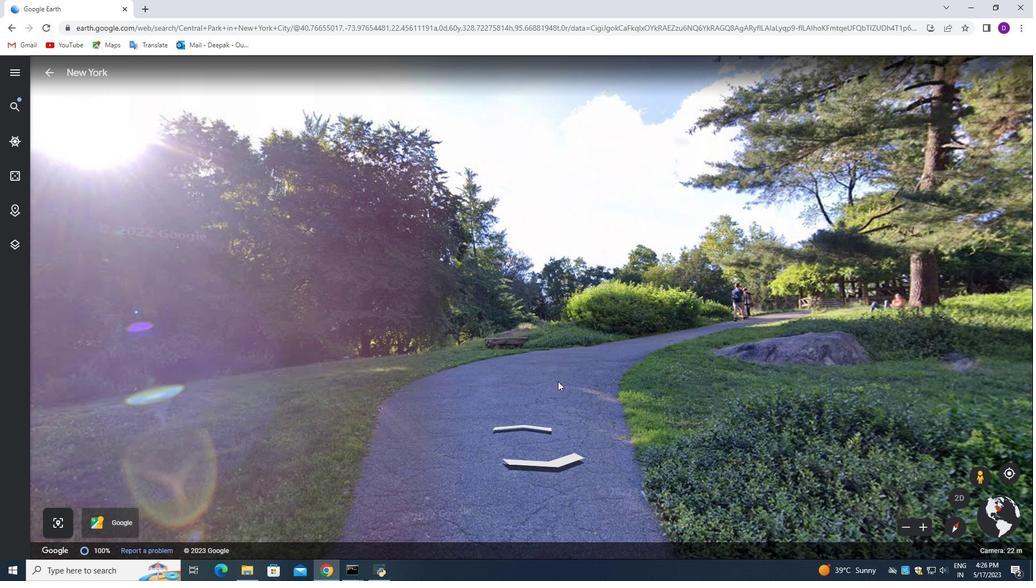 
Action: Mouse scrolled (560, 377) with delta (0, 0)
Screenshot: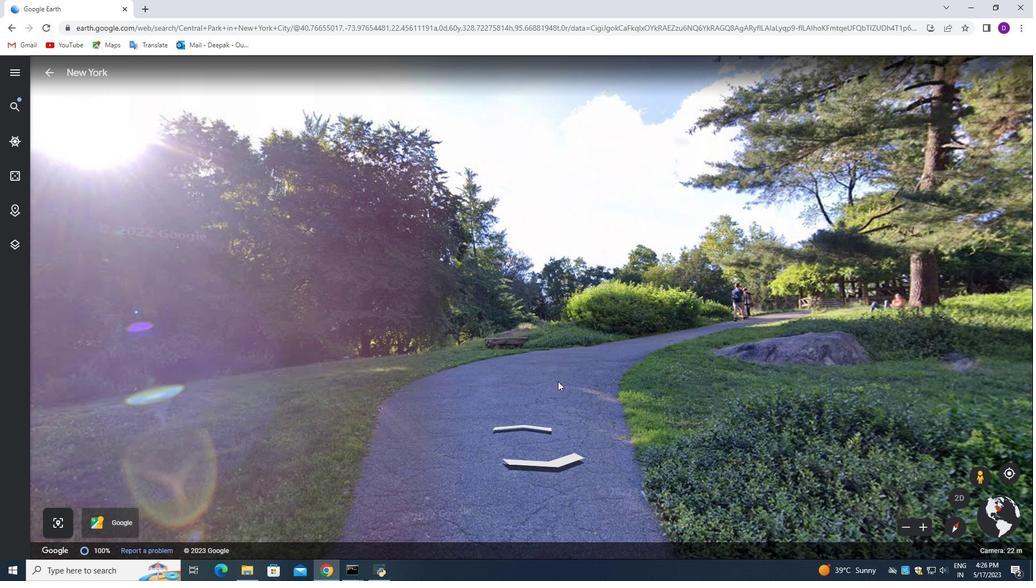 
Action: Mouse scrolled (560, 377) with delta (0, 0)
Screenshot: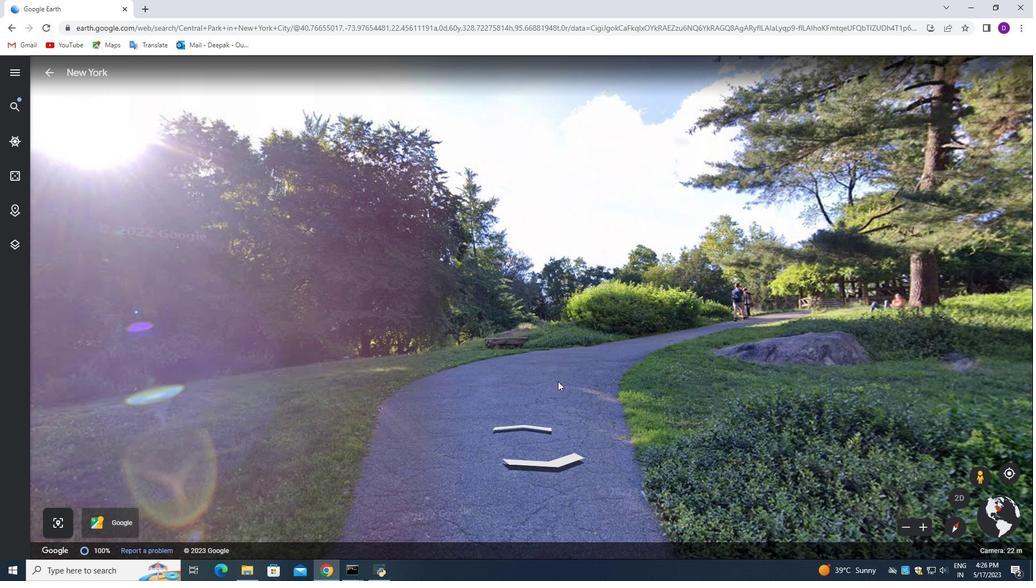 
Action: Mouse scrolled (560, 377) with delta (0, 0)
Screenshot: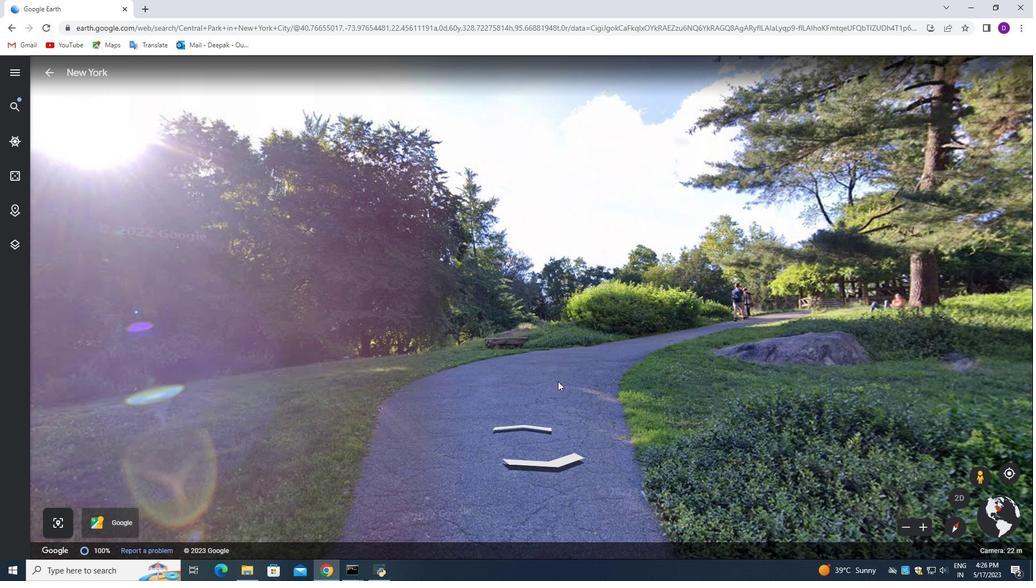 
Action: Mouse moved to (560, 377)
Screenshot: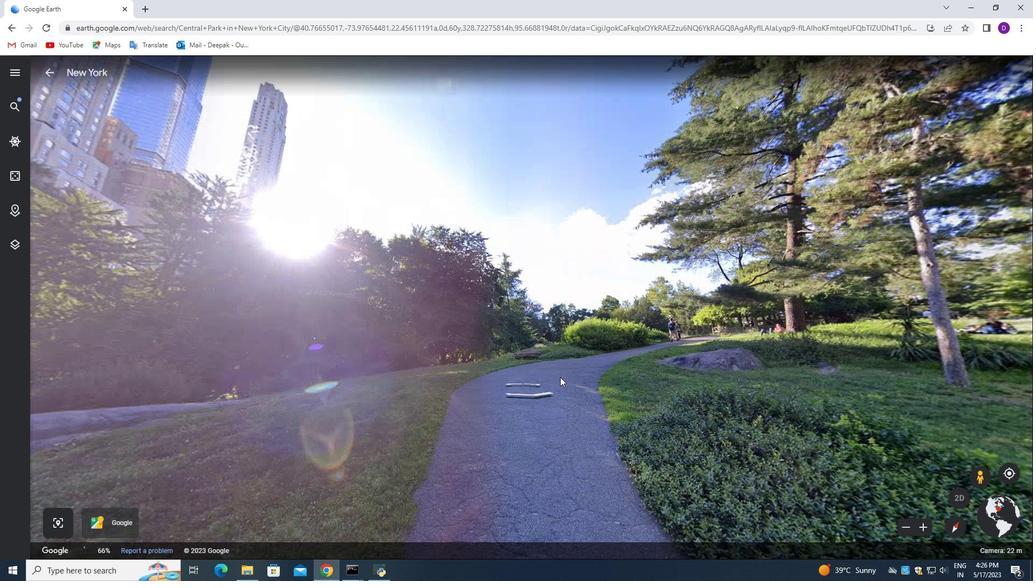 
Action: Mouse scrolled (560, 376) with delta (0, 0)
Screenshot: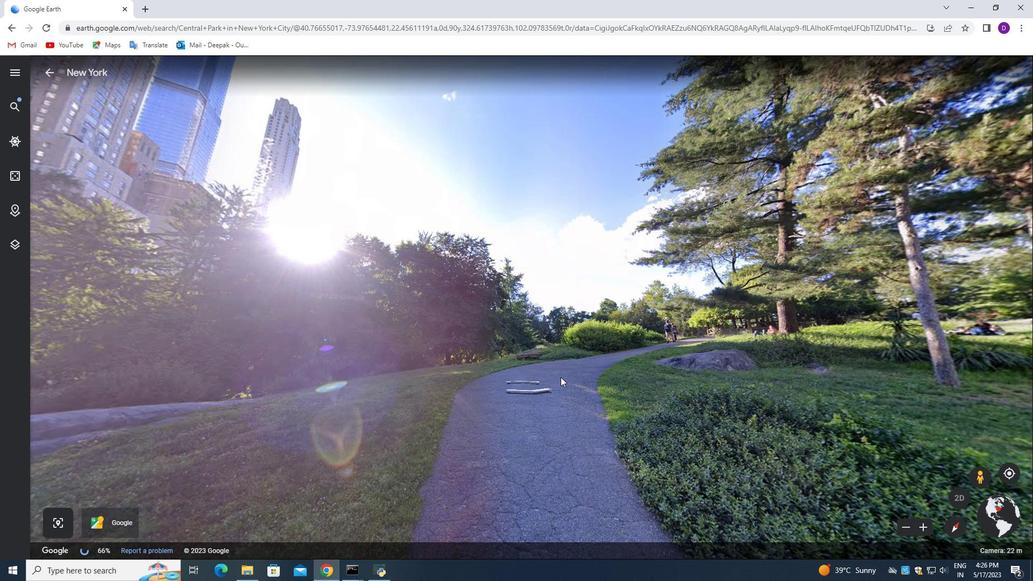 
Action: Mouse scrolled (560, 376) with delta (0, 0)
Screenshot: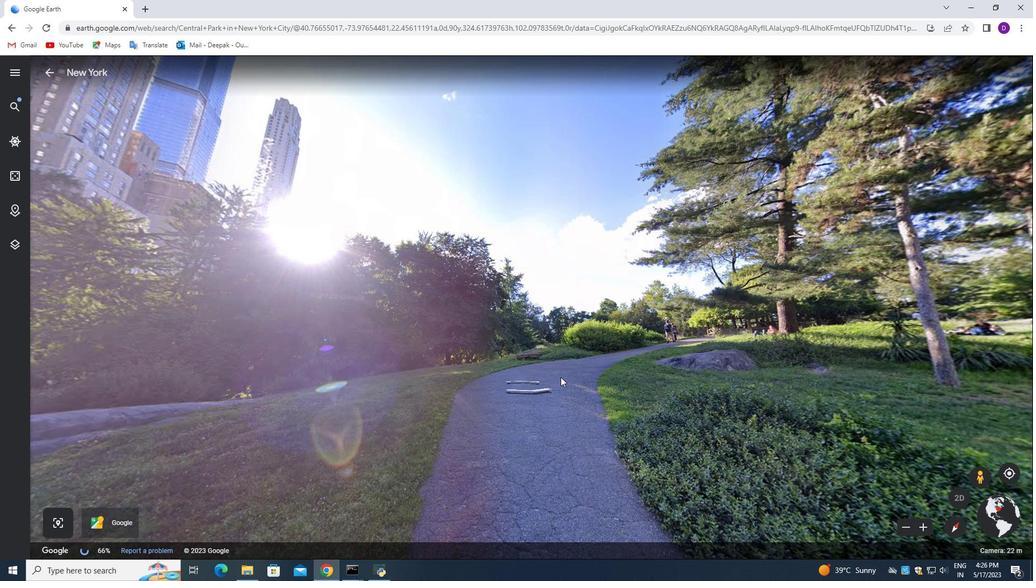 
Action: Mouse scrolled (560, 376) with delta (0, 0)
Screenshot: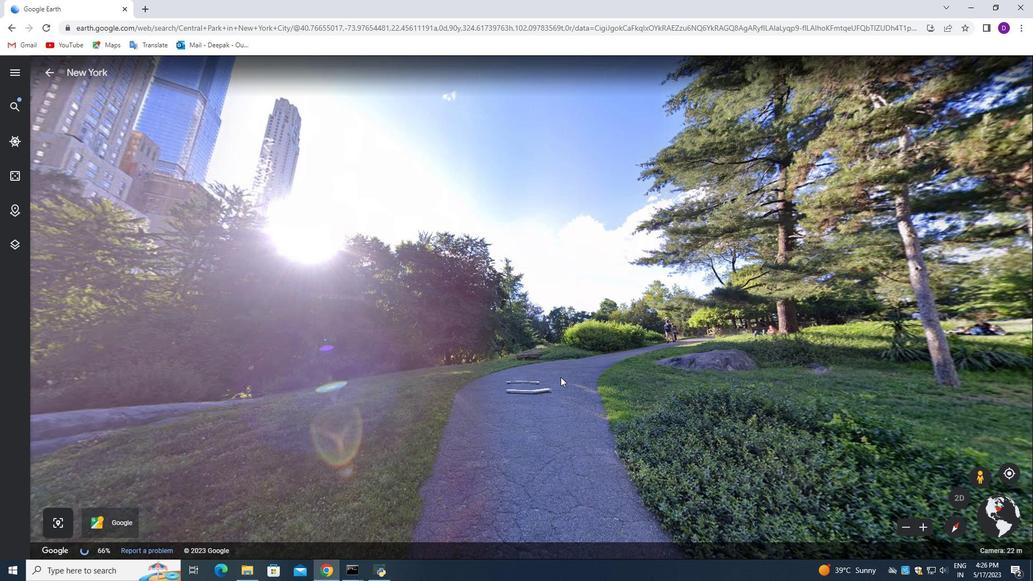 
Action: Mouse scrolled (560, 376) with delta (0, 0)
Screenshot: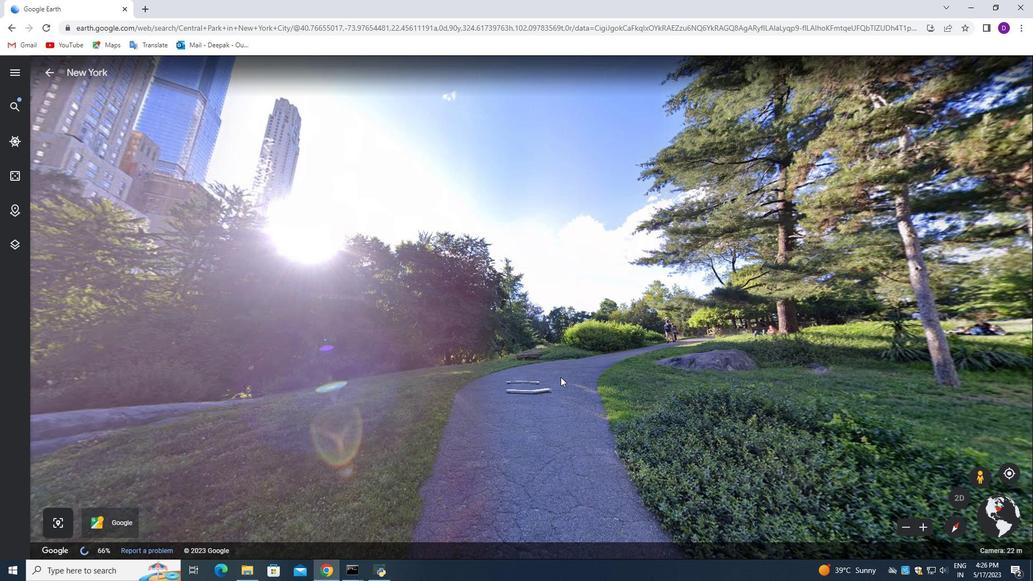 
Action: Mouse scrolled (560, 376) with delta (0, 0)
Screenshot: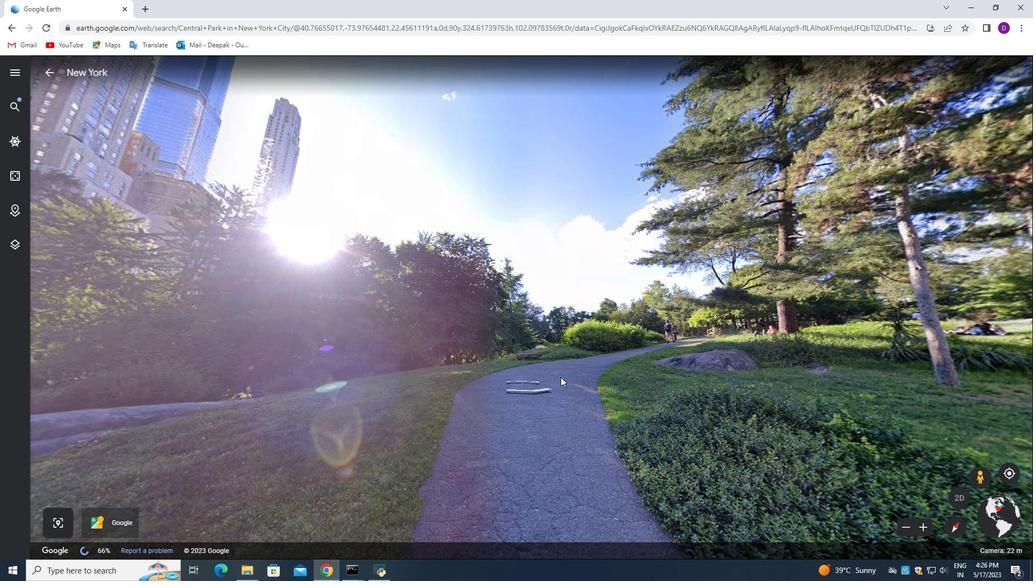 
Action: Mouse scrolled (560, 376) with delta (0, 0)
Screenshot: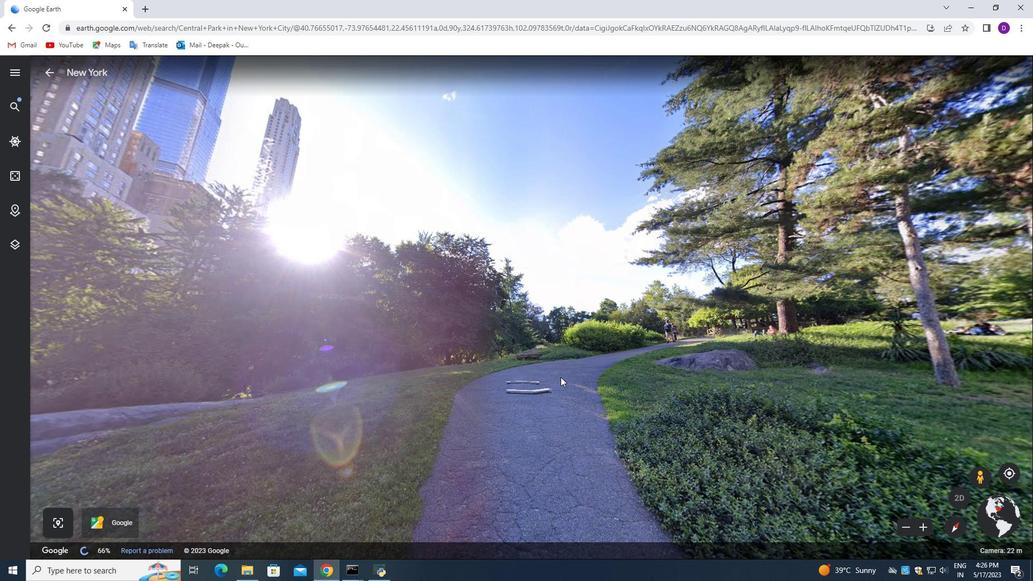 
Action: Mouse moved to (589, 376)
Screenshot: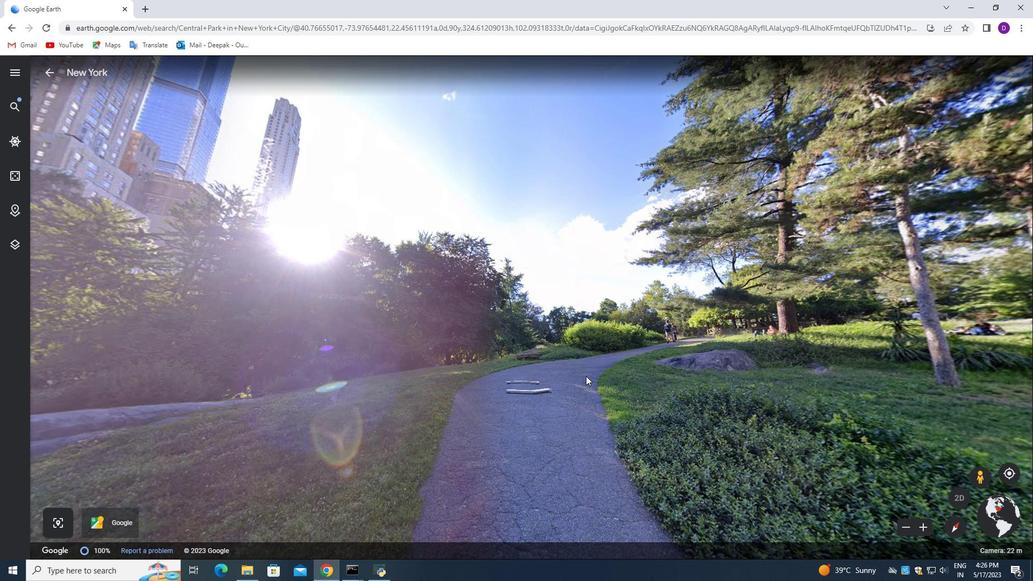 
Action: Mouse pressed left at (589, 376)
Screenshot: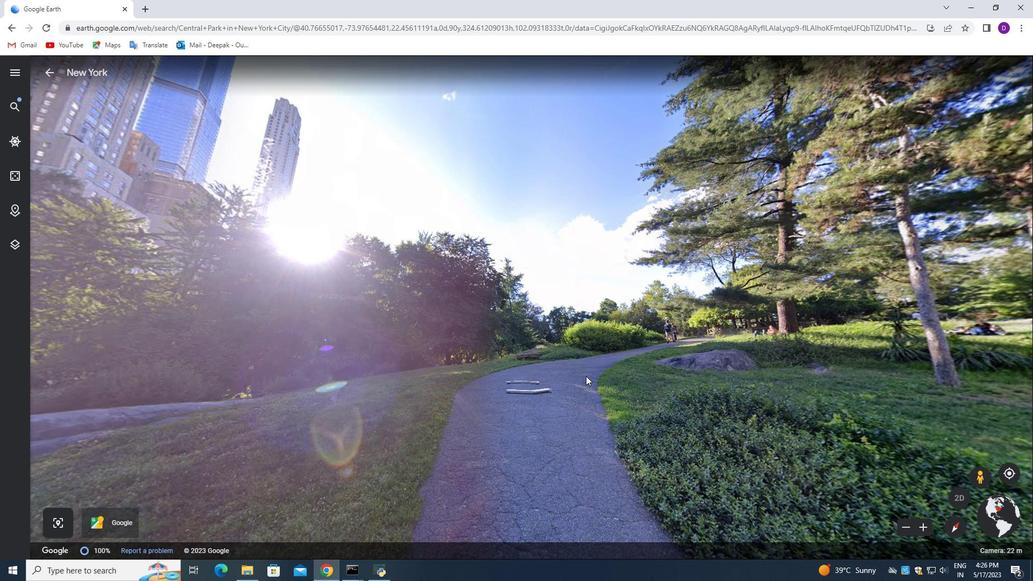 
Action: Mouse moved to (428, 431)
Screenshot: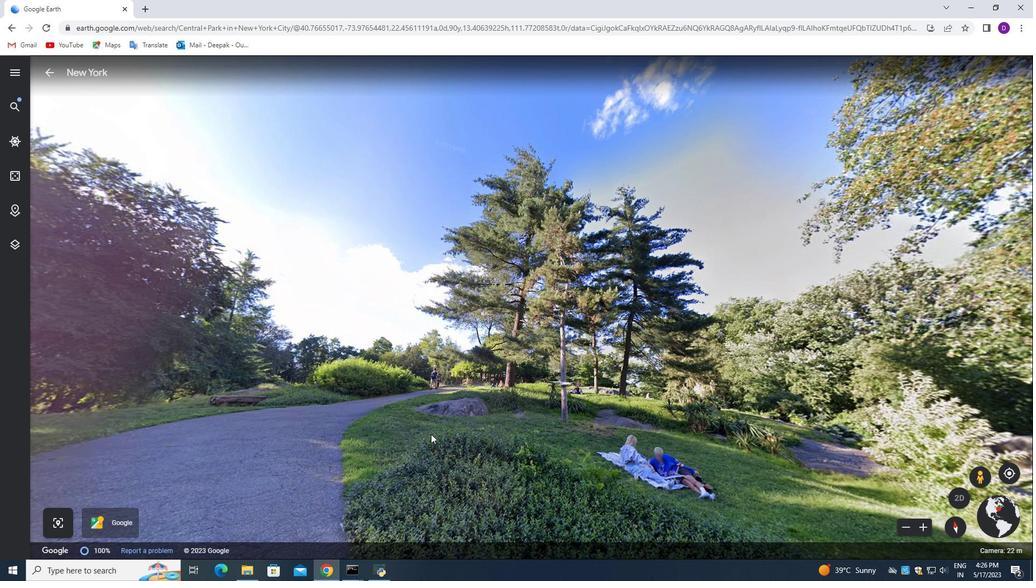 
Action: Mouse pressed left at (428, 431)
Screenshot: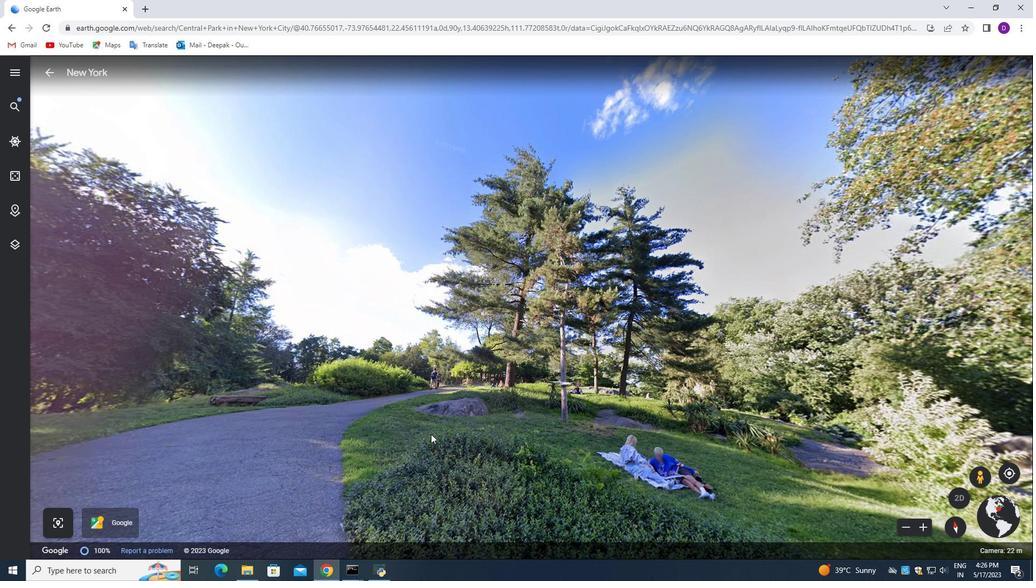 
Action: Mouse moved to (980, 475)
Screenshot: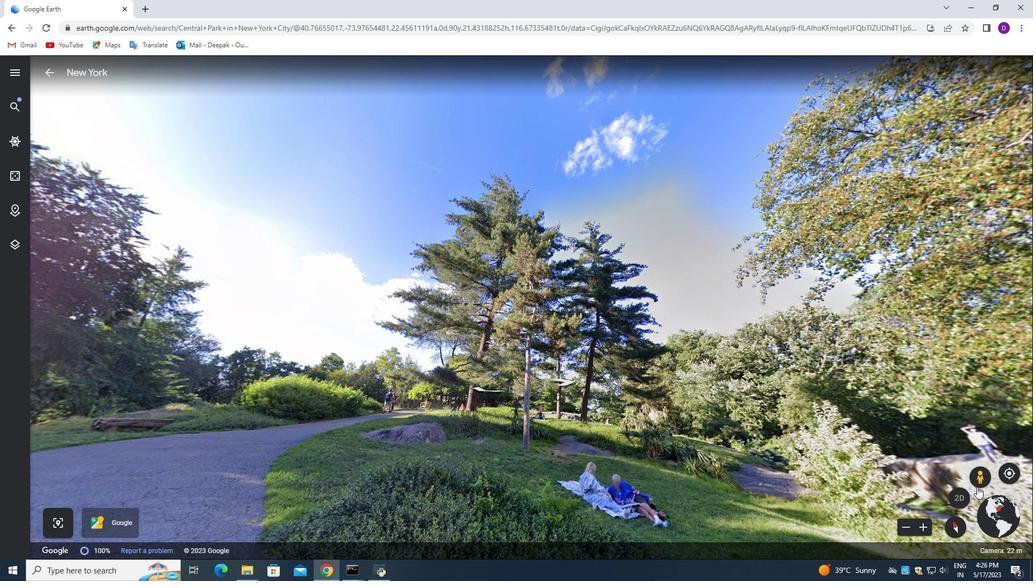 
Action: Mouse pressed left at (980, 475)
Screenshot: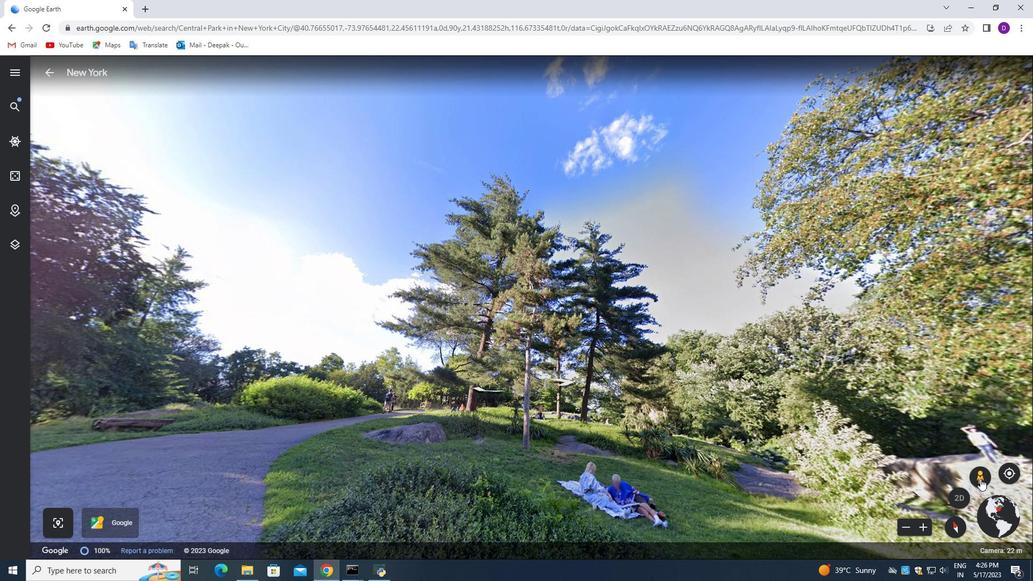 
Action: Mouse moved to (978, 476)
Screenshot: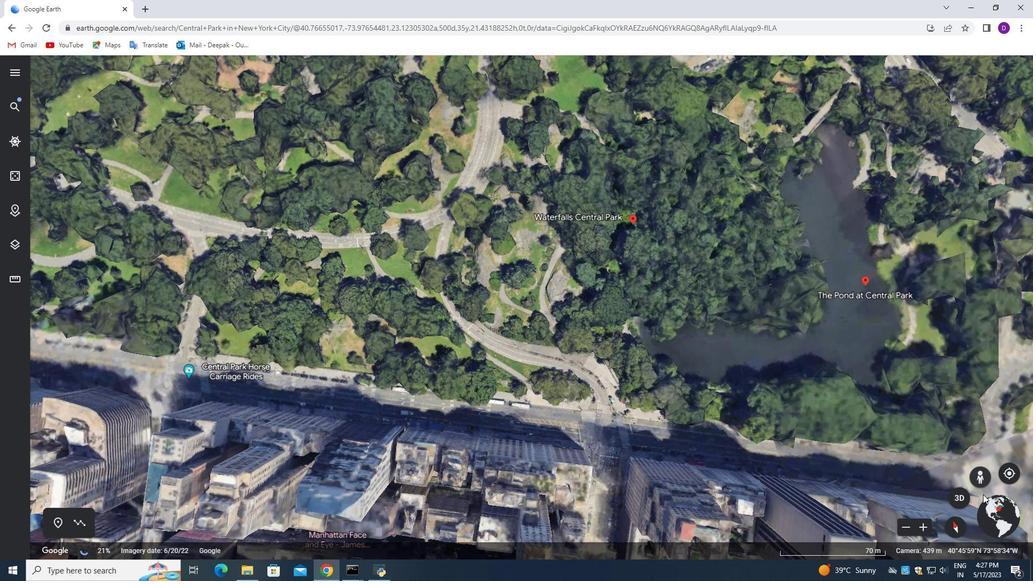 
Action: Mouse pressed left at (978, 476)
Screenshot: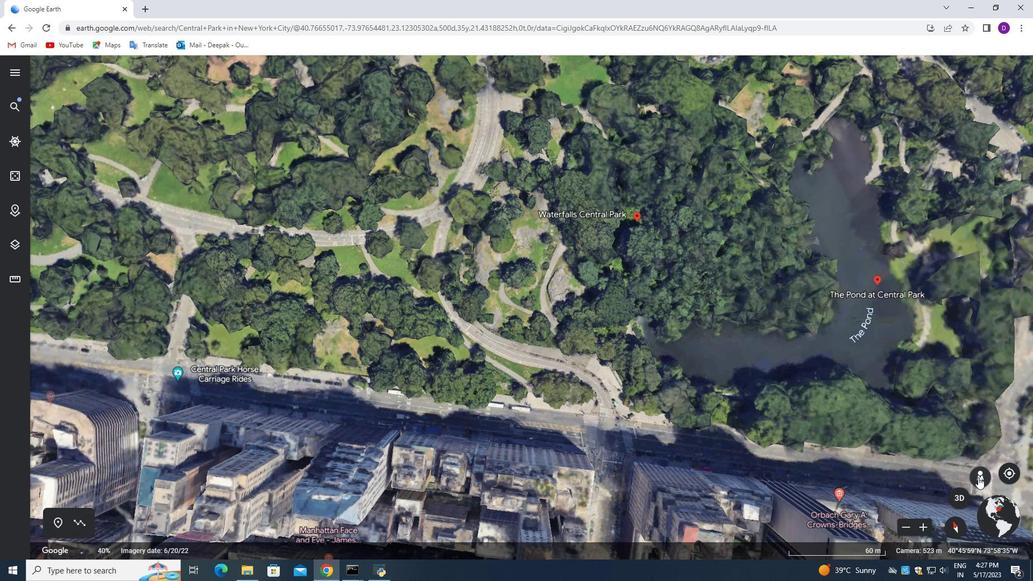 
Action: Mouse moved to (524, 262)
Screenshot: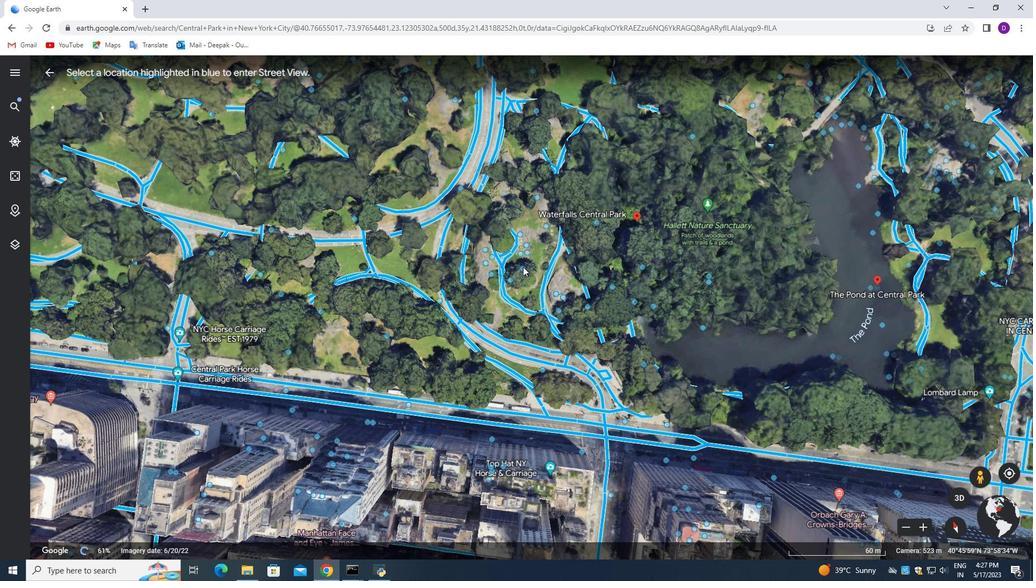 
Action: Mouse scrolled (524, 263) with delta (0, 0)
Screenshot: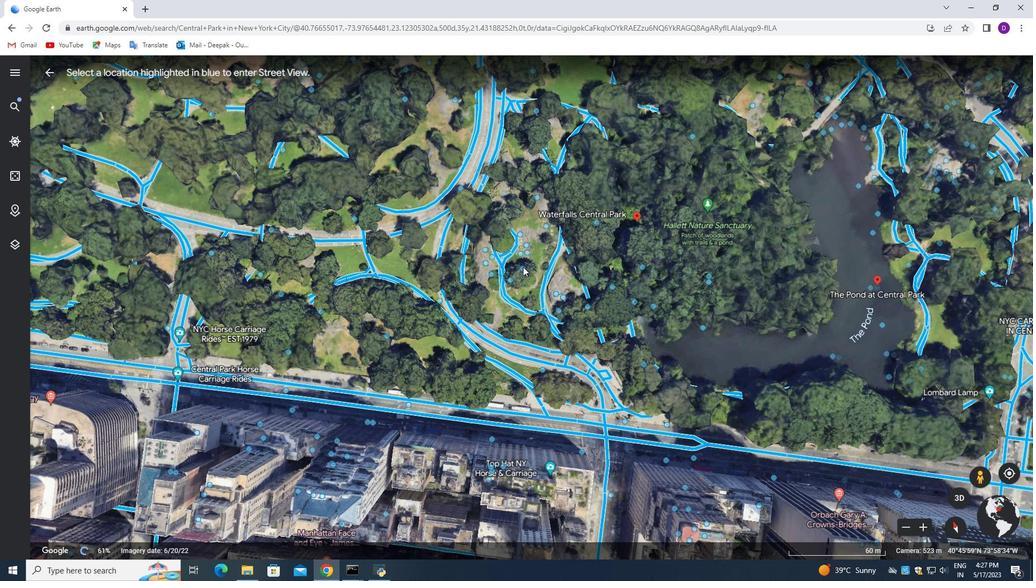 
Action: Mouse scrolled (524, 263) with delta (0, 0)
Screenshot: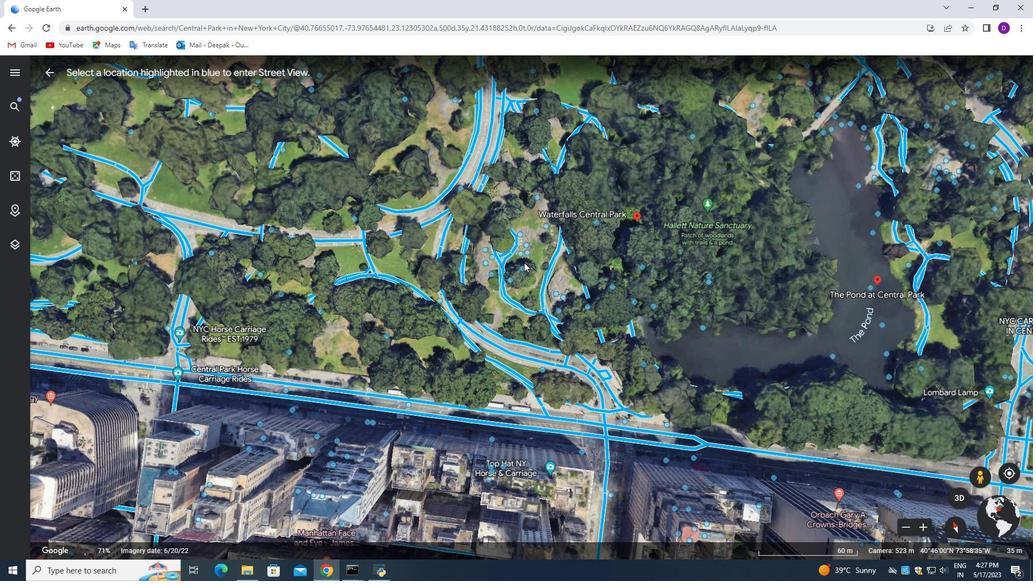 
Action: Mouse scrolled (524, 263) with delta (0, 0)
Screenshot: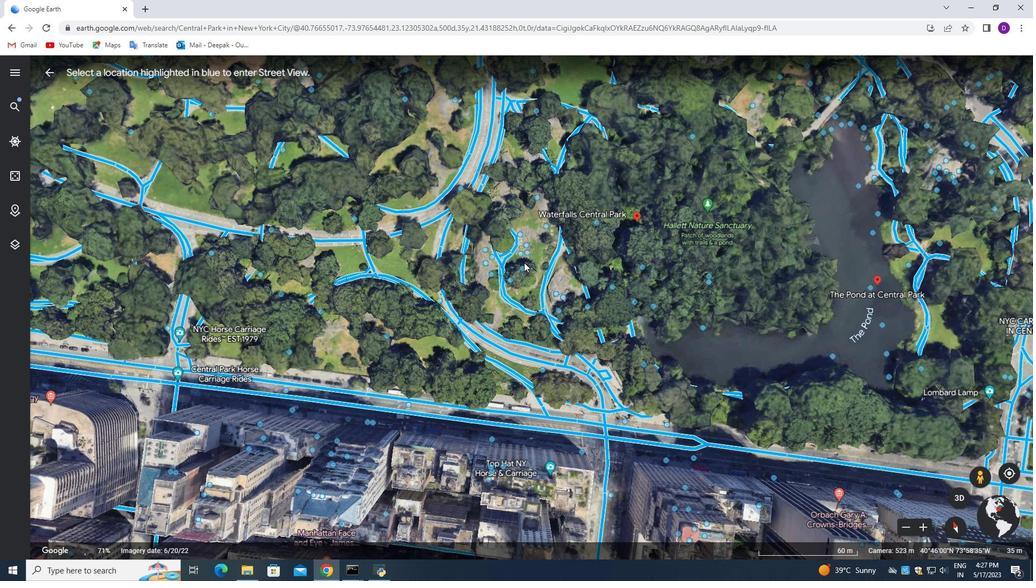 
Action: Mouse moved to (524, 258)
